 Task: Find connections with filter location Santana de Parnaíba with filter topic #innovationwith filter profile language Potuguese with filter current company BEWAKOOF® with filter school Tamil Nadu Agricultural University with filter industry Strategic Management Services with filter service category Software Testing with filter keywords title Culture Operations Manager
Action: Mouse moved to (728, 115)
Screenshot: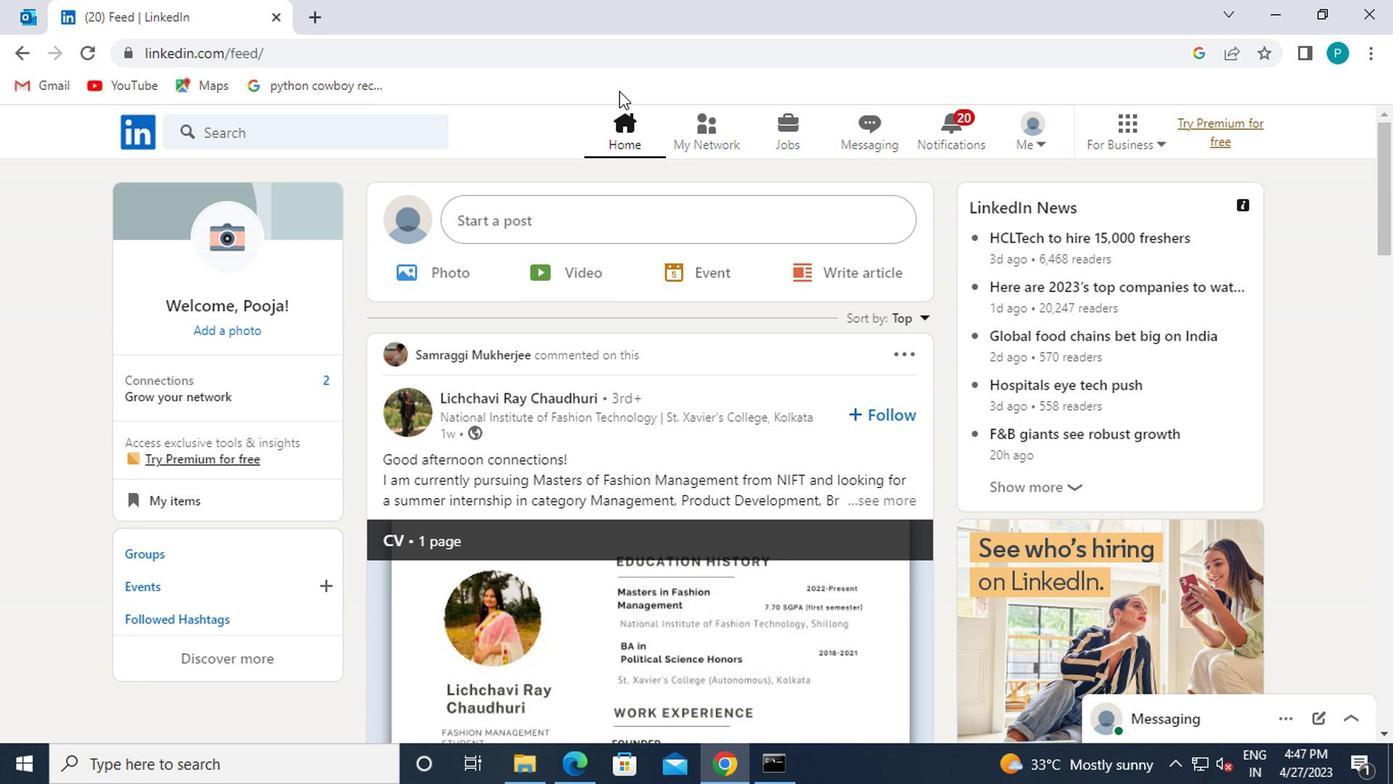 
Action: Mouse pressed left at (728, 115)
Screenshot: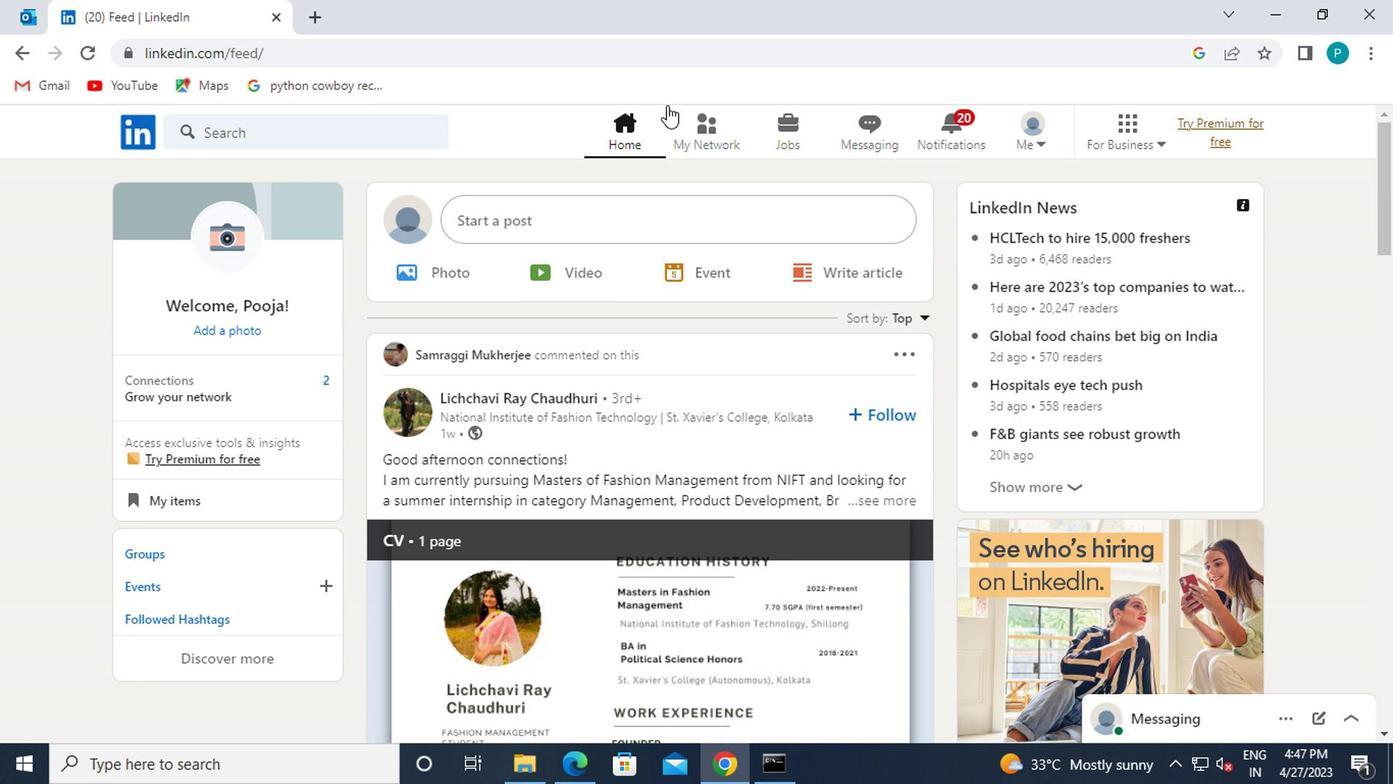 
Action: Mouse moved to (394, 245)
Screenshot: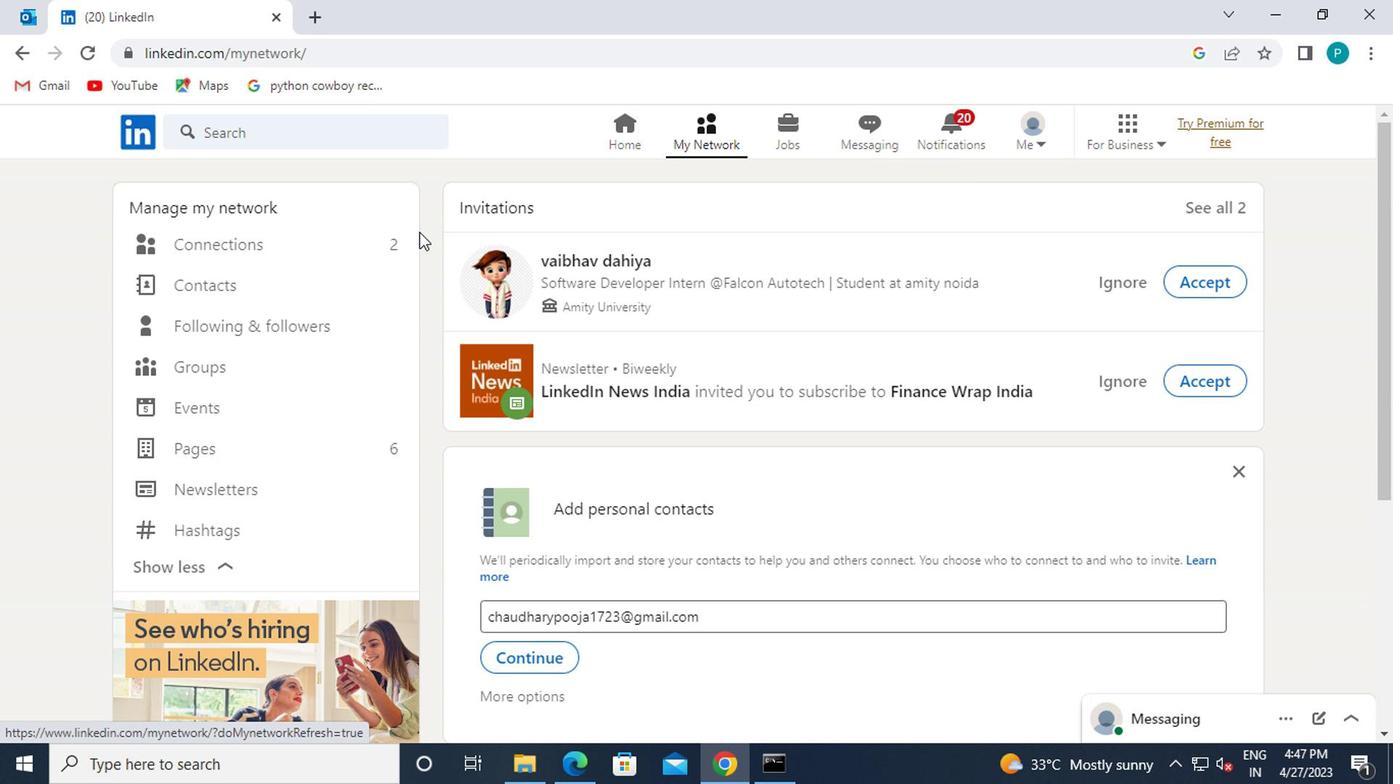 
Action: Mouse pressed left at (394, 245)
Screenshot: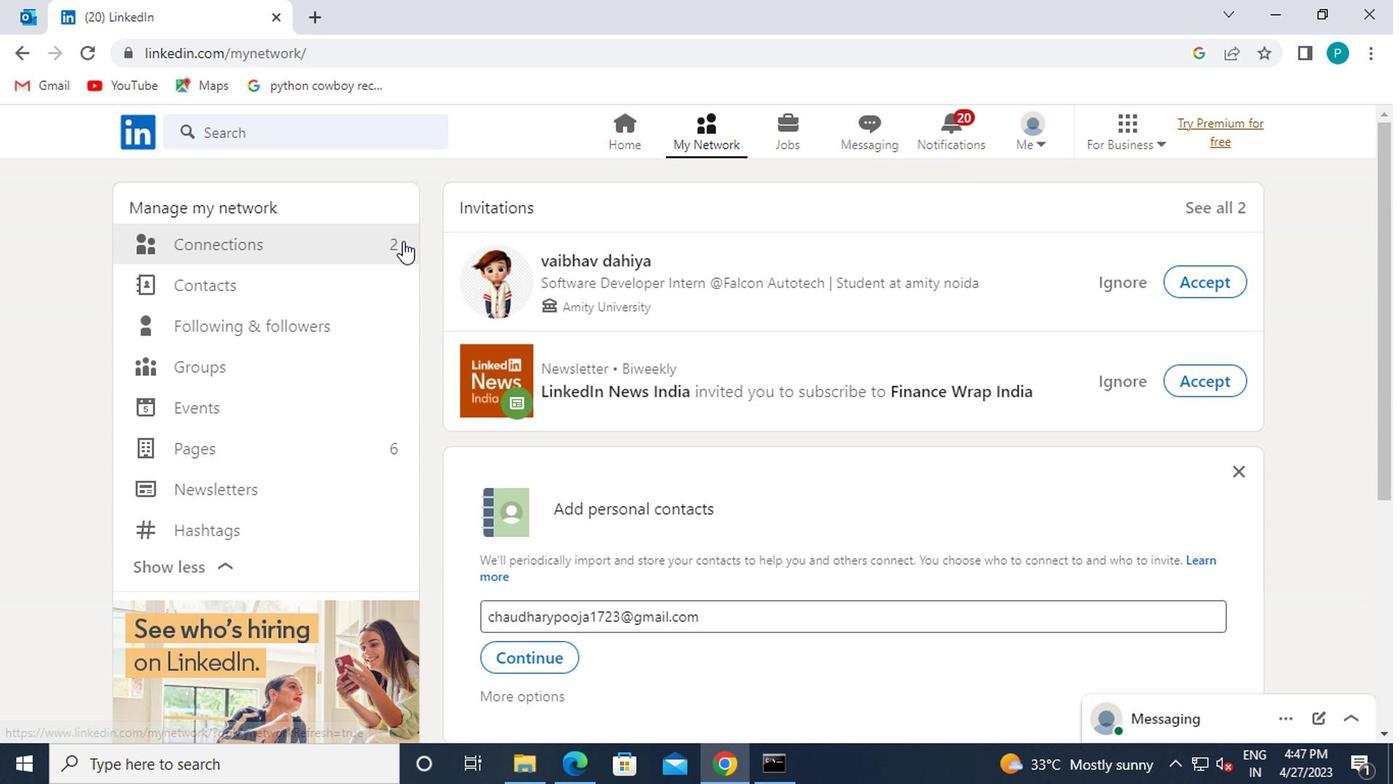 
Action: Mouse moved to (345, 245)
Screenshot: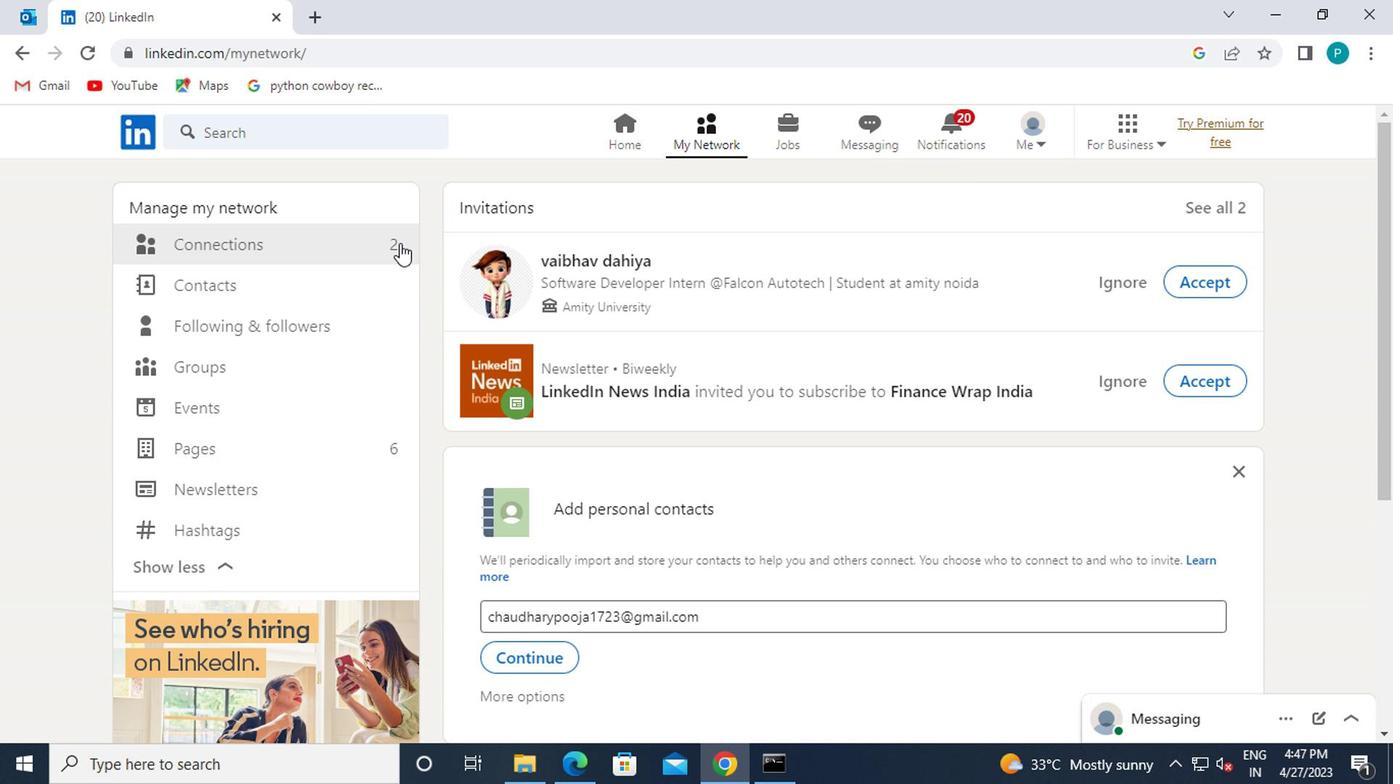 
Action: Mouse pressed left at (345, 245)
Screenshot: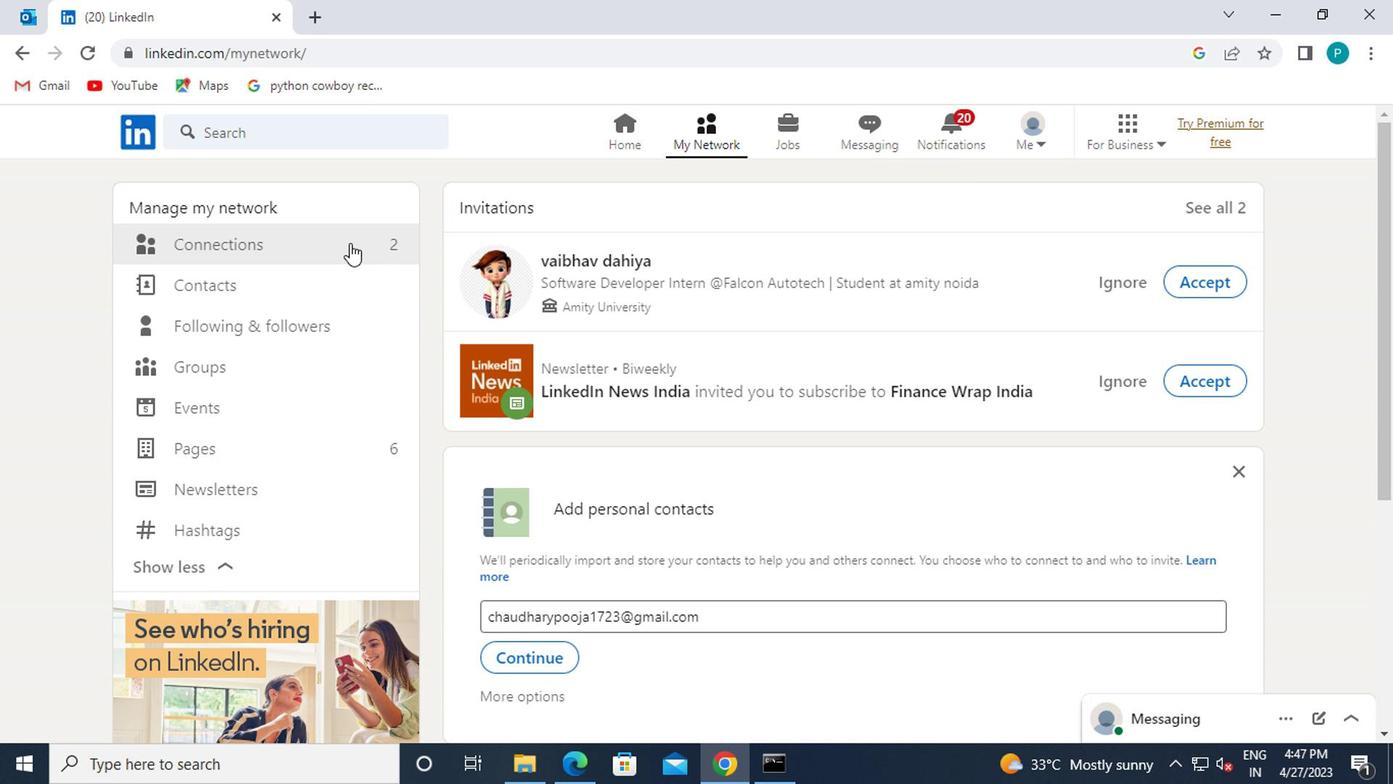 
Action: Mouse moved to (825, 255)
Screenshot: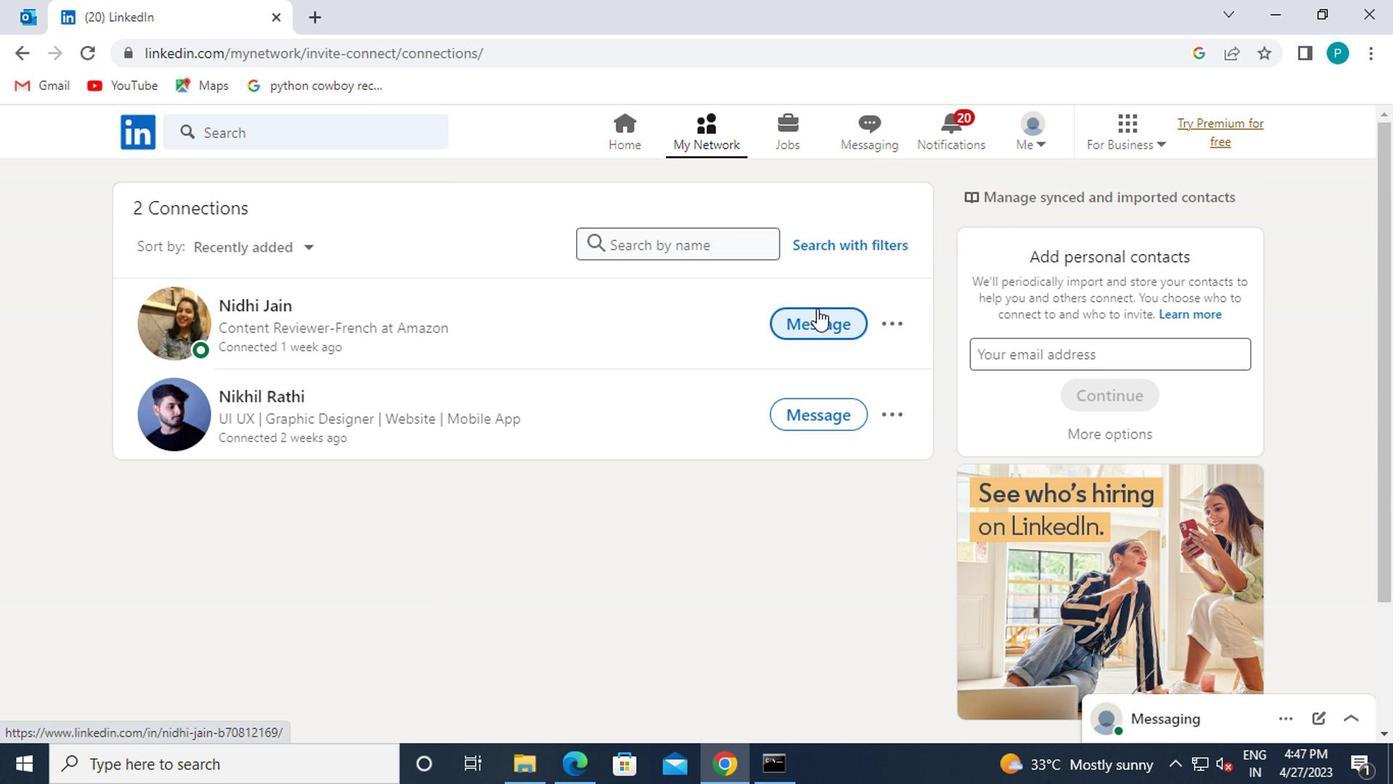 
Action: Mouse pressed left at (825, 255)
Screenshot: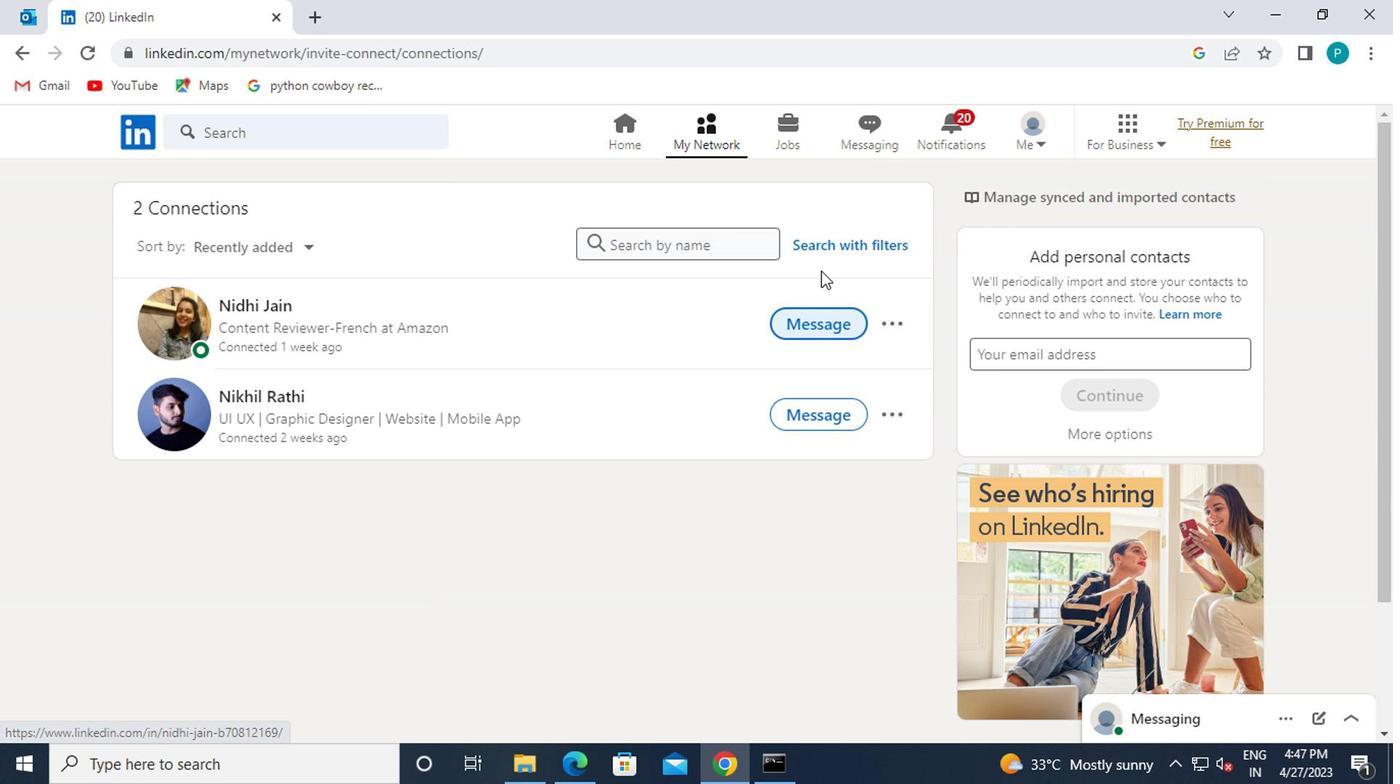 
Action: Mouse moved to (759, 196)
Screenshot: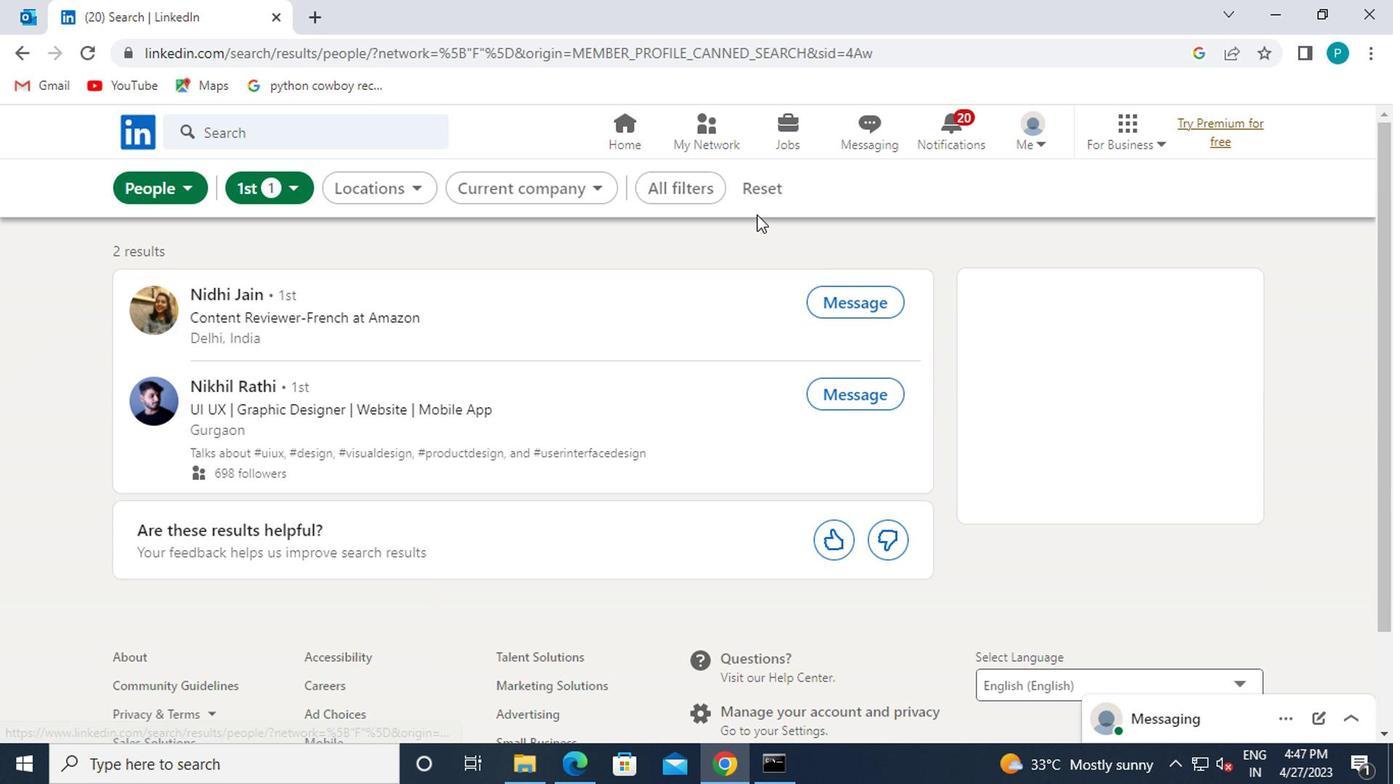 
Action: Mouse pressed left at (759, 196)
Screenshot: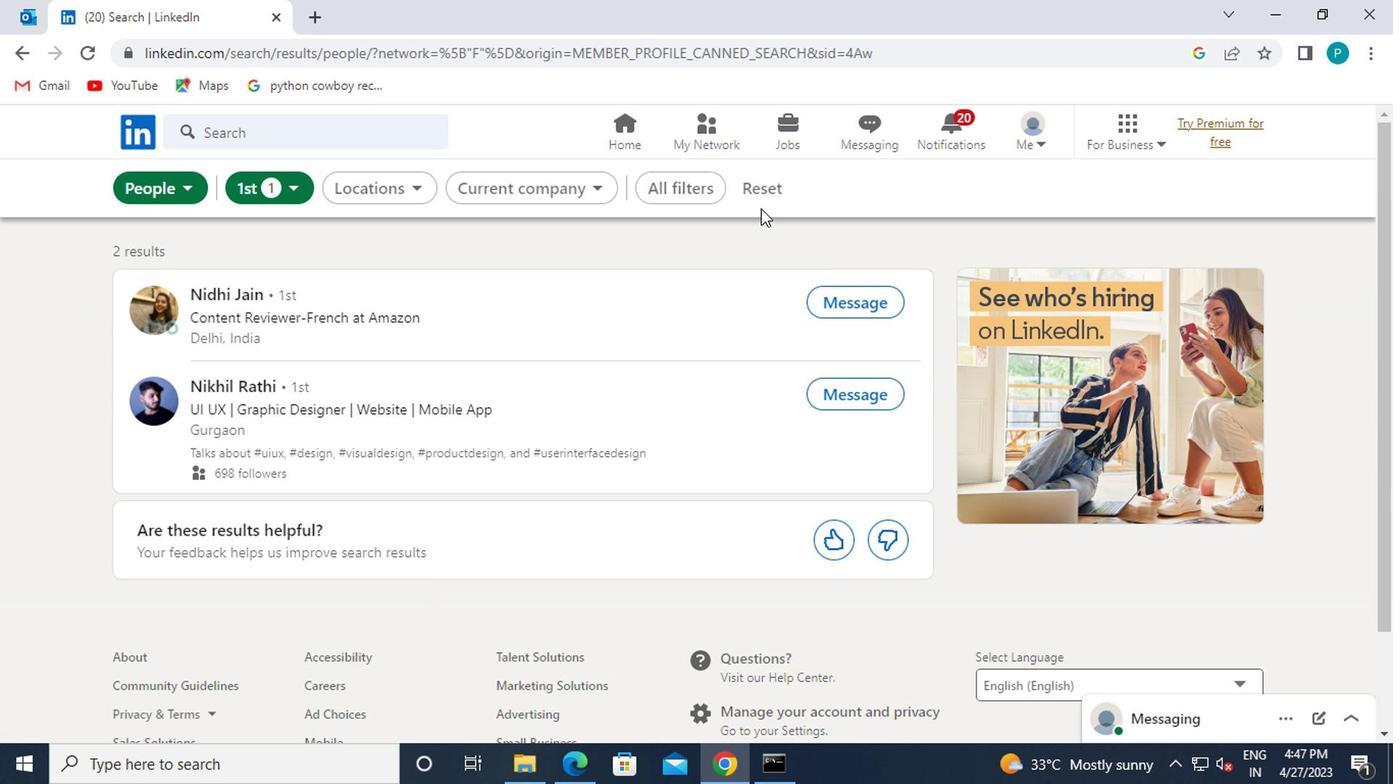 
Action: Mouse moved to (741, 194)
Screenshot: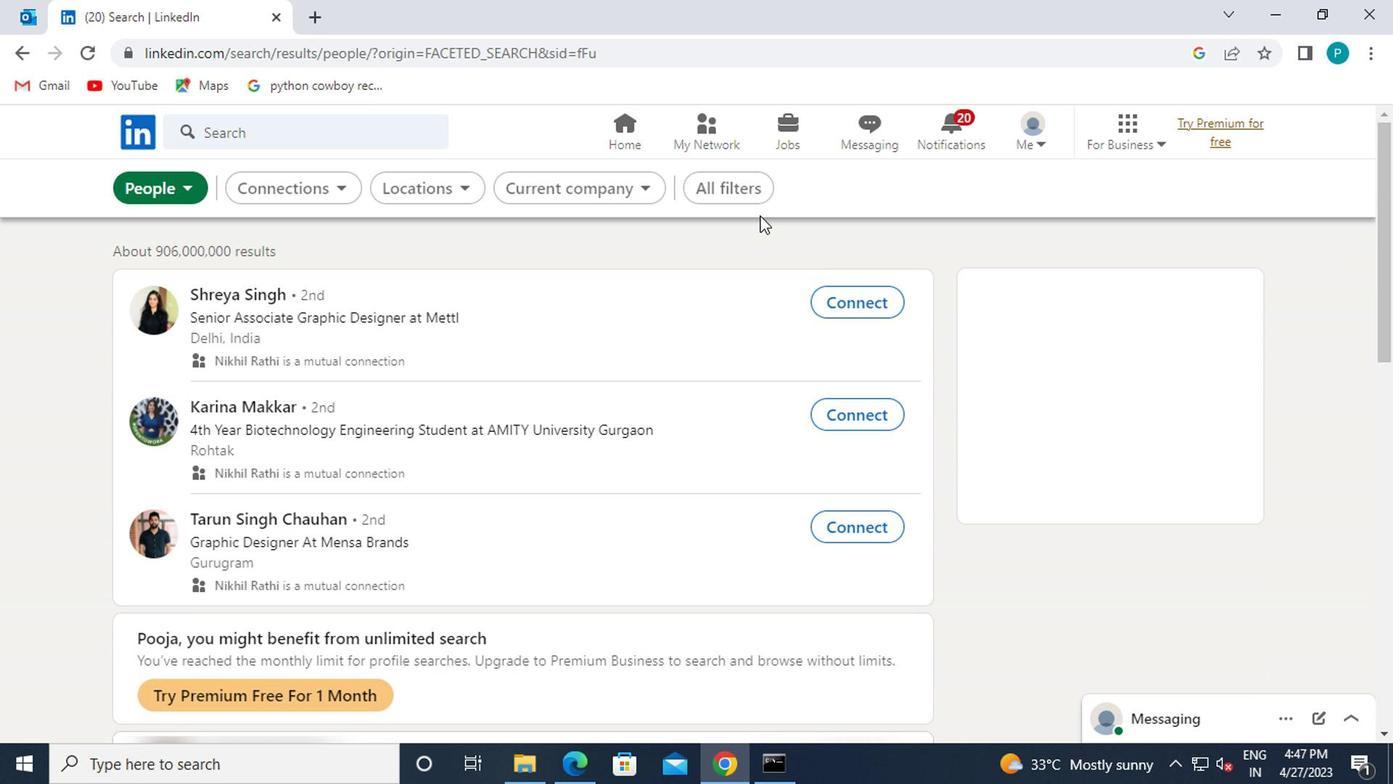 
Action: Mouse pressed left at (741, 194)
Screenshot: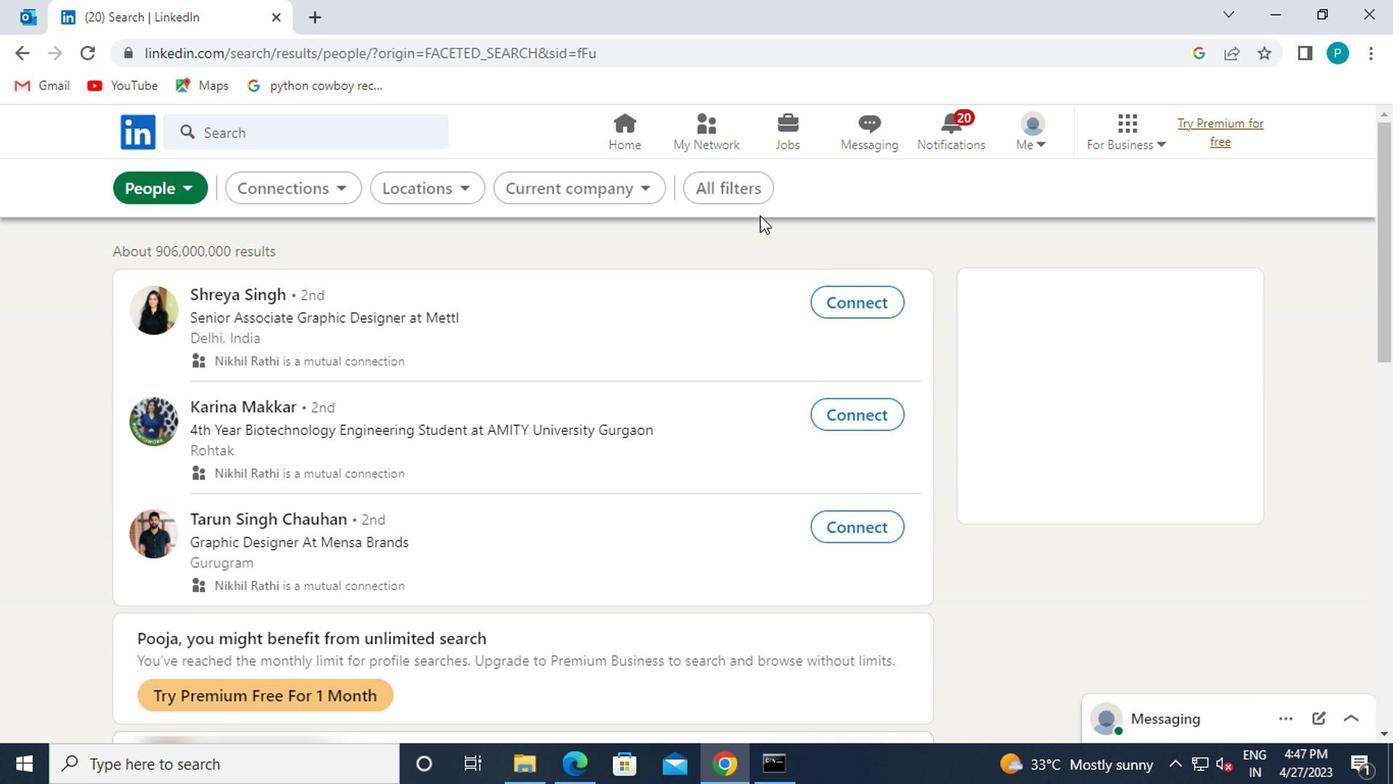 
Action: Mouse moved to (1025, 451)
Screenshot: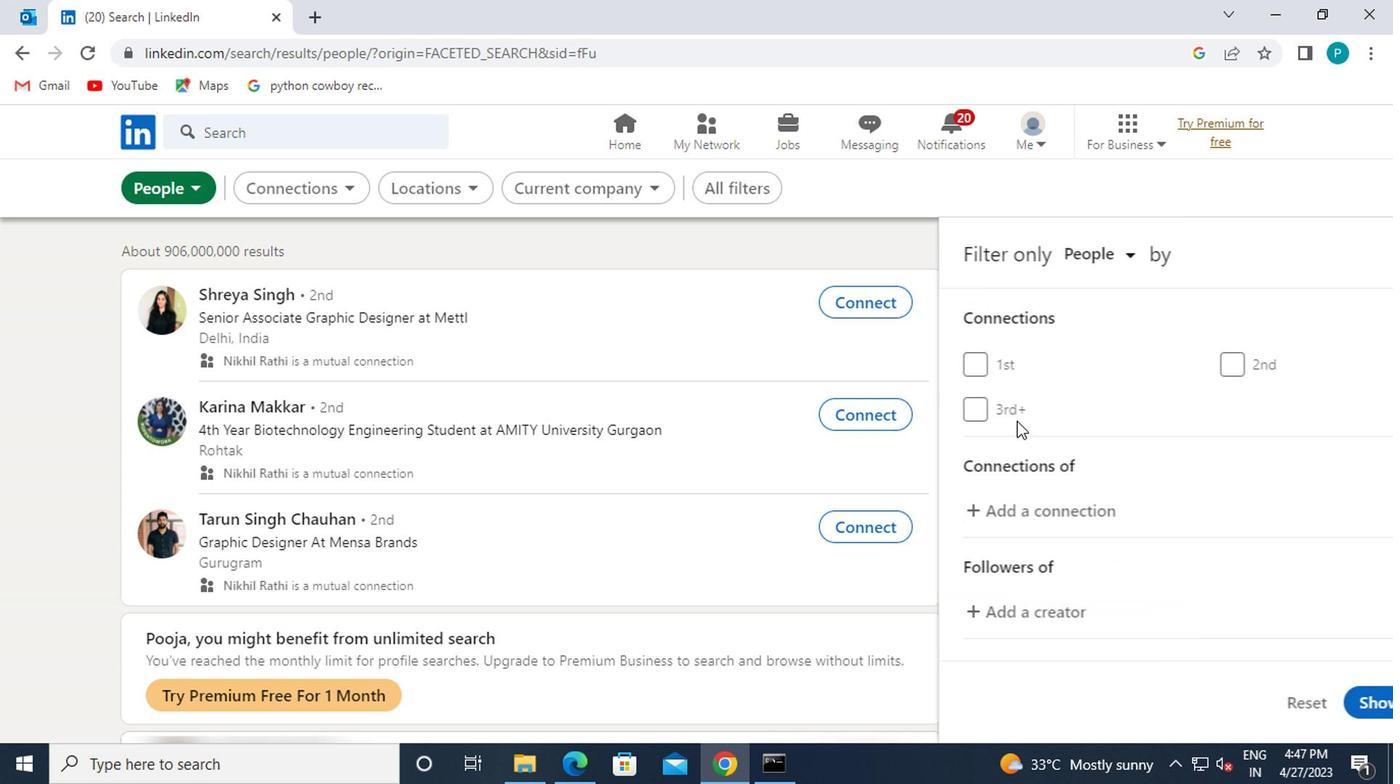 
Action: Mouse scrolled (1025, 450) with delta (0, -1)
Screenshot: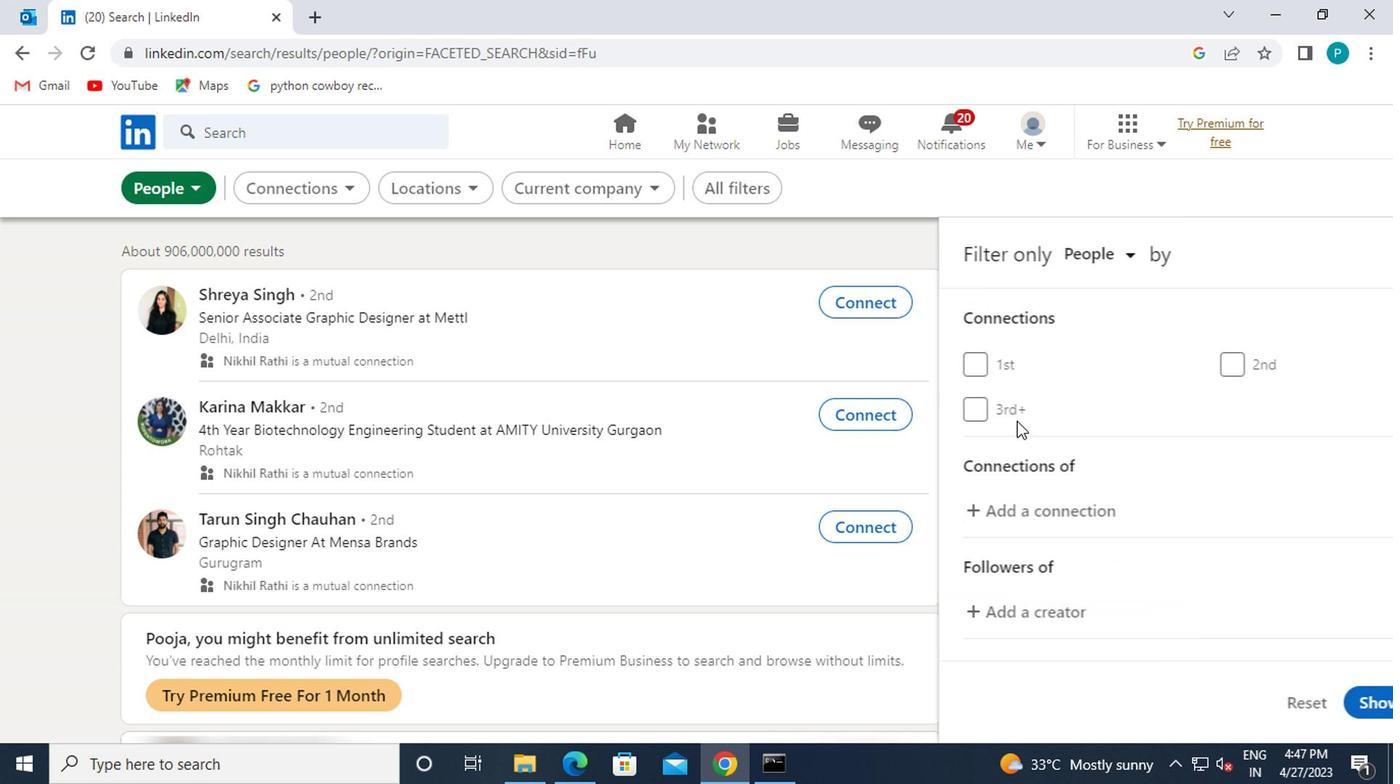 
Action: Mouse moved to (1025, 454)
Screenshot: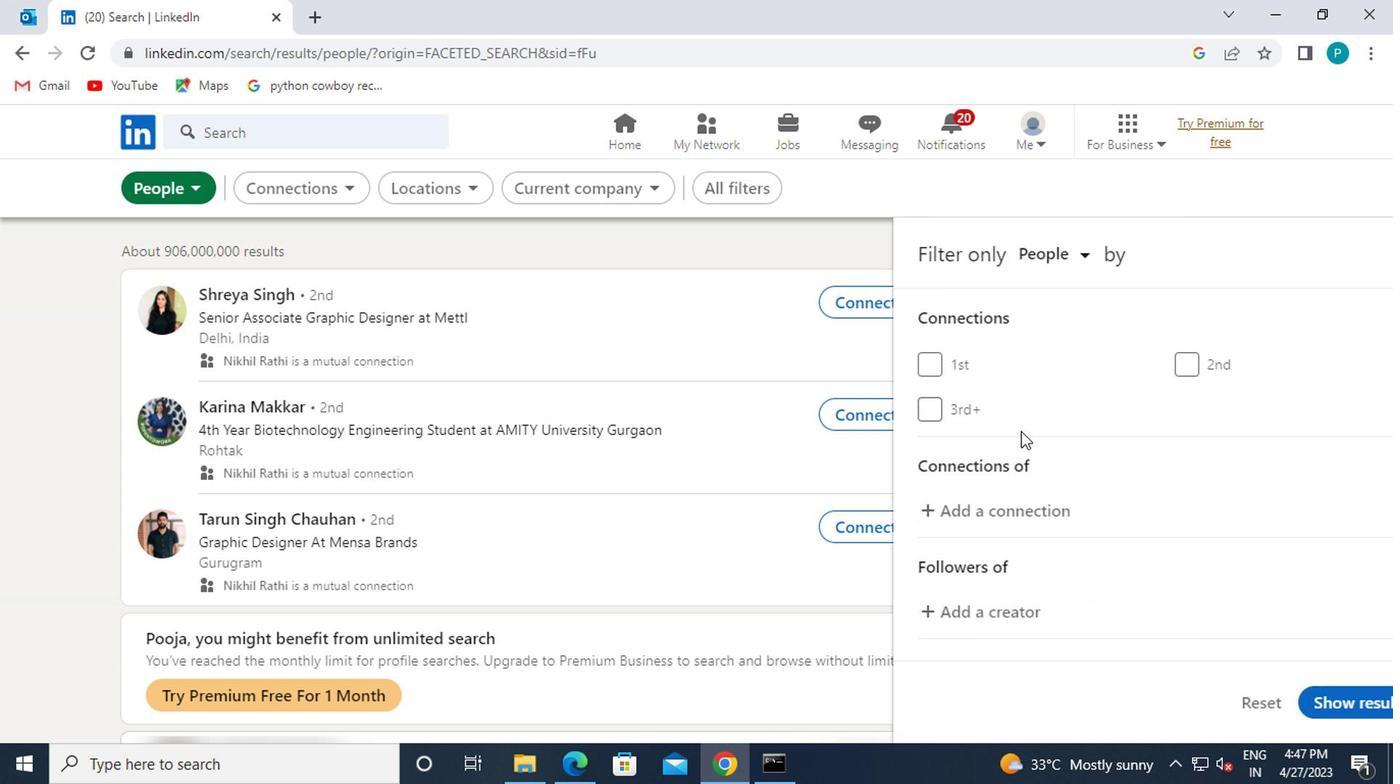 
Action: Mouse scrolled (1025, 453) with delta (0, 0)
Screenshot: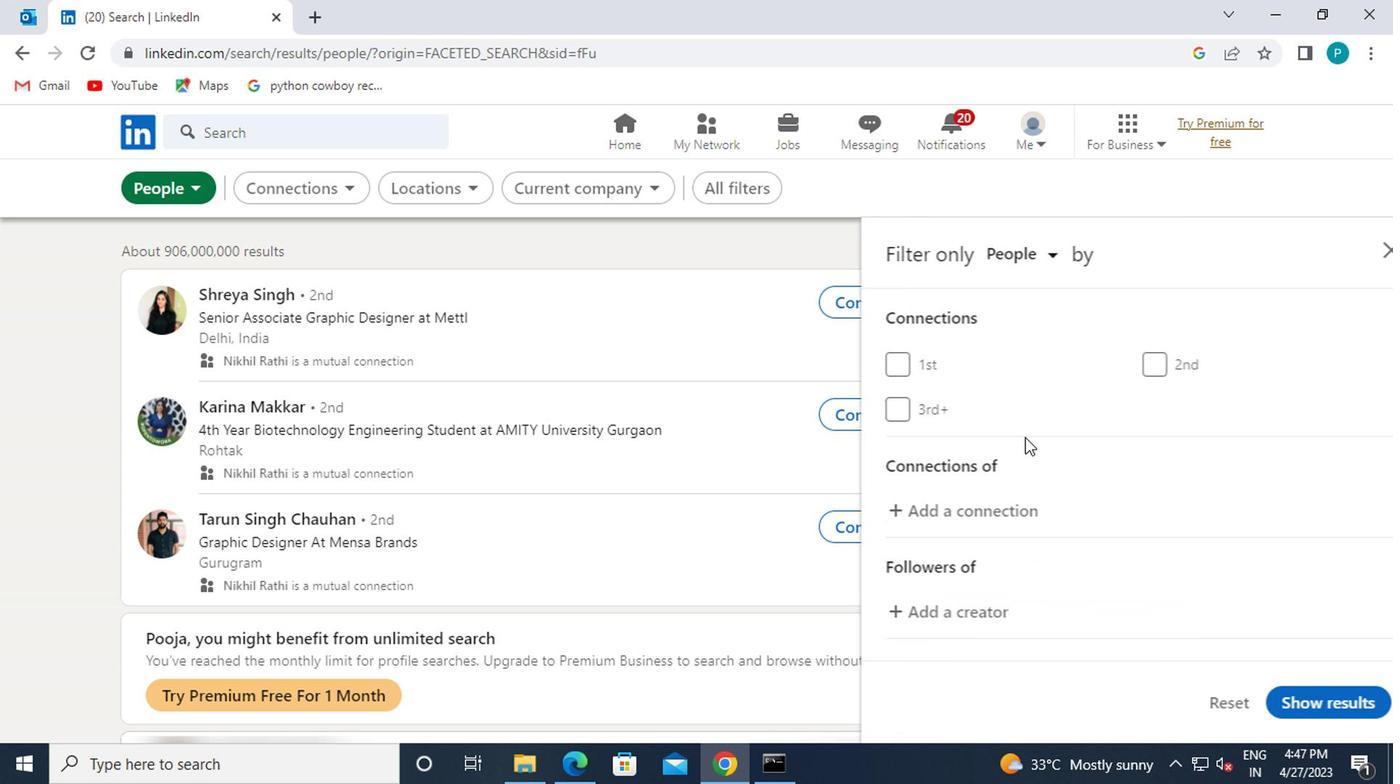 
Action: Mouse moved to (1134, 602)
Screenshot: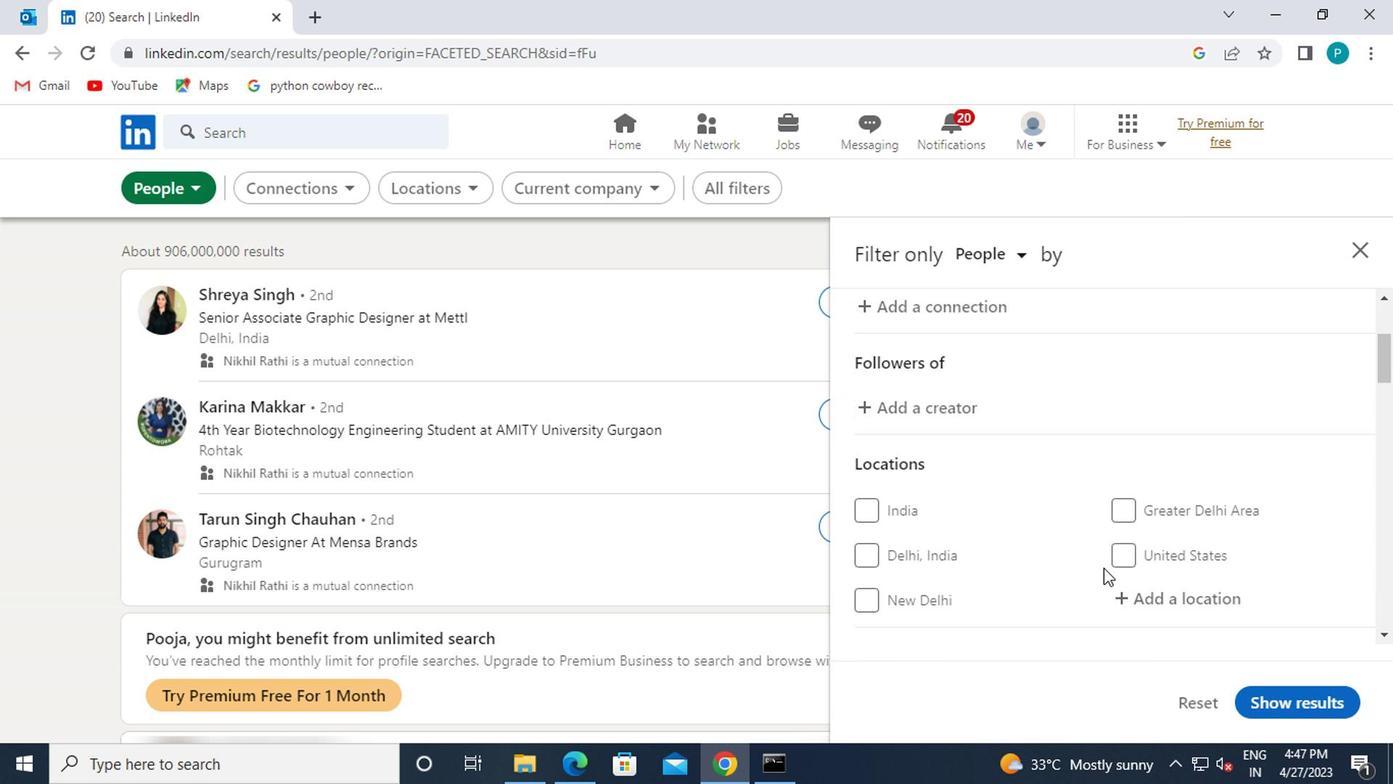 
Action: Mouse pressed left at (1134, 602)
Screenshot: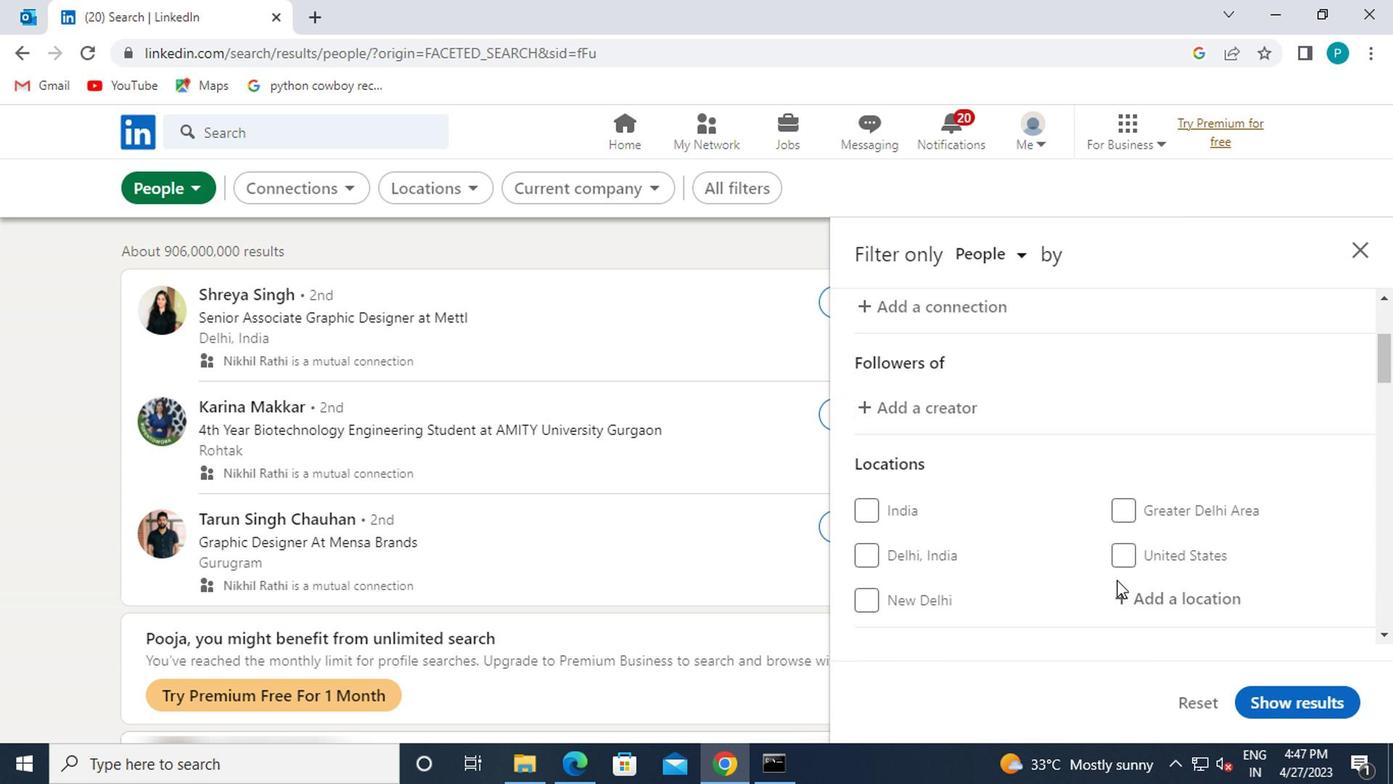 
Action: Mouse moved to (1132, 604)
Screenshot: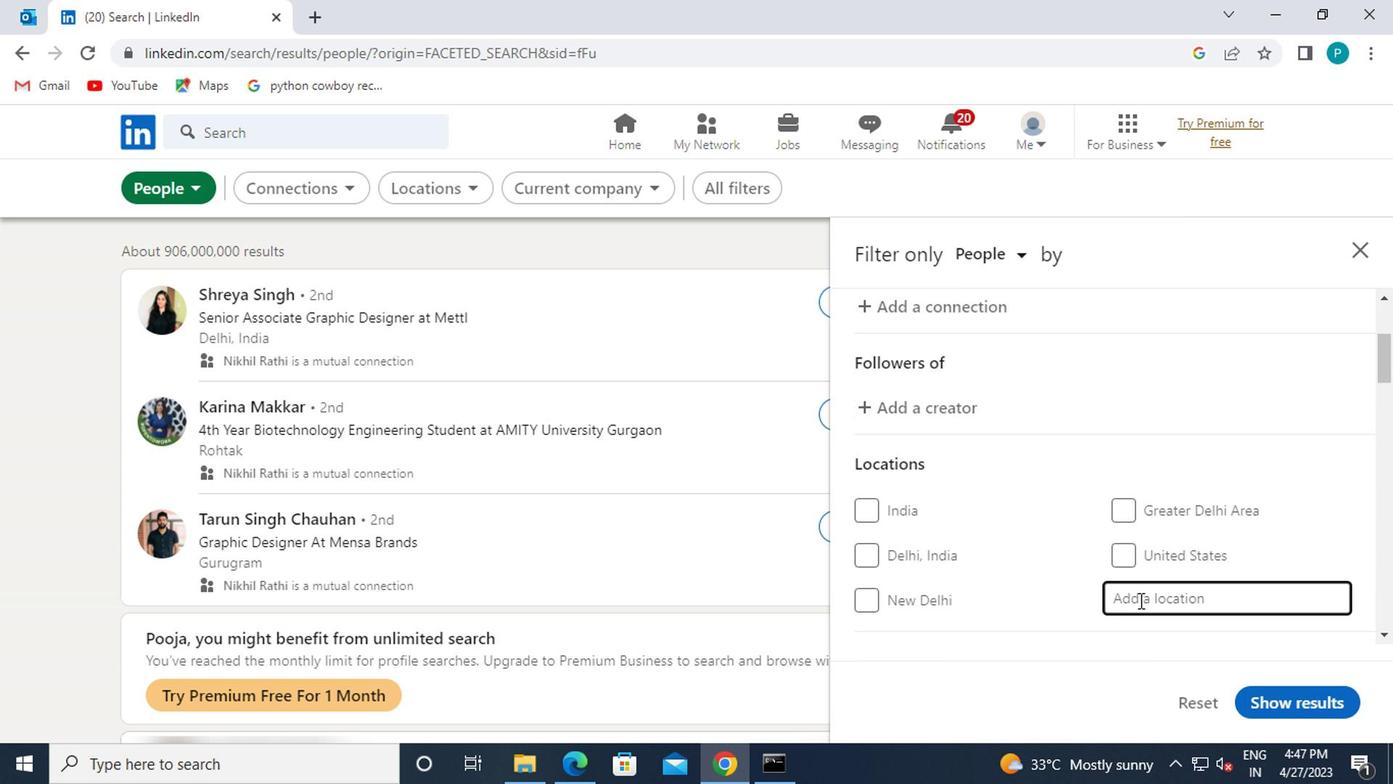 
Action: Key pressed <Key.caps_lock>s<Key.caps_lock>
Screenshot: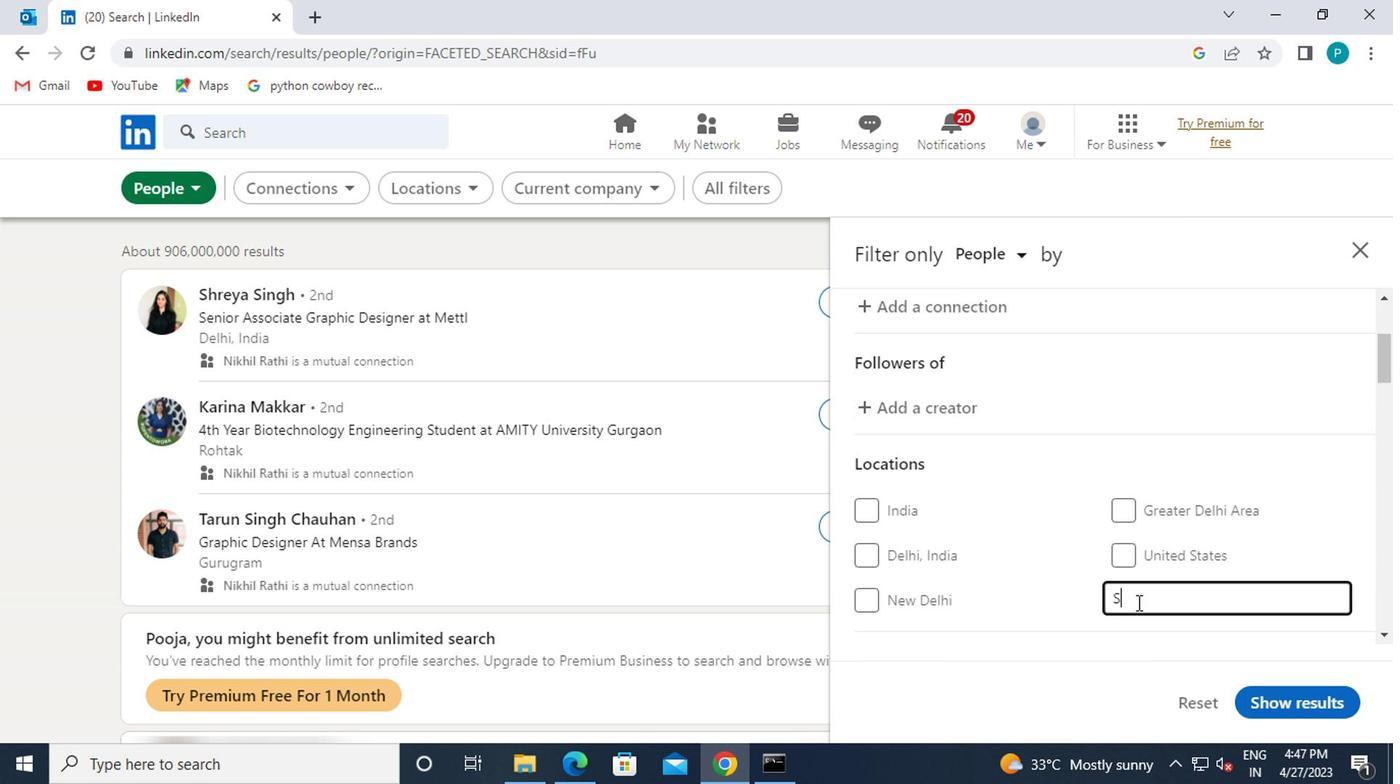 
Action: Mouse moved to (1132, 605)
Screenshot: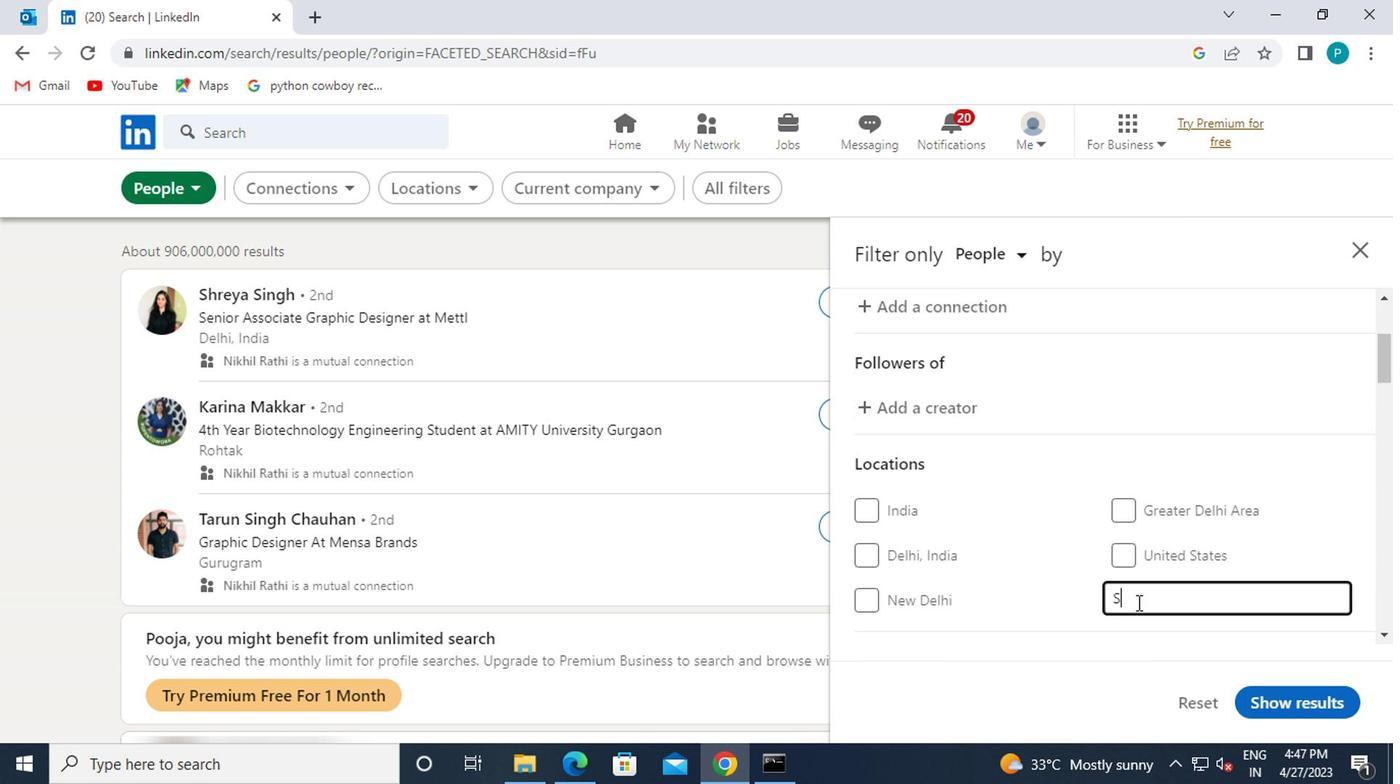 
Action: Key pressed antana<Key.space>de<Key.space>
Screenshot: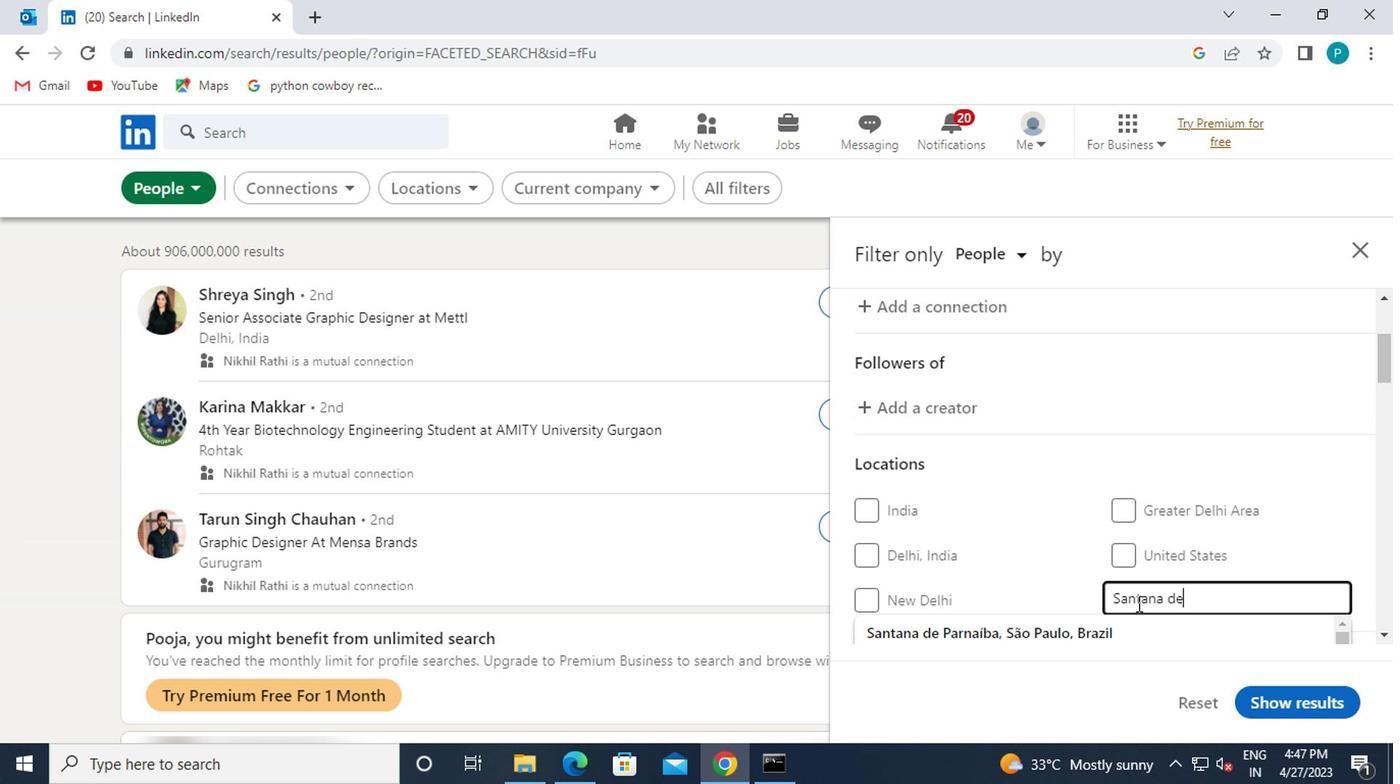 
Action: Mouse moved to (1020, 572)
Screenshot: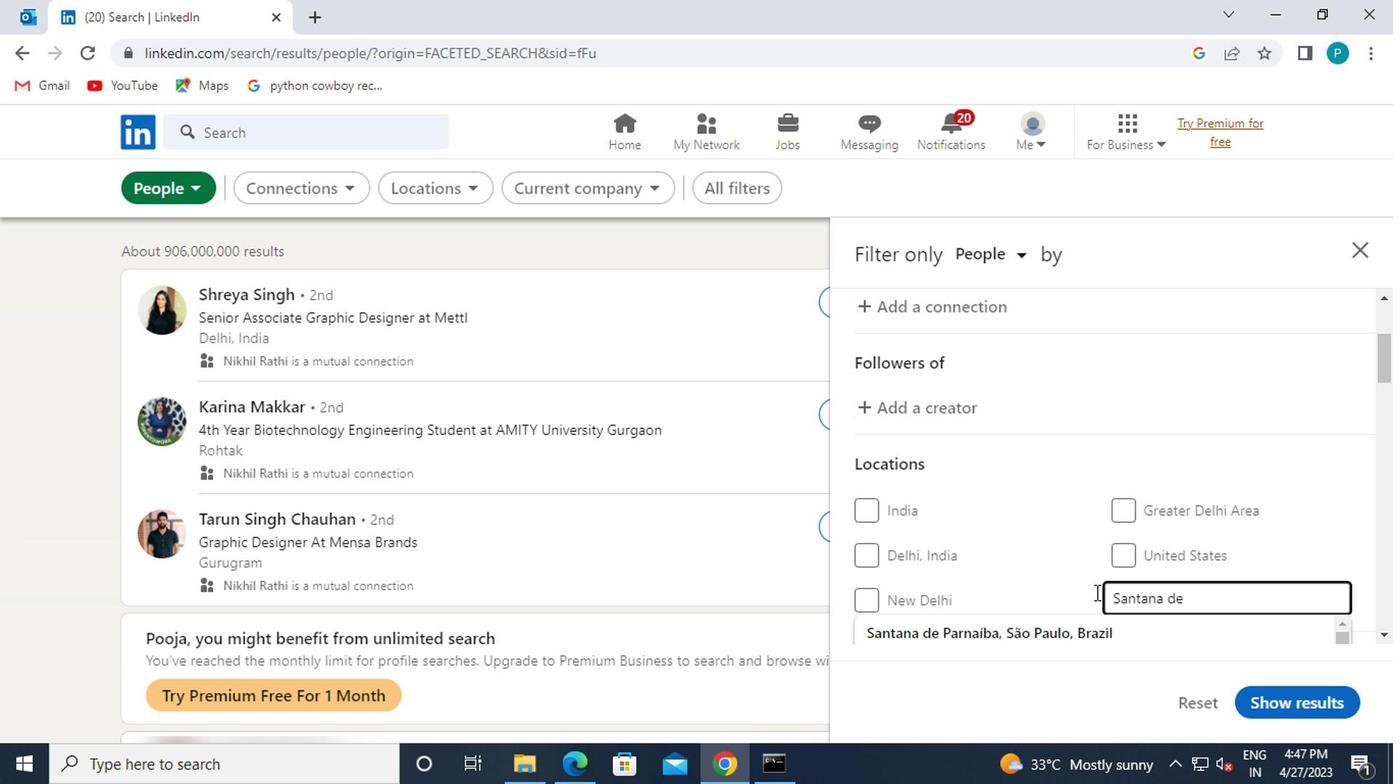 
Action: Mouse scrolled (1020, 570) with delta (0, -1)
Screenshot: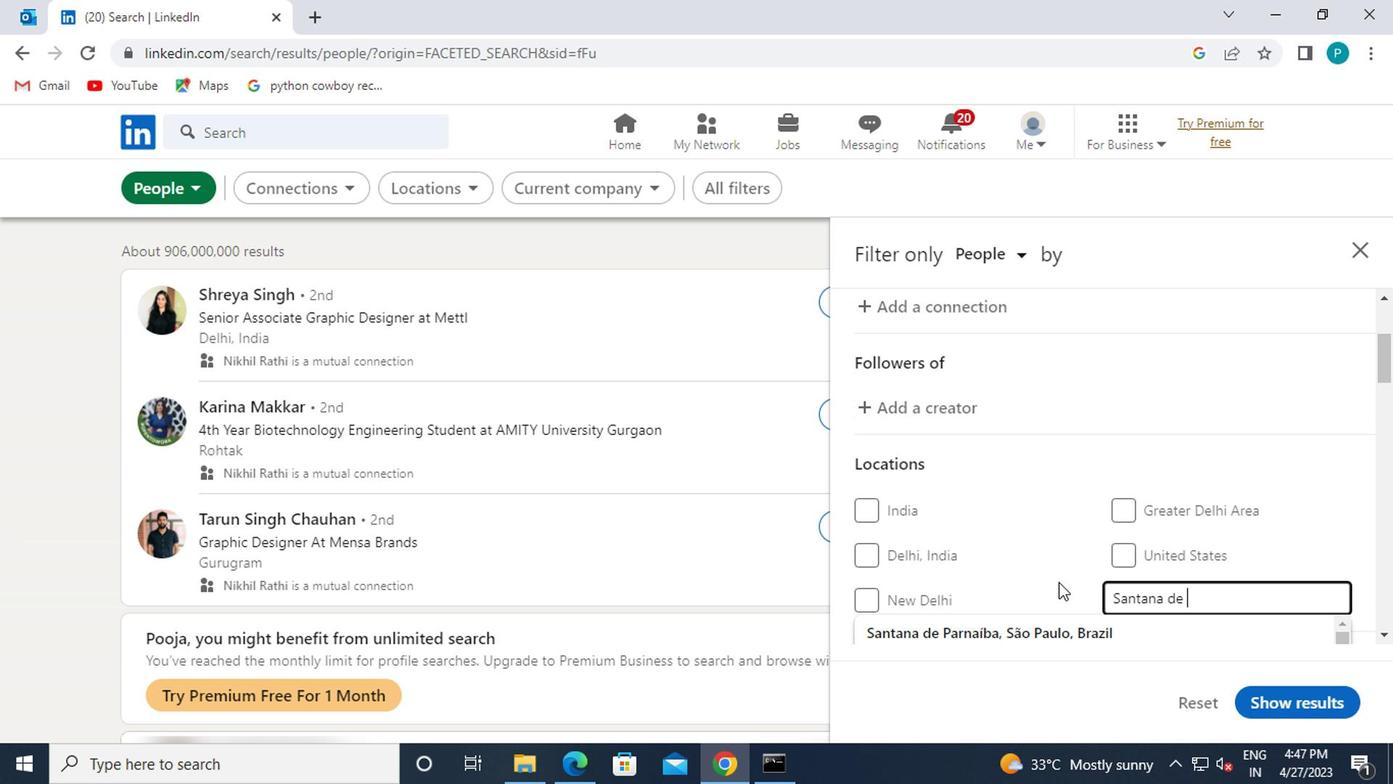 
Action: Mouse moved to (994, 527)
Screenshot: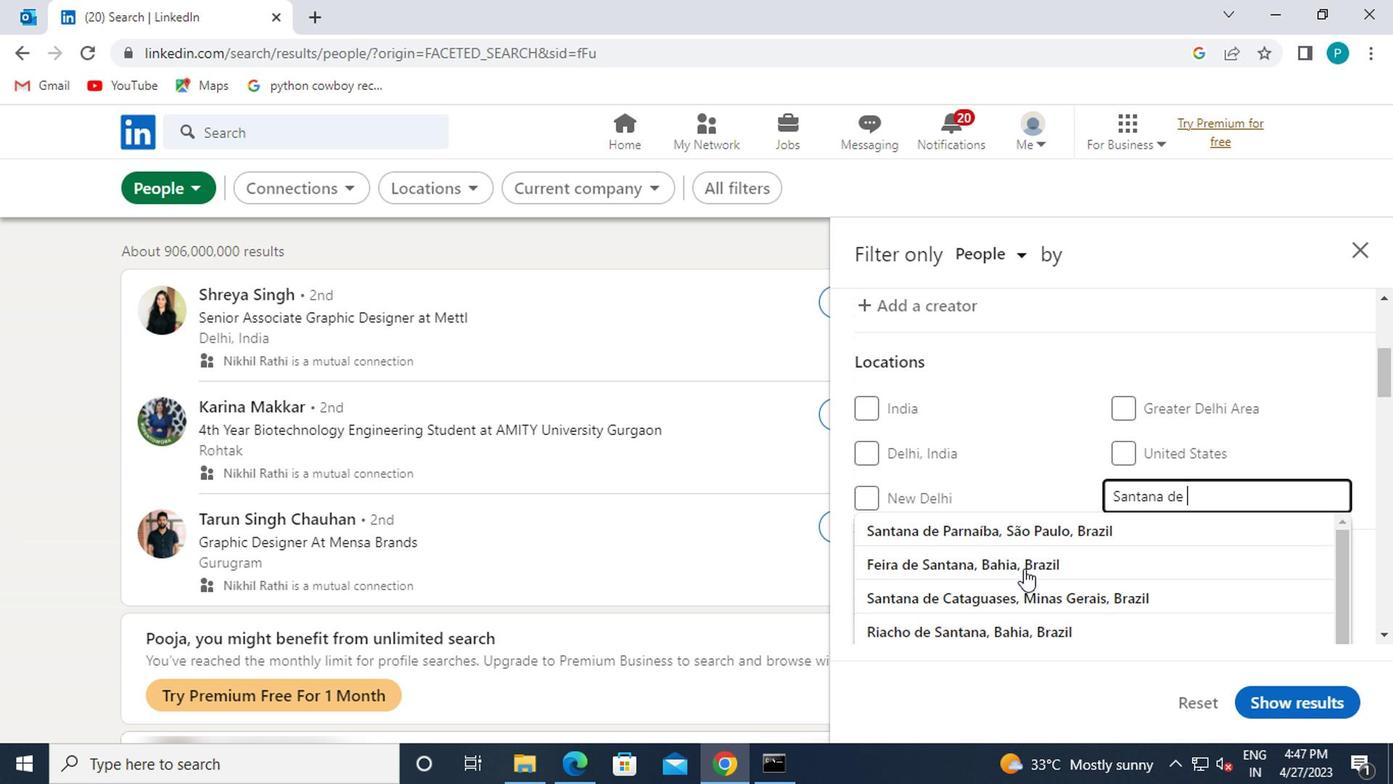 
Action: Mouse pressed left at (994, 527)
Screenshot: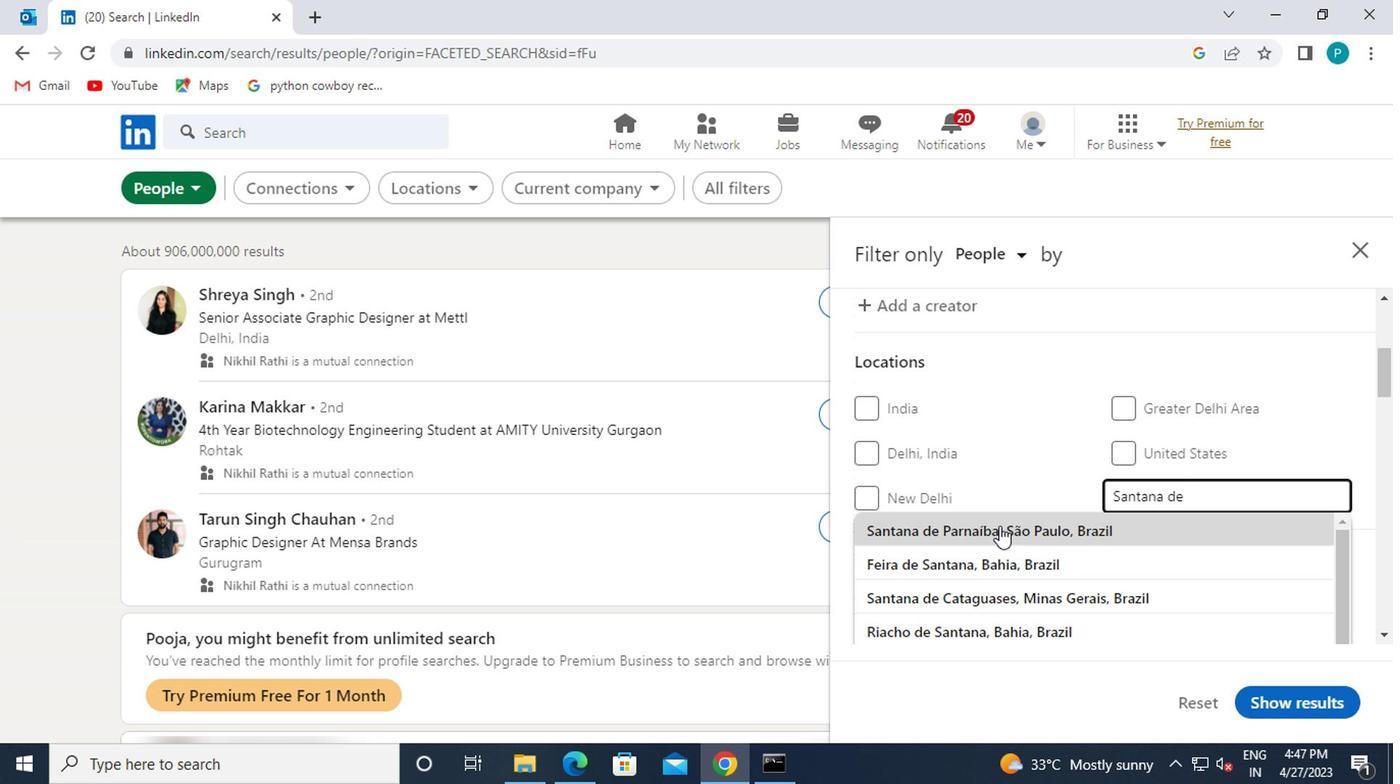 
Action: Mouse scrolled (994, 527) with delta (0, 0)
Screenshot: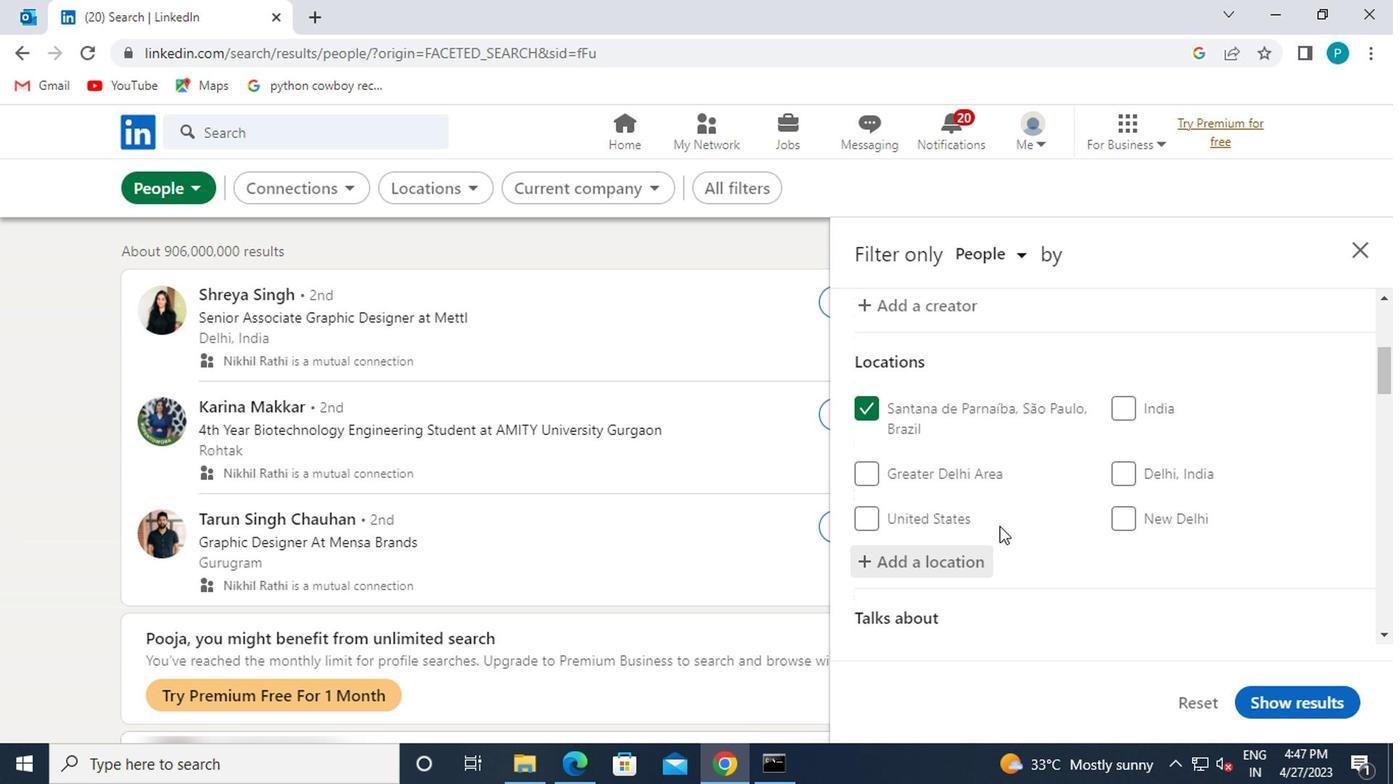 
Action: Mouse scrolled (994, 527) with delta (0, 0)
Screenshot: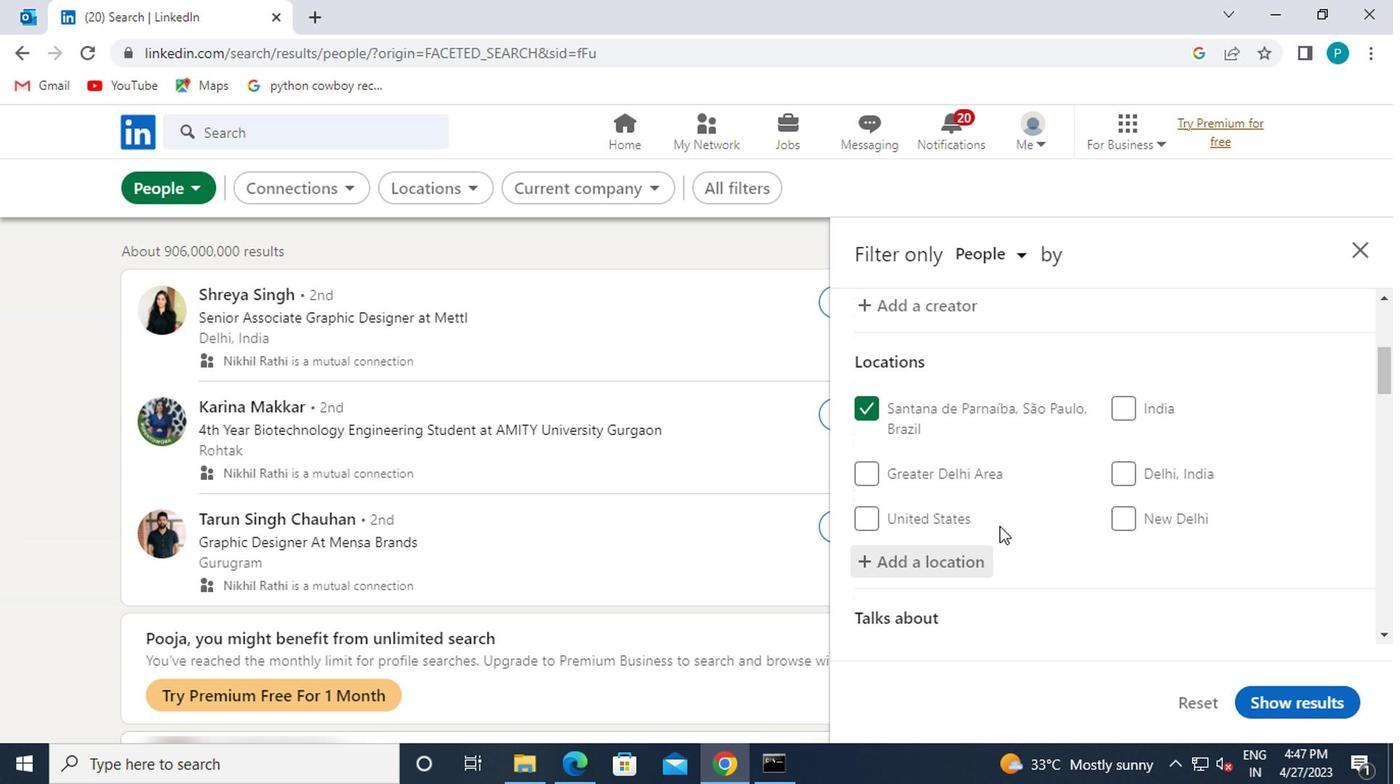 
Action: Mouse moved to (1176, 547)
Screenshot: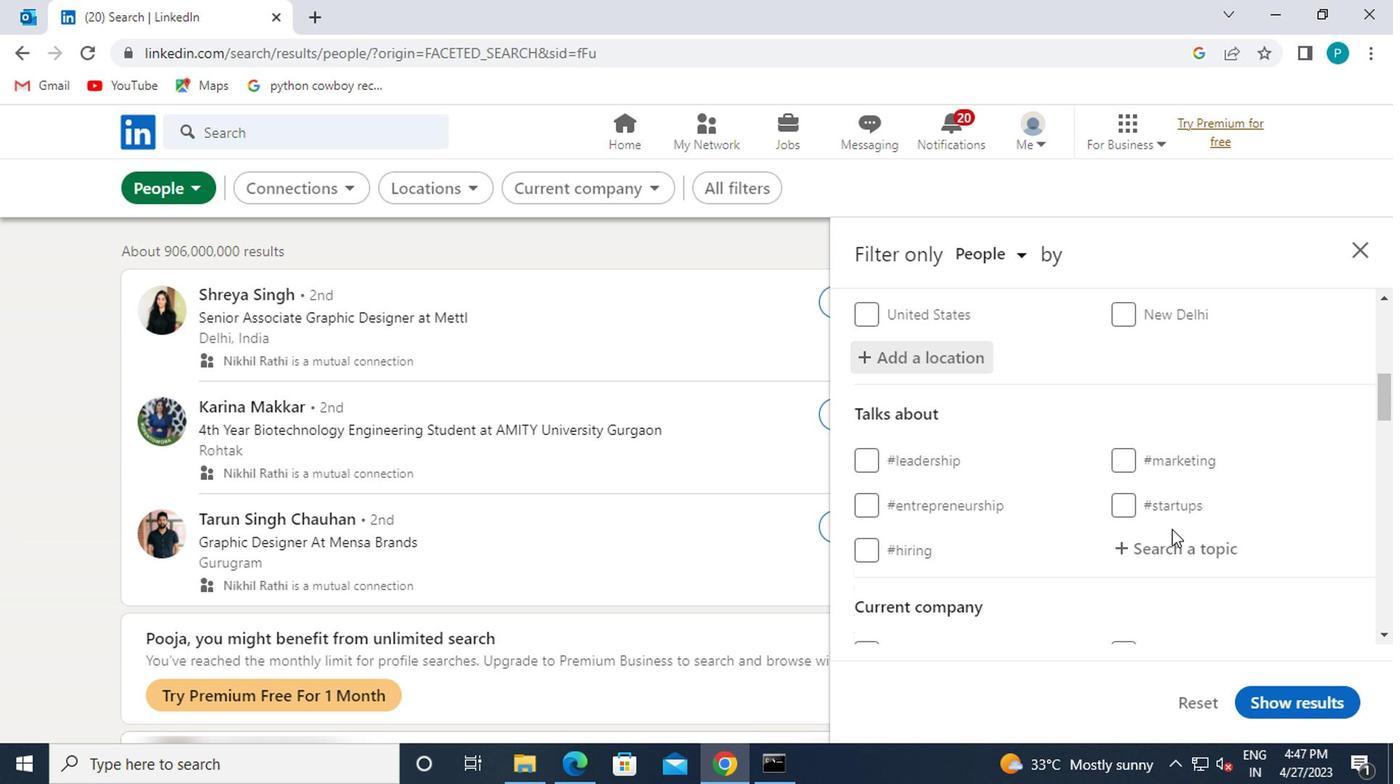 
Action: Mouse pressed left at (1176, 547)
Screenshot: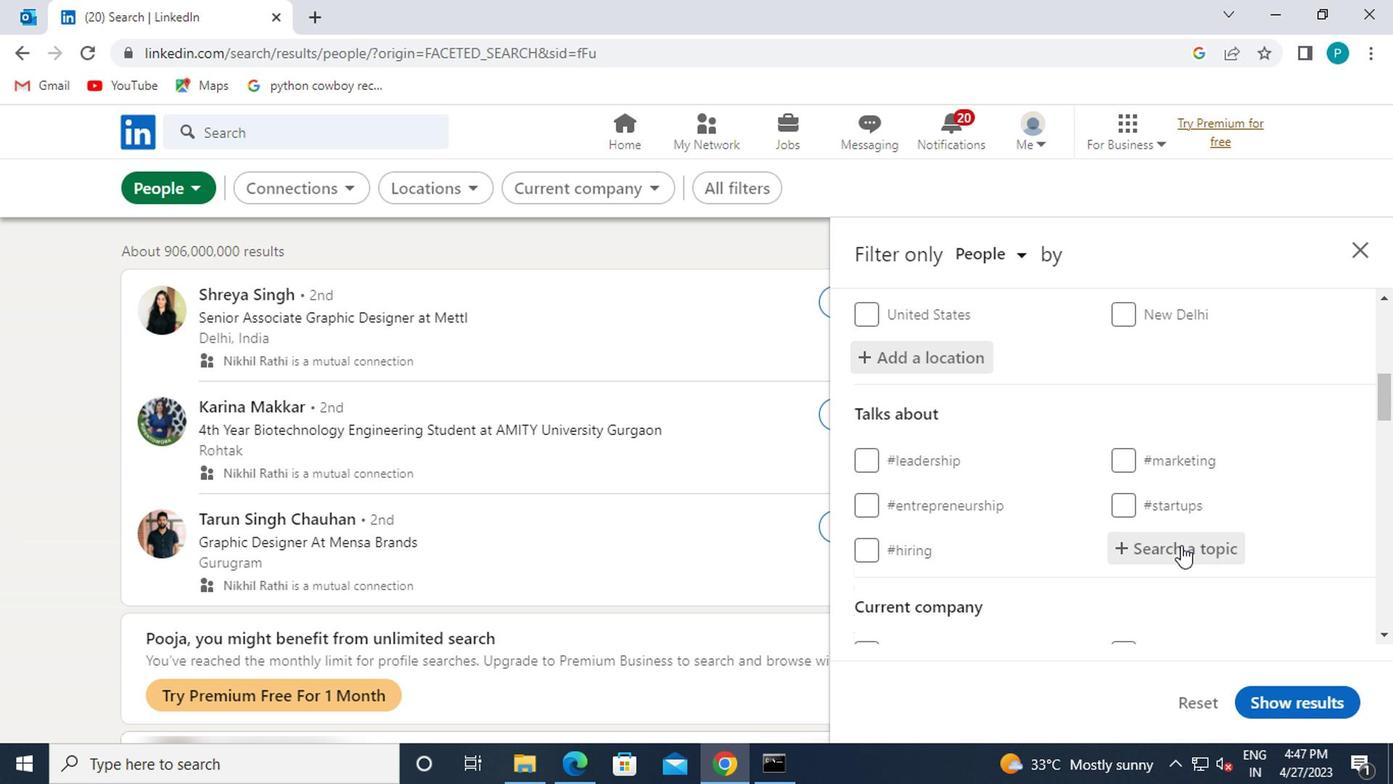 
Action: Mouse moved to (1173, 552)
Screenshot: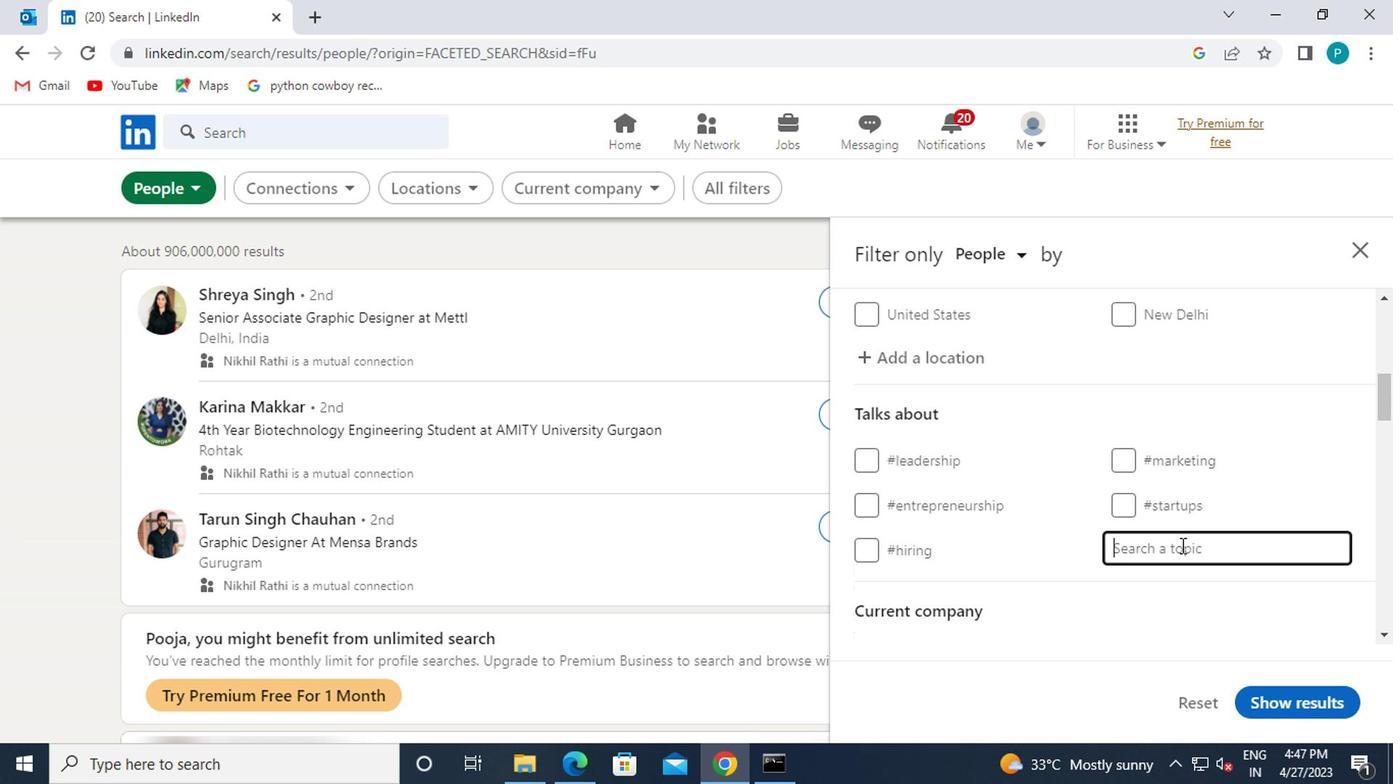 
Action: Key pressed <Key.caps_lock>3<Key.backspace><Key.shift><Key.shift><Key.shift><Key.shift><Key.shift>@<Key.backspace><Key.shift>#I<Key.backspace><Key.caps_lock>INNOVATIONN
Screenshot: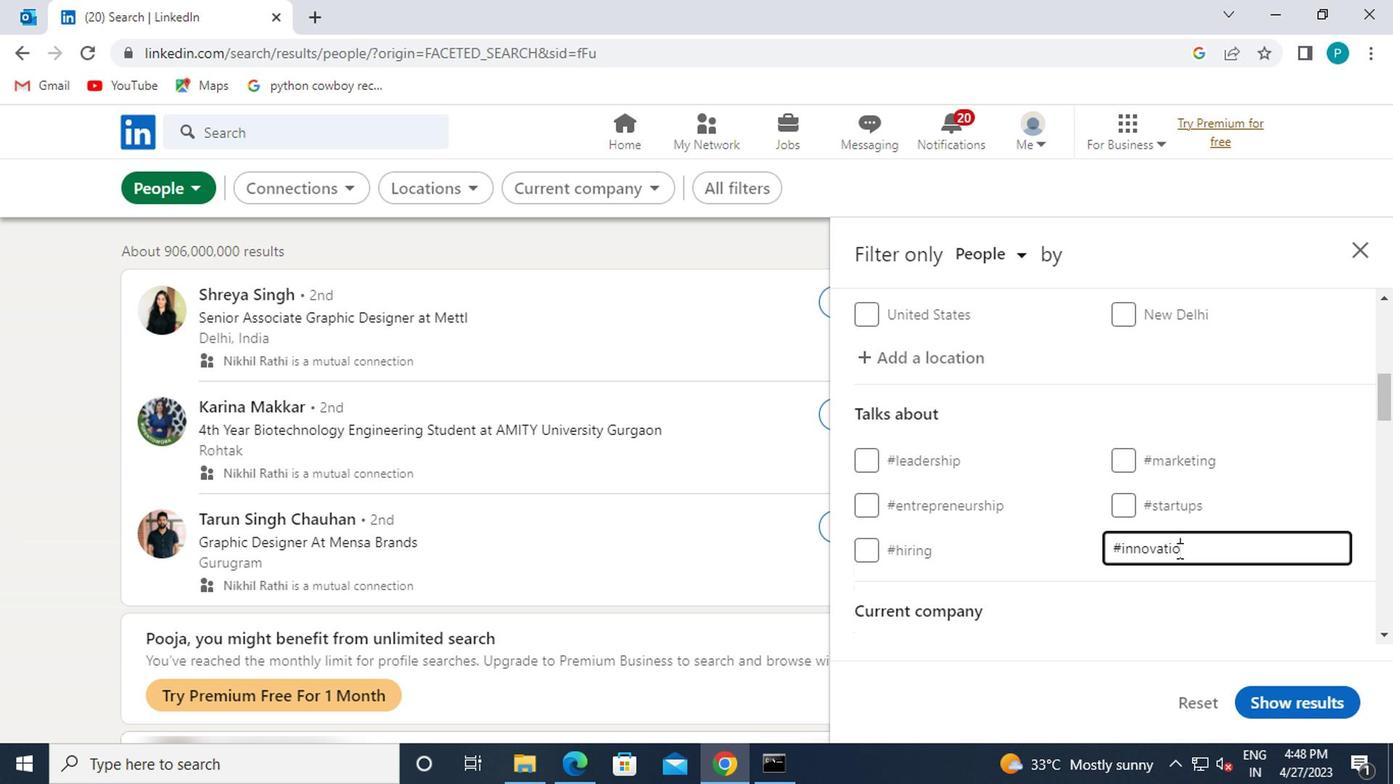 
Action: Mouse moved to (1124, 532)
Screenshot: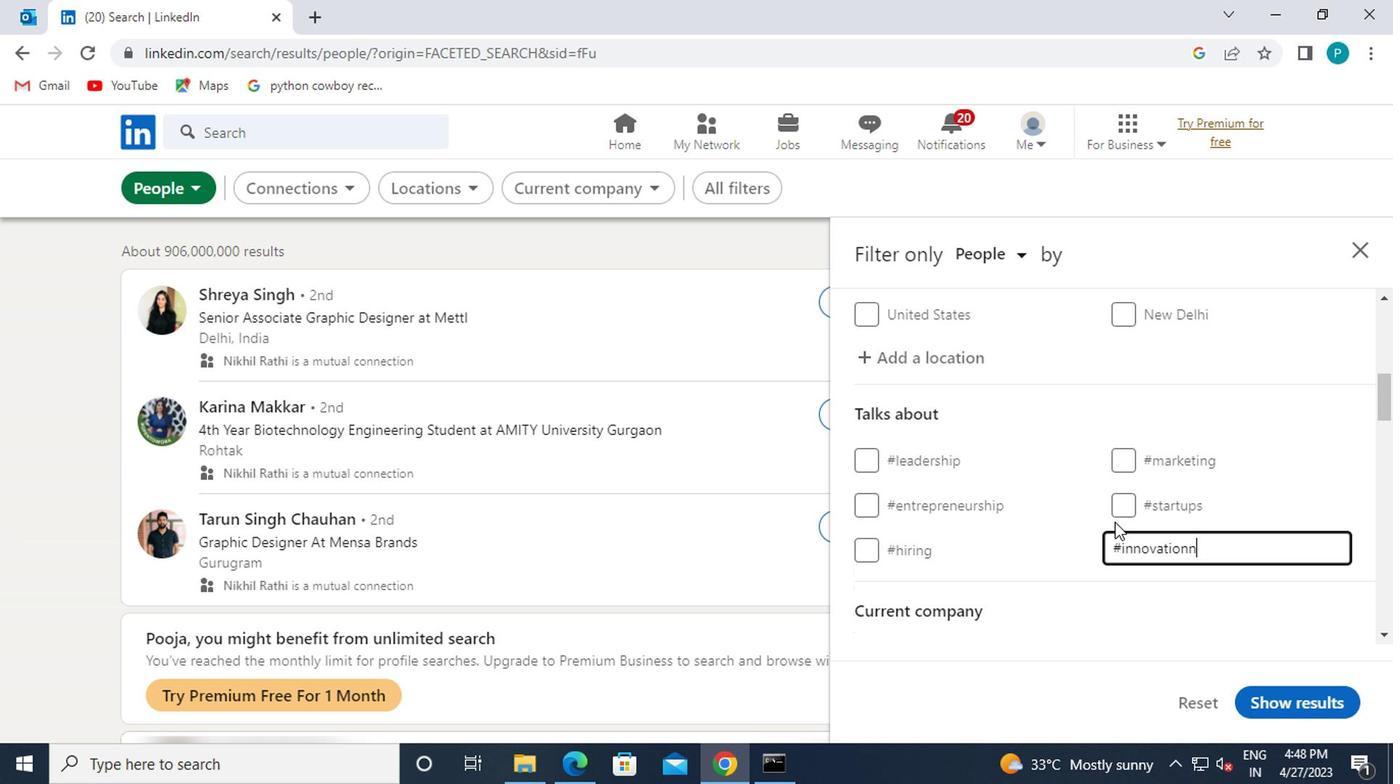 
Action: Key pressed <Key.backspace>
Screenshot: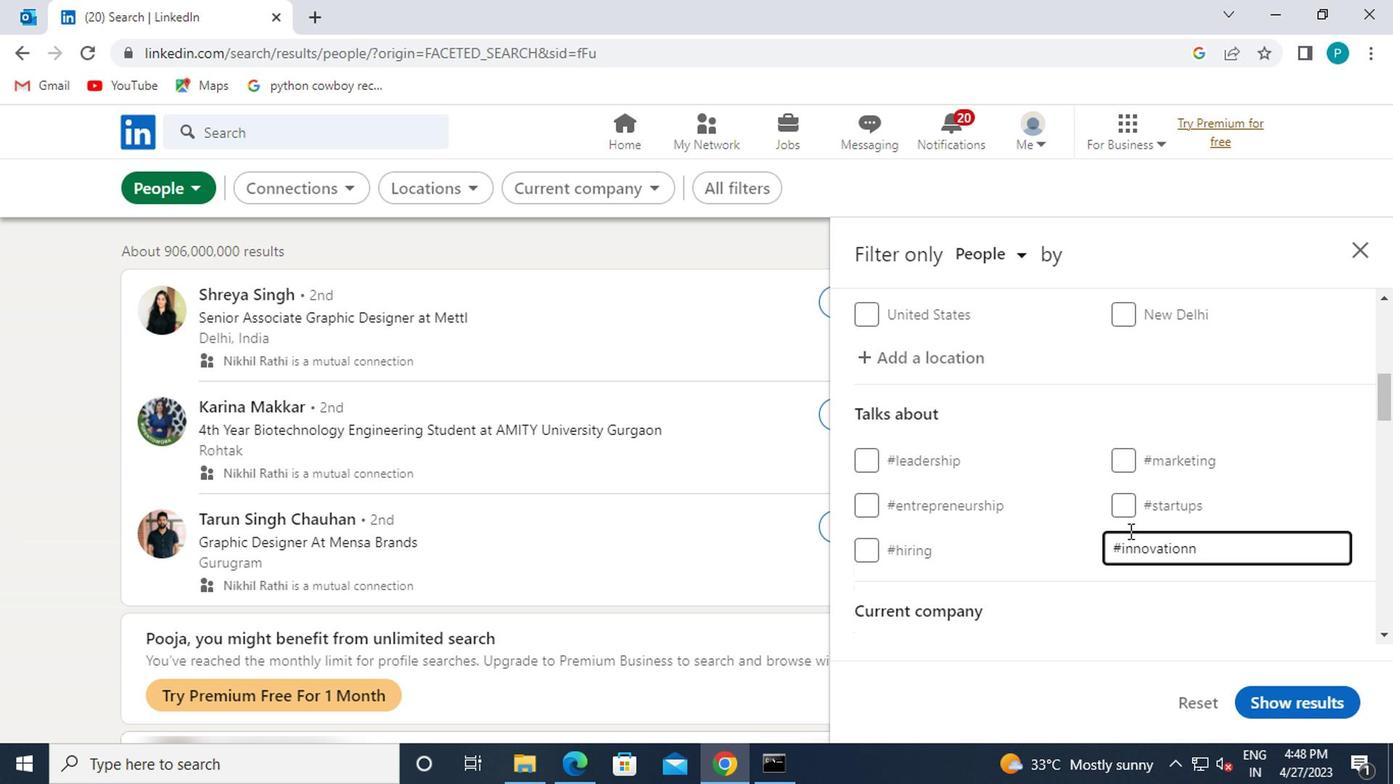 
Action: Mouse scrolled (1124, 532) with delta (0, 0)
Screenshot: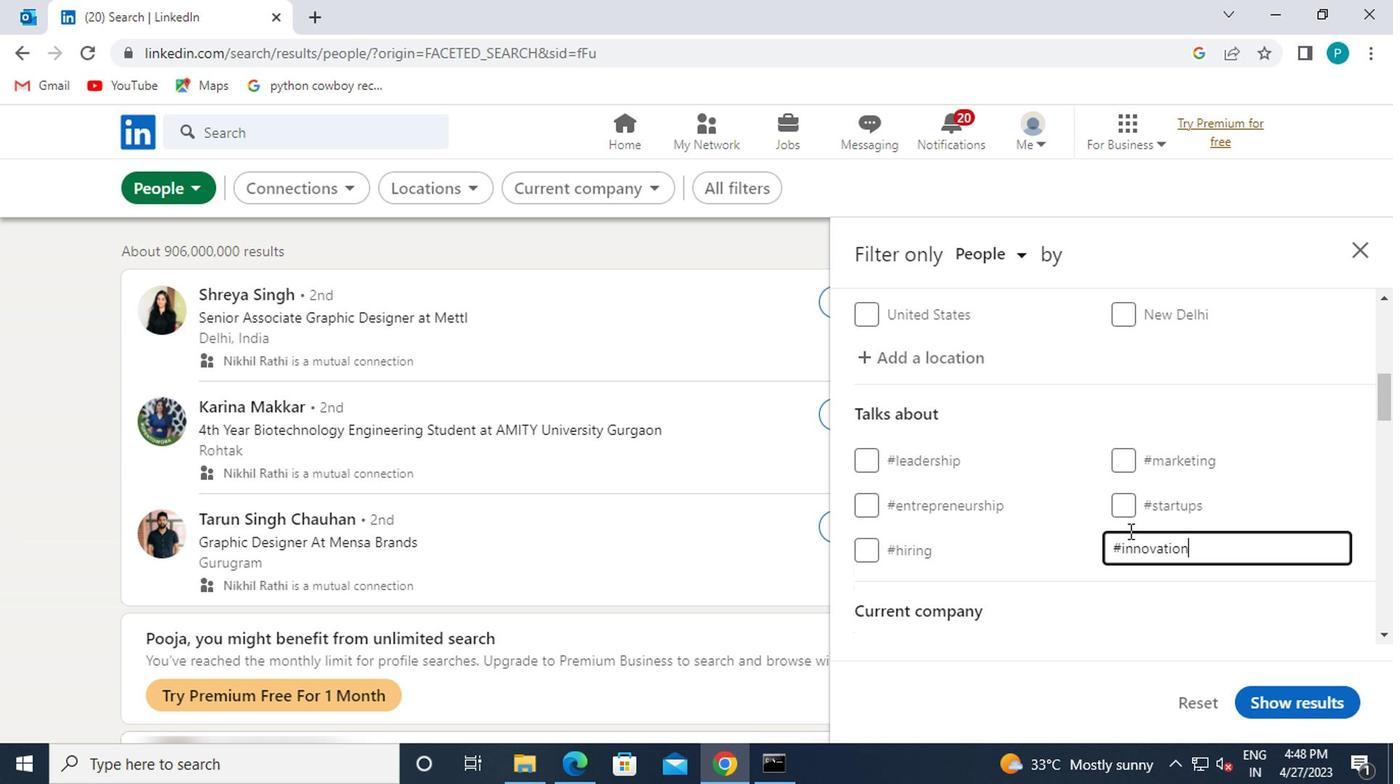 
Action: Mouse scrolled (1124, 532) with delta (0, 0)
Screenshot: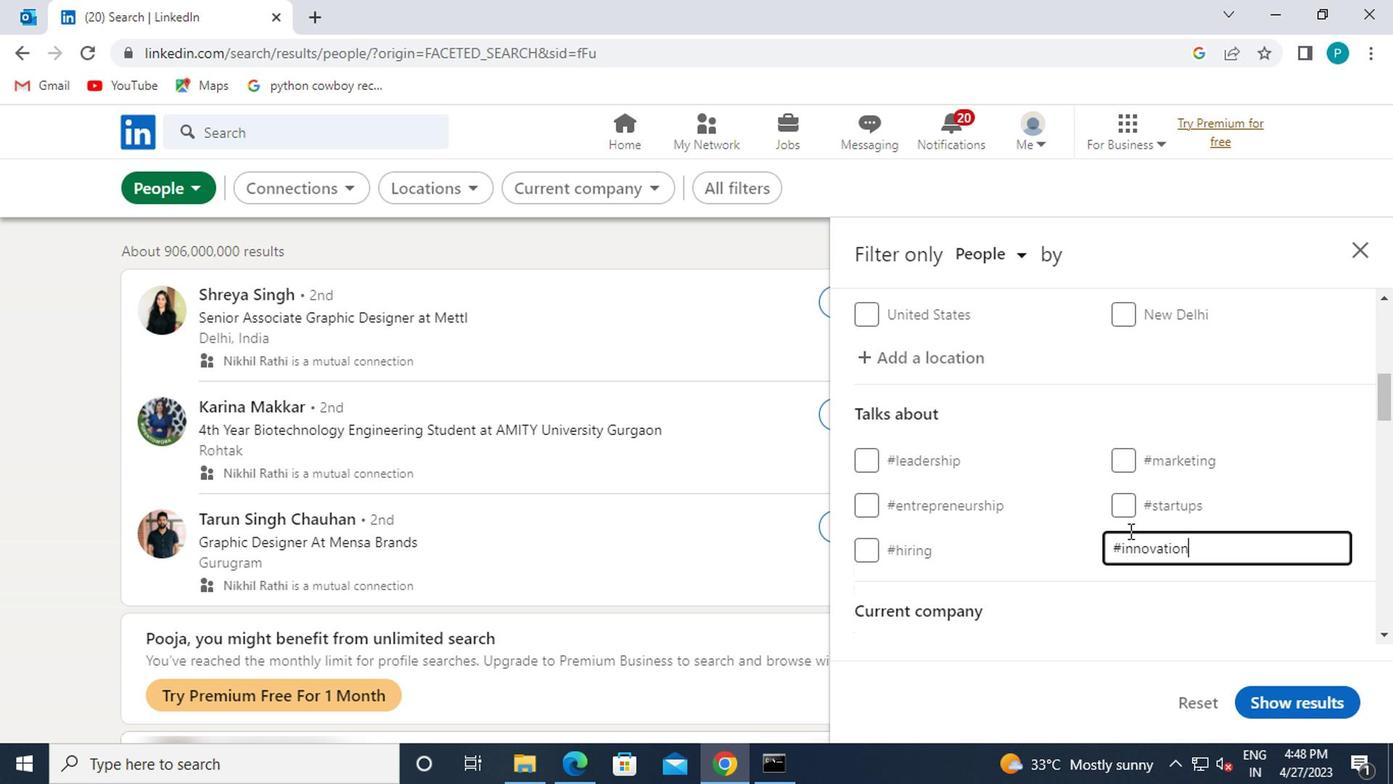 
Action: Mouse scrolled (1124, 532) with delta (0, 0)
Screenshot: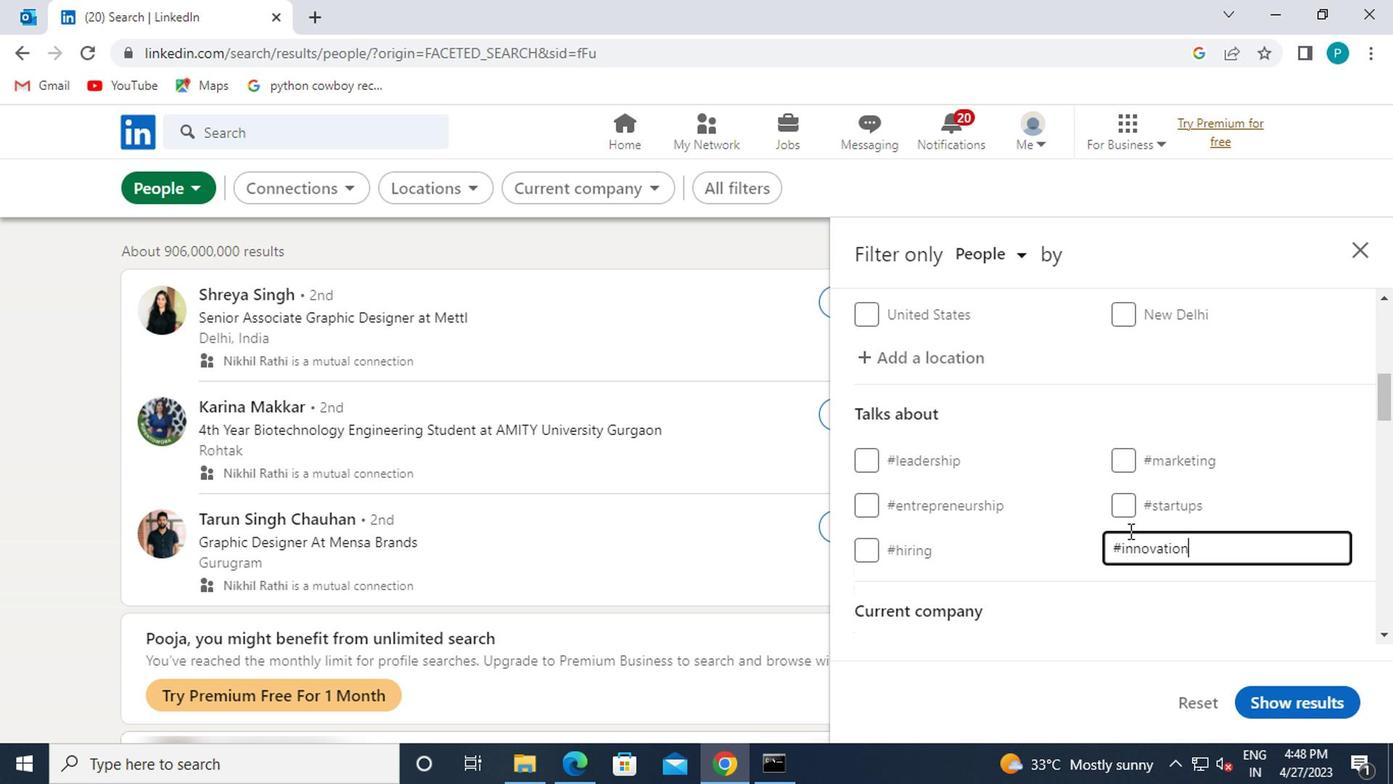 
Action: Mouse moved to (1004, 497)
Screenshot: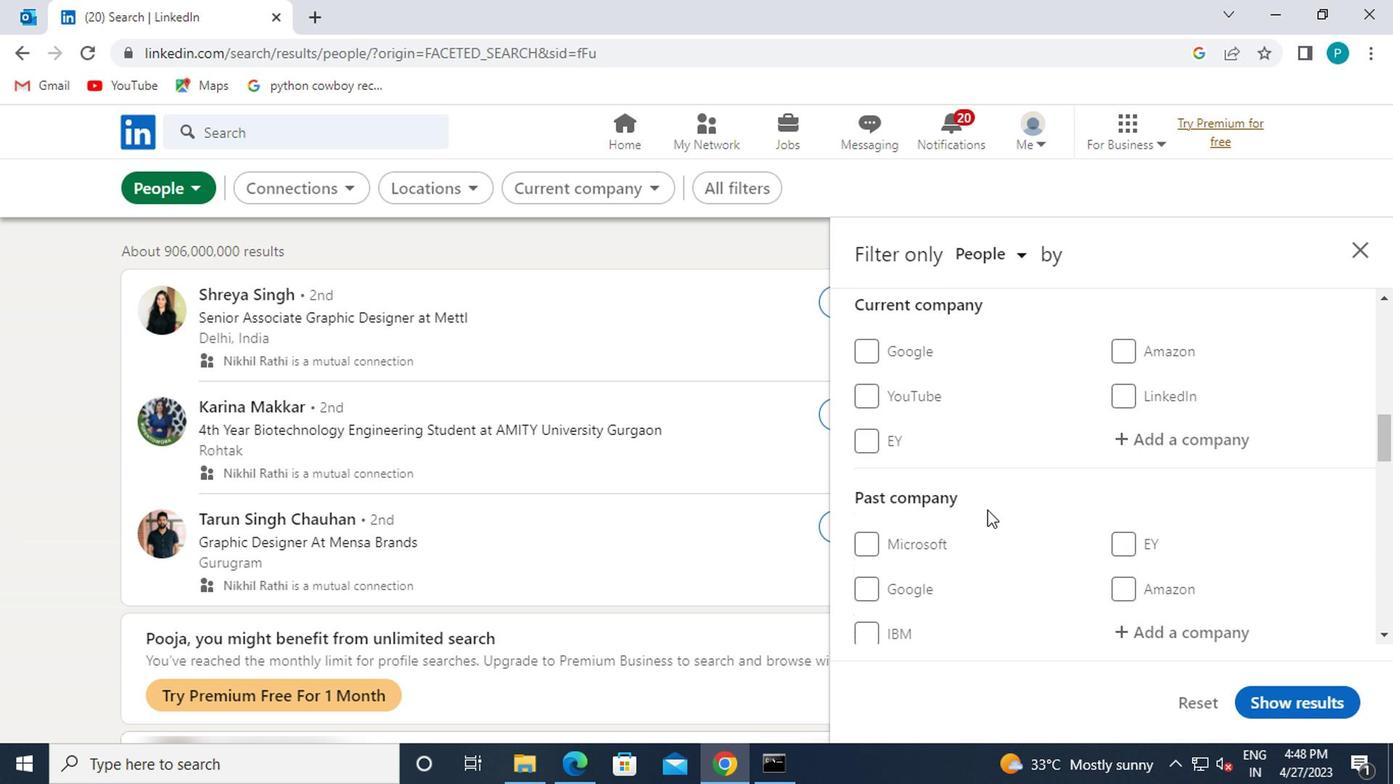 
Action: Mouse scrolled (1004, 498) with delta (0, 0)
Screenshot: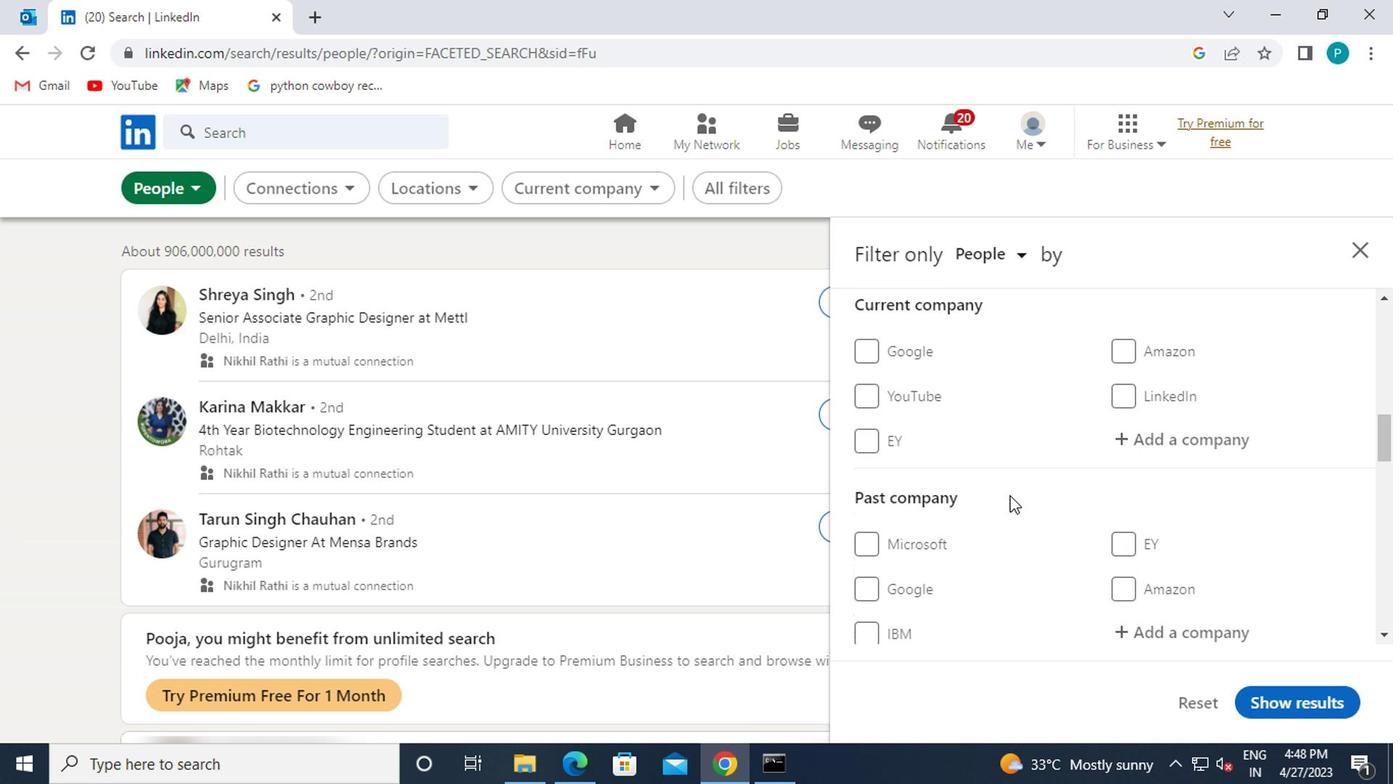 
Action: Mouse moved to (1074, 557)
Screenshot: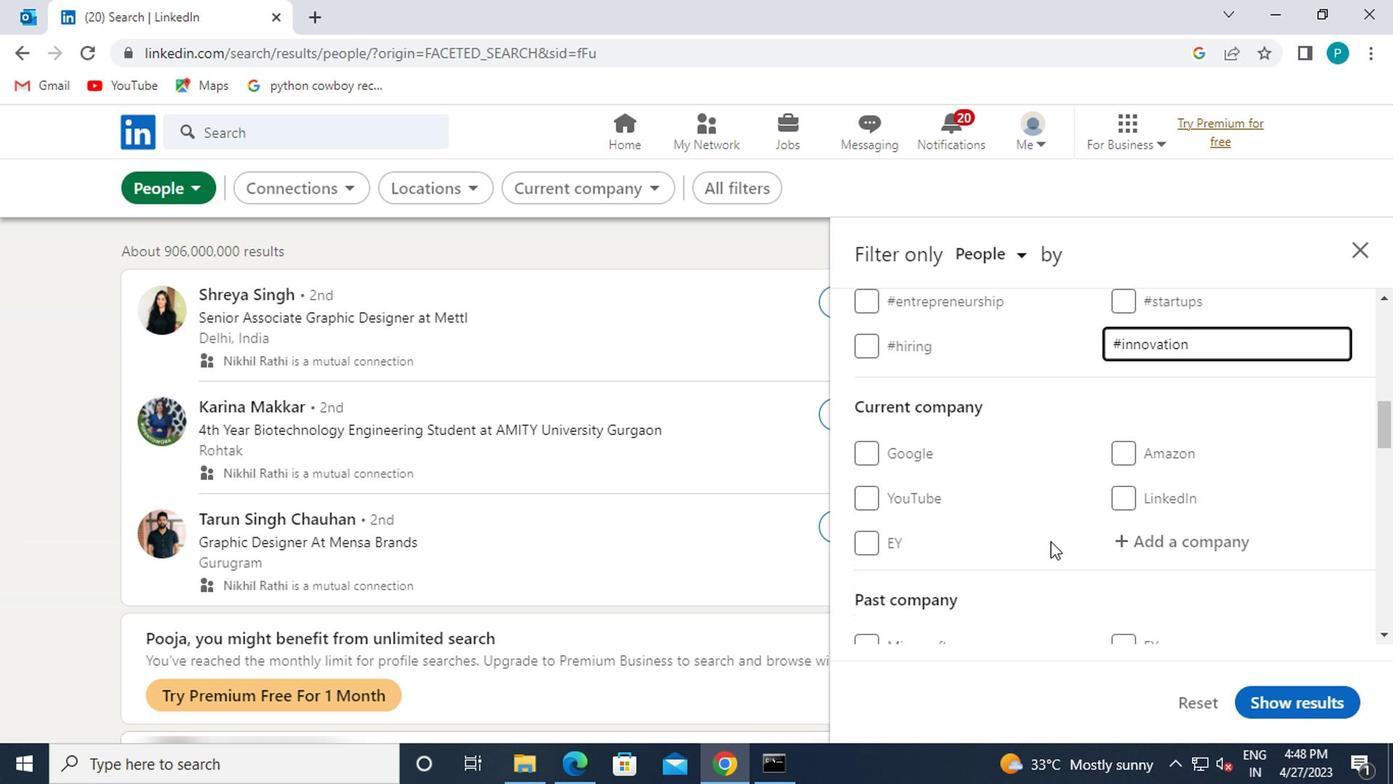 
Action: Mouse scrolled (1074, 556) with delta (0, 0)
Screenshot: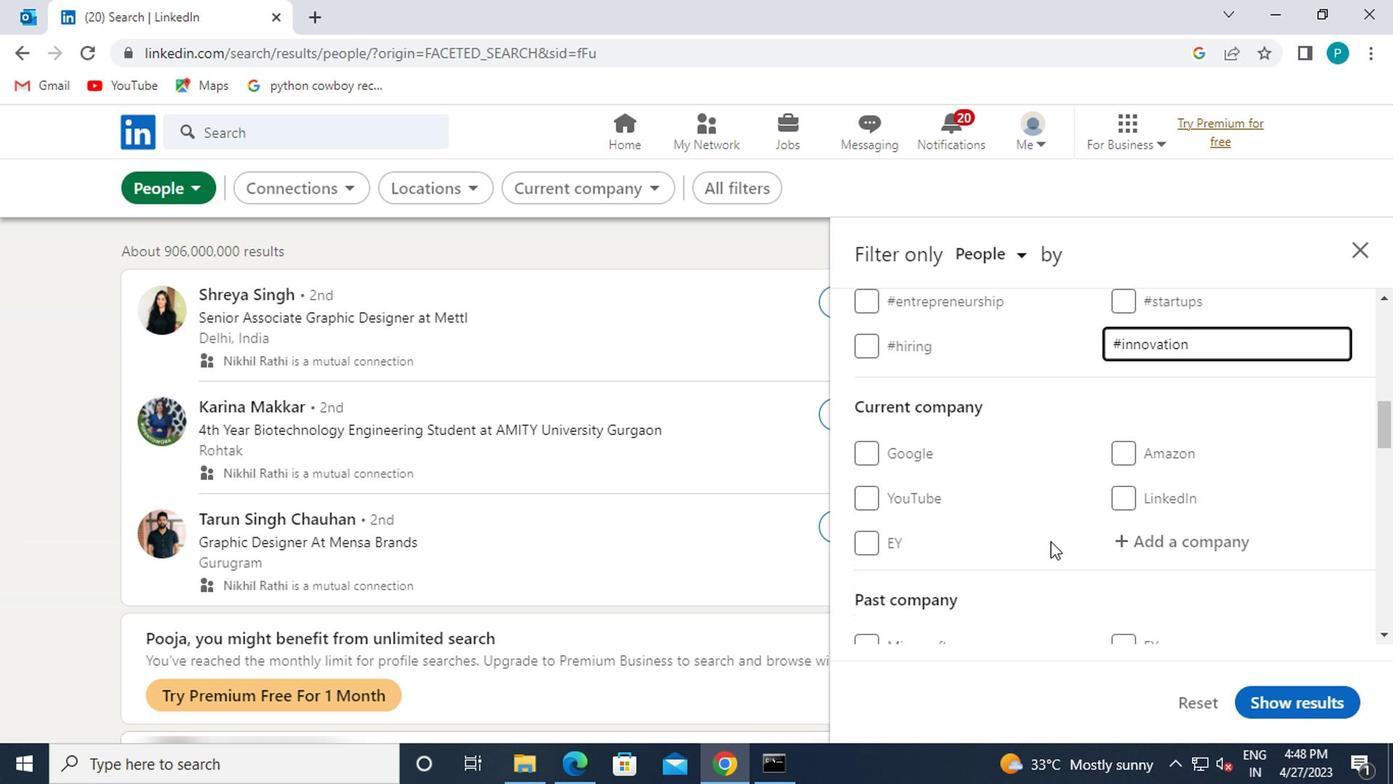 
Action: Mouse moved to (1076, 561)
Screenshot: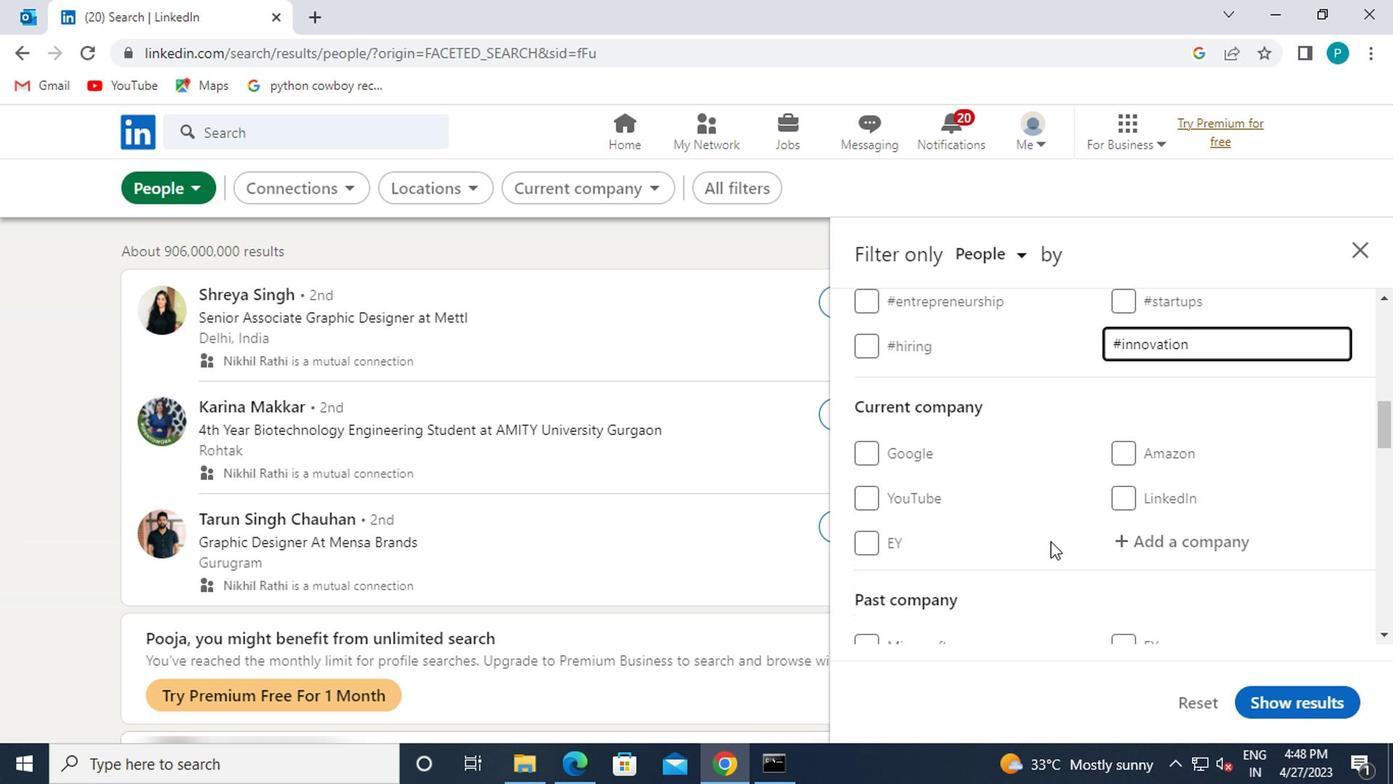 
Action: Mouse scrolled (1076, 560) with delta (0, -1)
Screenshot: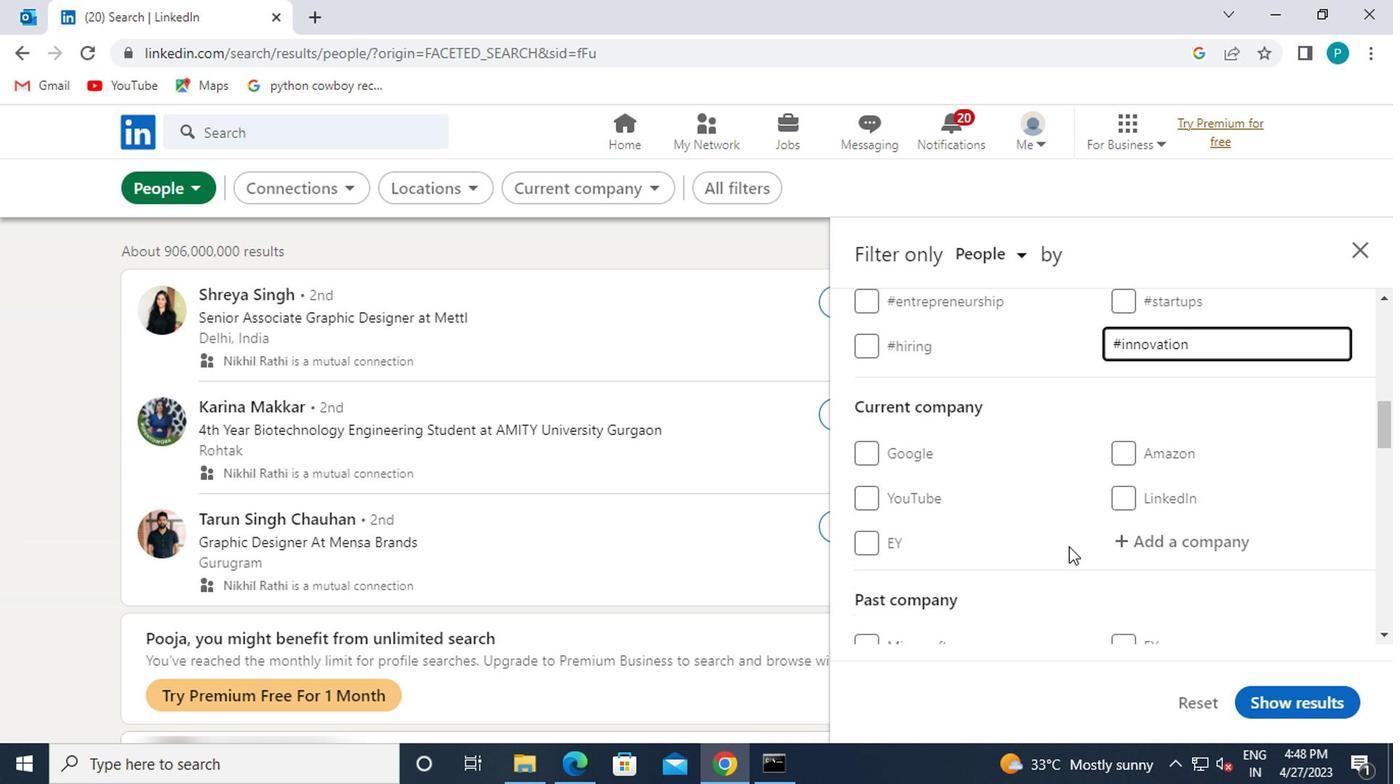 
Action: Mouse moved to (1076, 562)
Screenshot: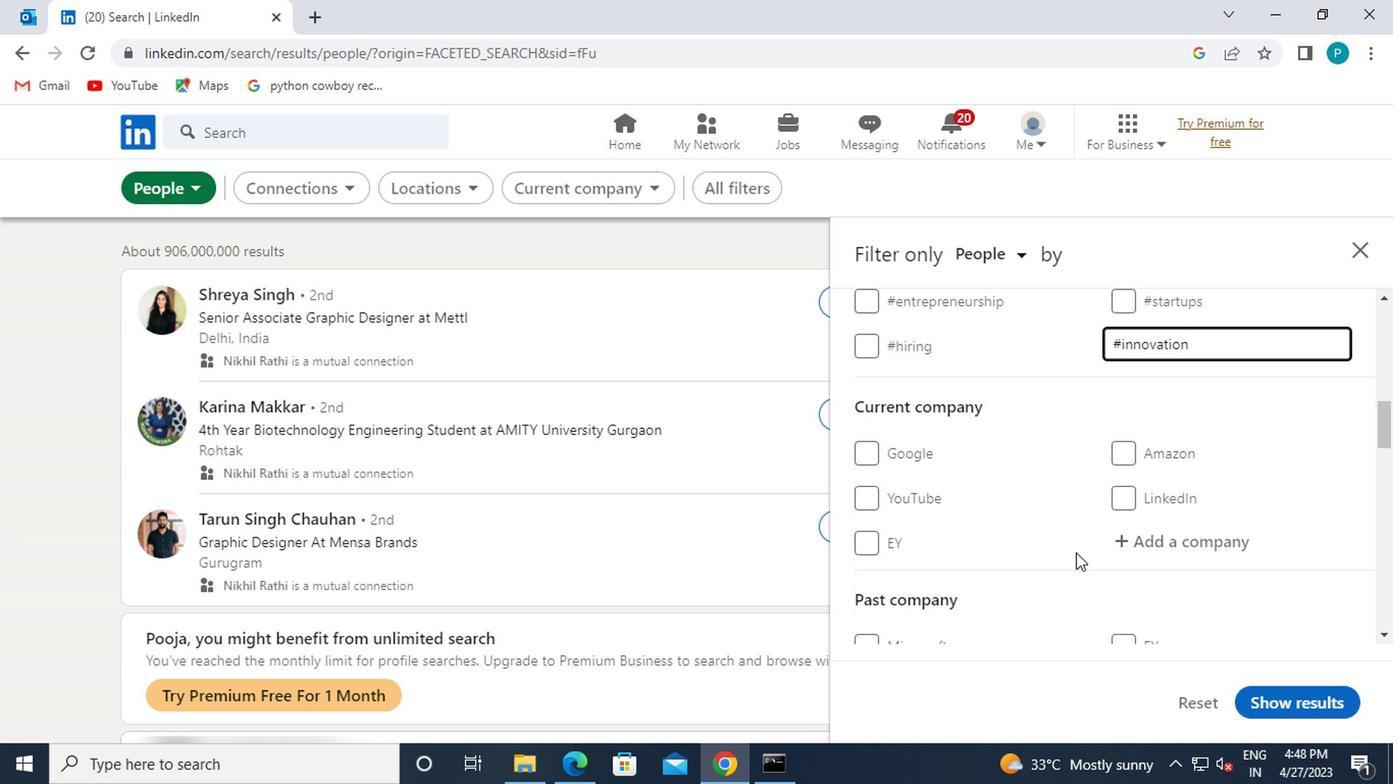 
Action: Mouse scrolled (1076, 561) with delta (0, 0)
Screenshot: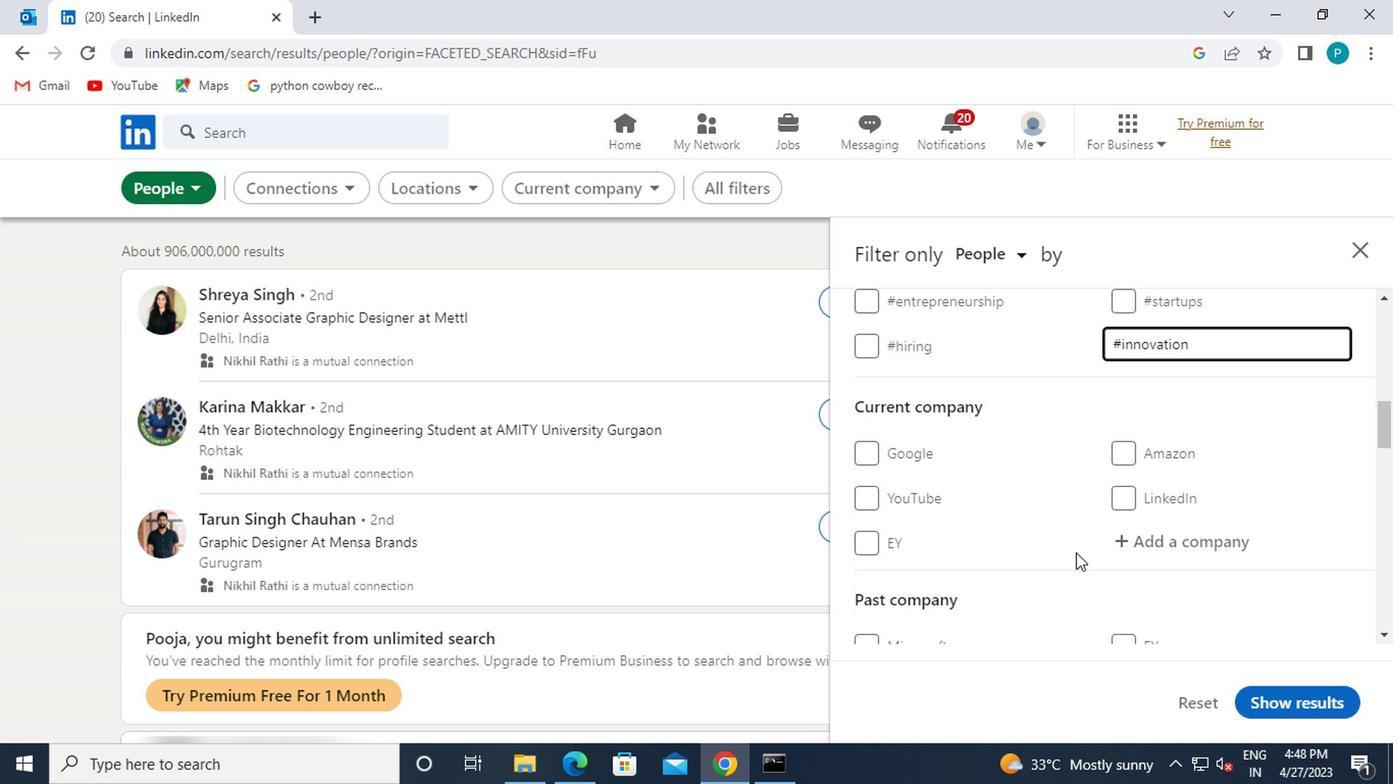 
Action: Mouse moved to (1074, 566)
Screenshot: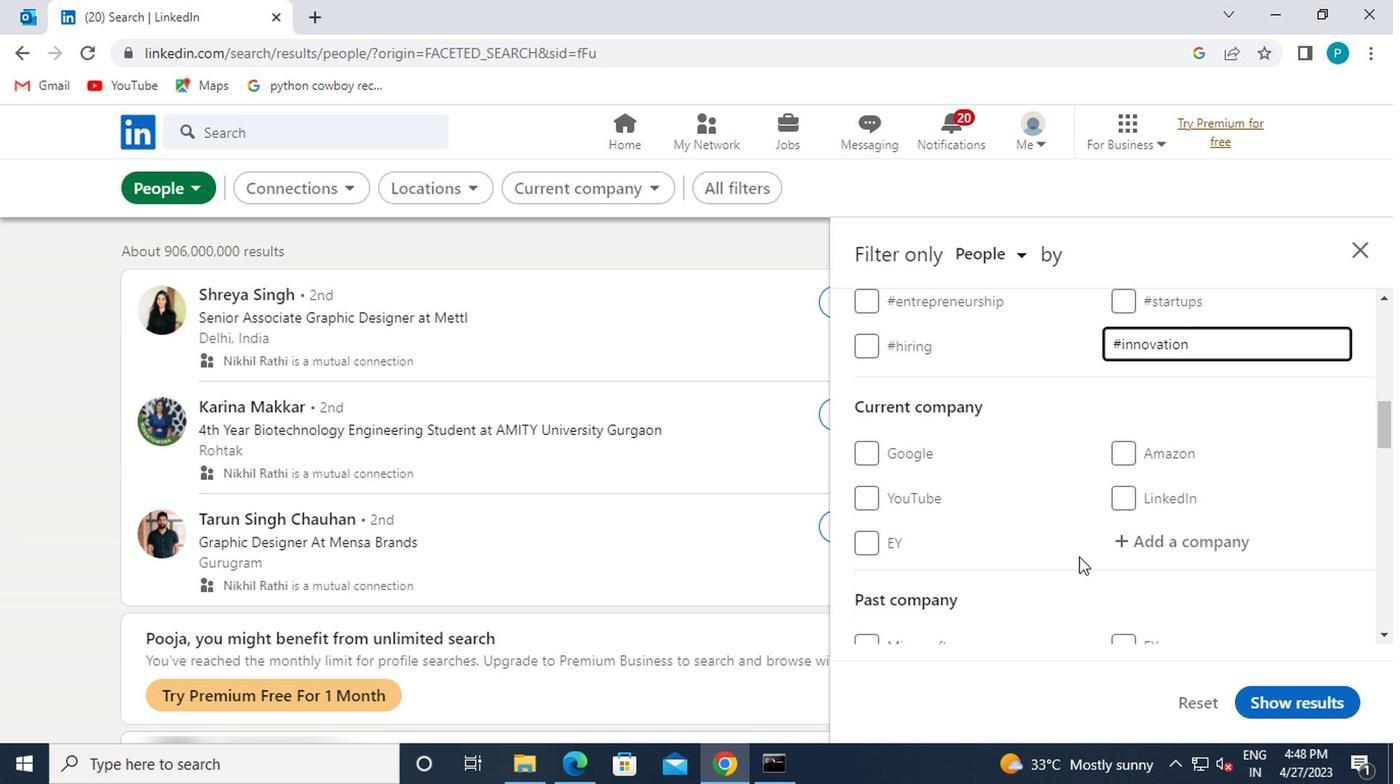 
Action: Mouse scrolled (1074, 565) with delta (0, -1)
Screenshot: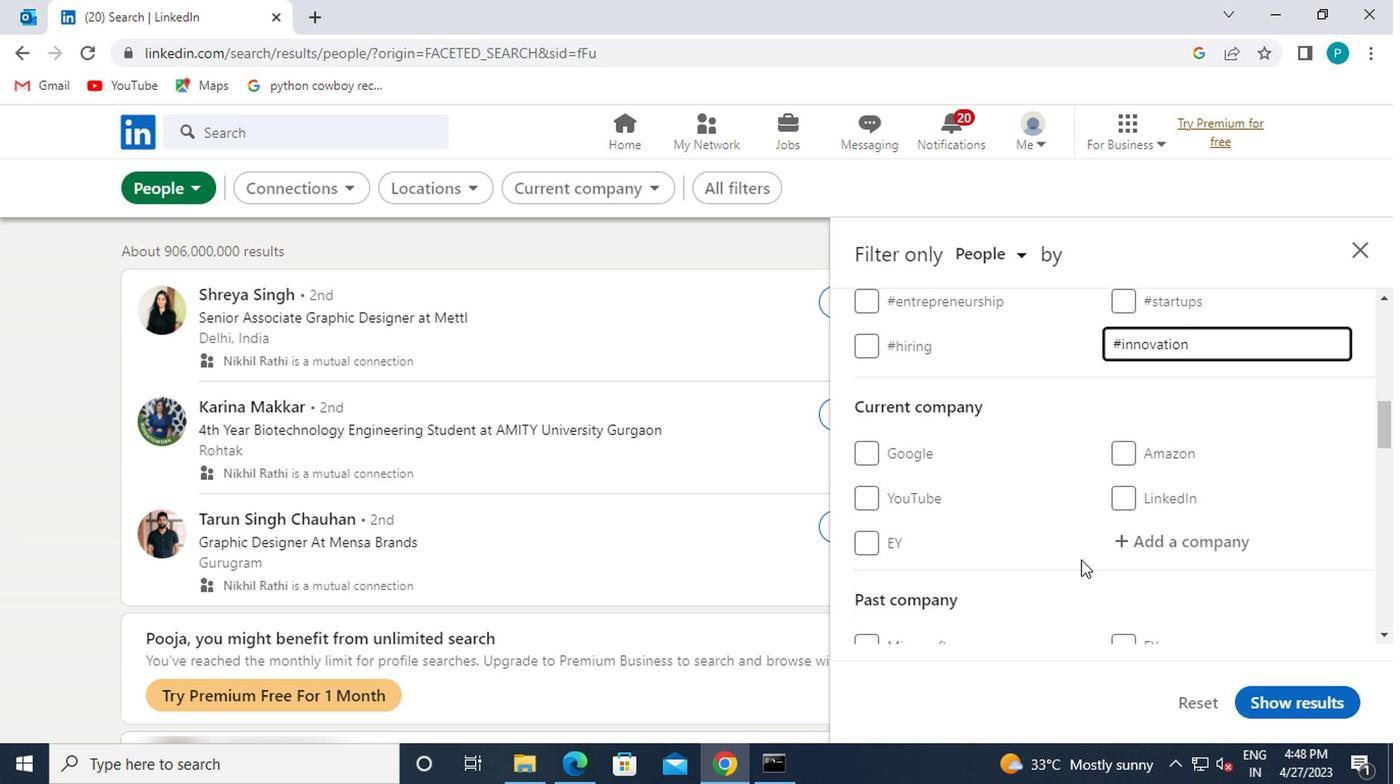 
Action: Mouse moved to (1009, 532)
Screenshot: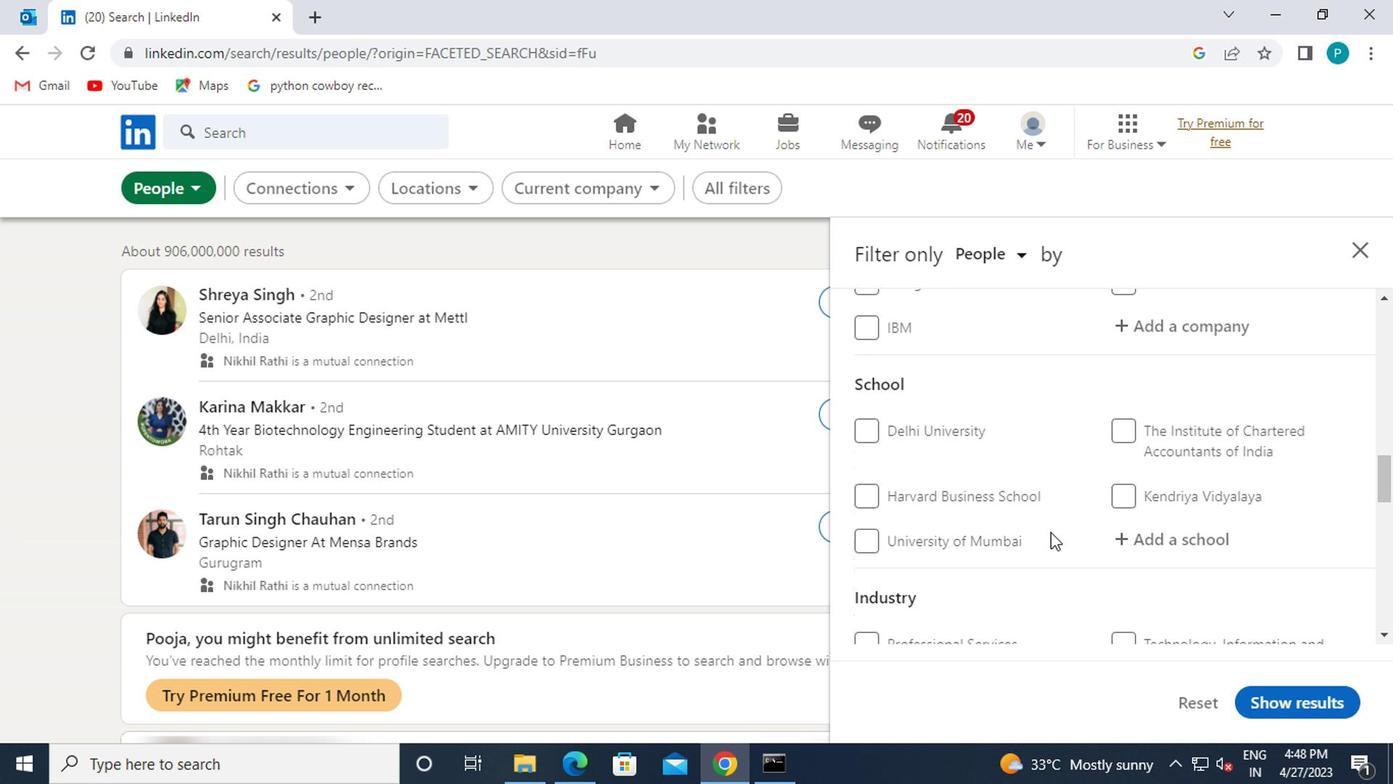 
Action: Mouse scrolled (1009, 530) with delta (0, -1)
Screenshot: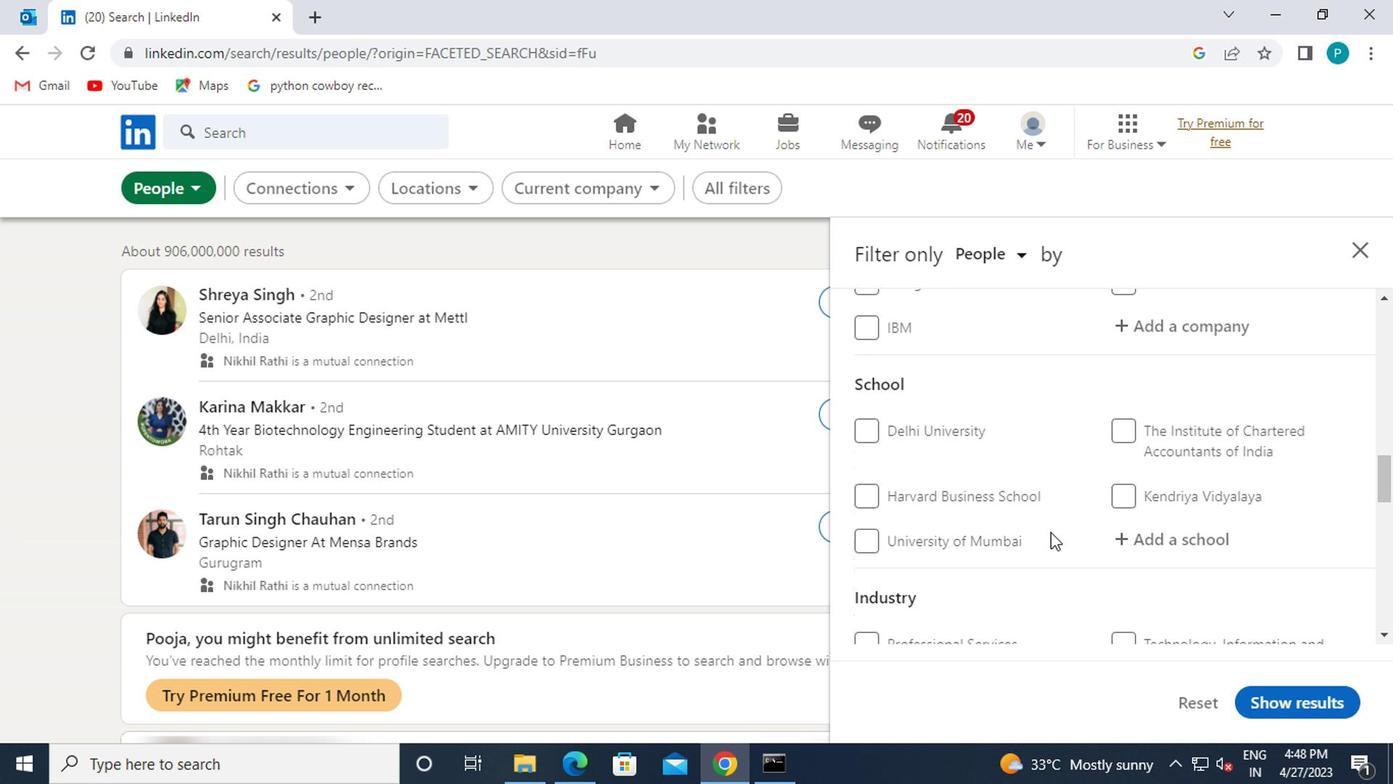 
Action: Mouse moved to (941, 547)
Screenshot: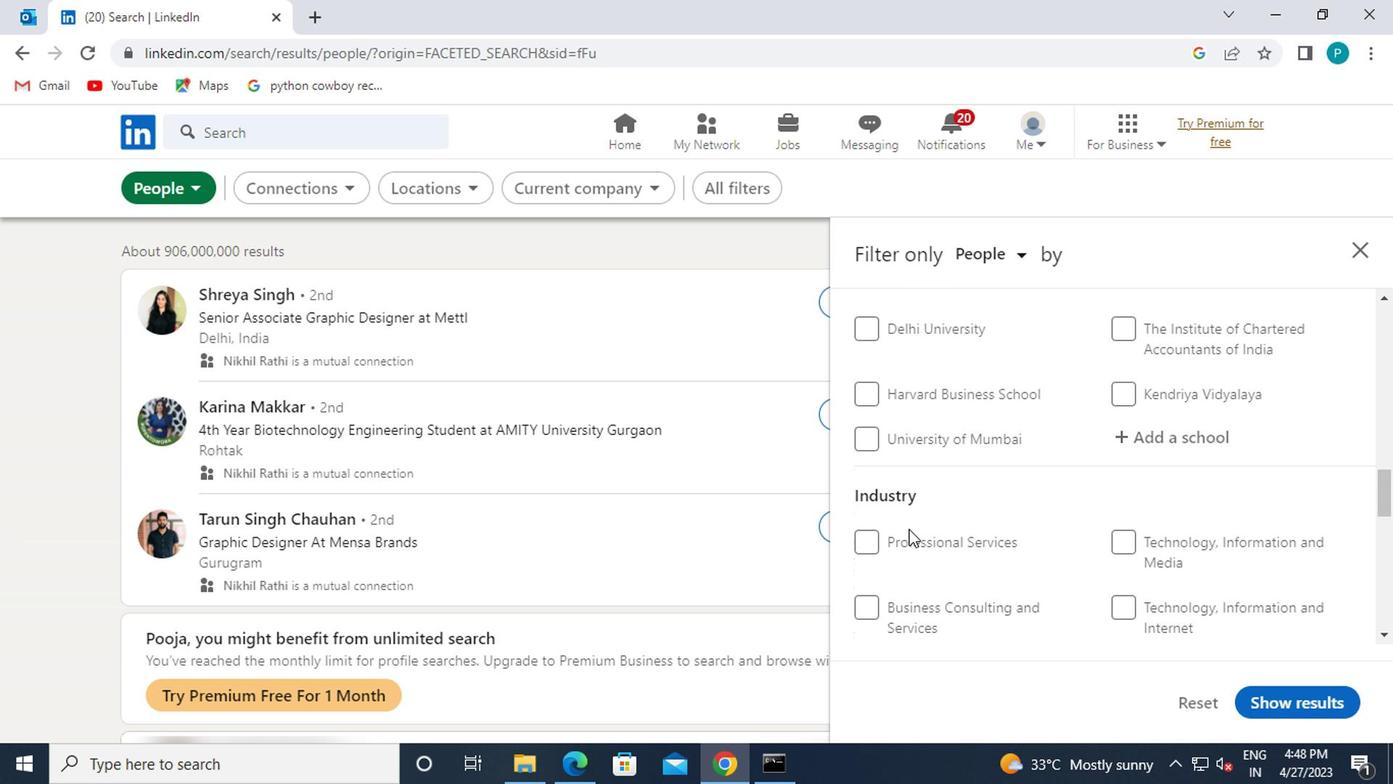 
Action: Mouse scrolled (941, 545) with delta (0, -1)
Screenshot: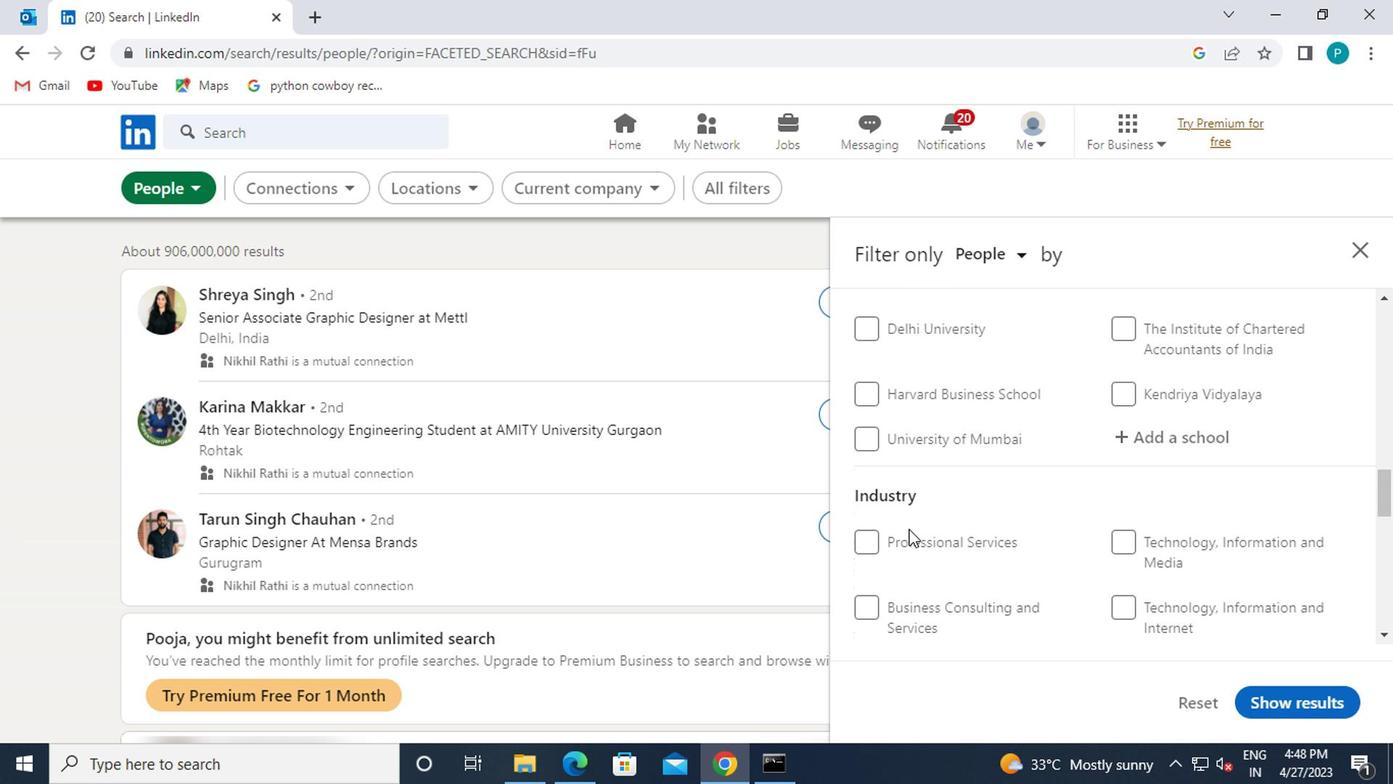 
Action: Mouse moved to (951, 553)
Screenshot: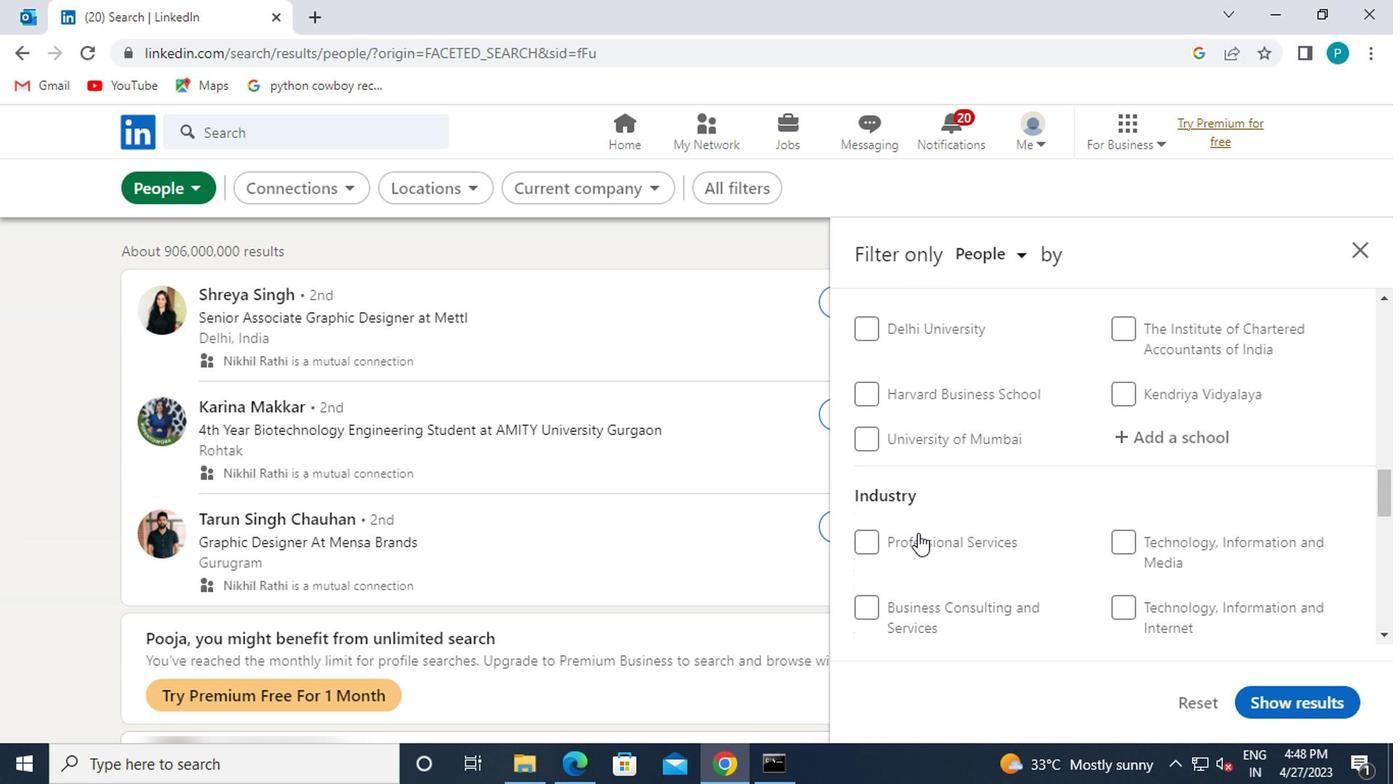 
Action: Mouse scrolled (951, 552) with delta (0, 0)
Screenshot: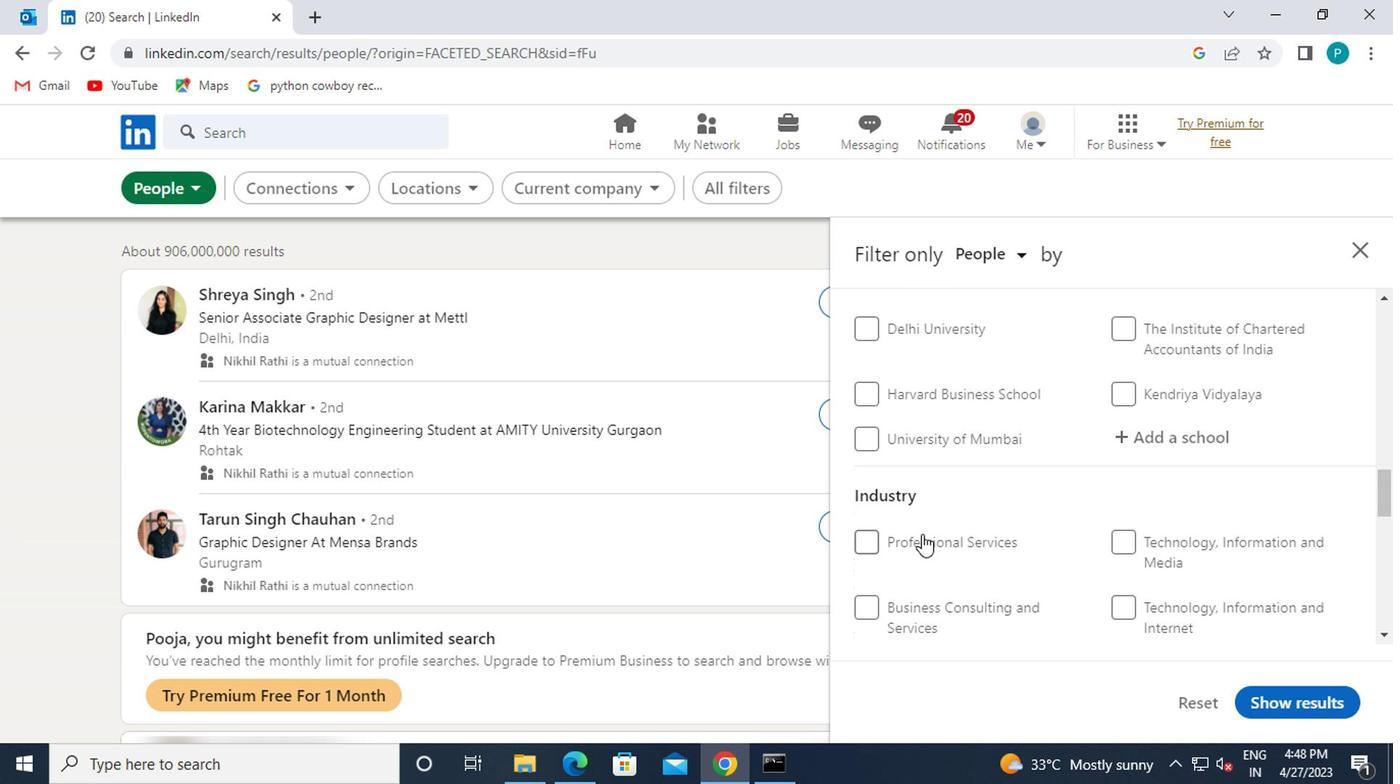 
Action: Mouse scrolled (951, 552) with delta (0, 0)
Screenshot: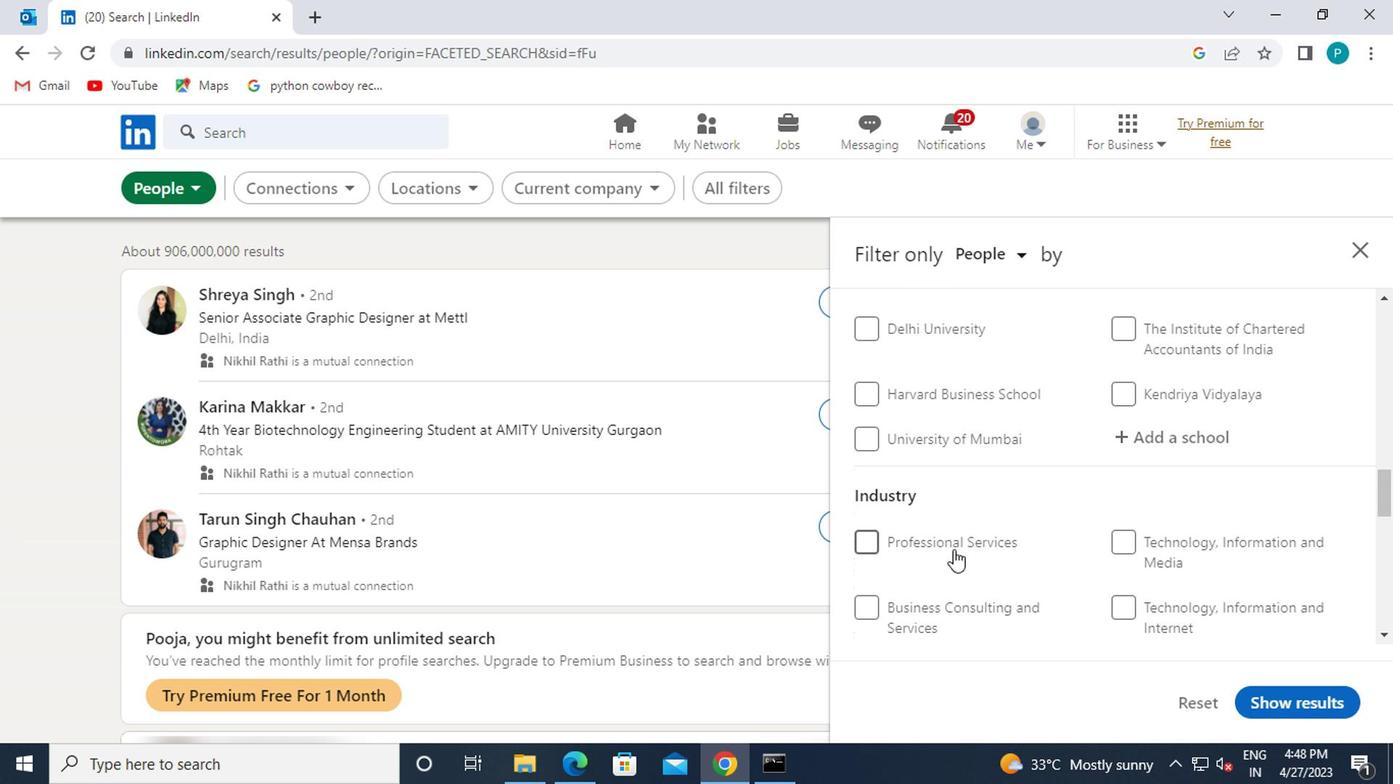 
Action: Mouse moved to (919, 540)
Screenshot: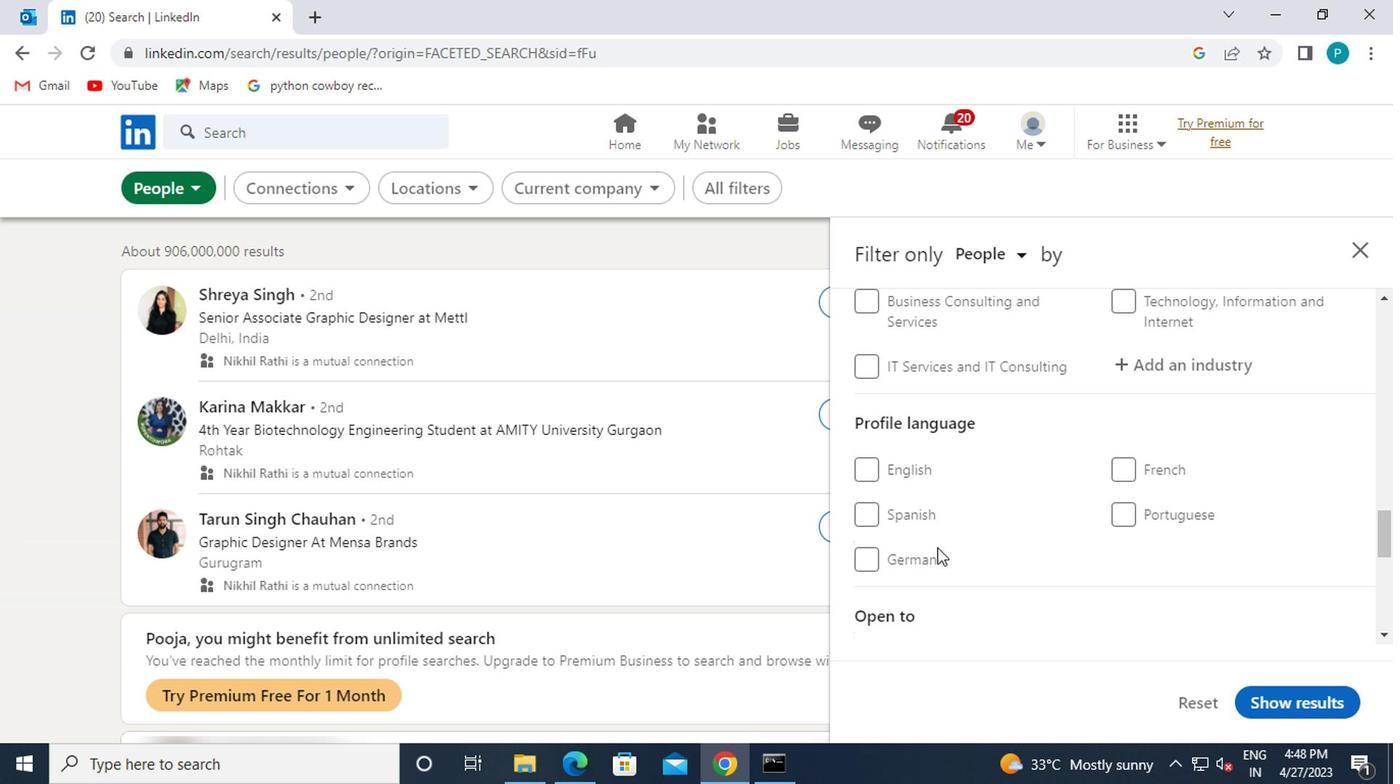 
Action: Mouse scrolled (919, 539) with delta (0, 0)
Screenshot: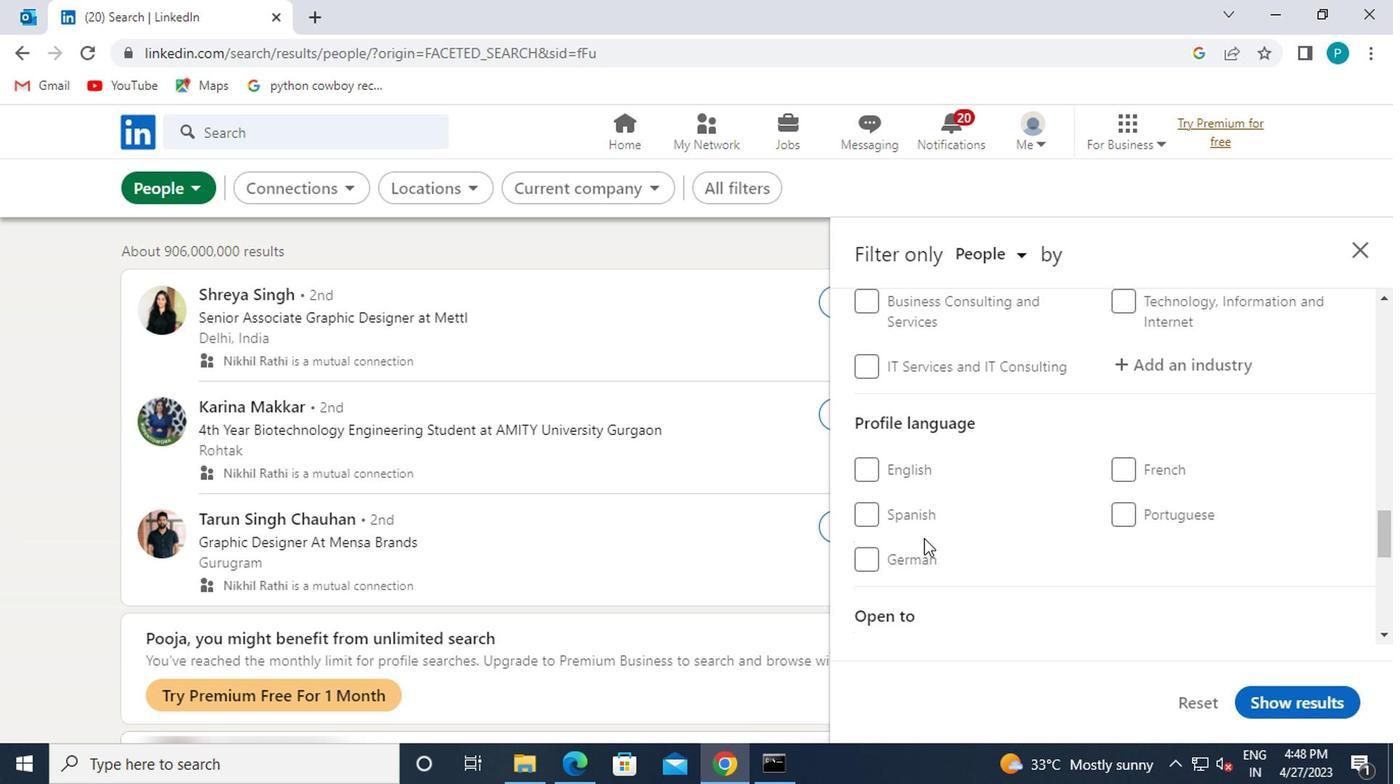 
Action: Mouse scrolled (919, 539) with delta (0, 0)
Screenshot: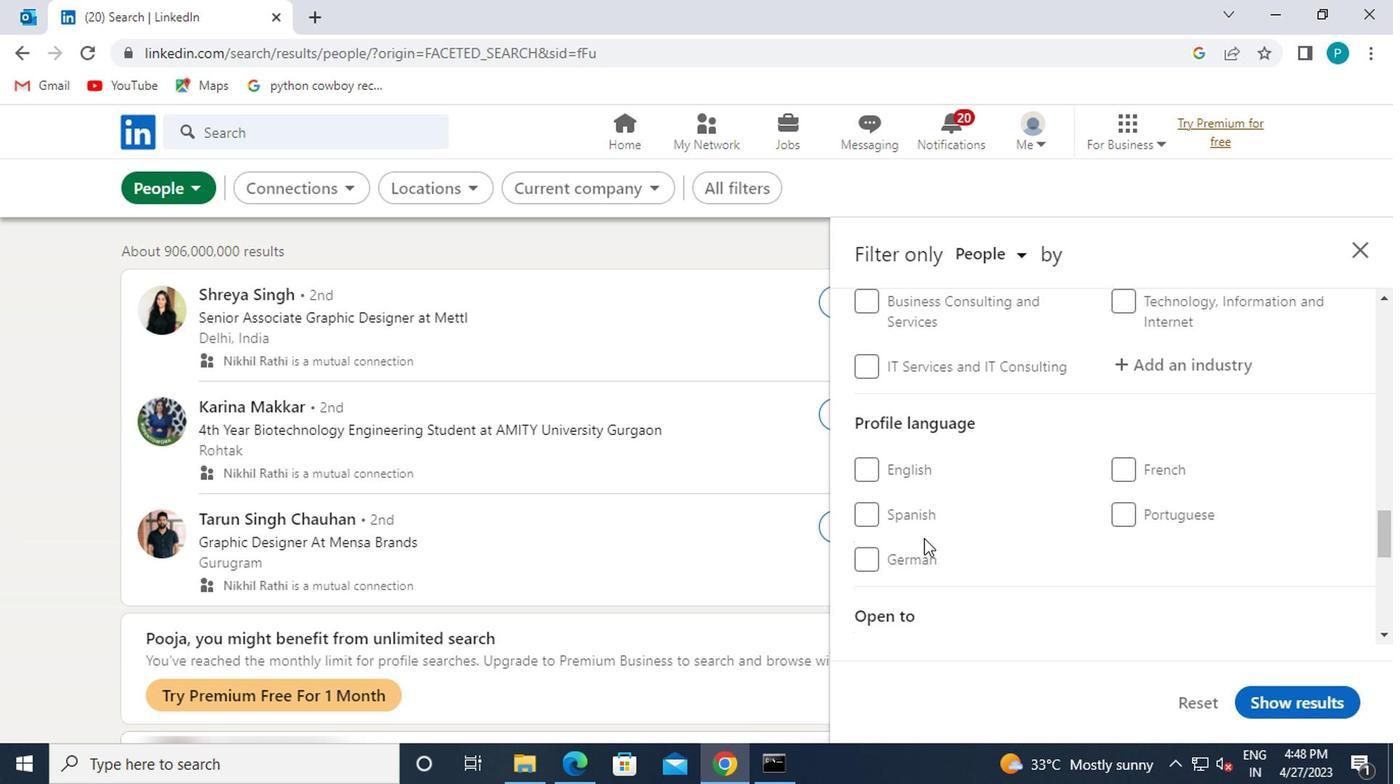 
Action: Mouse scrolled (919, 539) with delta (0, 0)
Screenshot: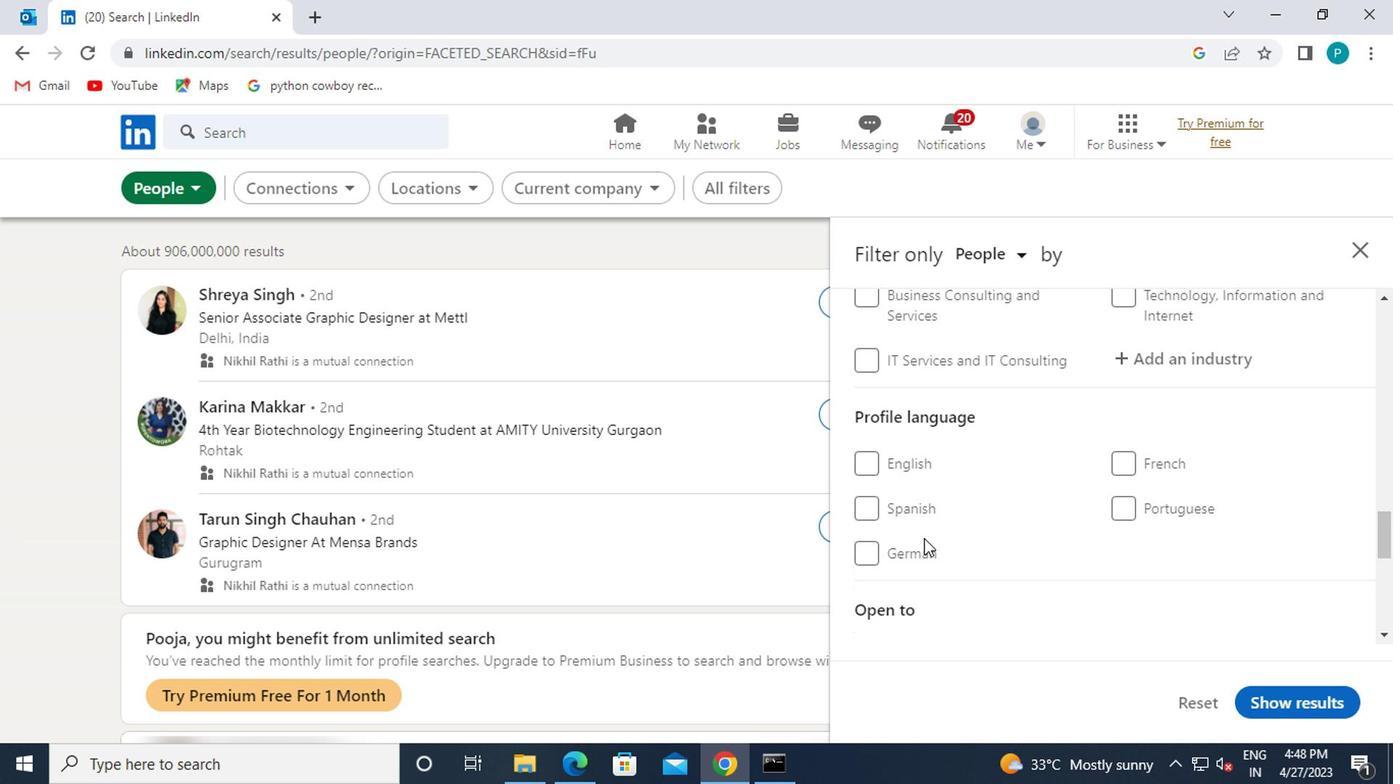 
Action: Mouse moved to (954, 554)
Screenshot: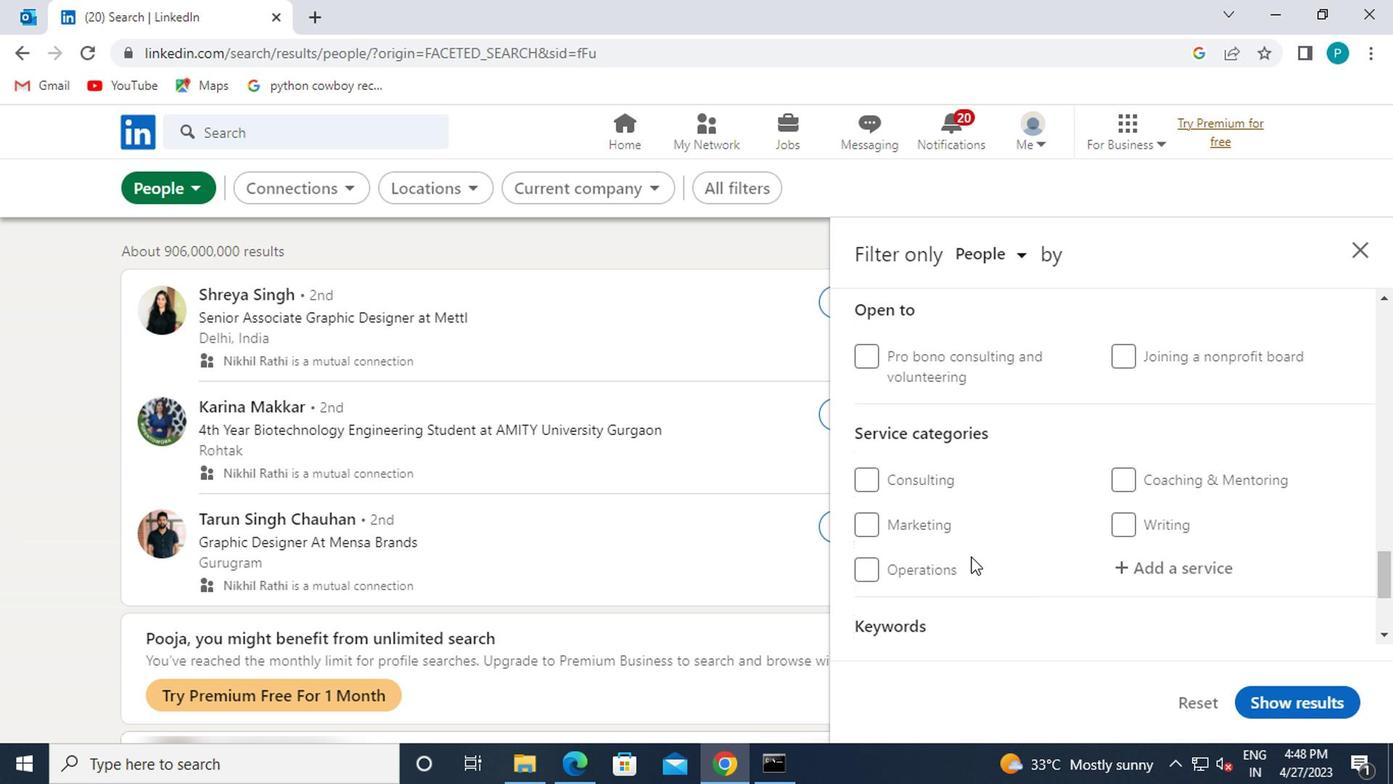 
Action: Mouse scrolled (954, 553) with delta (0, -1)
Screenshot: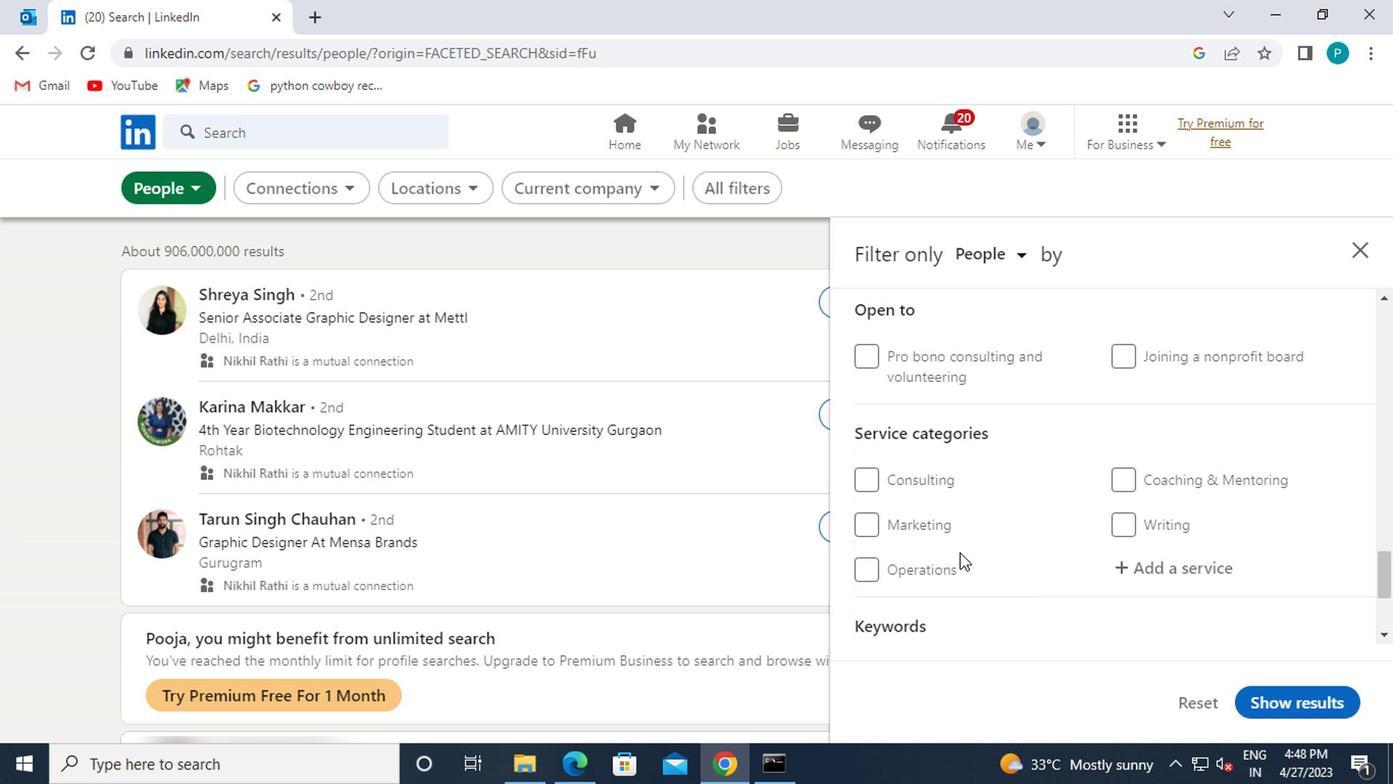 
Action: Mouse moved to (954, 554)
Screenshot: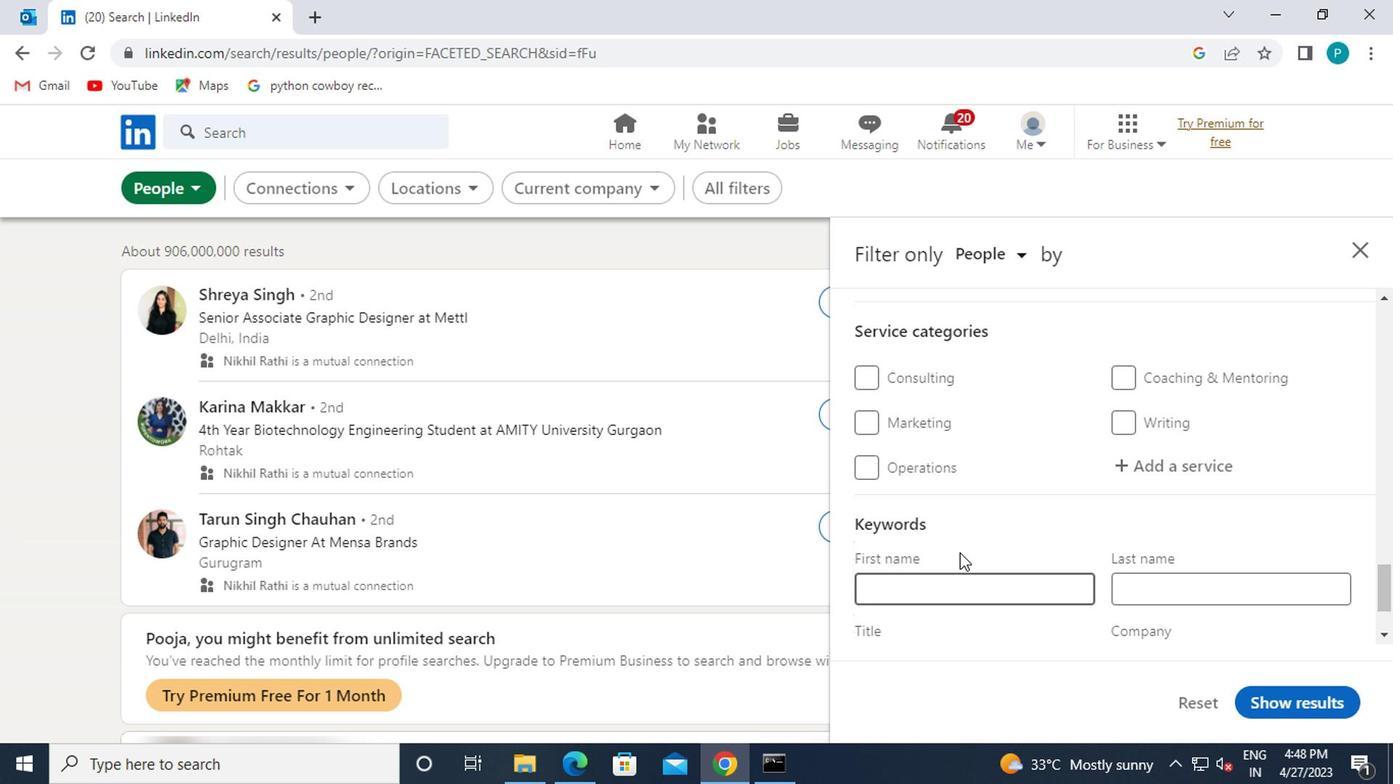 
Action: Mouse scrolled (954, 553) with delta (0, -1)
Screenshot: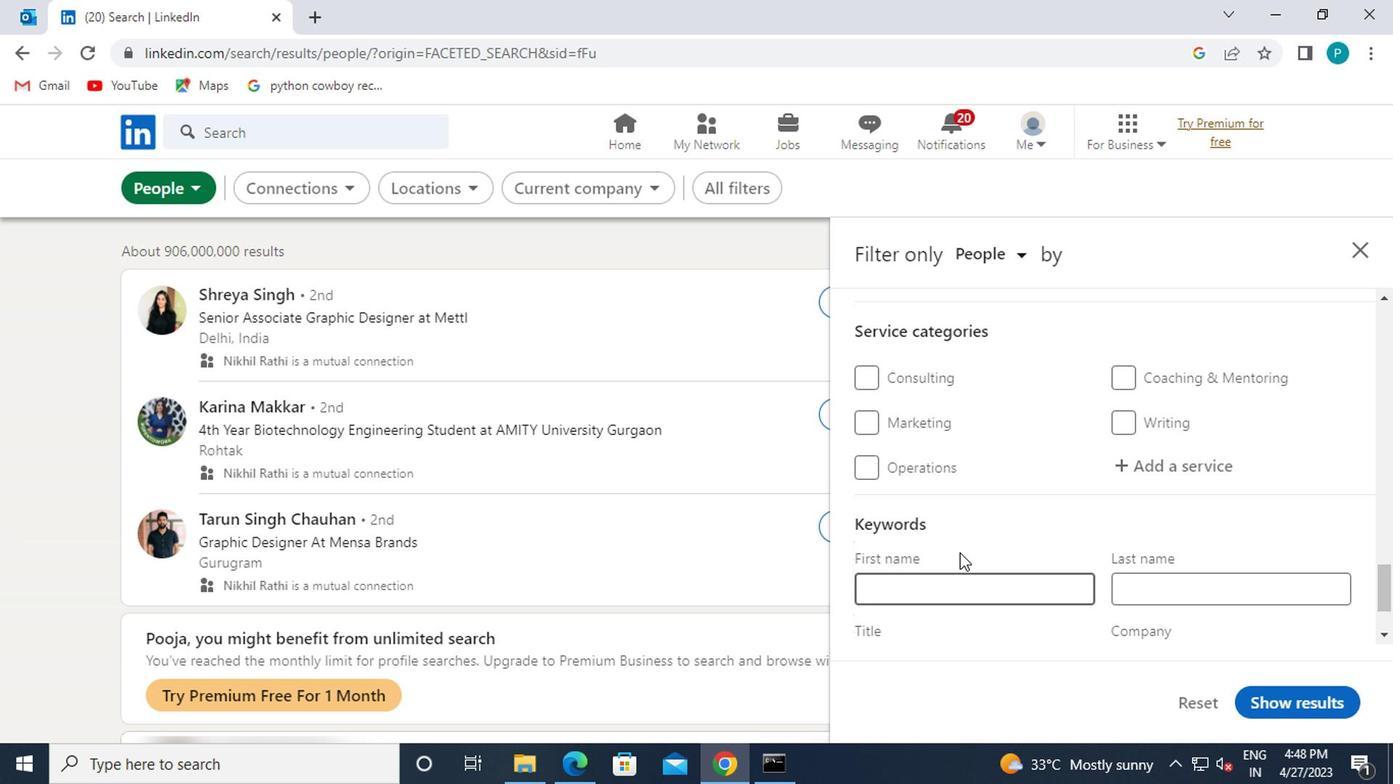 
Action: Mouse moved to (1006, 421)
Screenshot: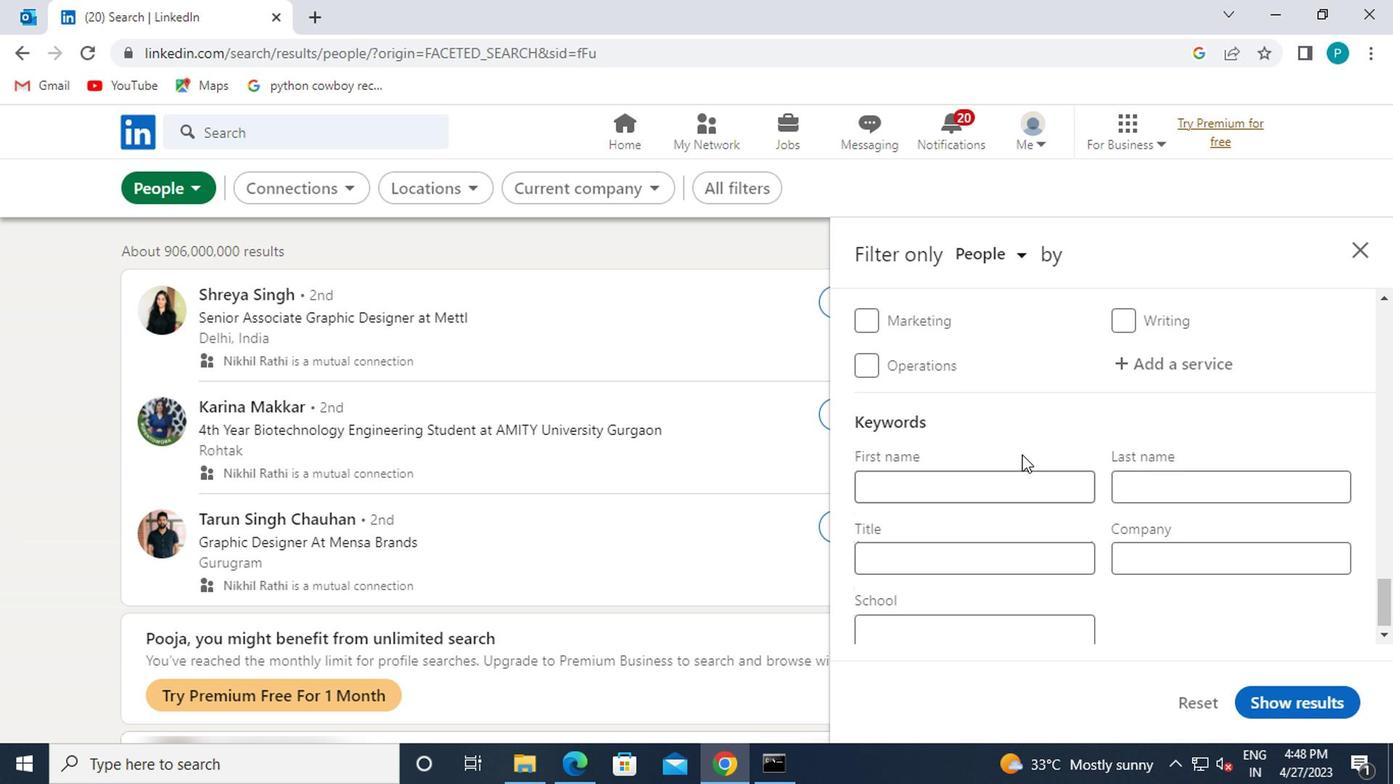 
Action: Mouse scrolled (1006, 422) with delta (0, 0)
Screenshot: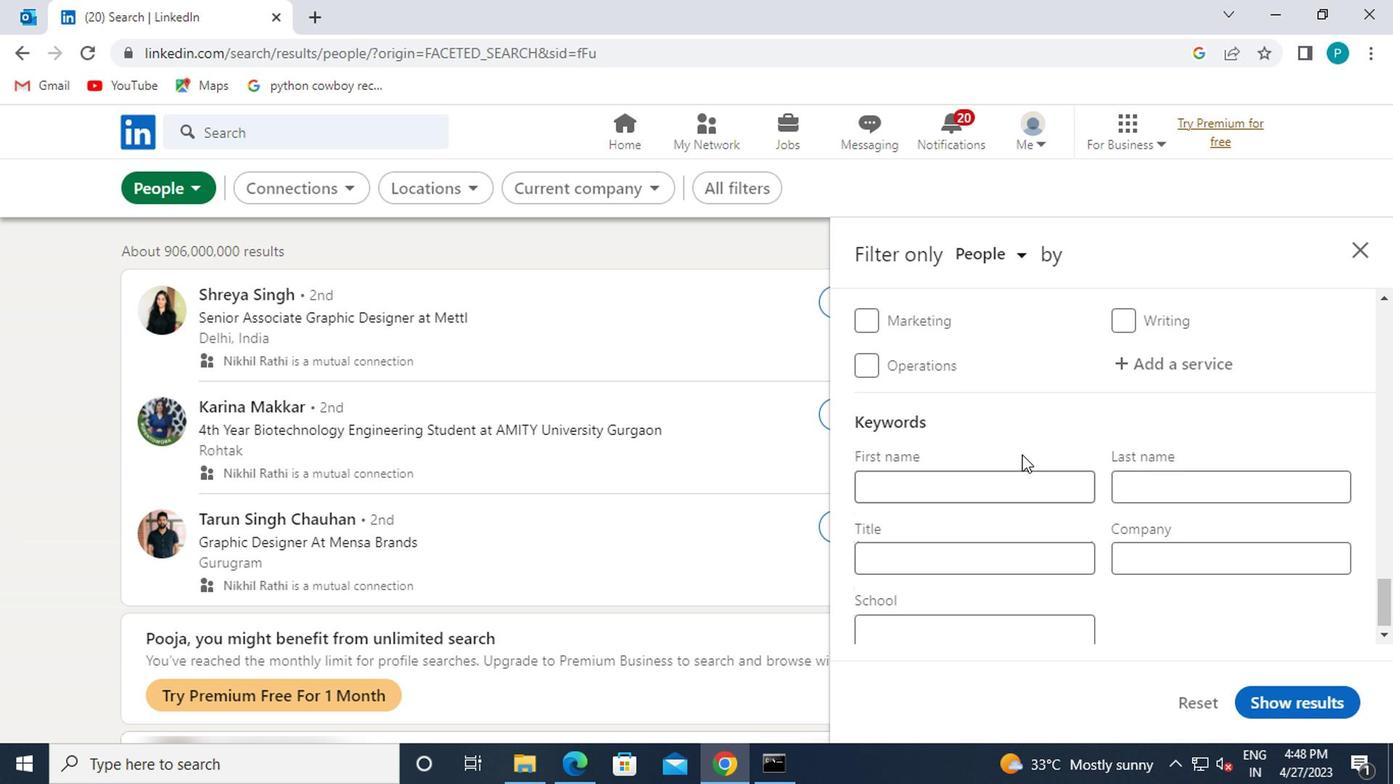 
Action: Mouse moved to (1047, 431)
Screenshot: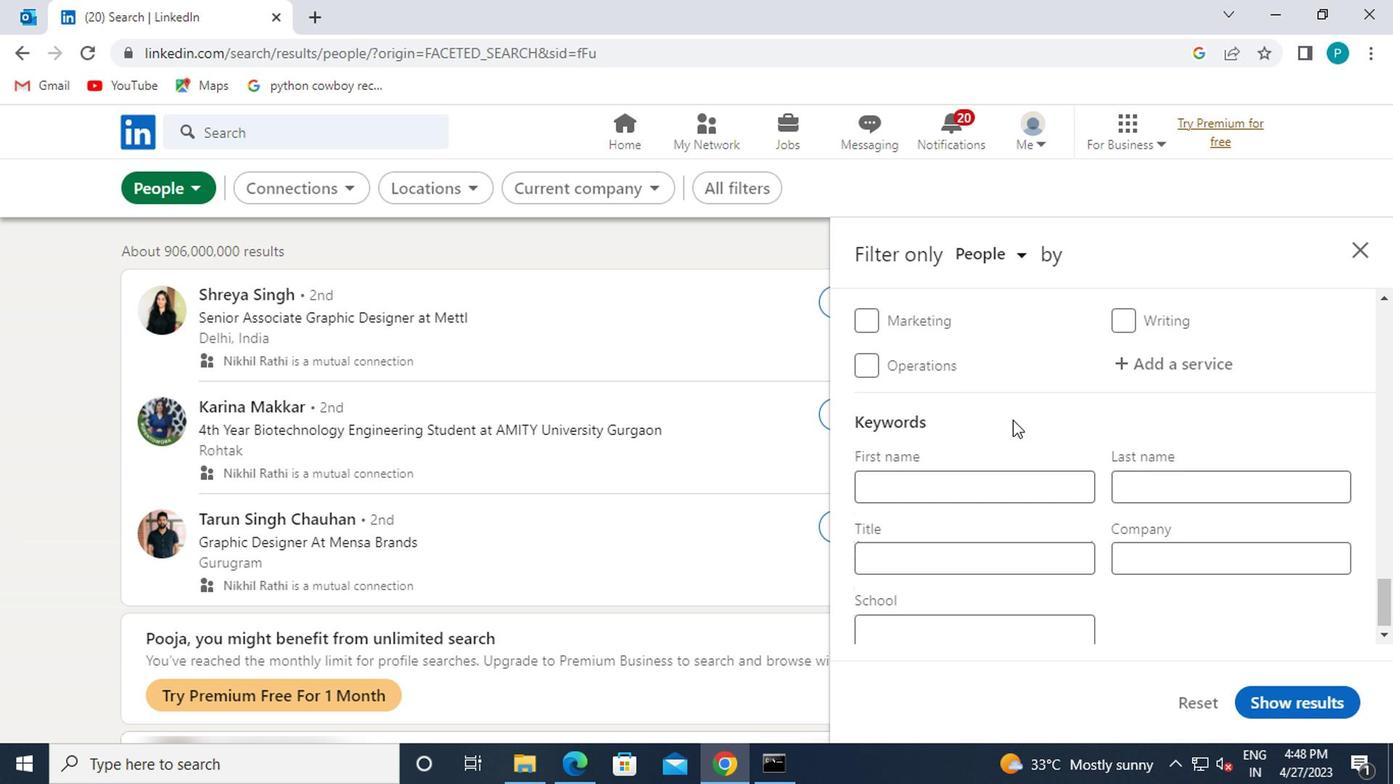 
Action: Mouse scrolled (1047, 432) with delta (0, 0)
Screenshot: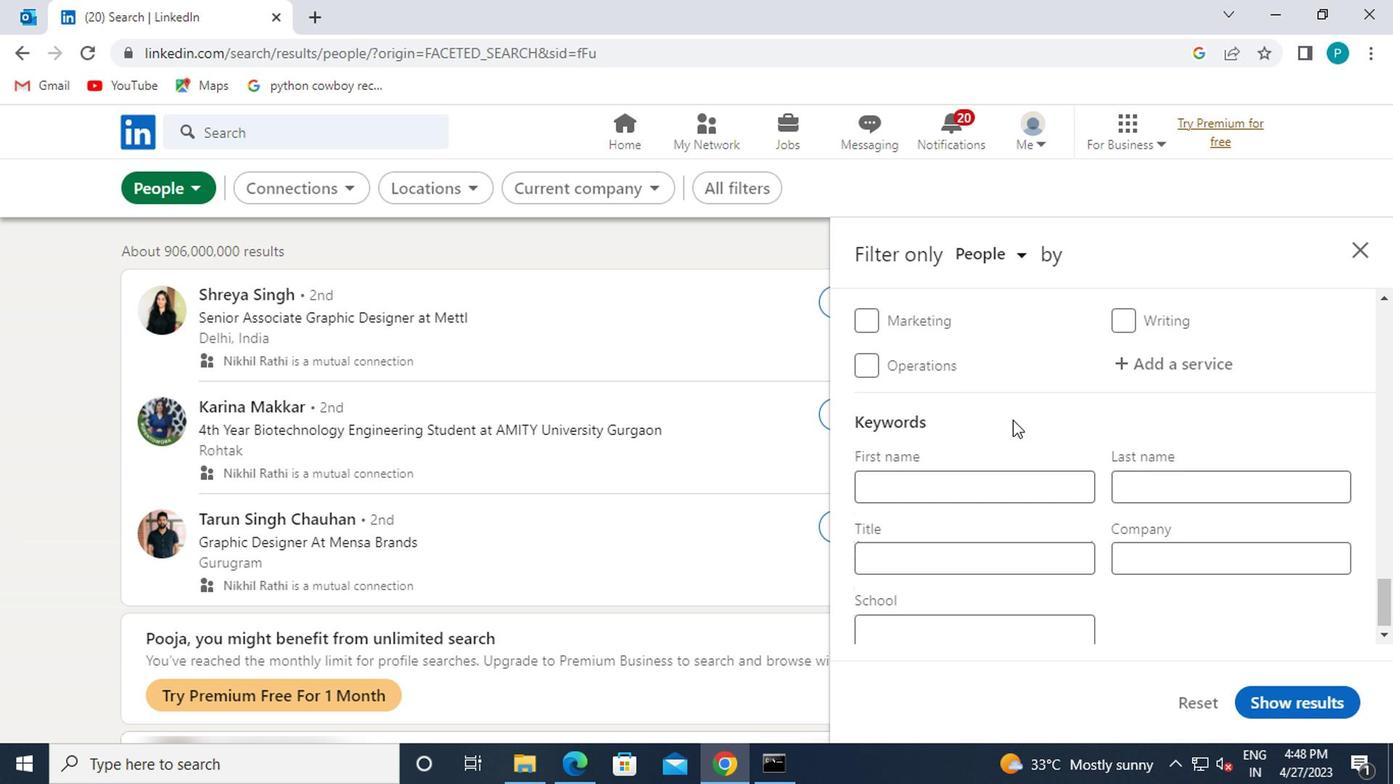 
Action: Mouse moved to (990, 432)
Screenshot: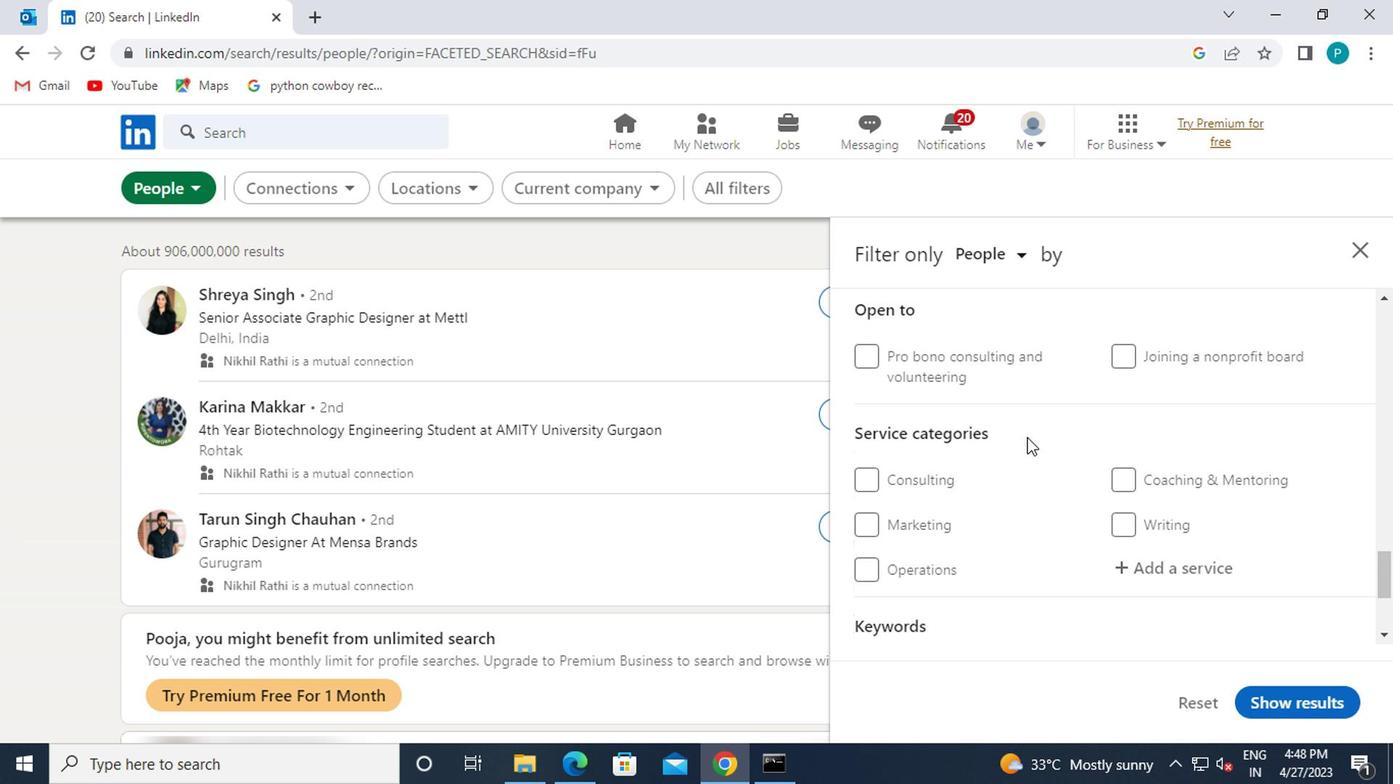 
Action: Mouse scrolled (990, 434) with delta (0, 1)
Screenshot: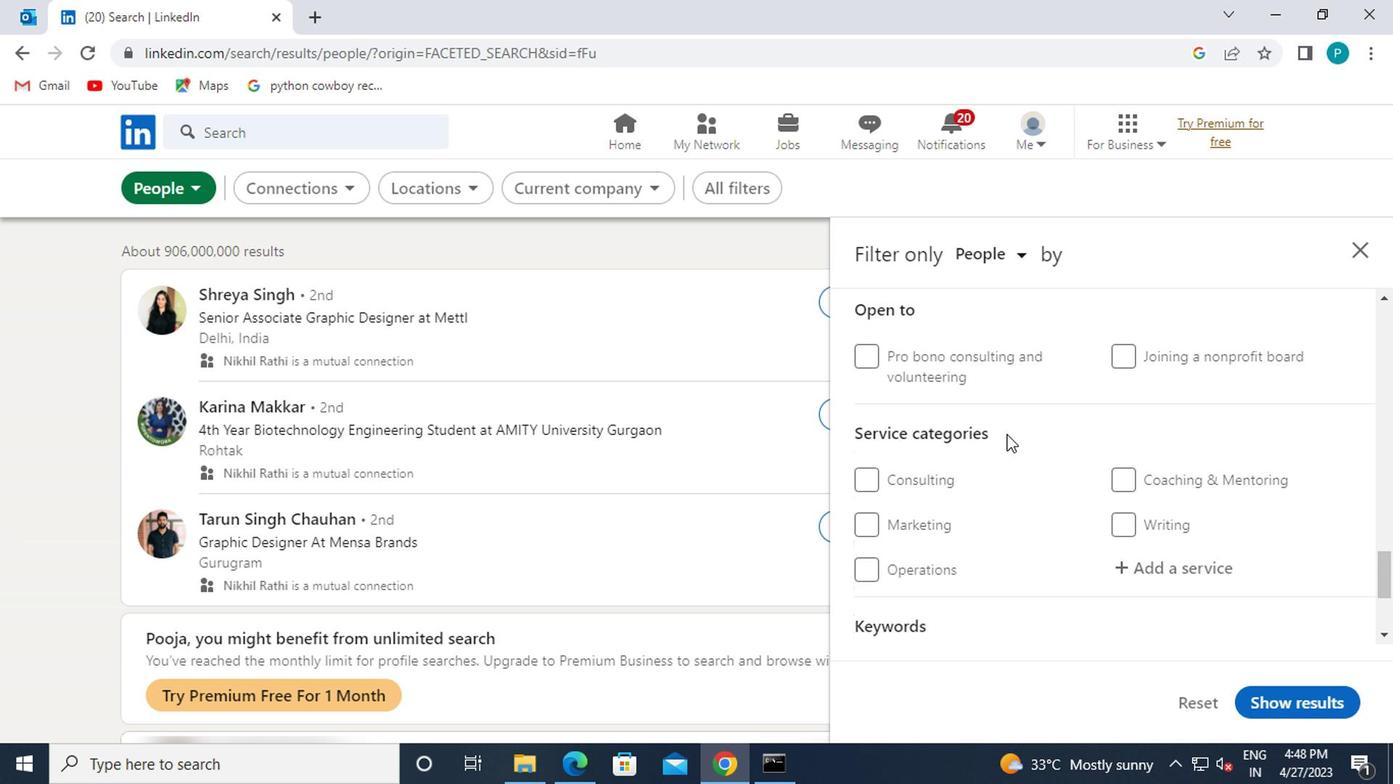 
Action: Mouse scrolled (990, 434) with delta (0, 1)
Screenshot: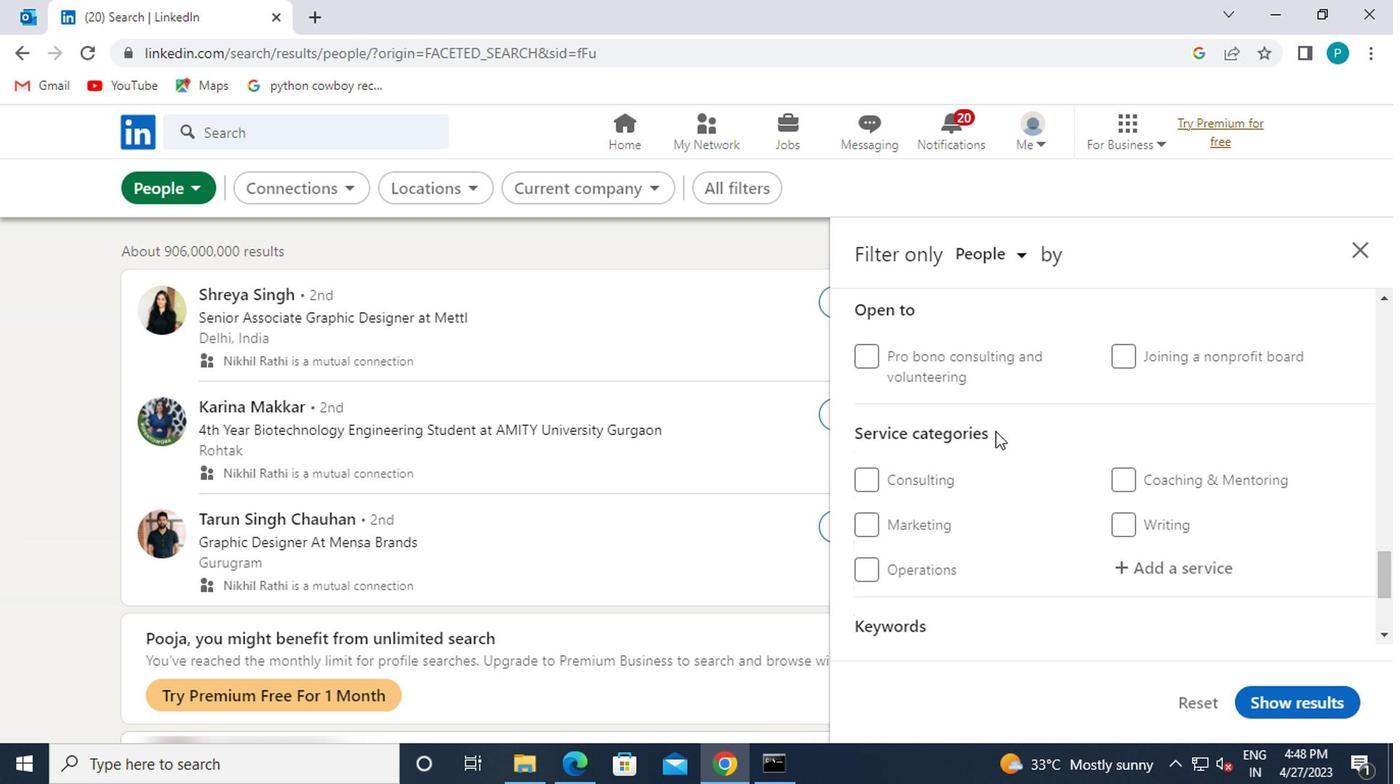 
Action: Mouse moved to (1122, 416)
Screenshot: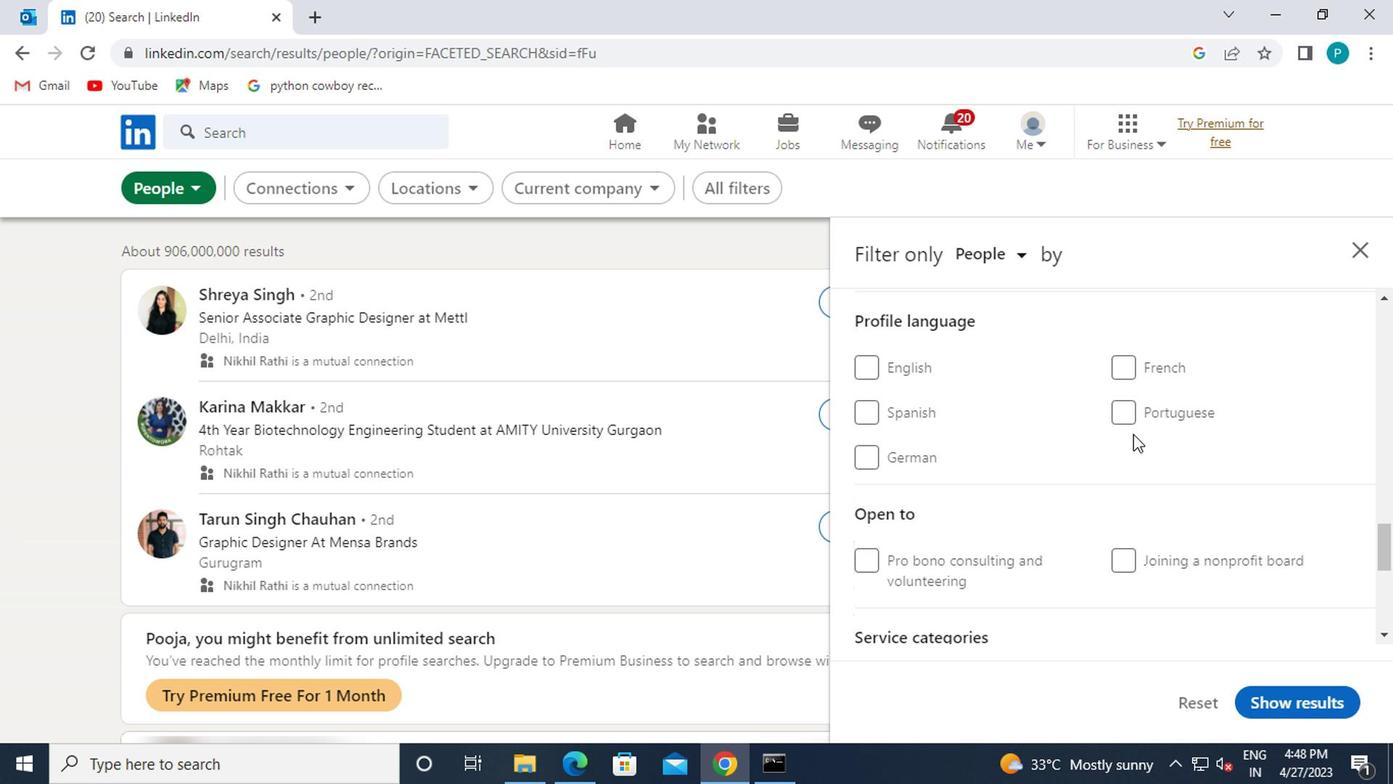 
Action: Mouse pressed left at (1122, 416)
Screenshot: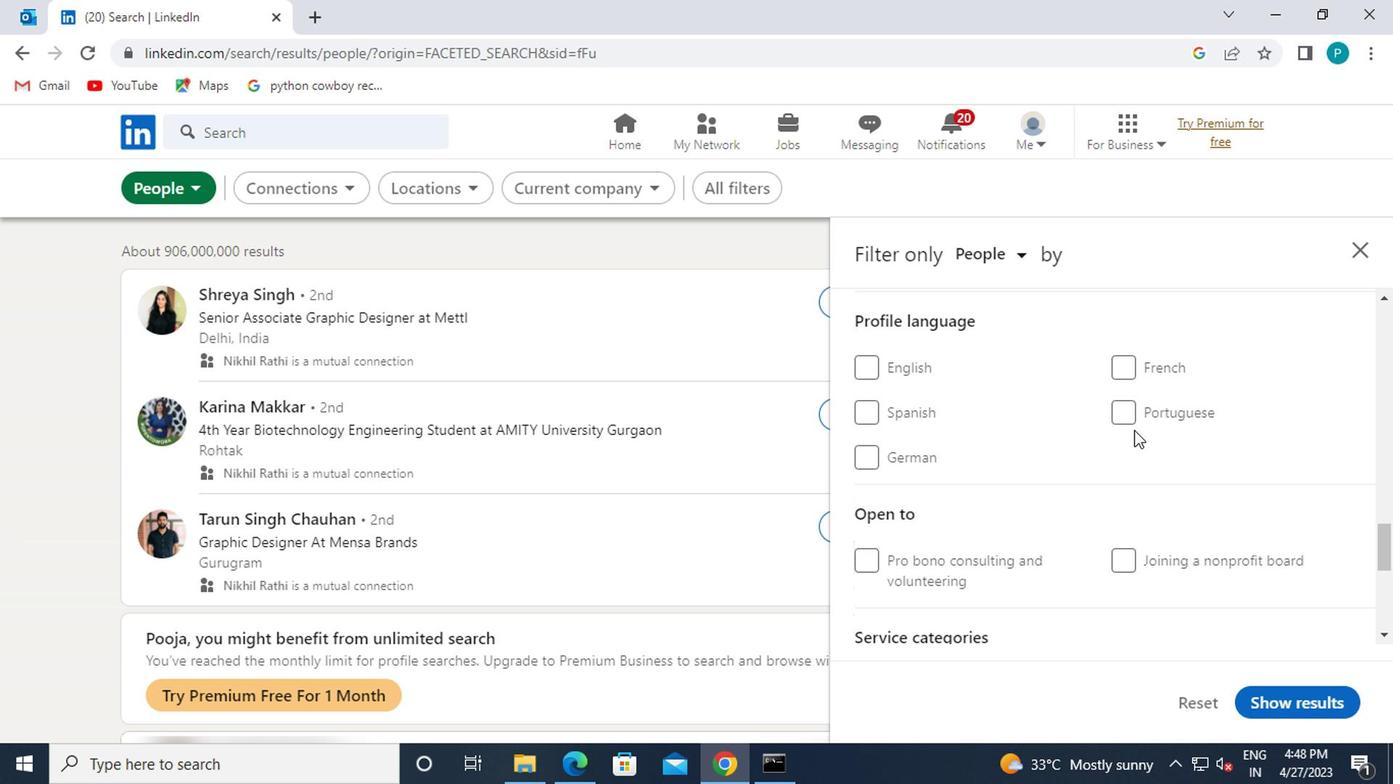
Action: Mouse moved to (1037, 414)
Screenshot: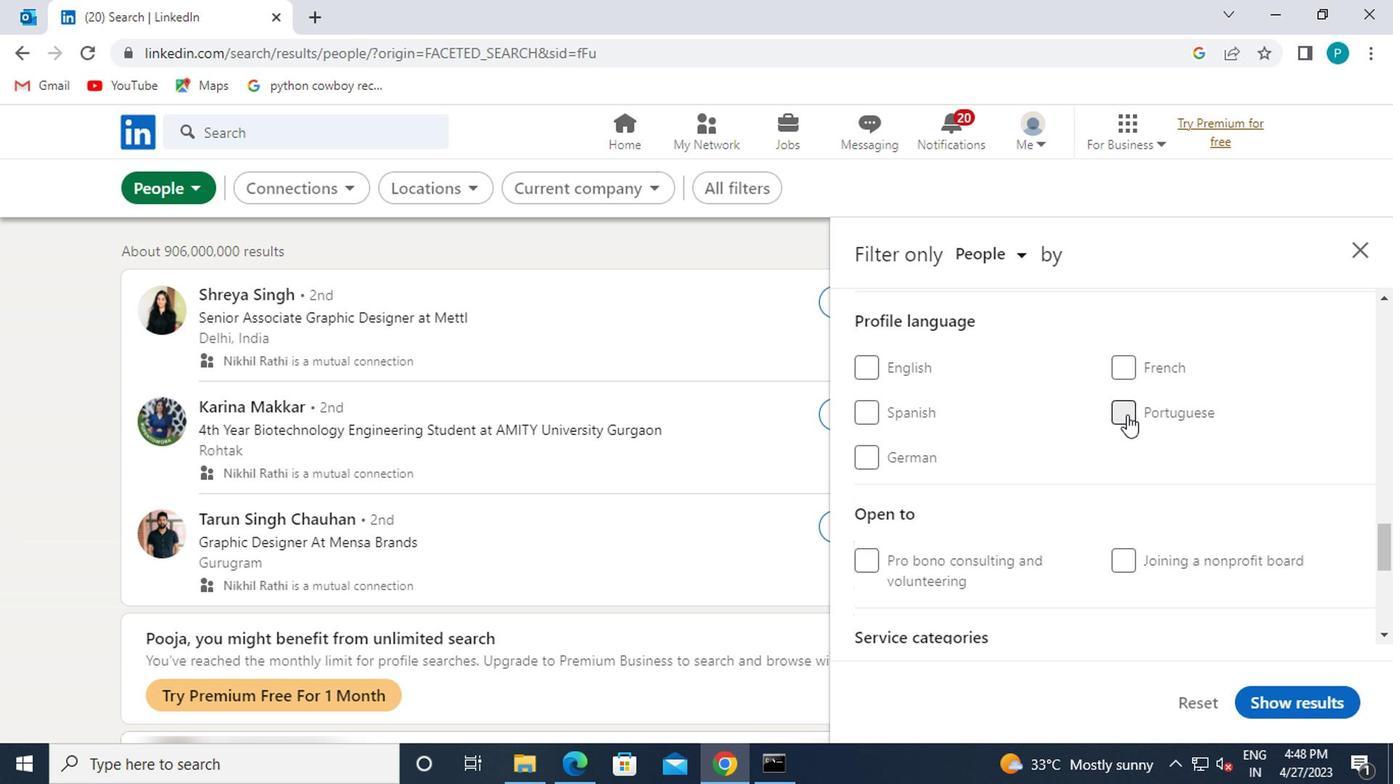 
Action: Mouse scrolled (1037, 415) with delta (0, 1)
Screenshot: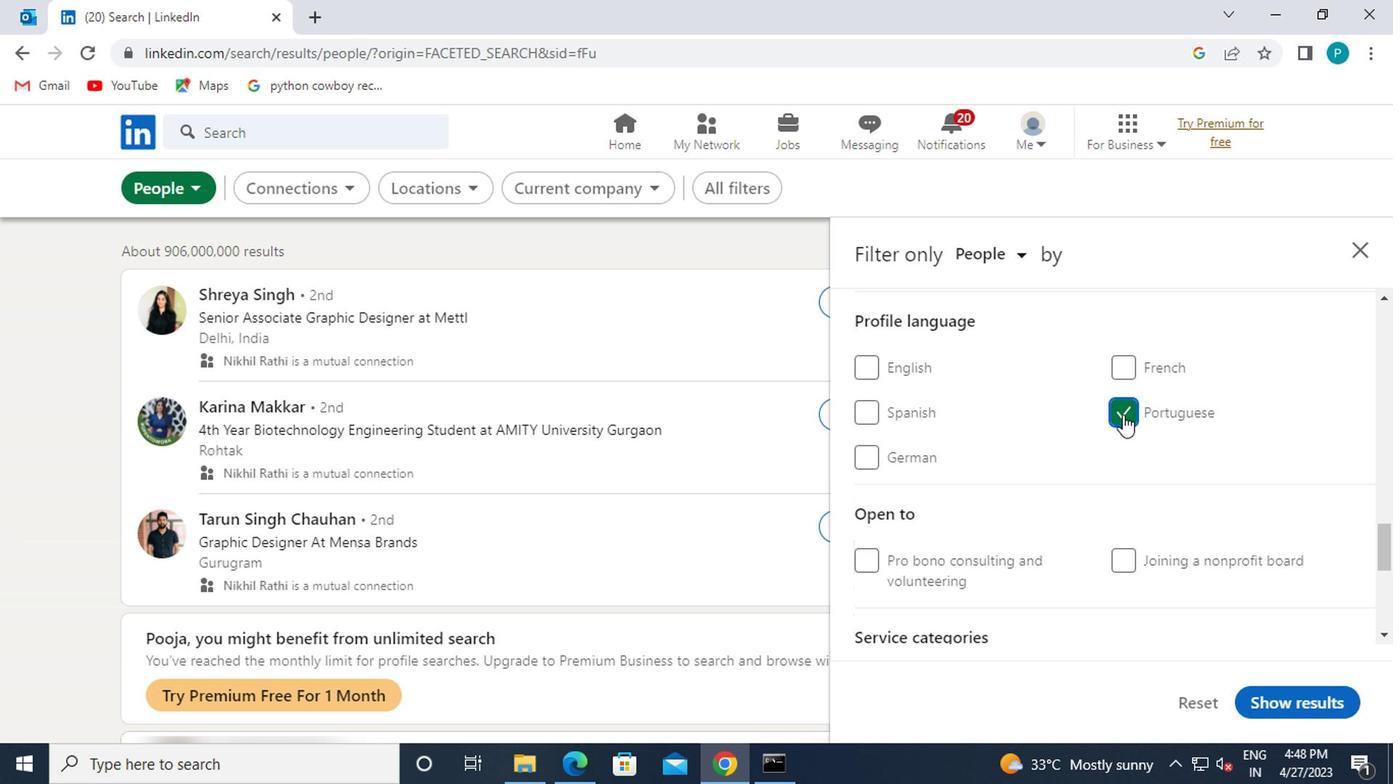 
Action: Mouse scrolled (1037, 415) with delta (0, 1)
Screenshot: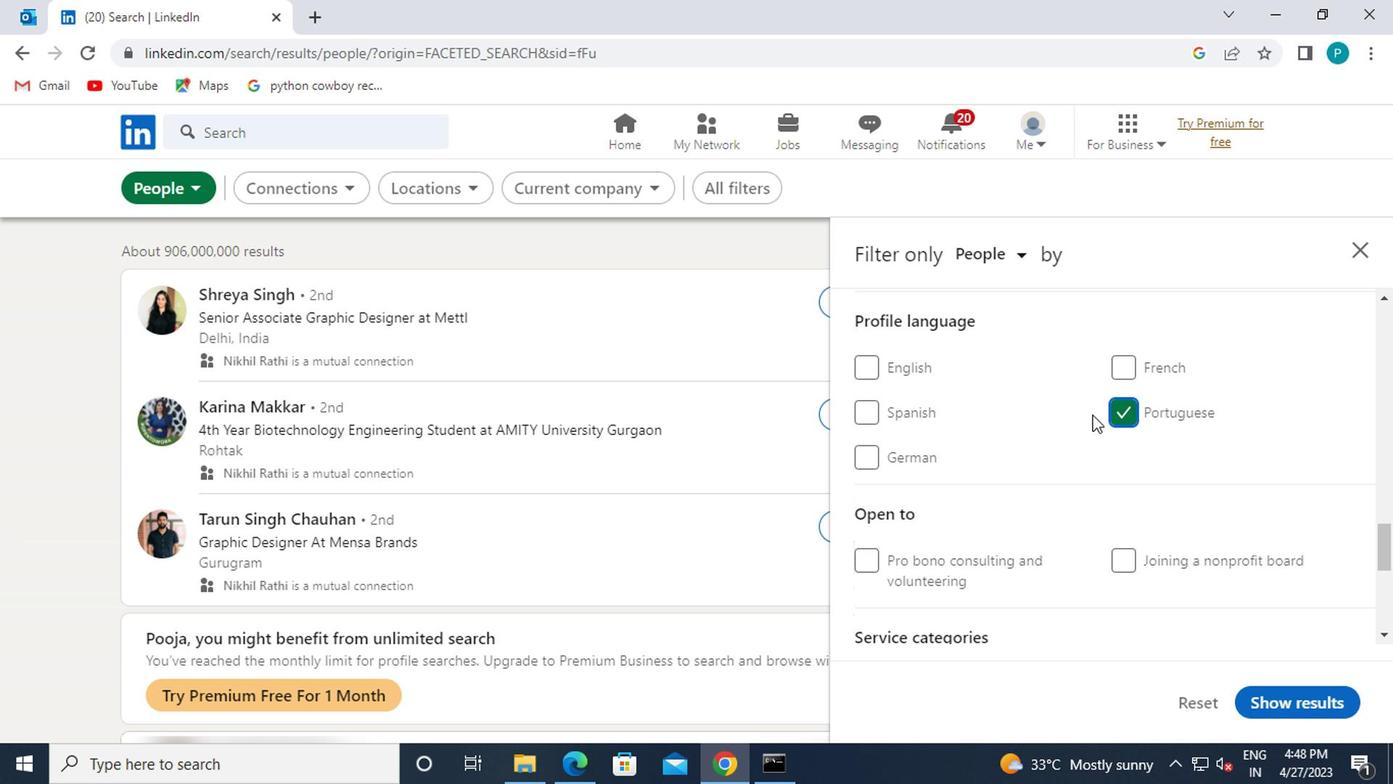 
Action: Mouse scrolled (1037, 415) with delta (0, 1)
Screenshot: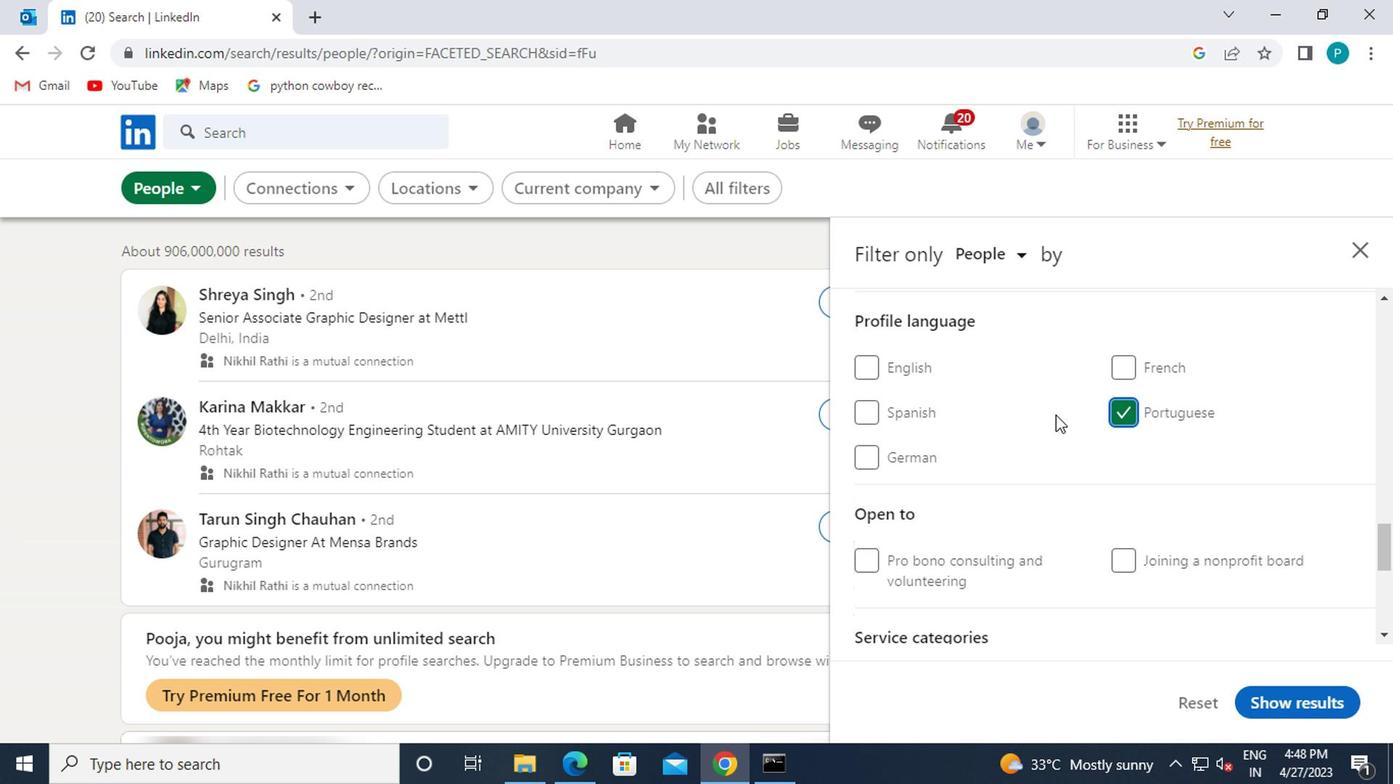 
Action: Mouse moved to (1084, 441)
Screenshot: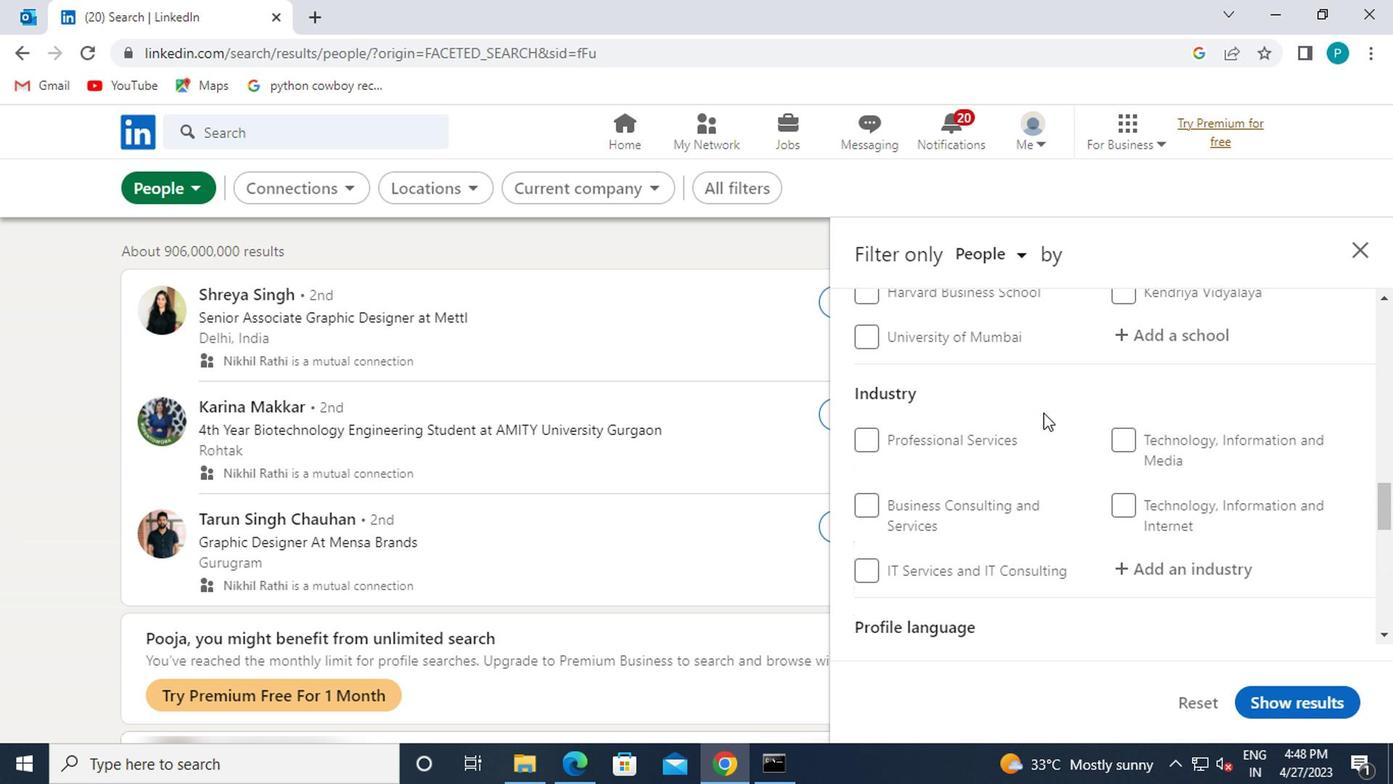 
Action: Mouse scrolled (1084, 442) with delta (0, 0)
Screenshot: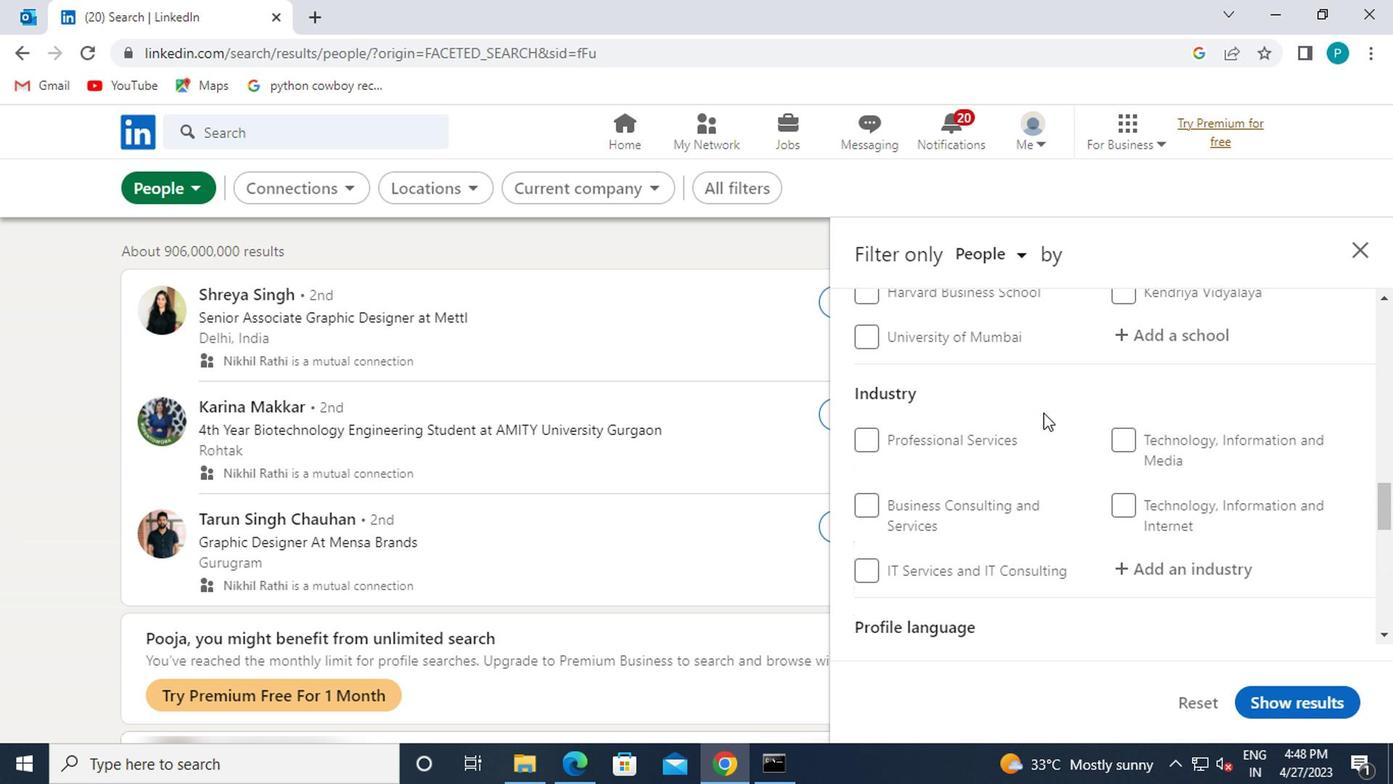 
Action: Mouse moved to (1098, 445)
Screenshot: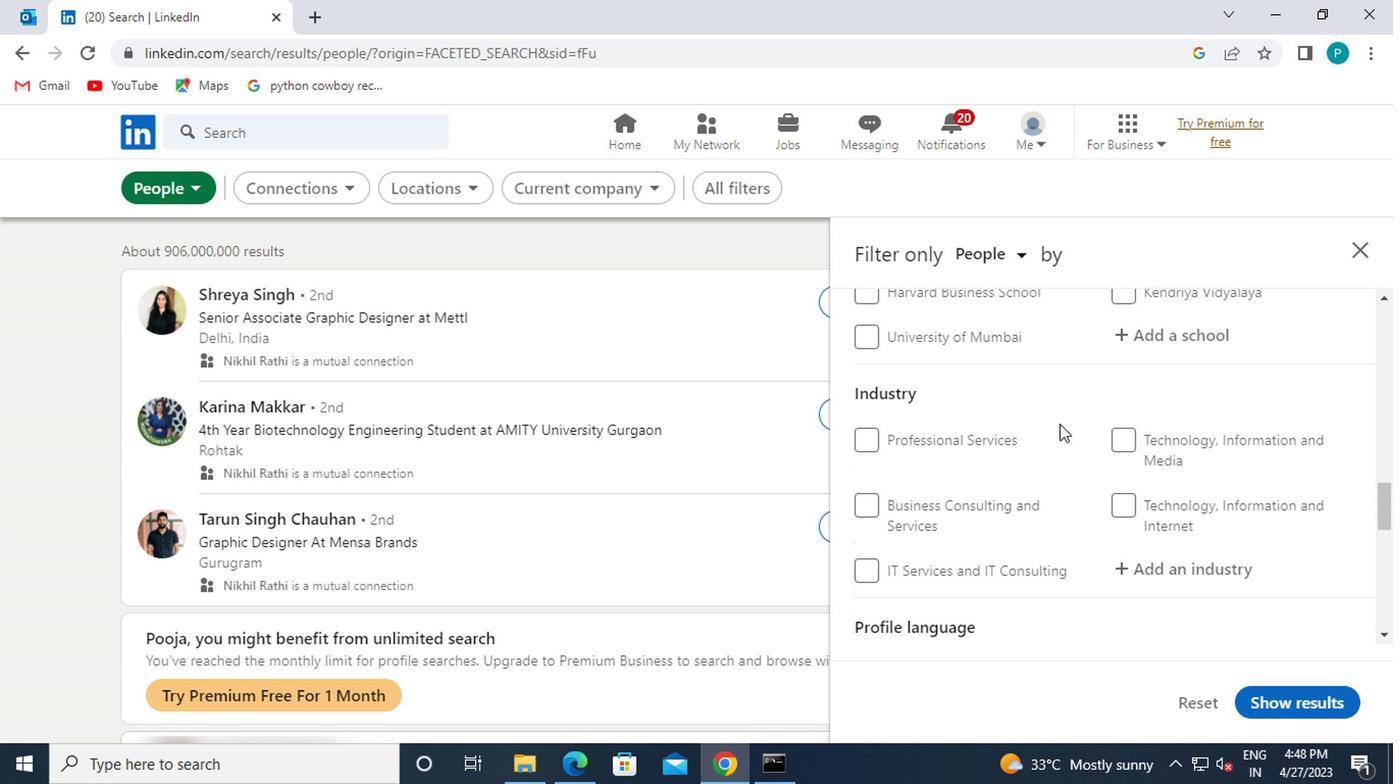 
Action: Mouse scrolled (1098, 446) with delta (0, 1)
Screenshot: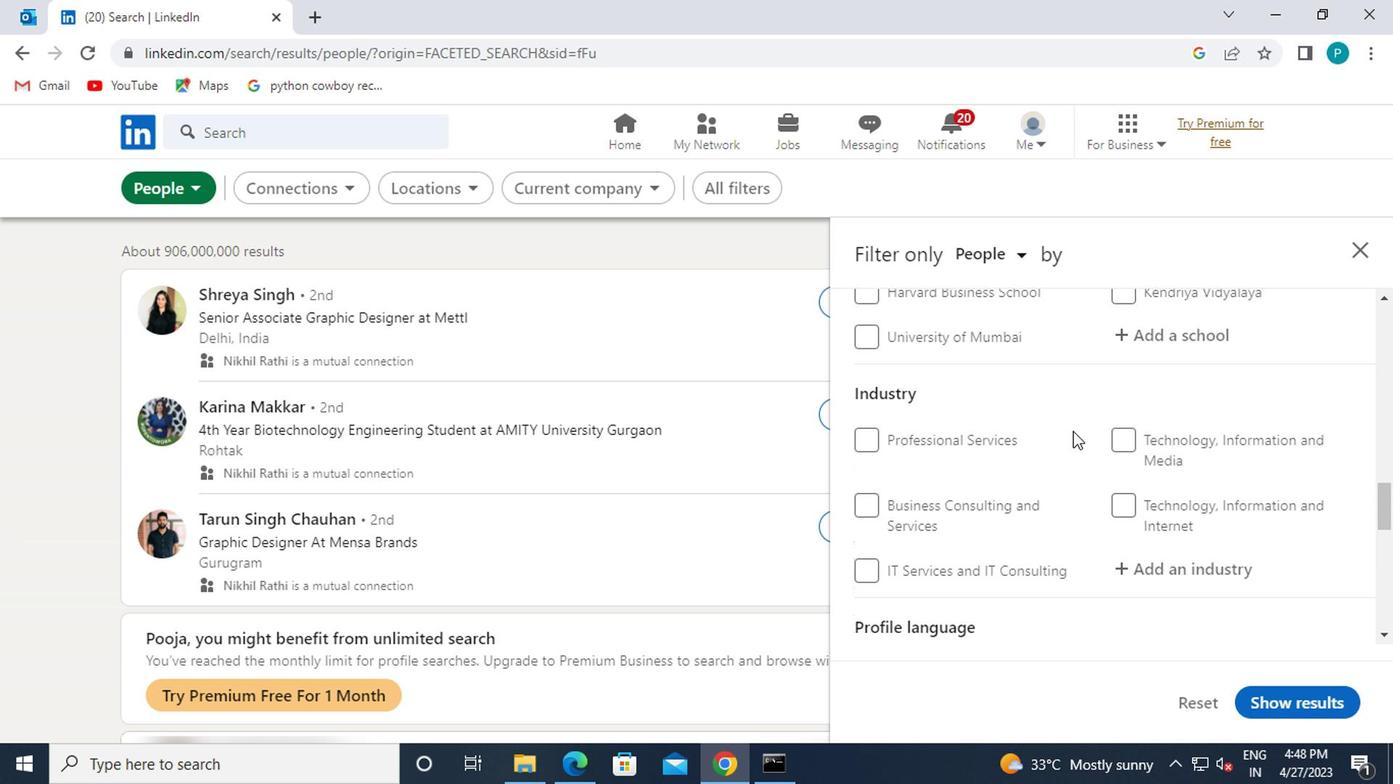 
Action: Mouse scrolled (1098, 446) with delta (0, 1)
Screenshot: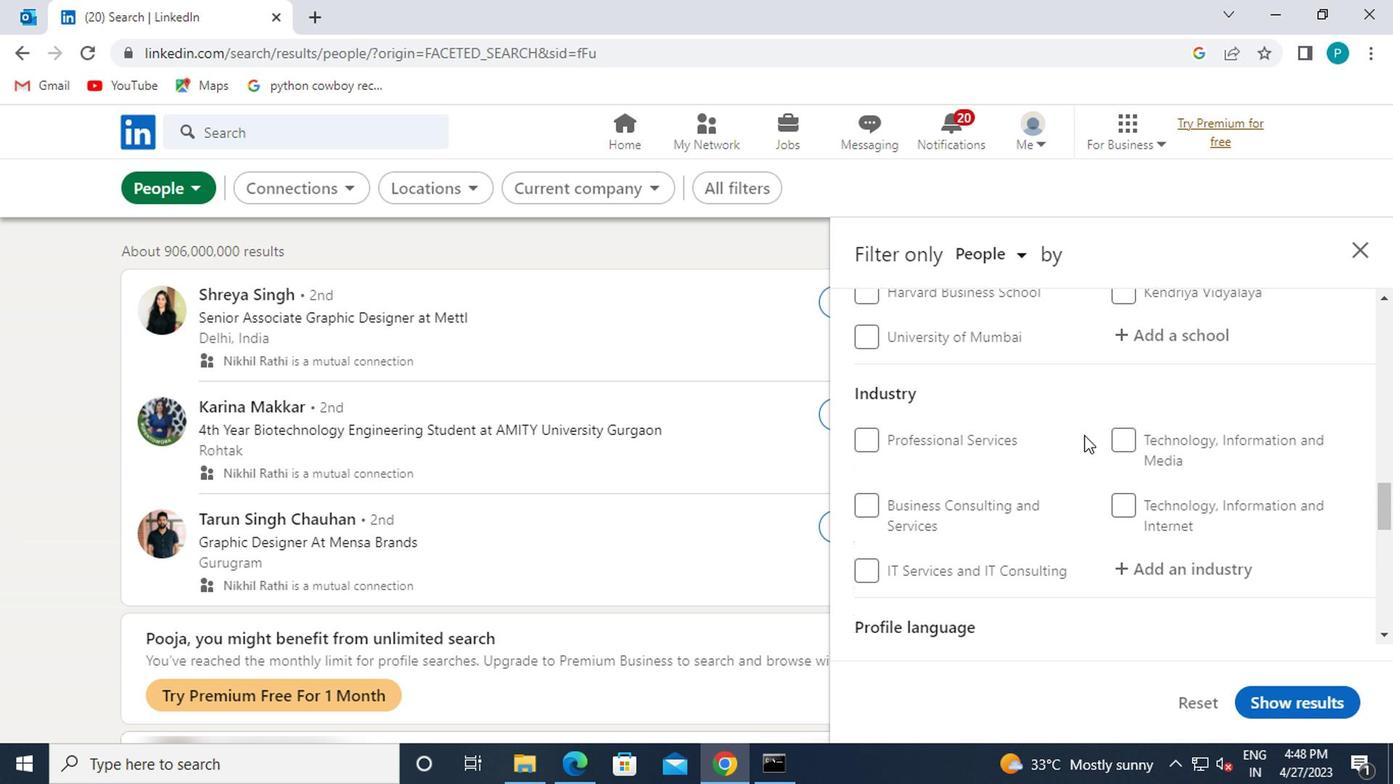 
Action: Mouse scrolled (1098, 446) with delta (0, 1)
Screenshot: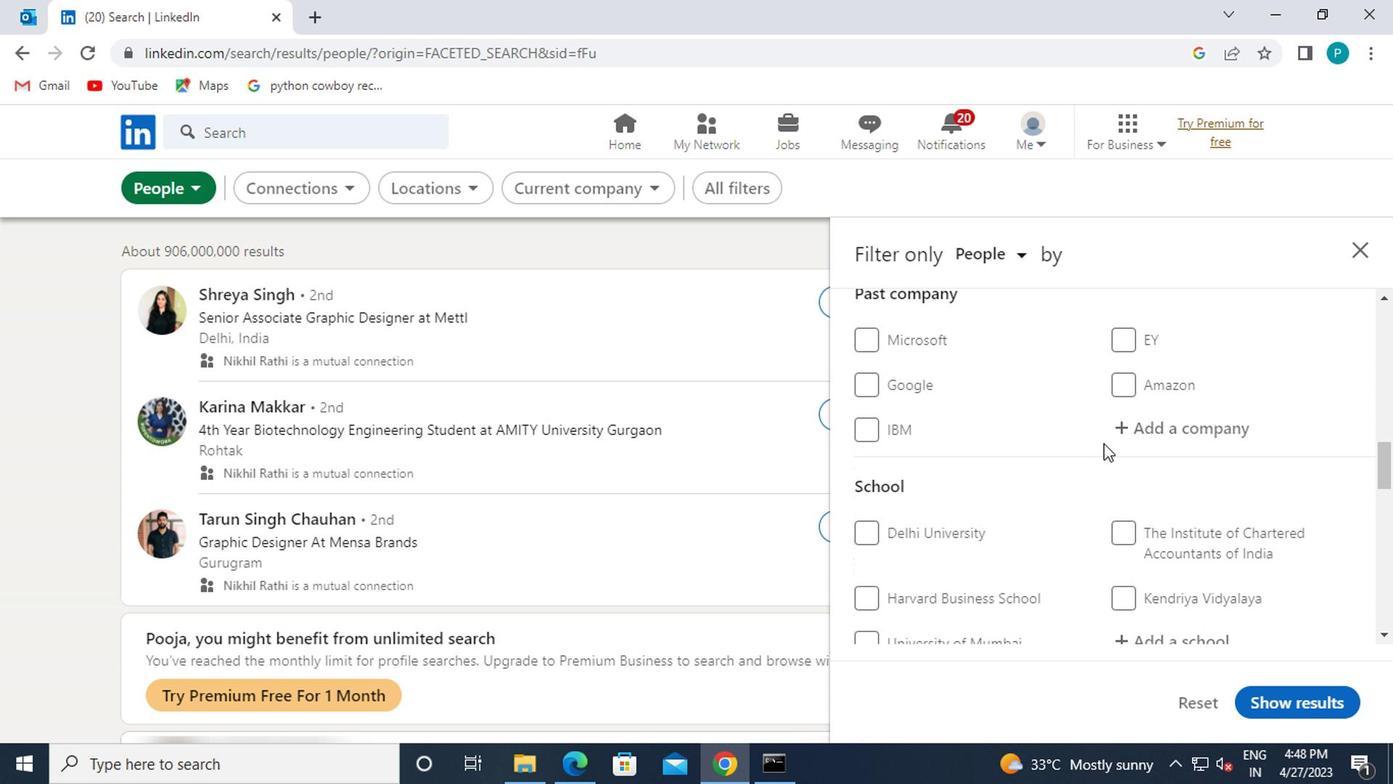 
Action: Mouse scrolled (1098, 446) with delta (0, 1)
Screenshot: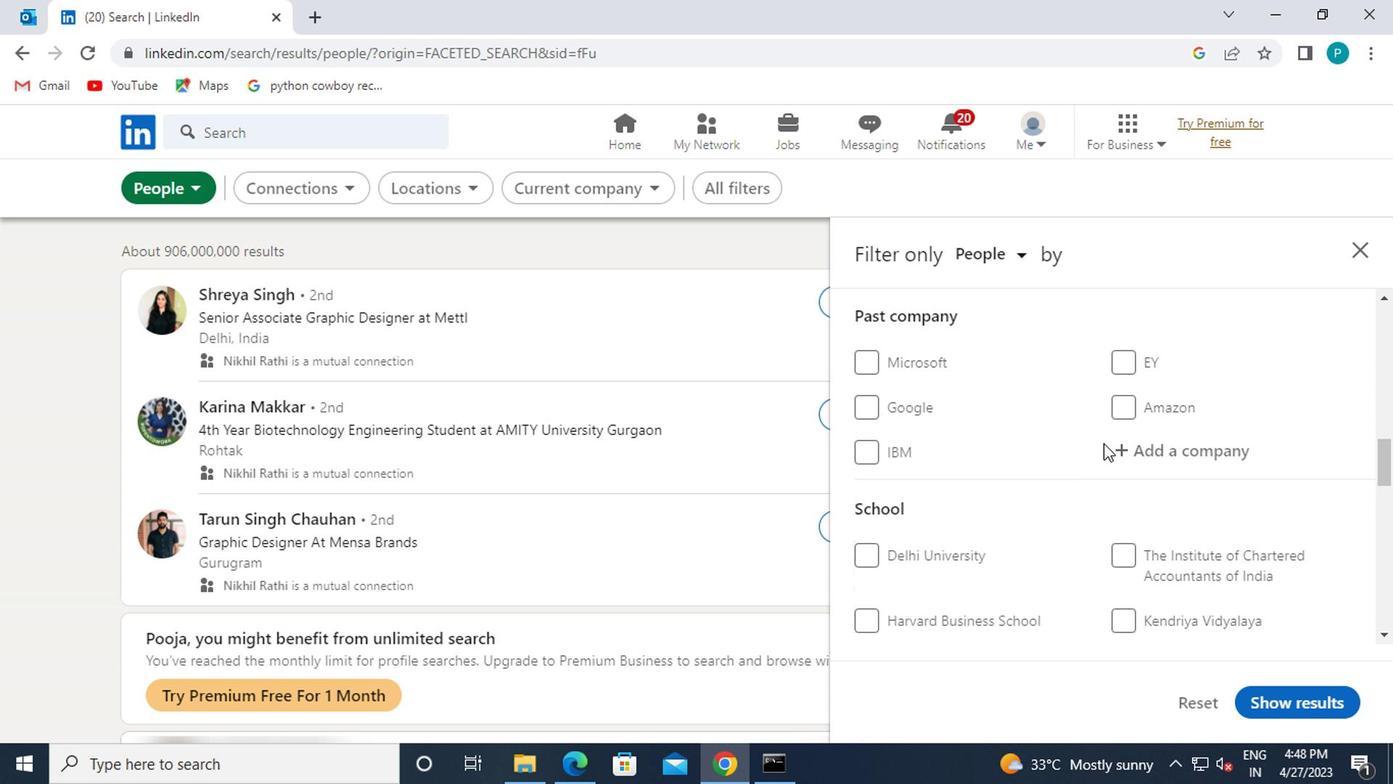 
Action: Mouse moved to (1131, 437)
Screenshot: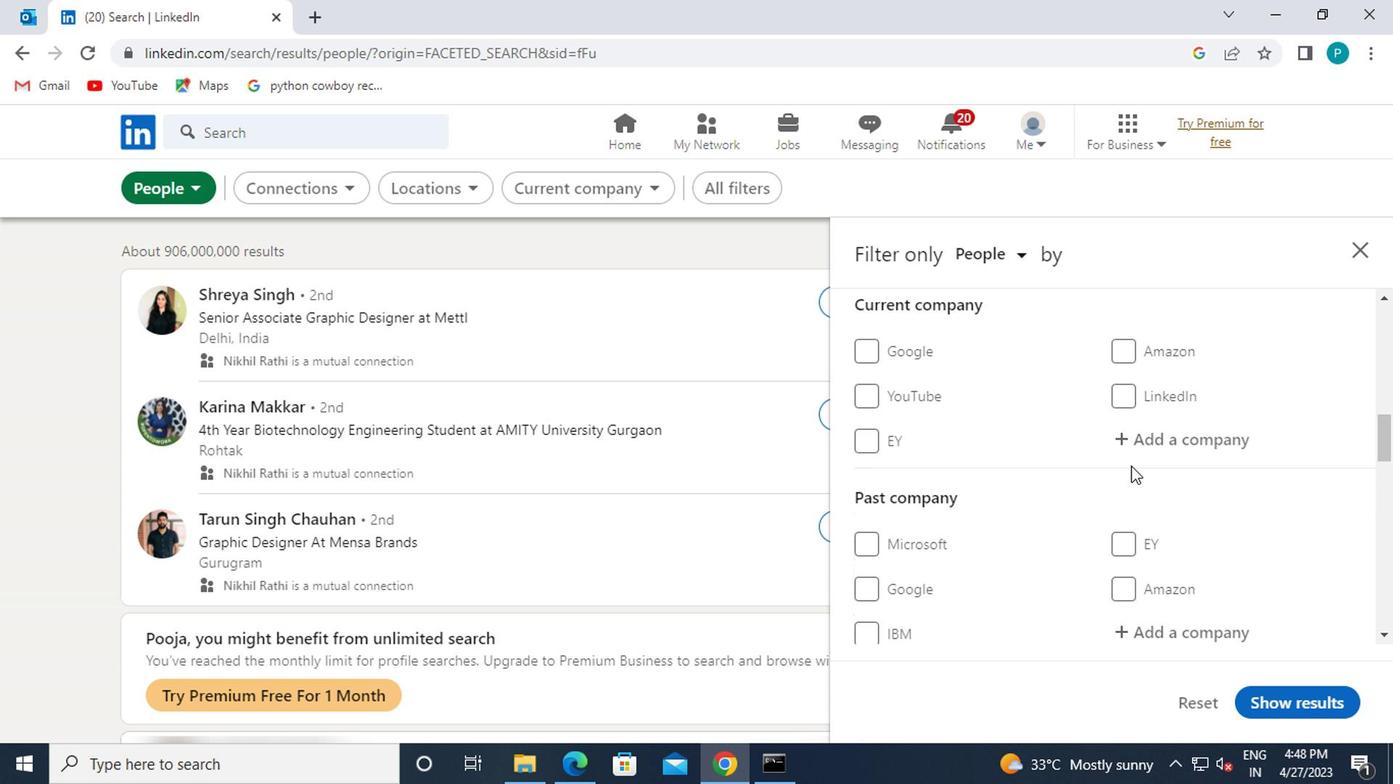 
Action: Mouse pressed left at (1131, 437)
Screenshot: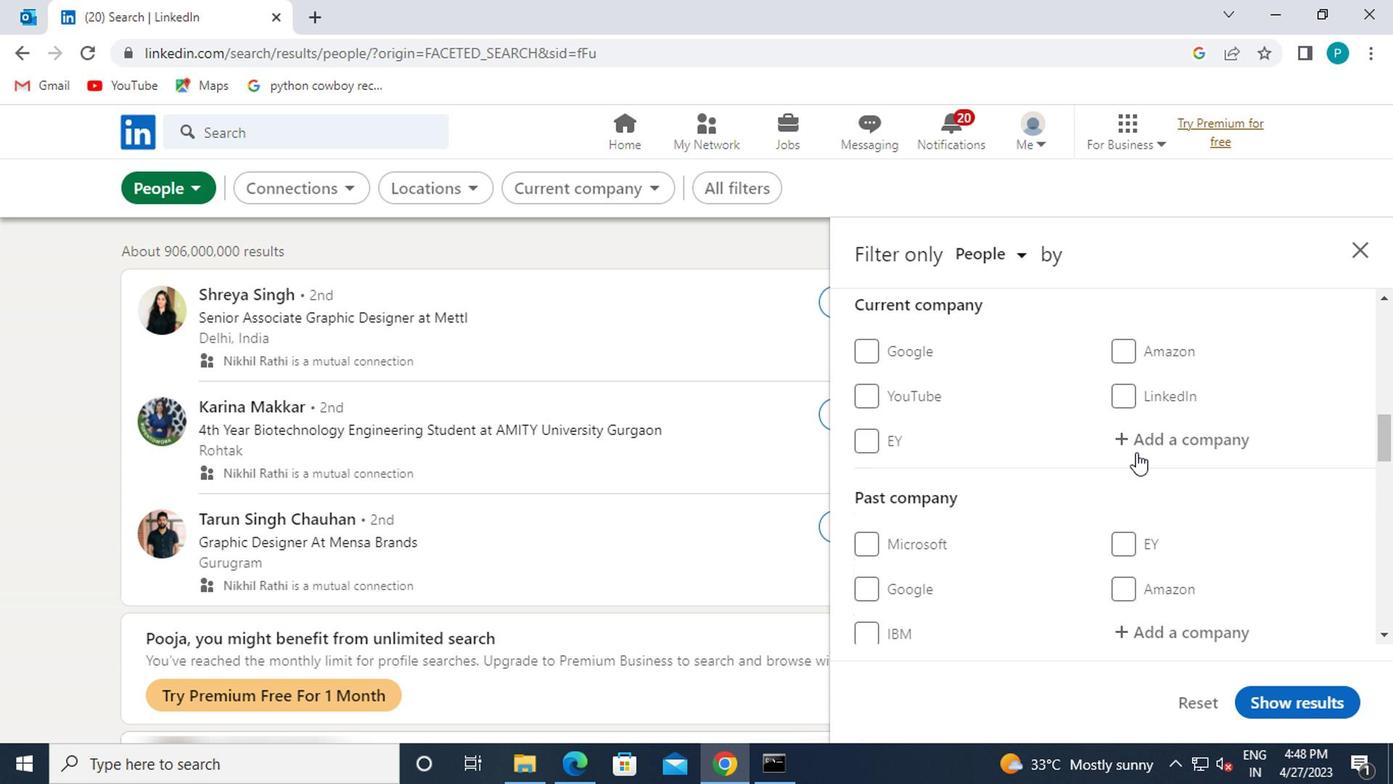 
Action: Key pressed <Key.caps_lock>BEW
Screenshot: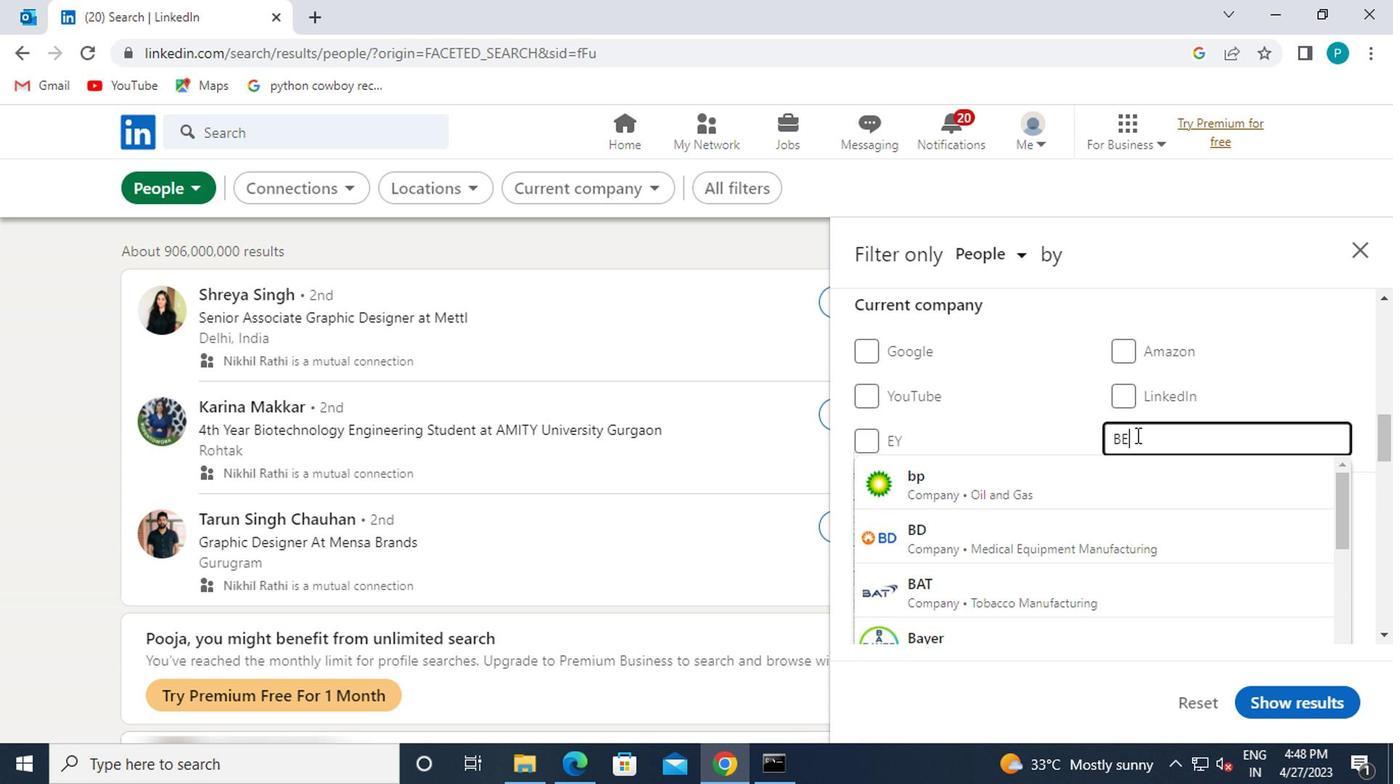 
Action: Mouse moved to (1130, 437)
Screenshot: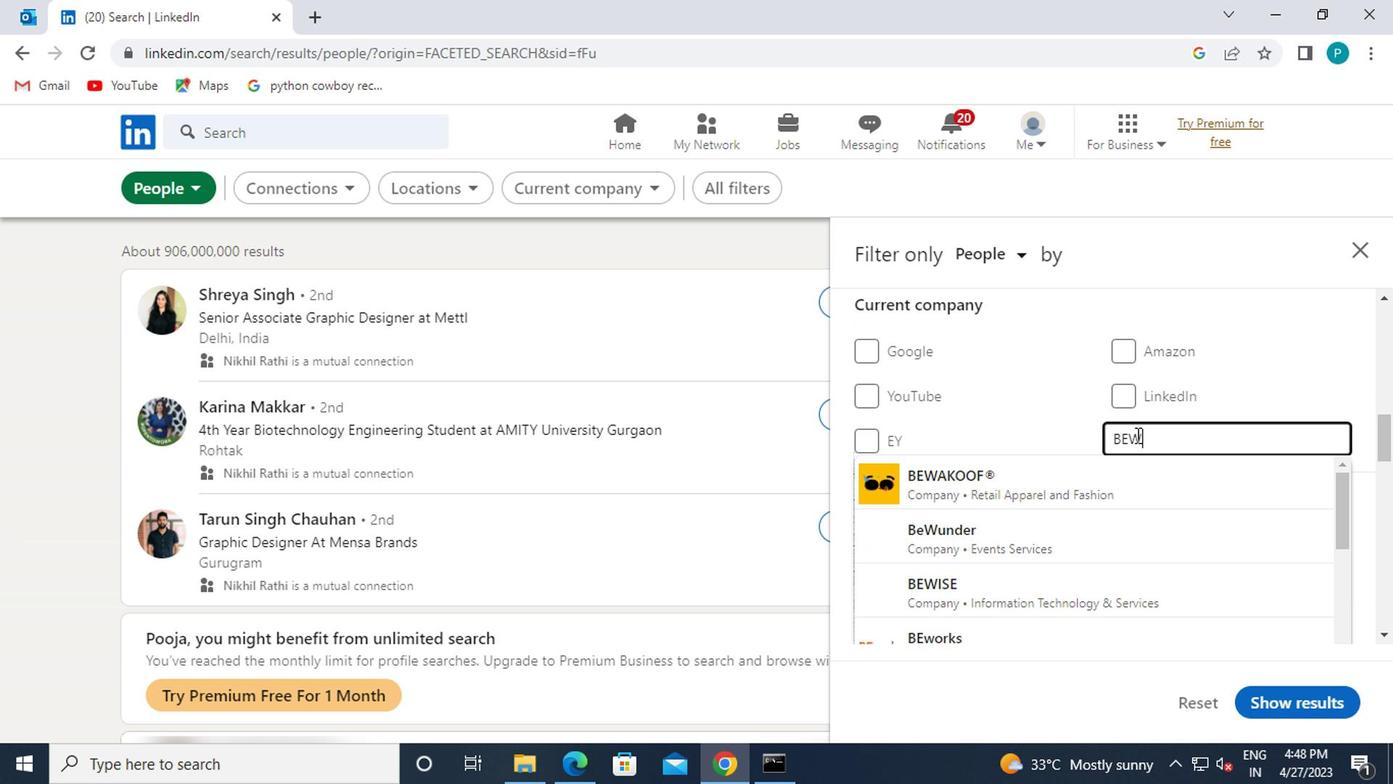 
Action: Key pressed AKOO
Screenshot: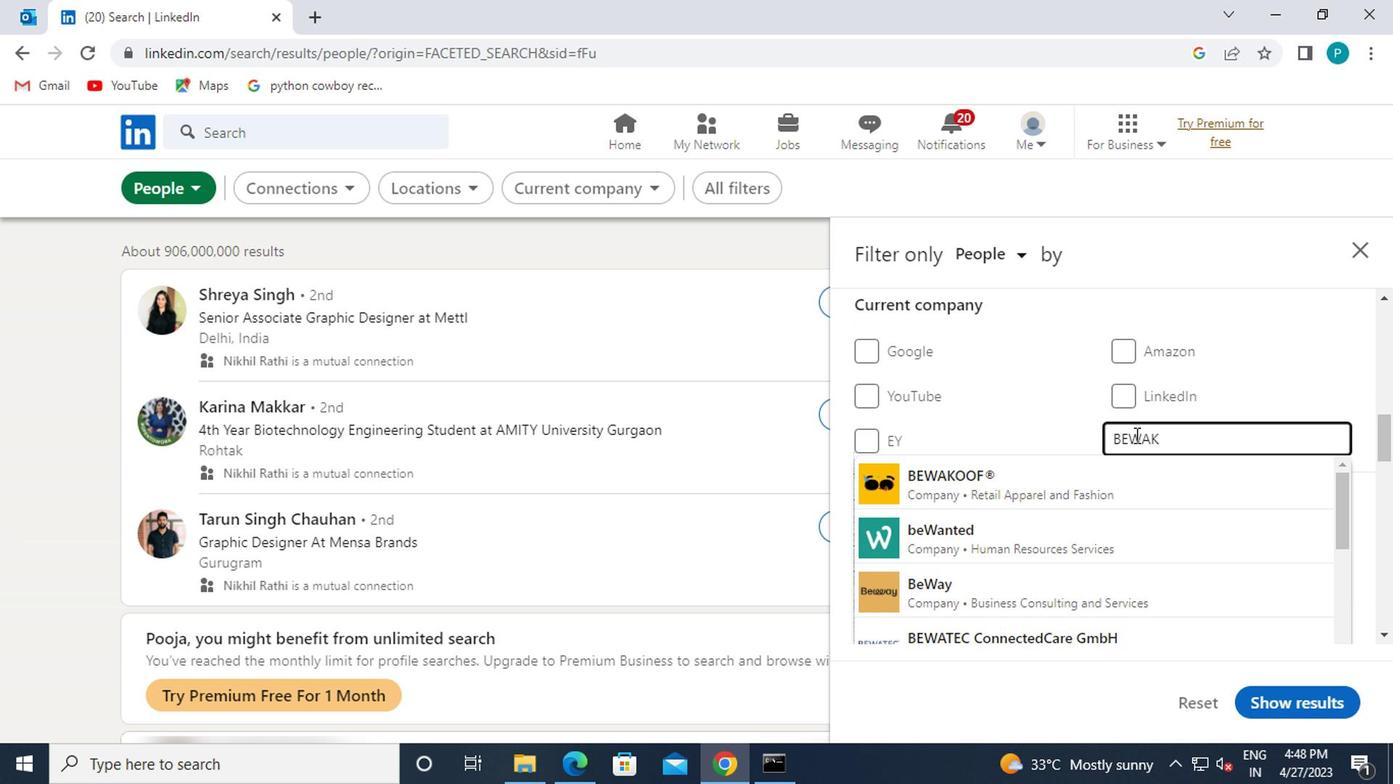 
Action: Mouse moved to (1075, 491)
Screenshot: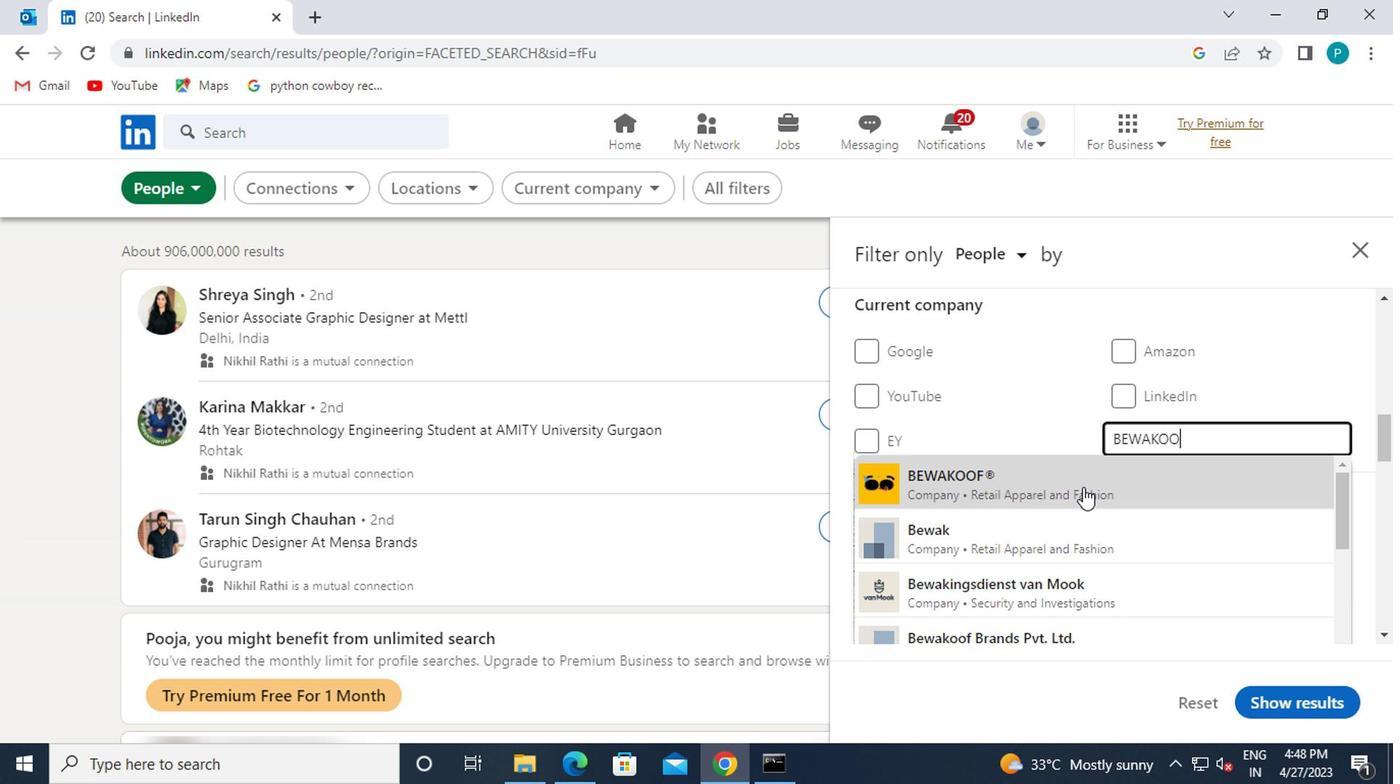 
Action: Mouse pressed left at (1075, 491)
Screenshot: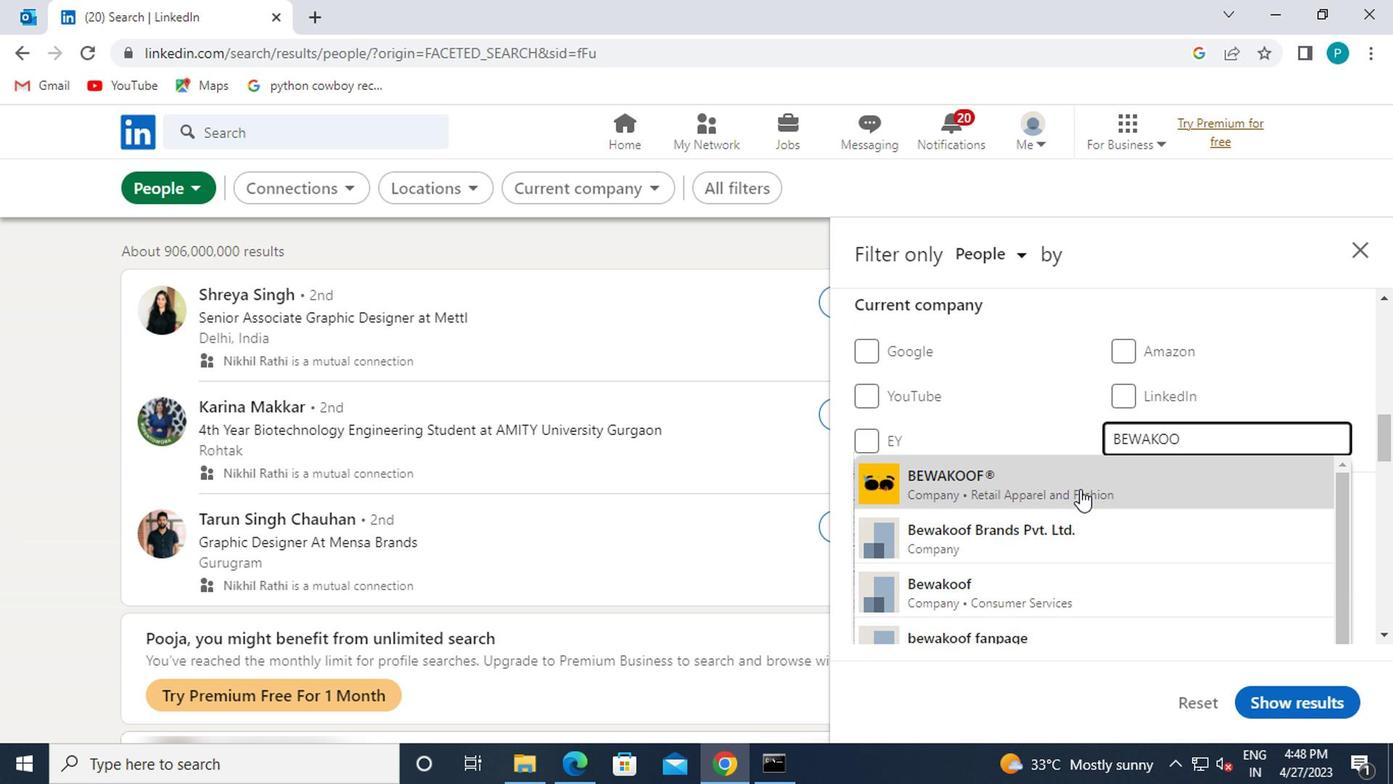 
Action: Mouse moved to (1046, 490)
Screenshot: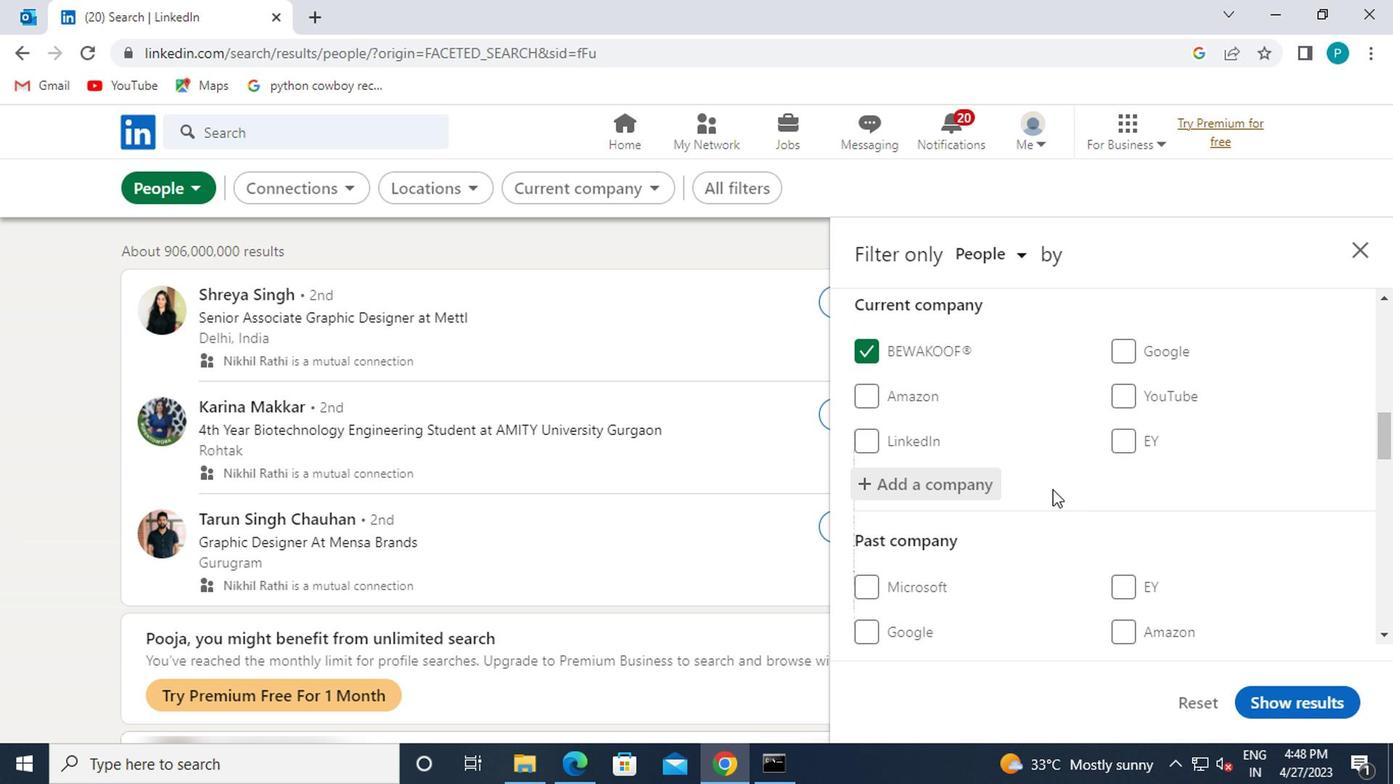 
Action: Mouse scrolled (1046, 489) with delta (0, 0)
Screenshot: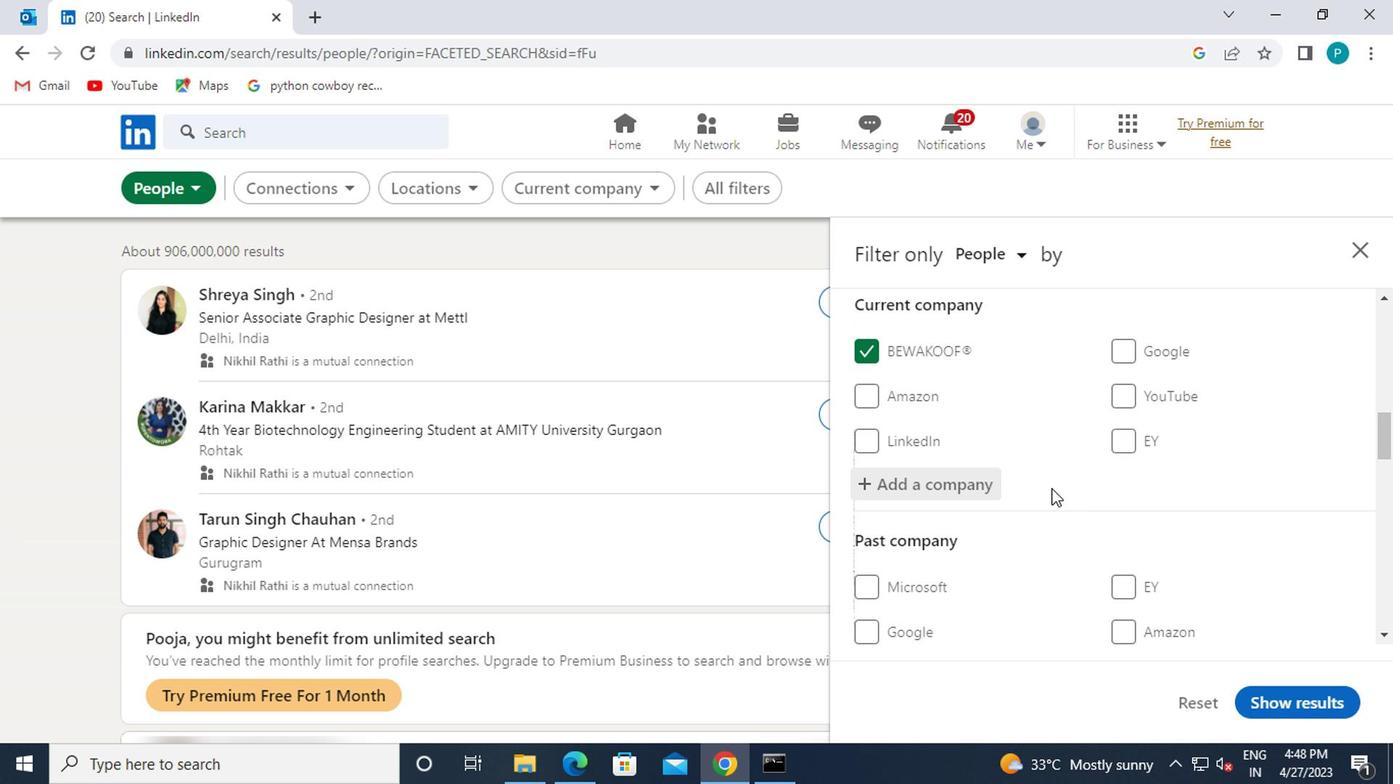 
Action: Mouse scrolled (1046, 489) with delta (0, 0)
Screenshot: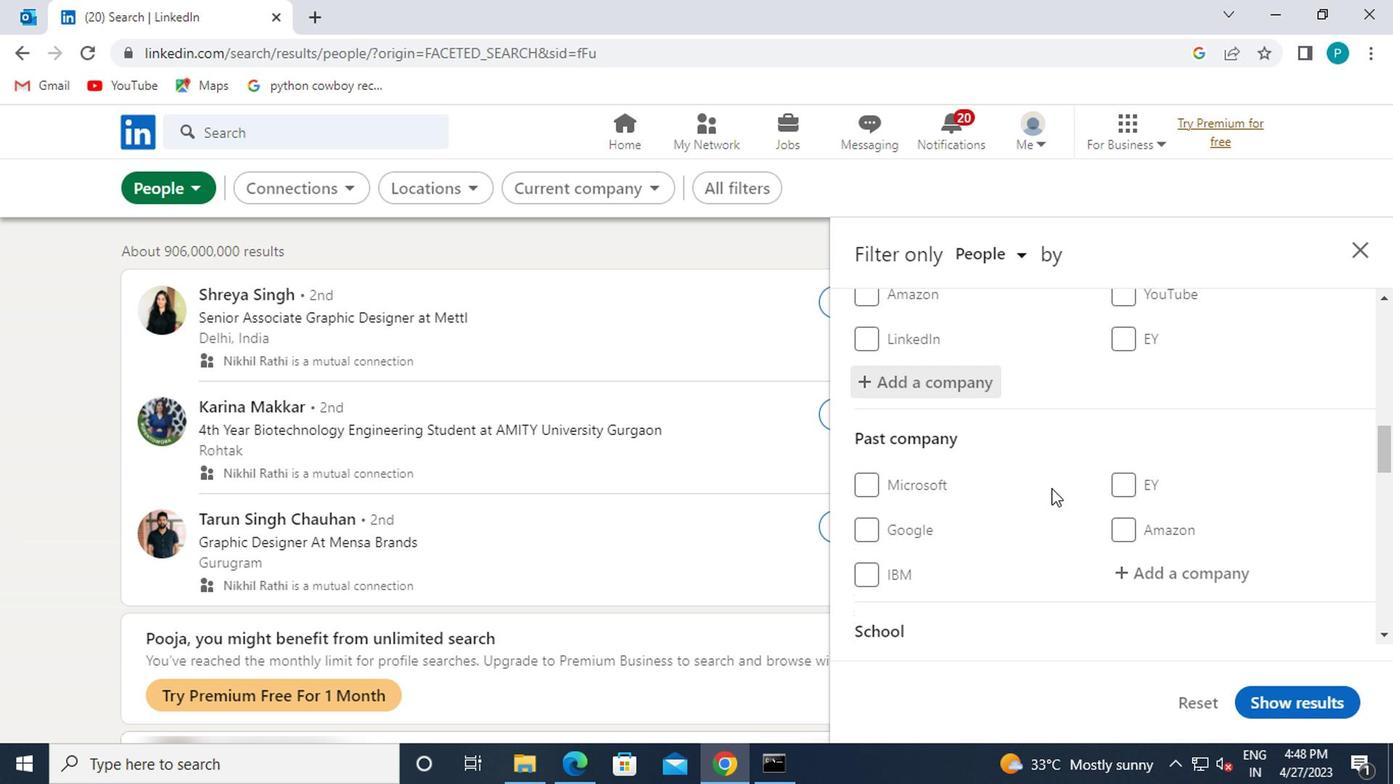 
Action: Mouse moved to (1054, 492)
Screenshot: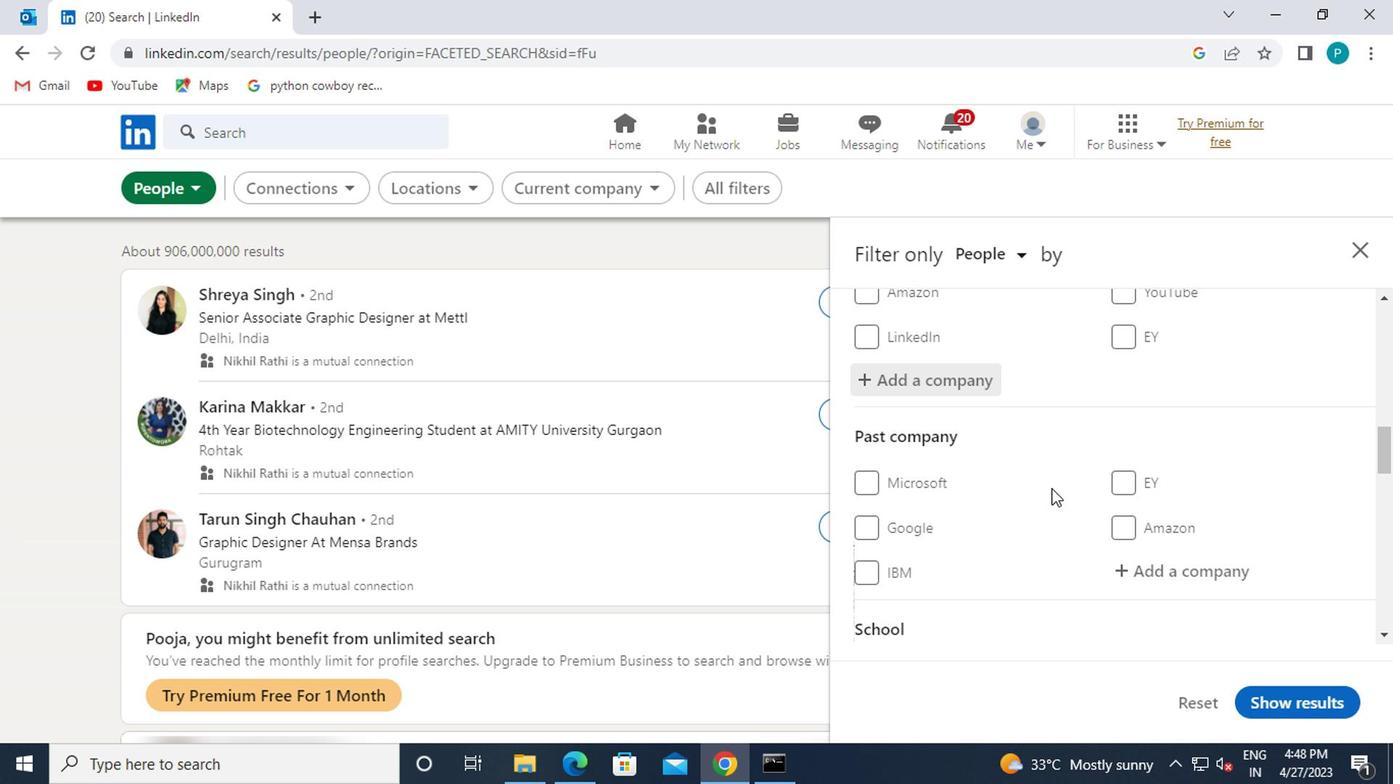 
Action: Mouse scrolled (1054, 491) with delta (0, 0)
Screenshot: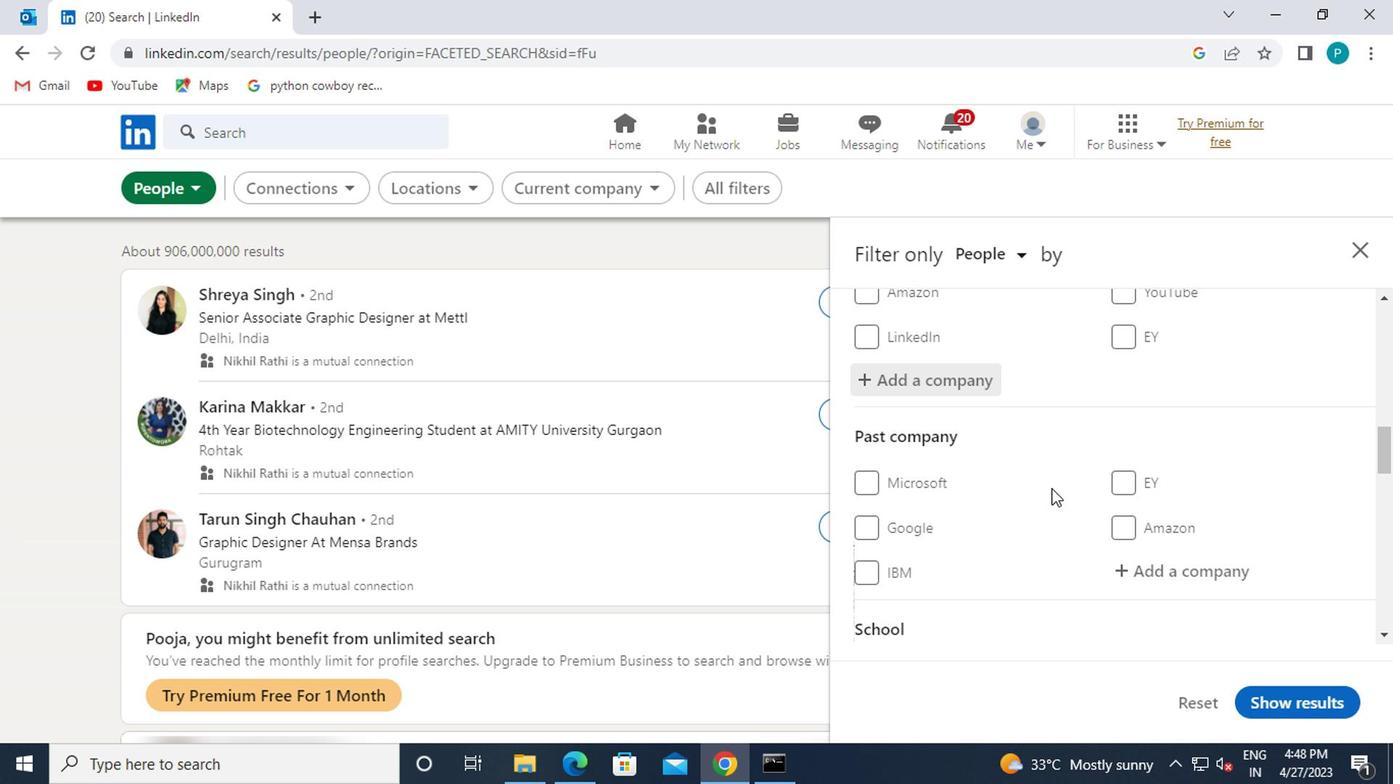
Action: Mouse moved to (1181, 578)
Screenshot: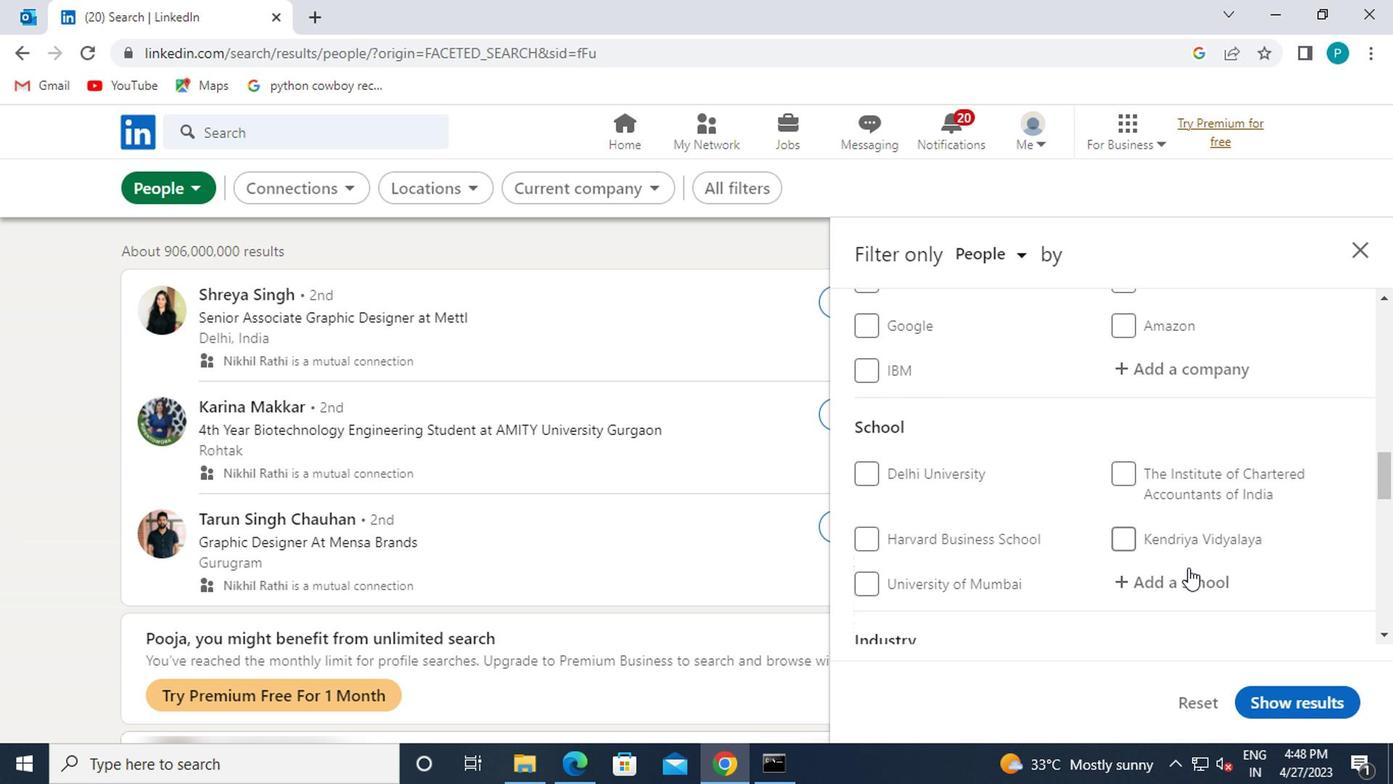 
Action: Mouse pressed left at (1181, 578)
Screenshot: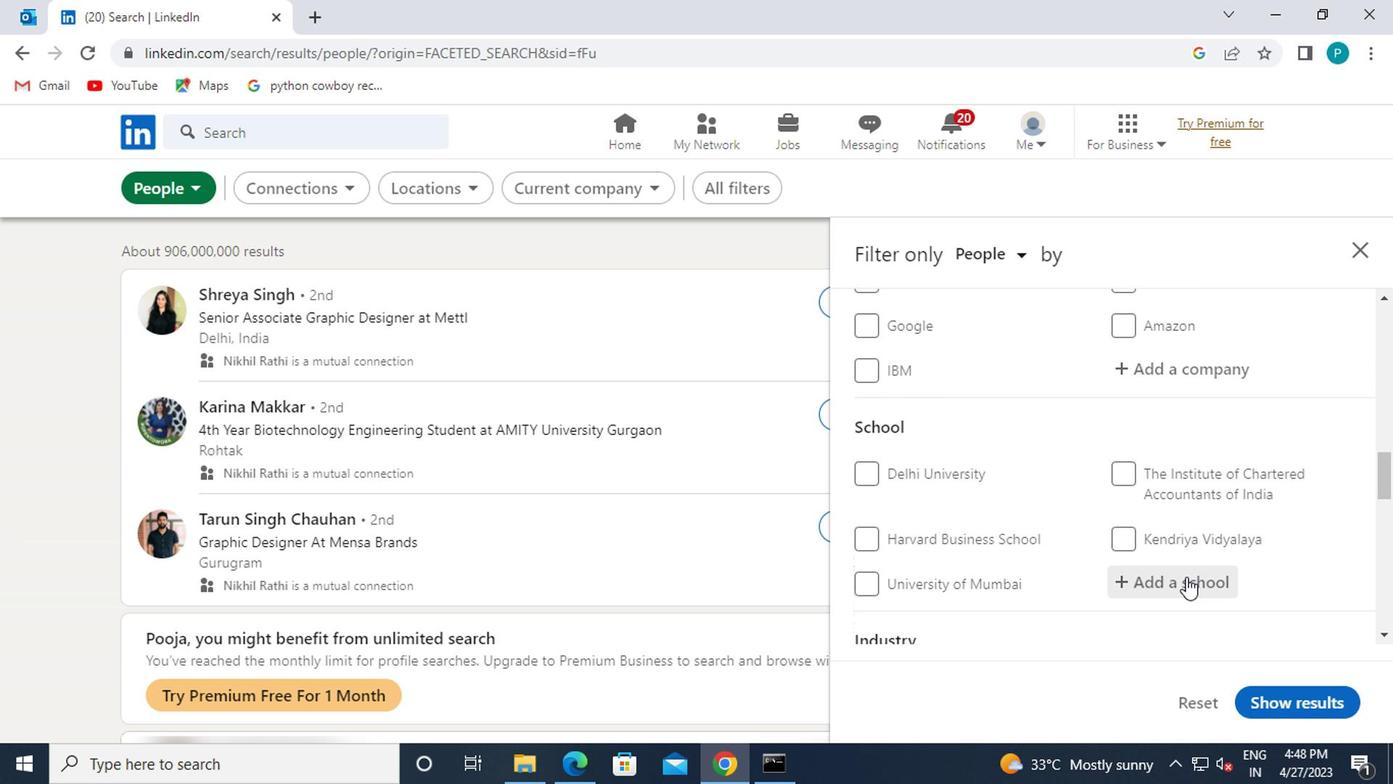 
Action: Key pressed <Key.caps_lock>T<Key.caps_lock>AMIL
Screenshot: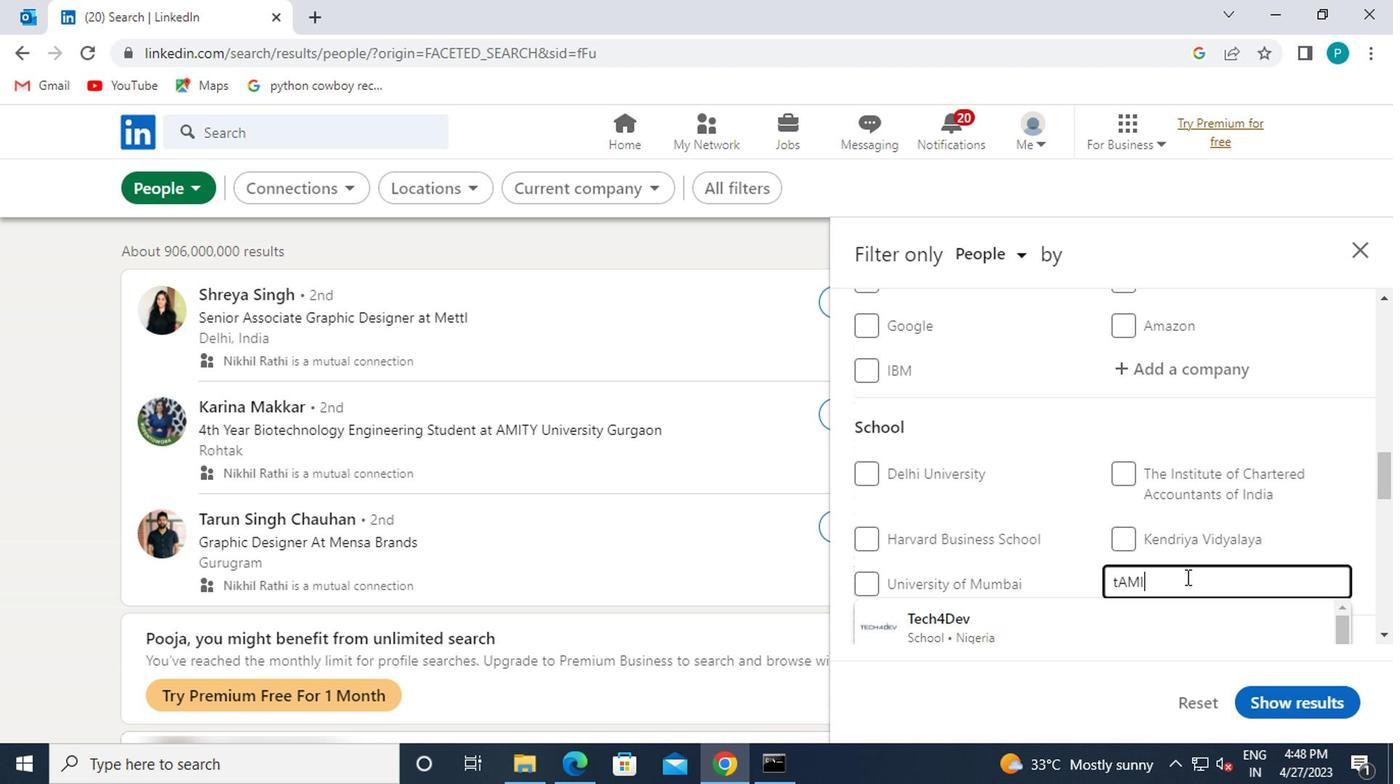 
Action: Mouse moved to (1037, 532)
Screenshot: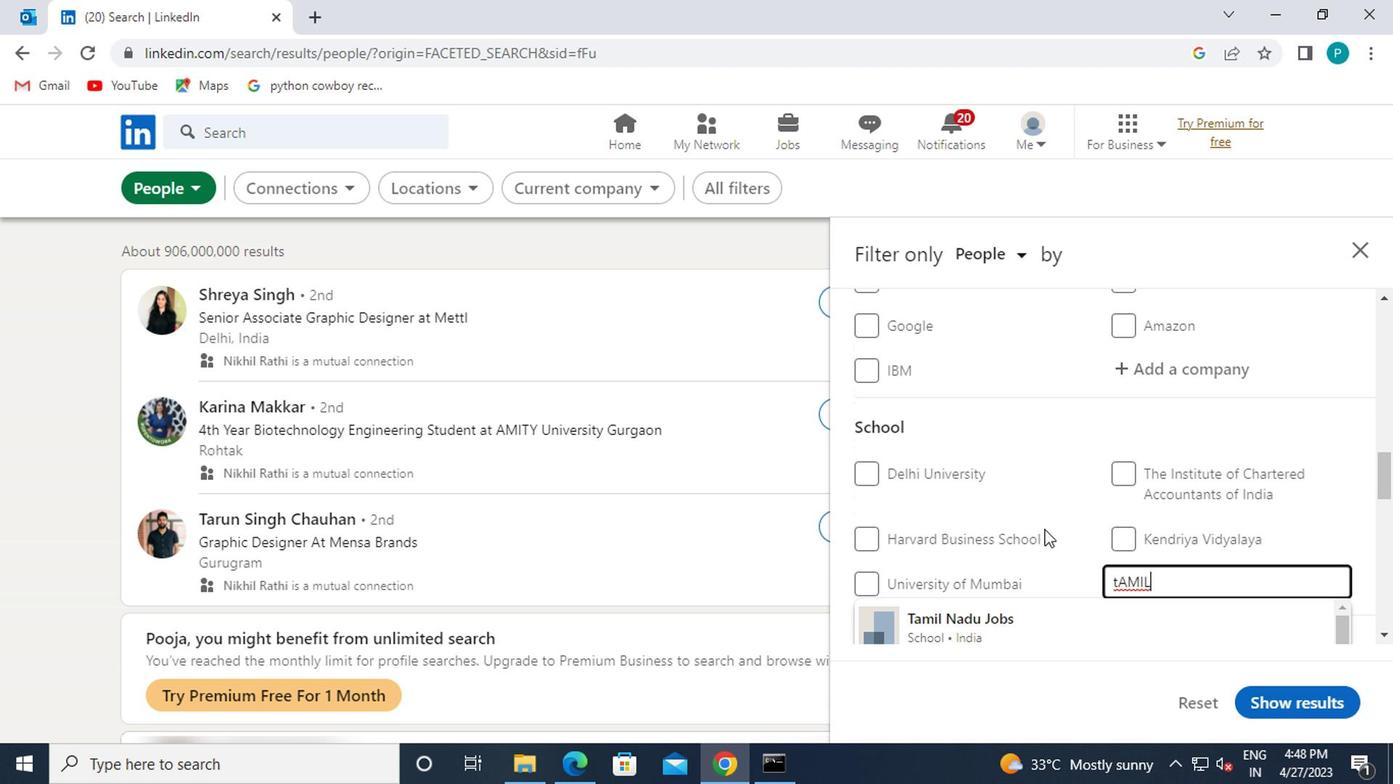 
Action: Mouse scrolled (1037, 532) with delta (0, 0)
Screenshot: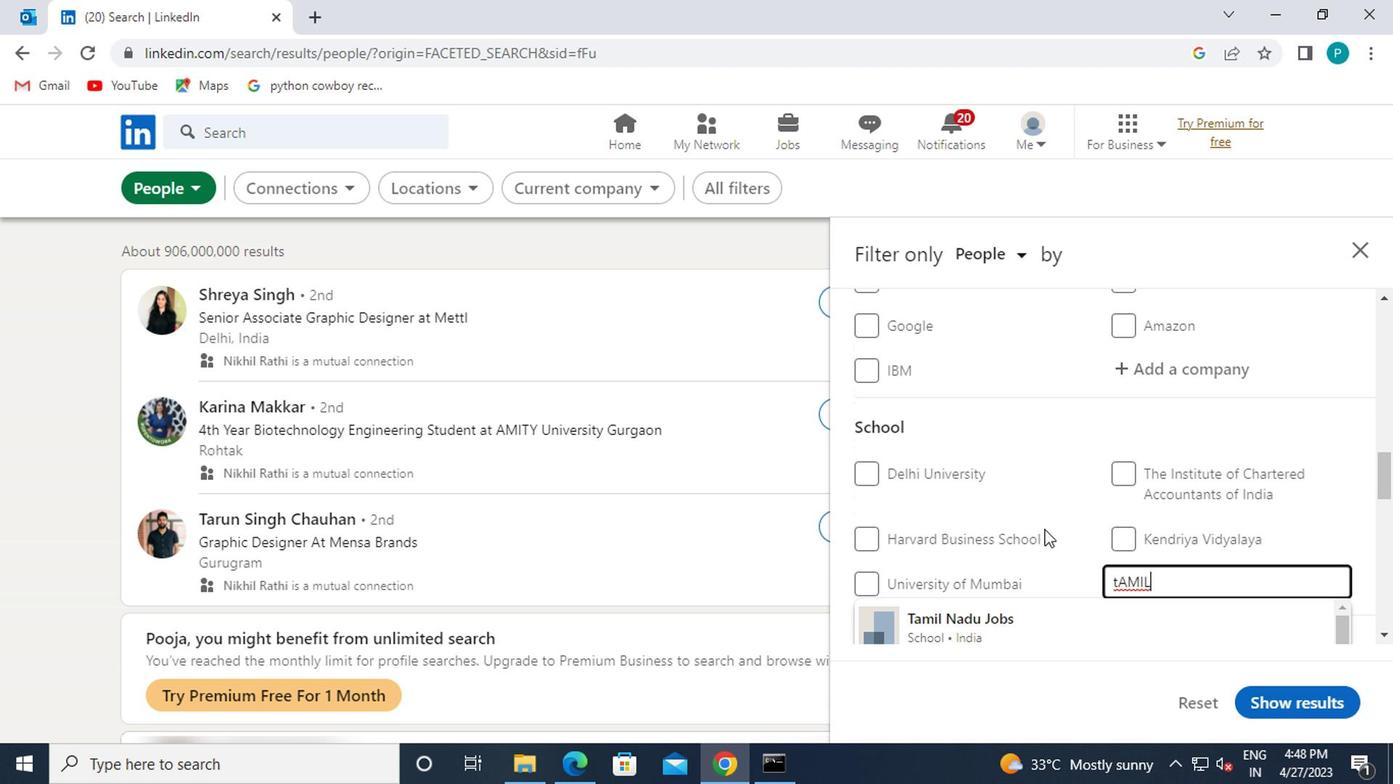 
Action: Mouse moved to (1009, 565)
Screenshot: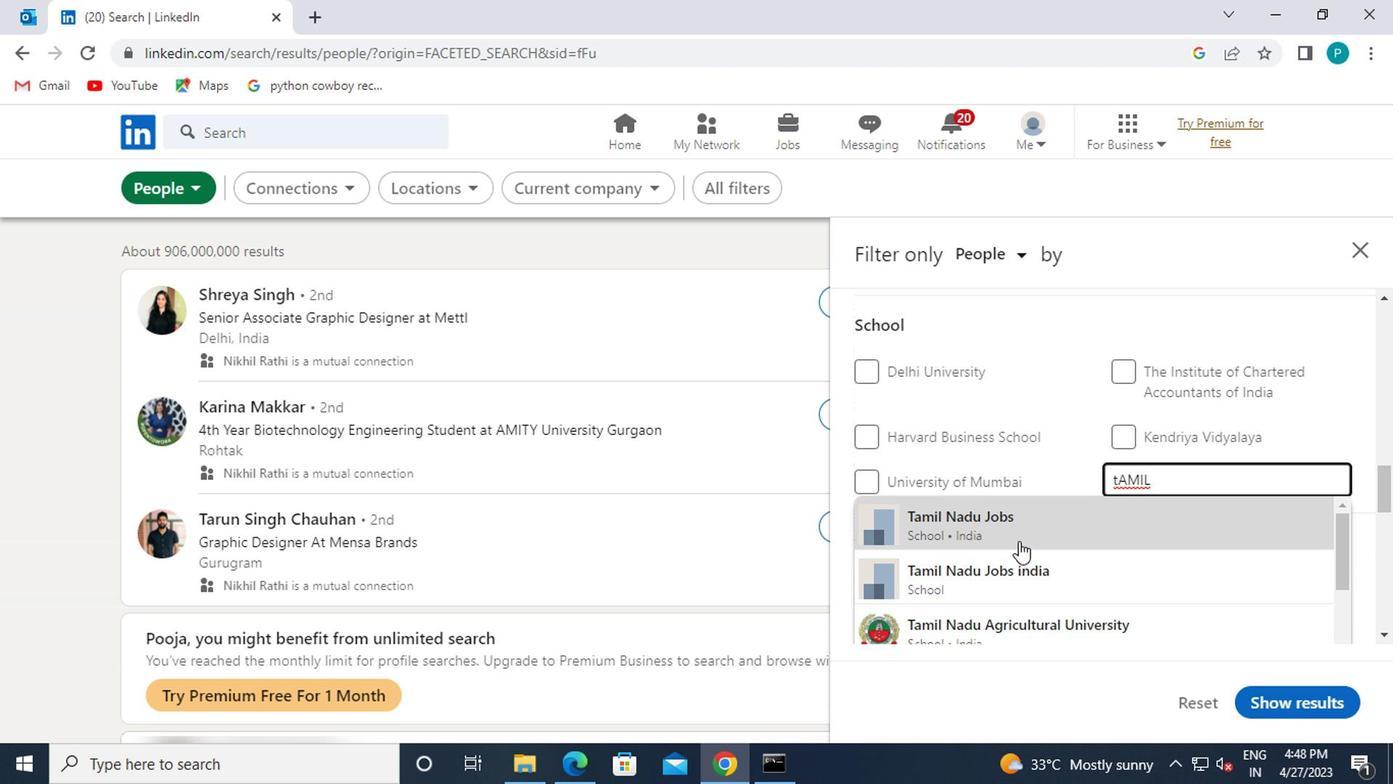 
Action: Mouse scrolled (1009, 564) with delta (0, 0)
Screenshot: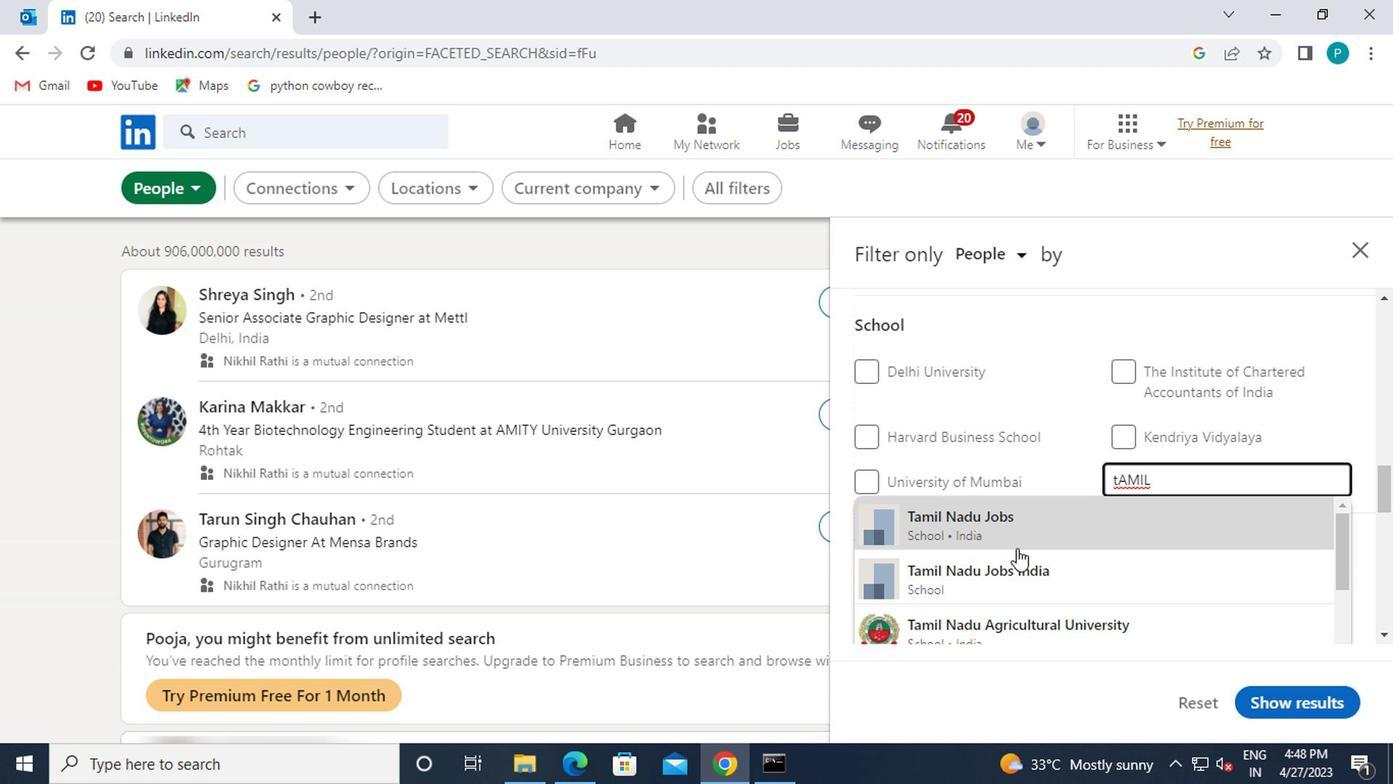
Action: Mouse moved to (1001, 545)
Screenshot: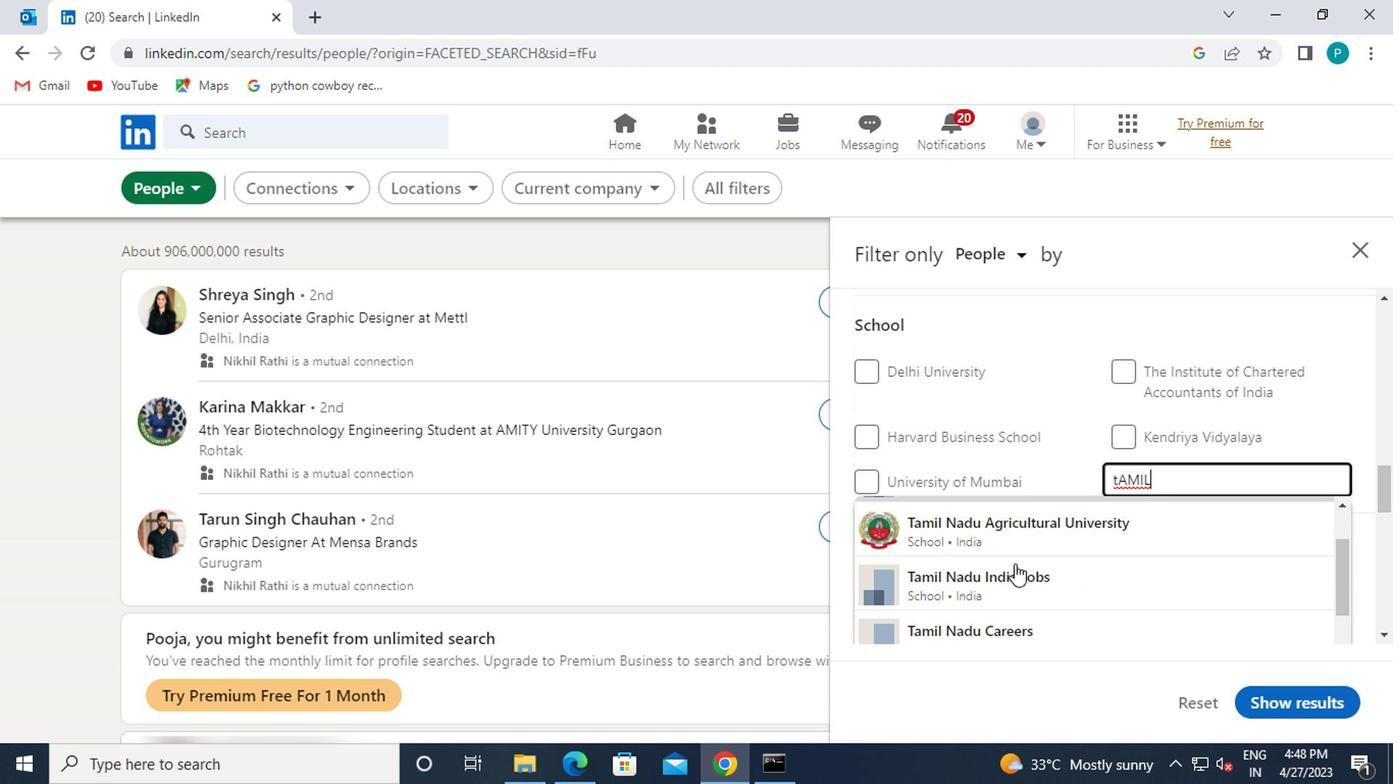 
Action: Mouse pressed left at (1001, 545)
Screenshot: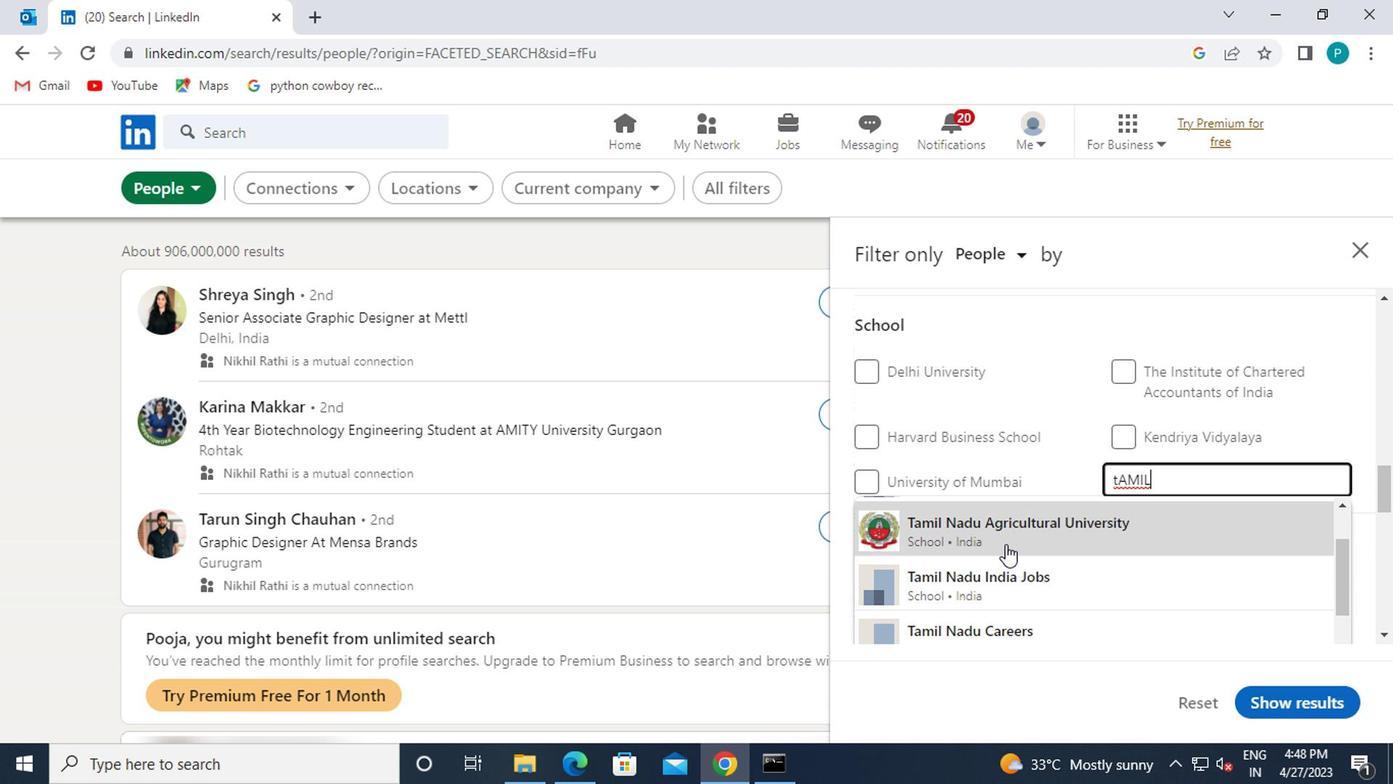 
Action: Mouse moved to (1125, 554)
Screenshot: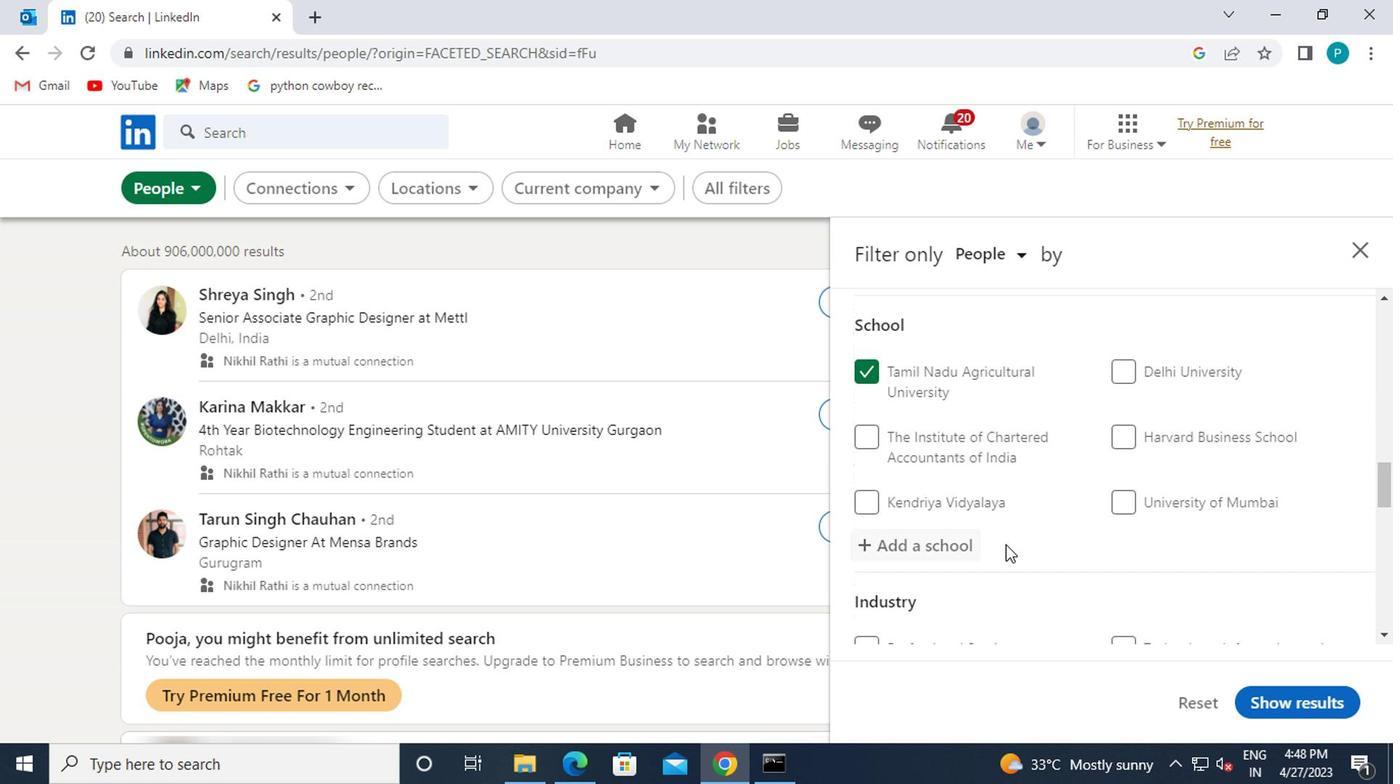 
Action: Mouse scrolled (1125, 553) with delta (0, -1)
Screenshot: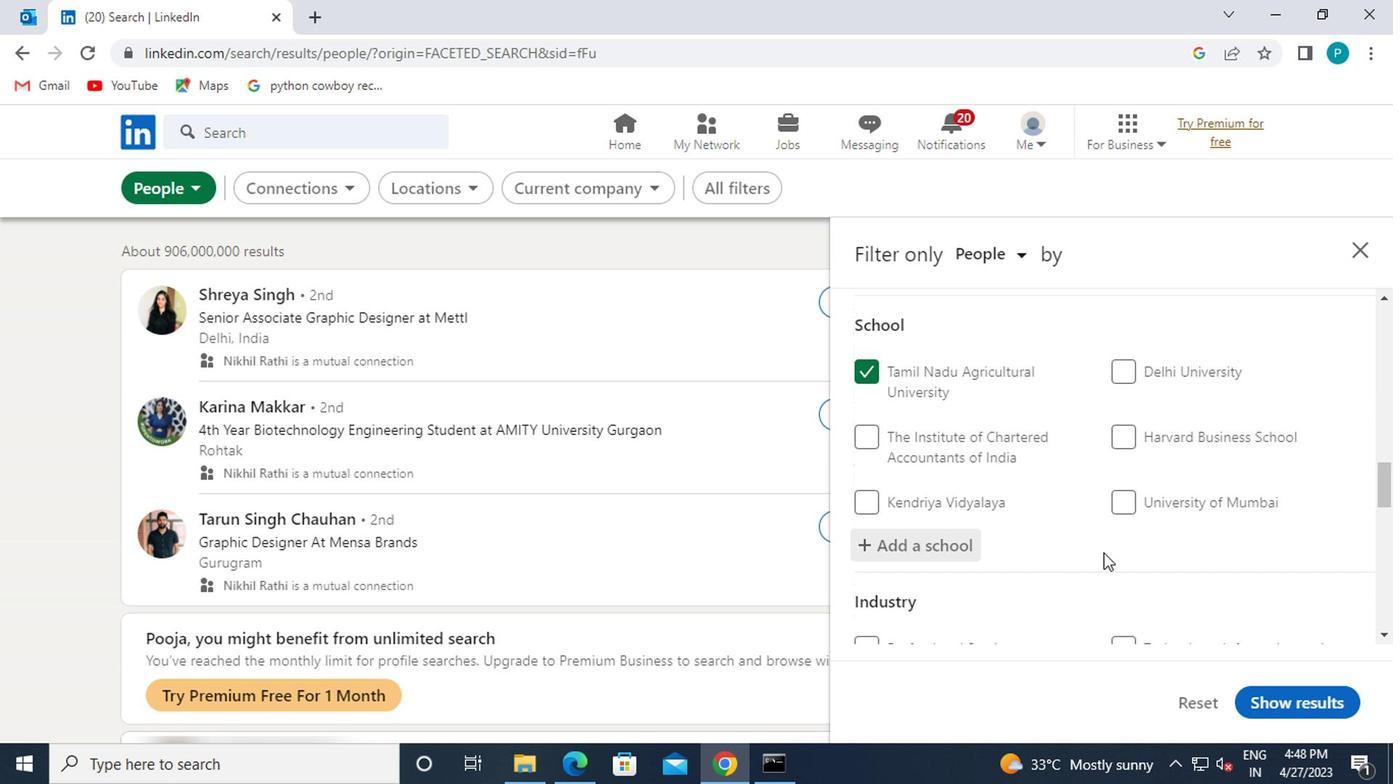 
Action: Mouse scrolled (1125, 553) with delta (0, -1)
Screenshot: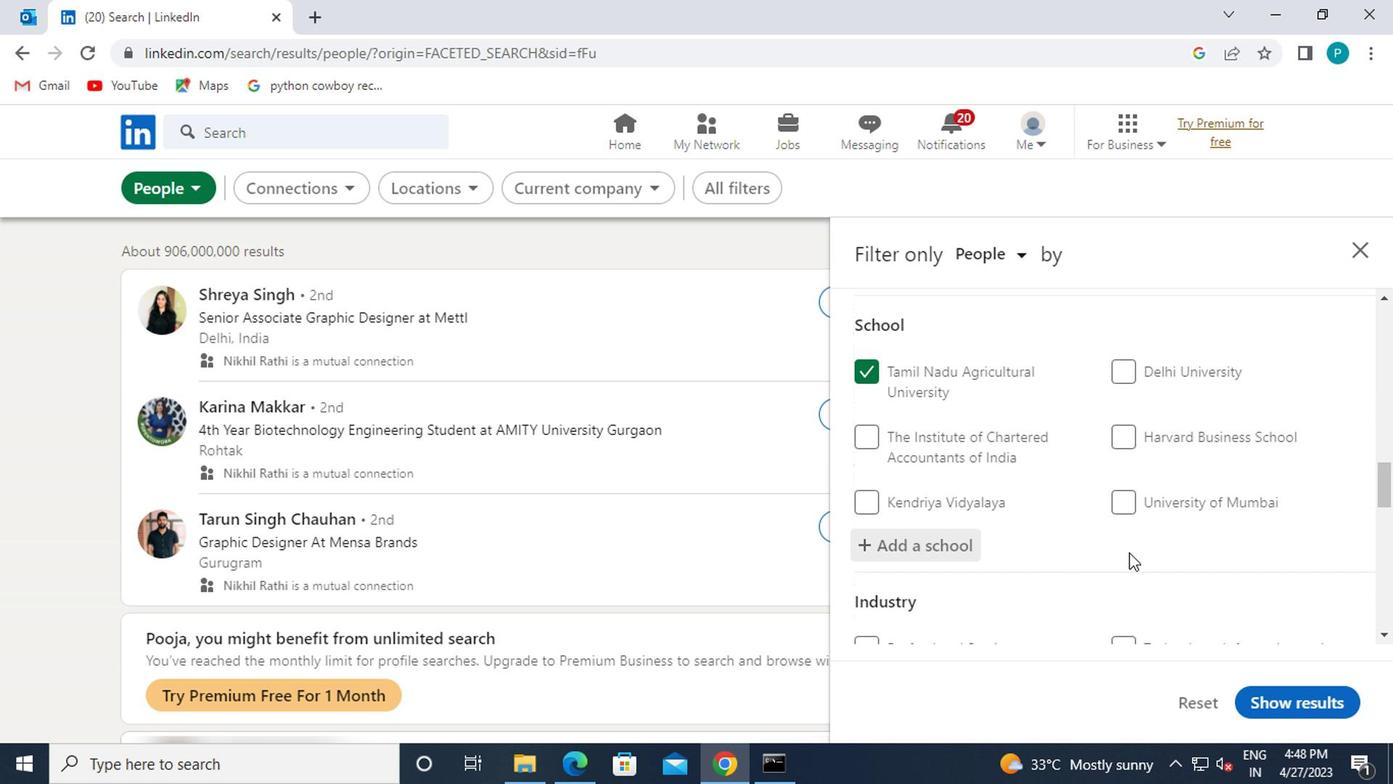 
Action: Mouse moved to (1136, 572)
Screenshot: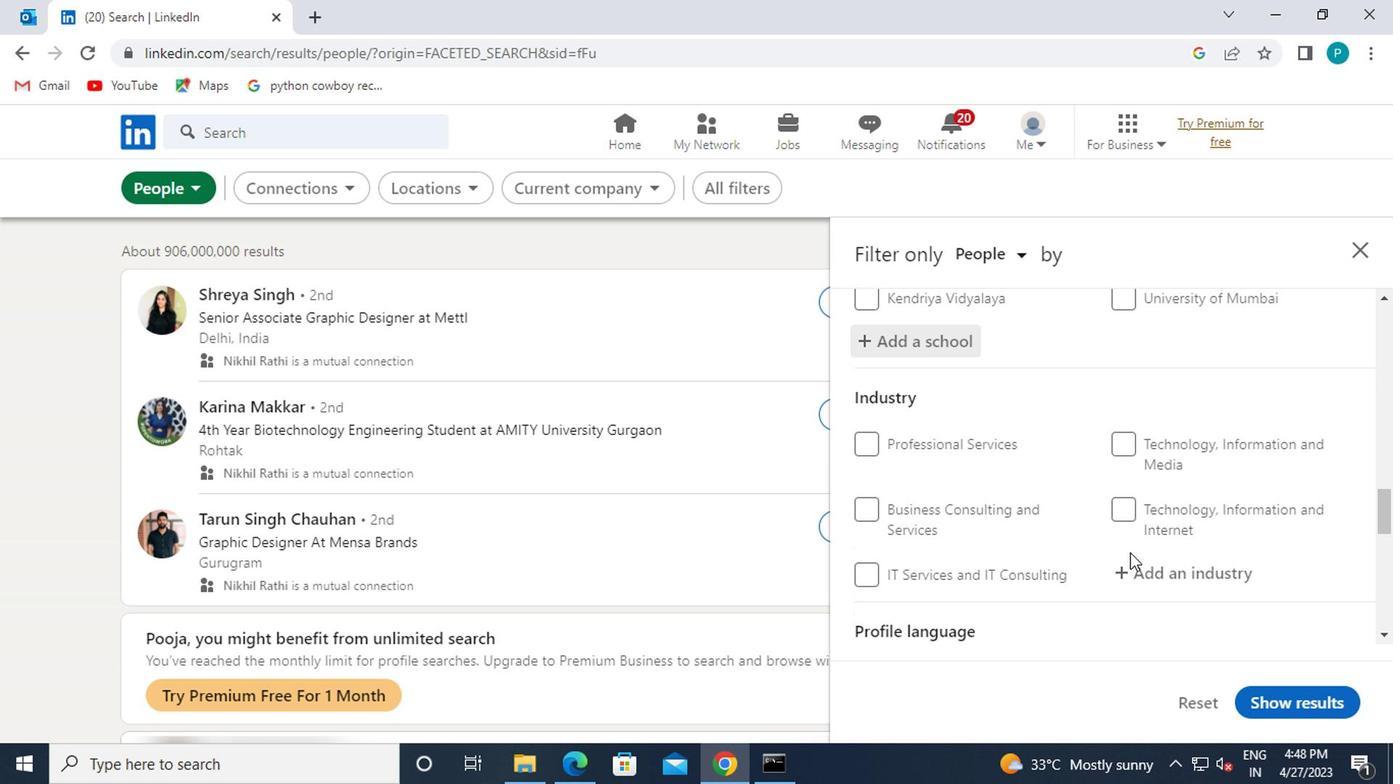 
Action: Mouse pressed left at (1136, 572)
Screenshot: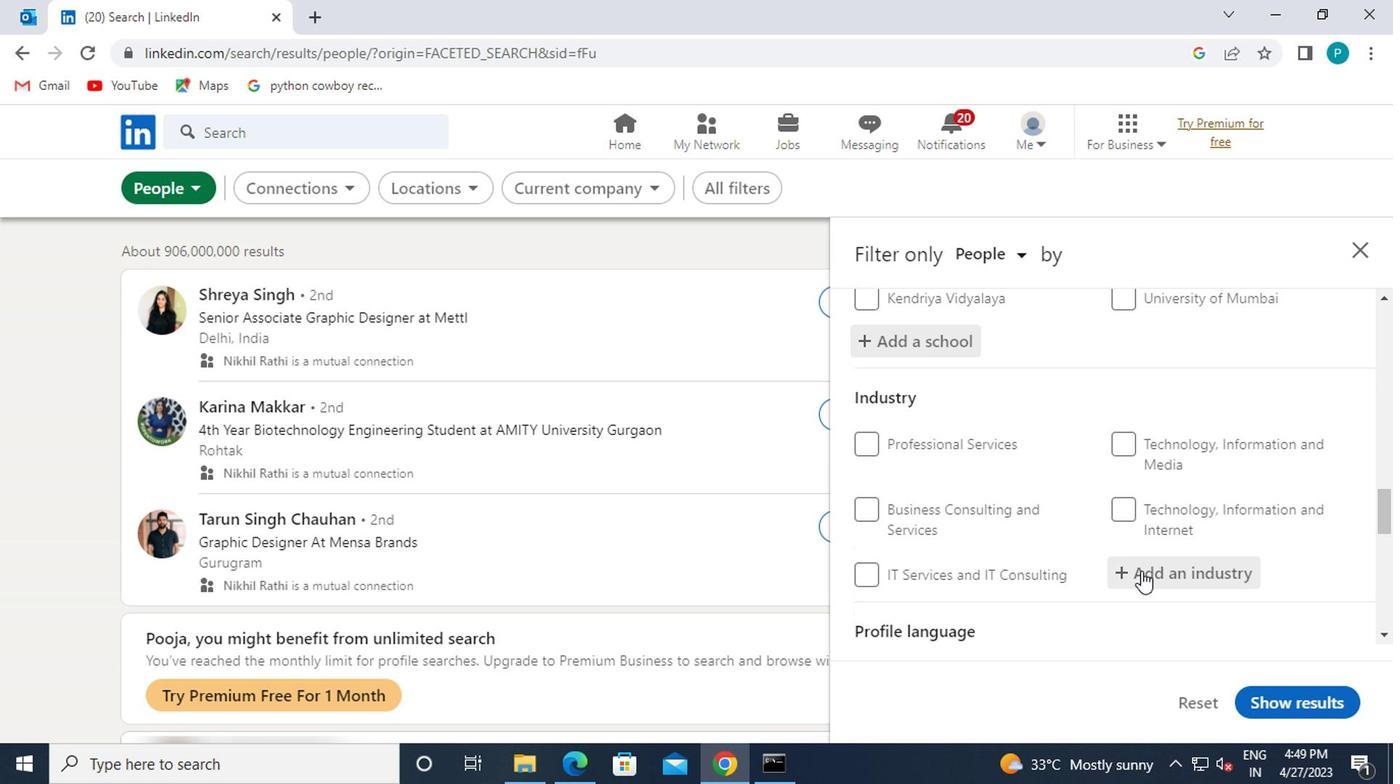 
Action: Key pressed <Key.caps_lock>S<Key.caps_lock>TR<Key.backspace><Key.backspace><Key.backspace>S<Key.caps_lock>TRATEGIC
Screenshot: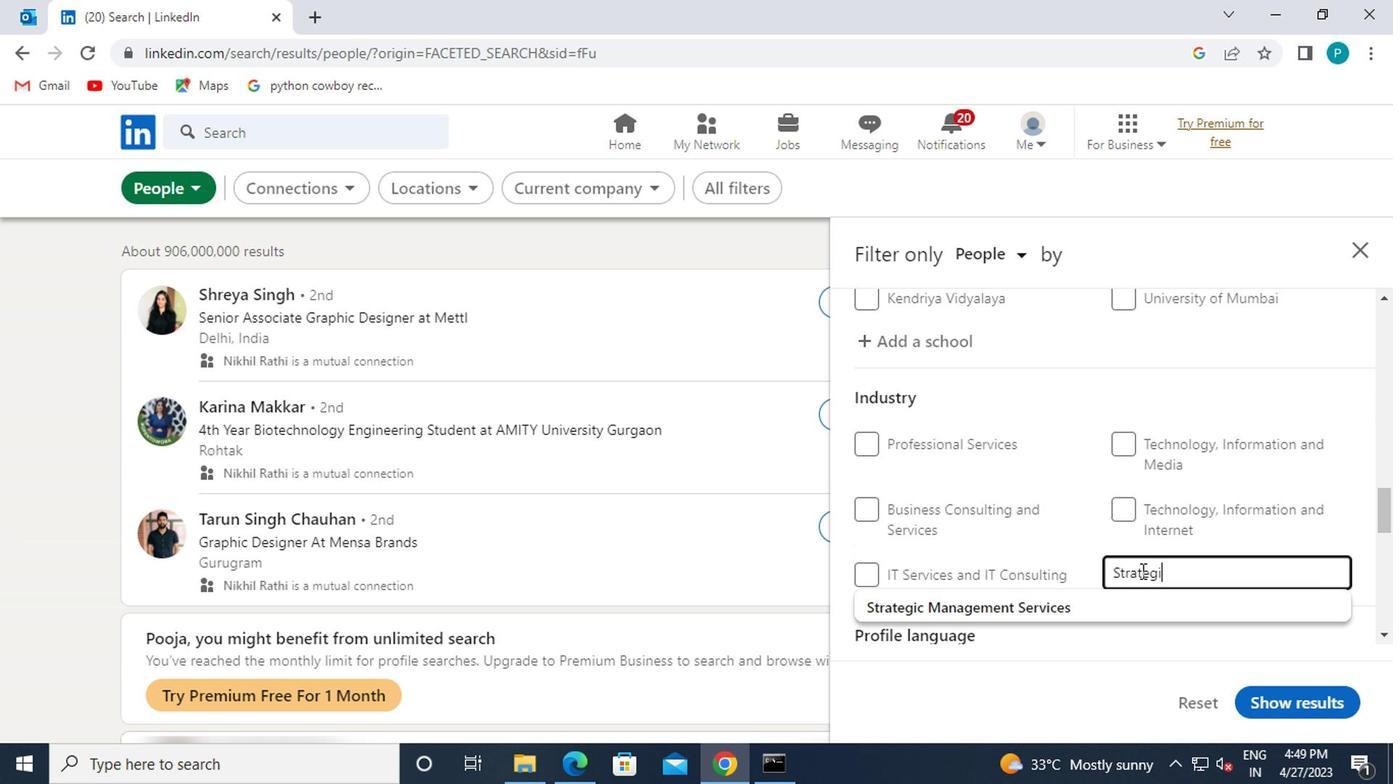 
Action: Mouse moved to (1059, 606)
Screenshot: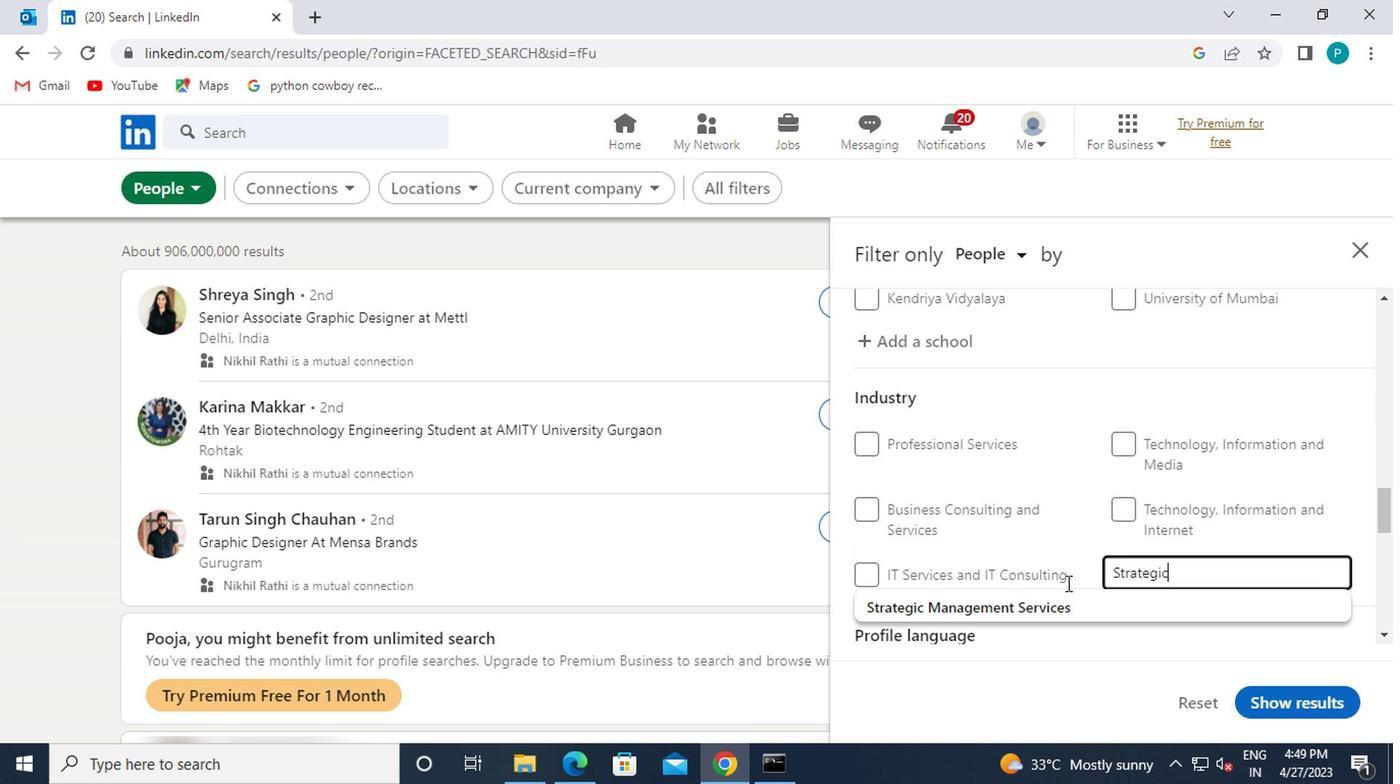 
Action: Mouse pressed left at (1059, 606)
Screenshot: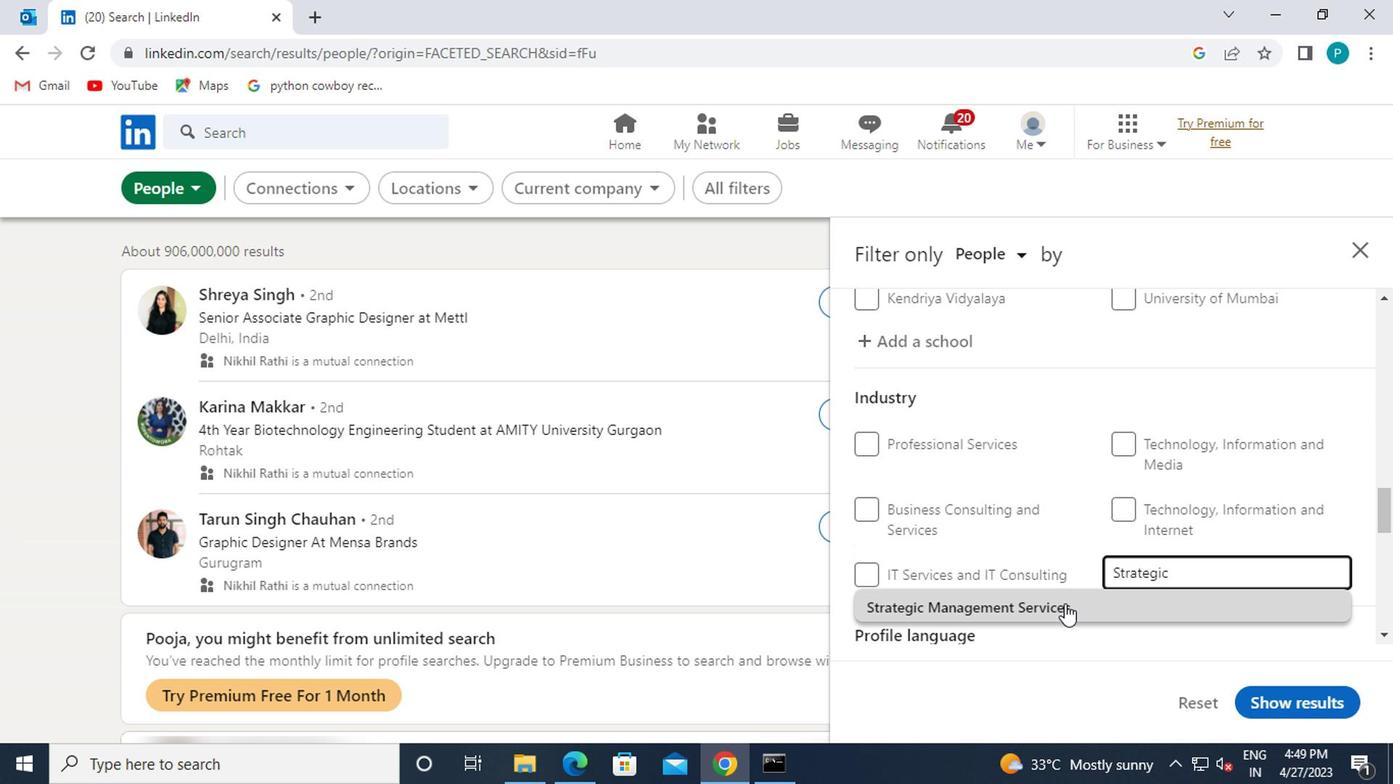 
Action: Mouse moved to (1006, 563)
Screenshot: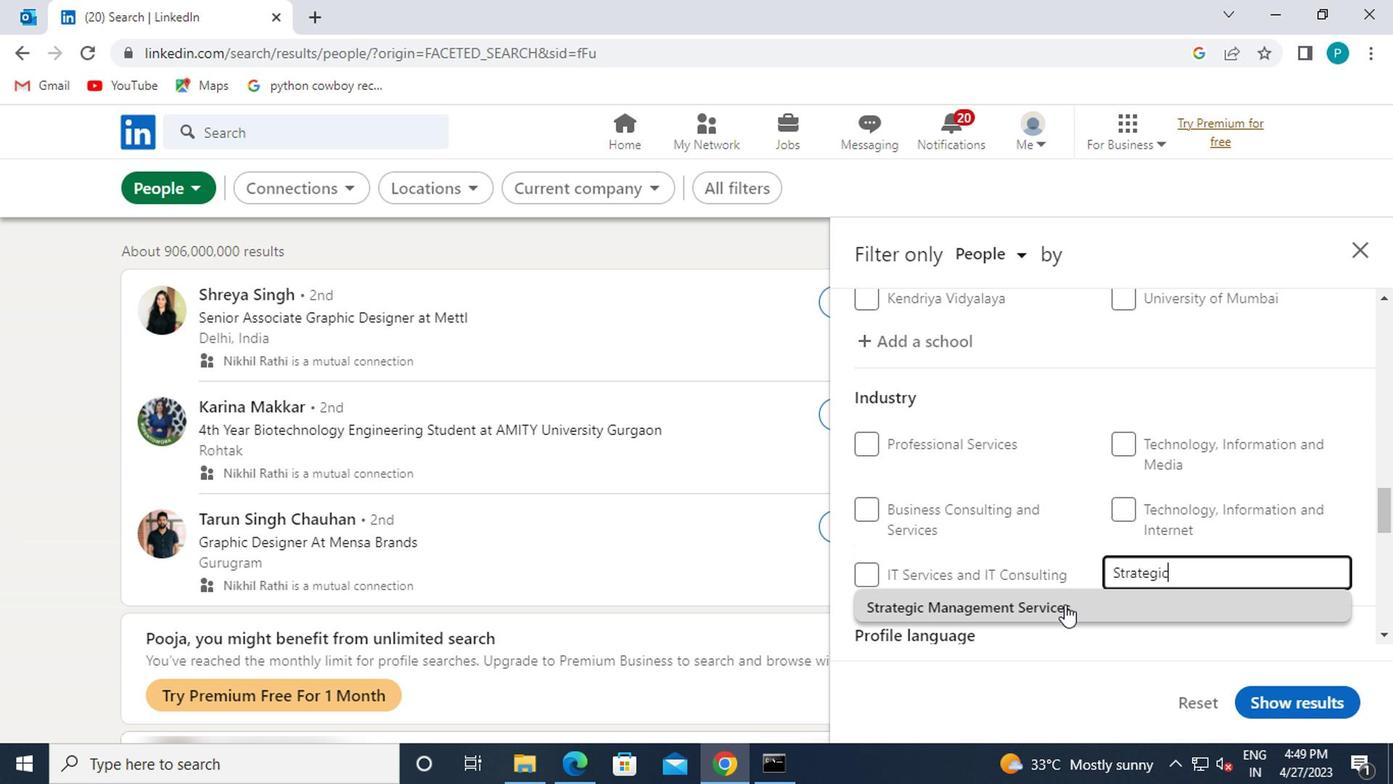 
Action: Mouse scrolled (1006, 562) with delta (0, 0)
Screenshot: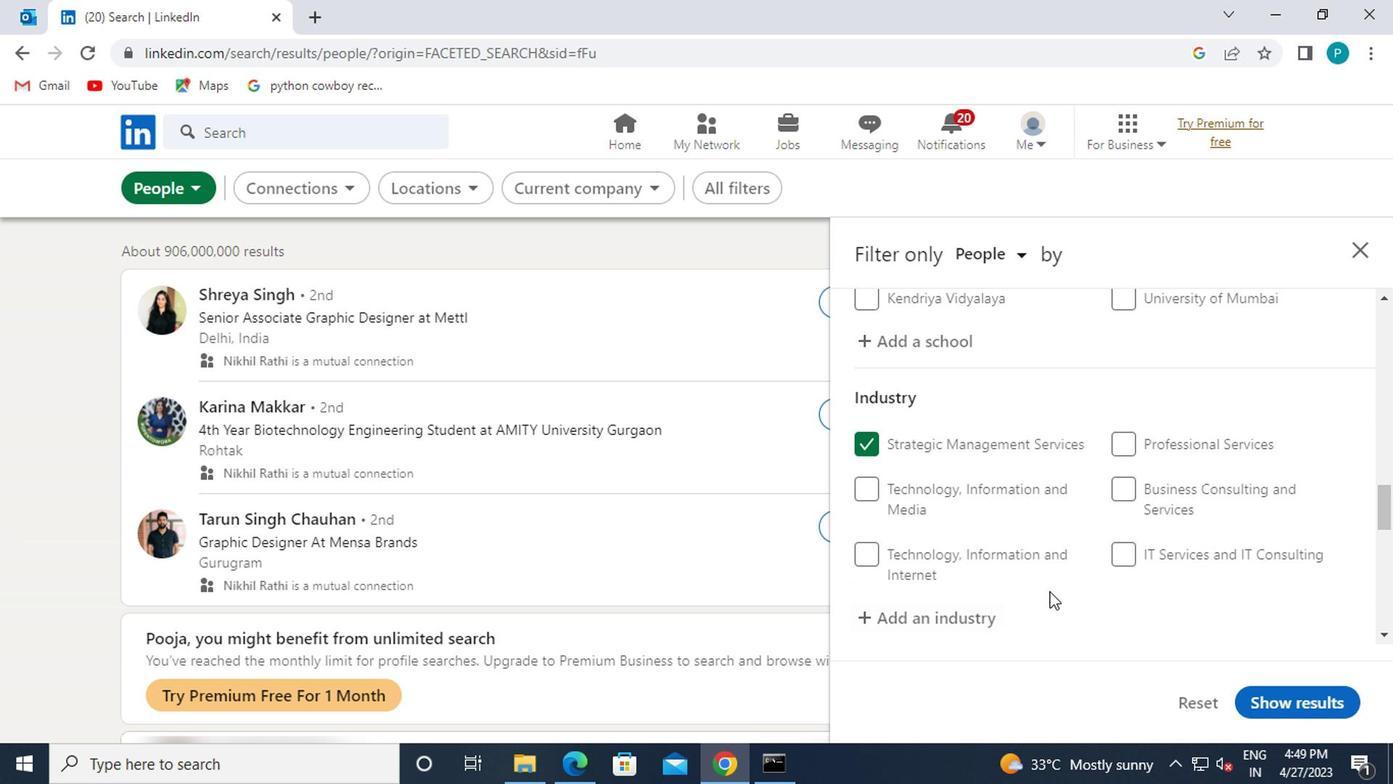 
Action: Mouse scrolled (1006, 562) with delta (0, 0)
Screenshot: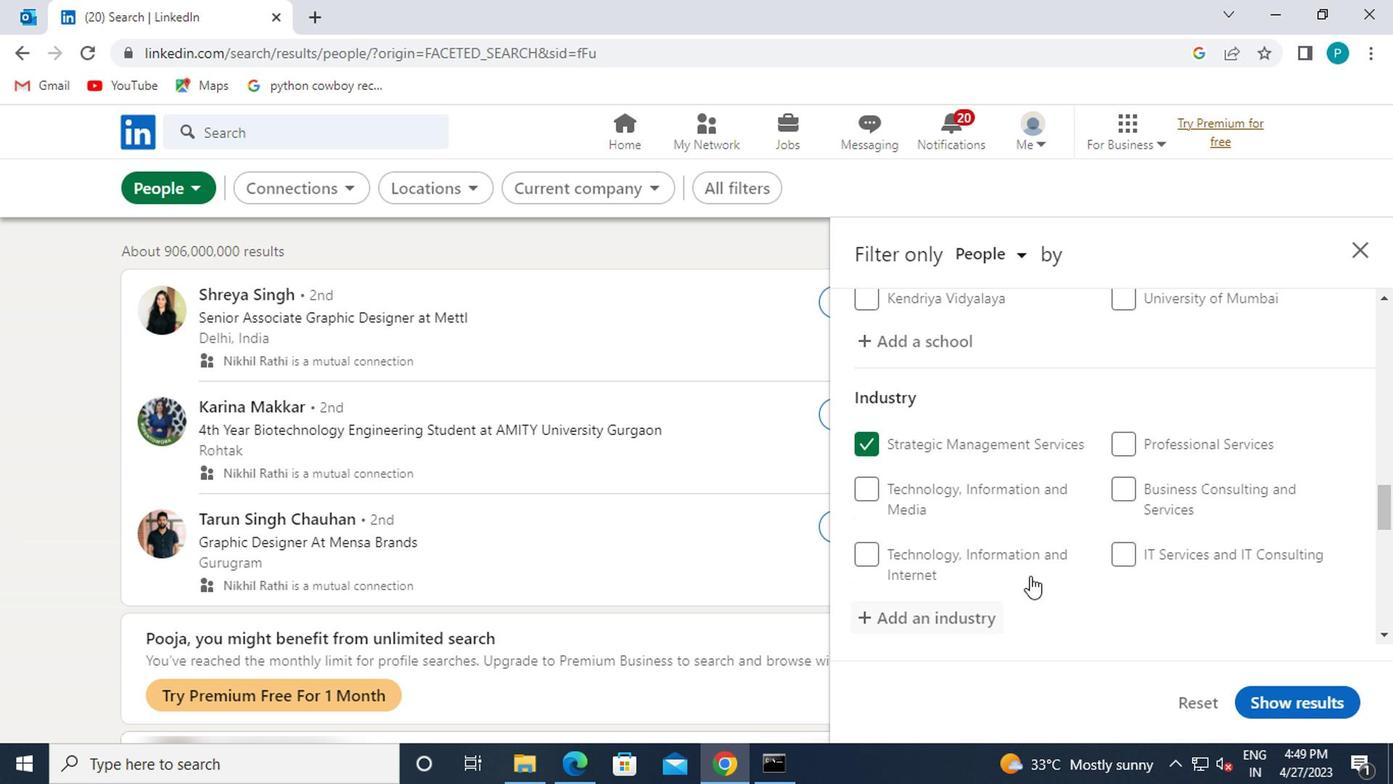 
Action: Mouse scrolled (1006, 562) with delta (0, 0)
Screenshot: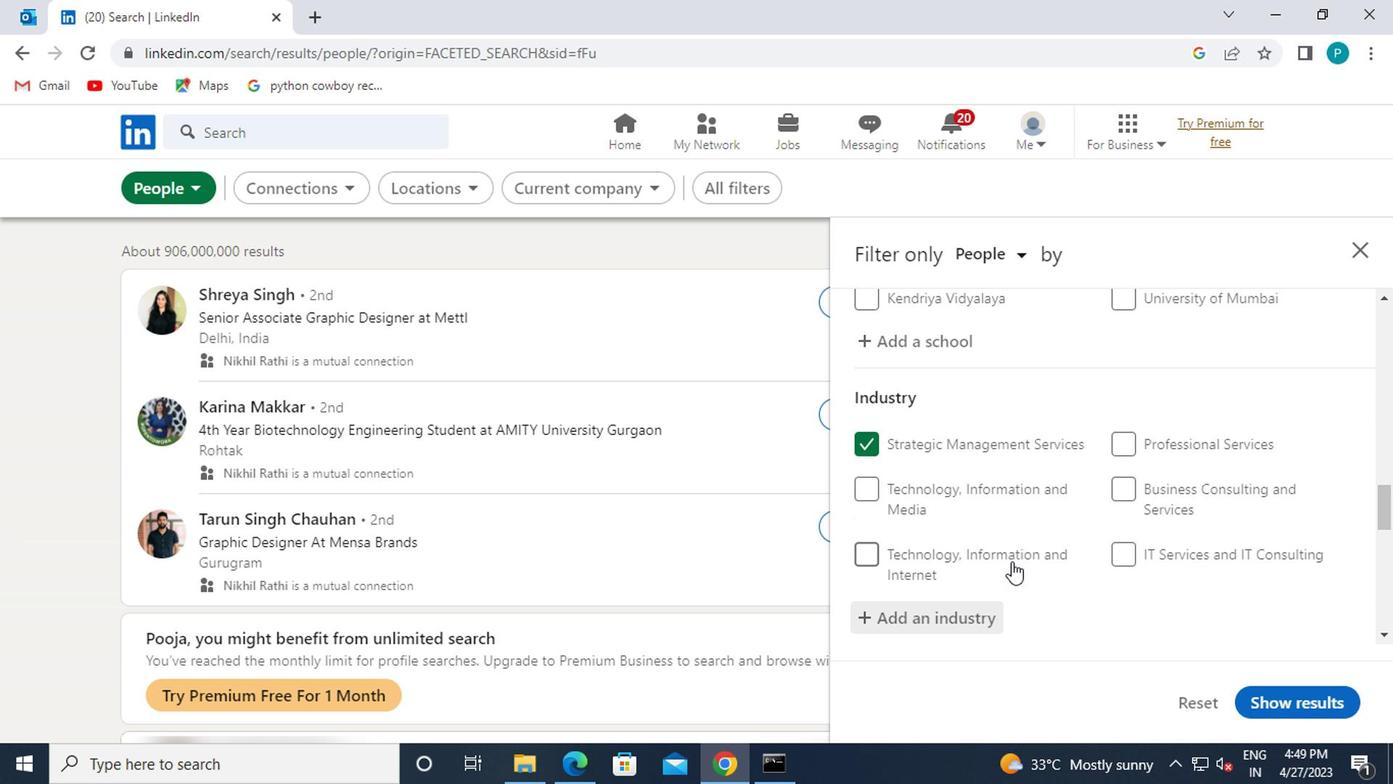 
Action: Mouse moved to (1062, 572)
Screenshot: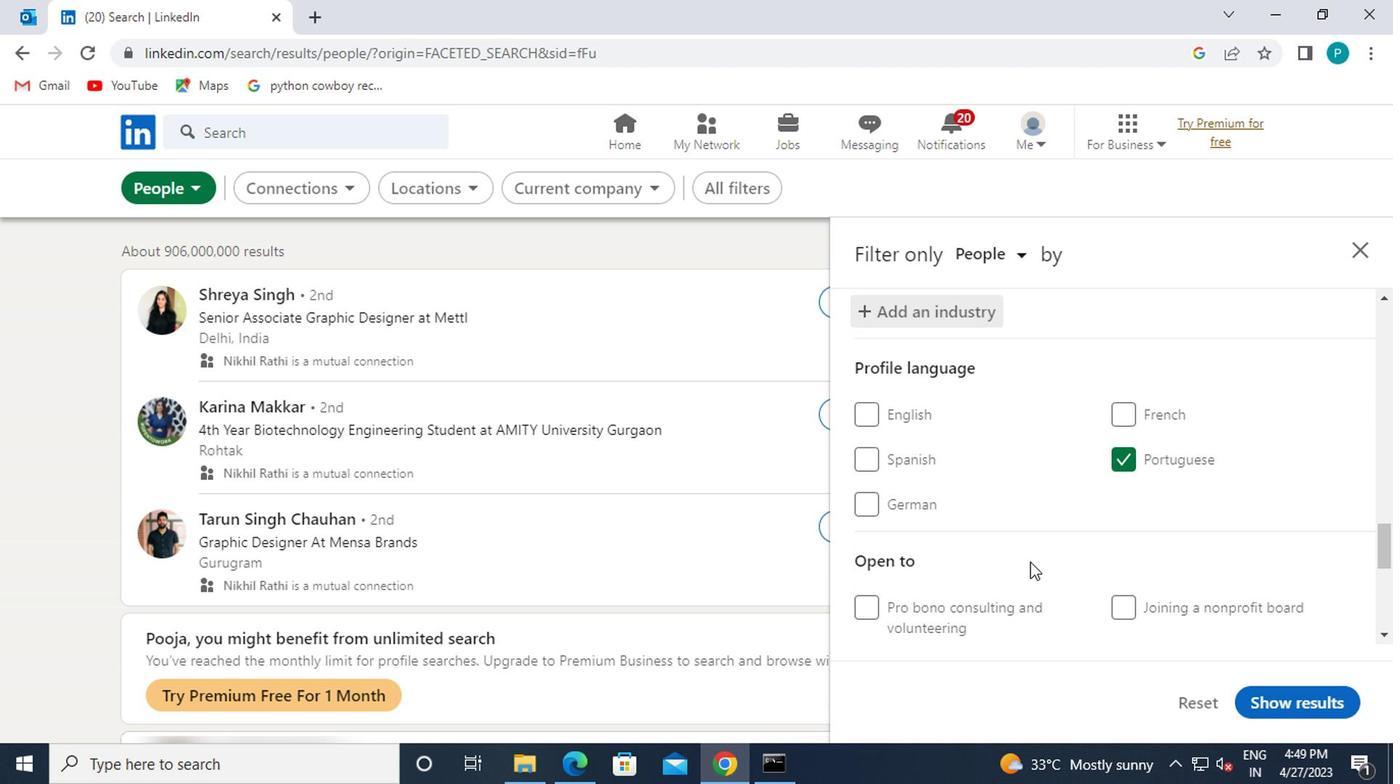 
Action: Mouse scrolled (1062, 572) with delta (0, 0)
Screenshot: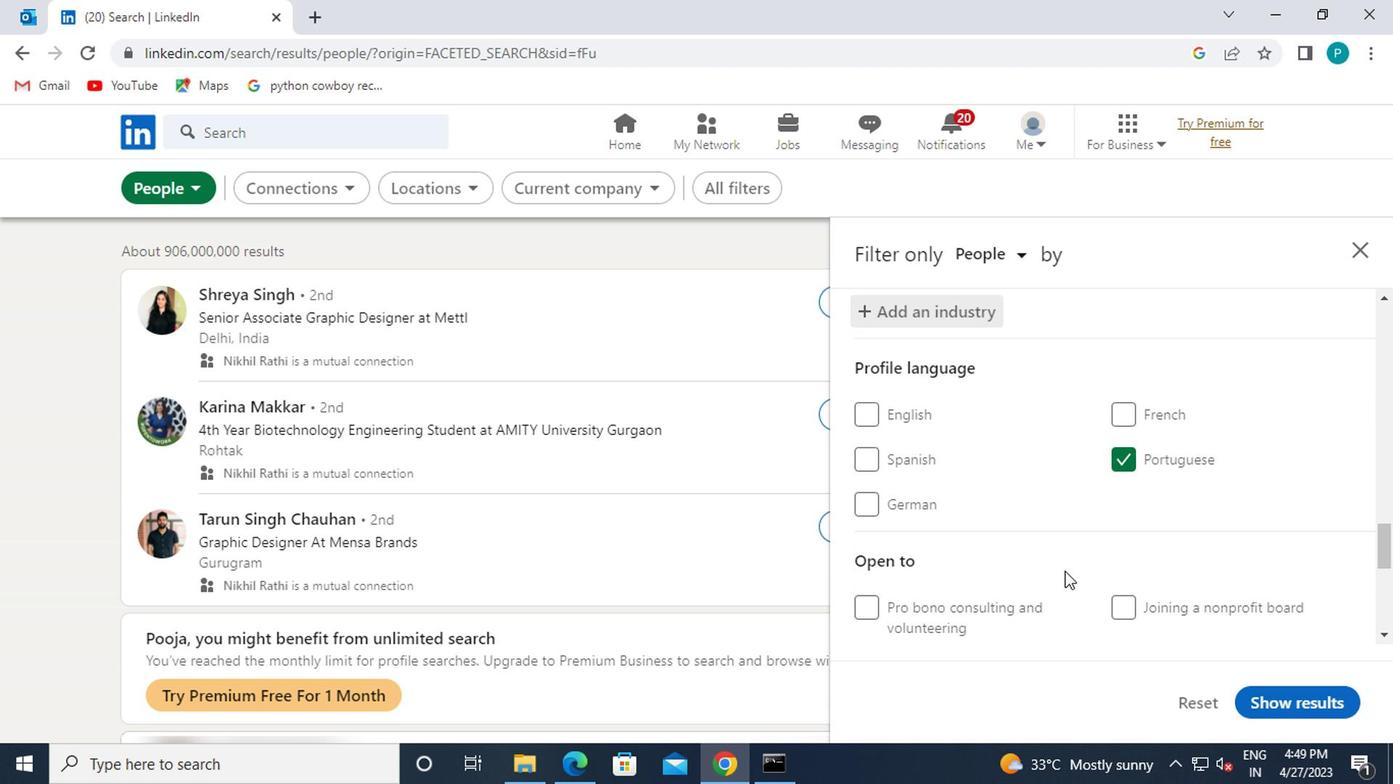 
Action: Mouse scrolled (1062, 572) with delta (0, 0)
Screenshot: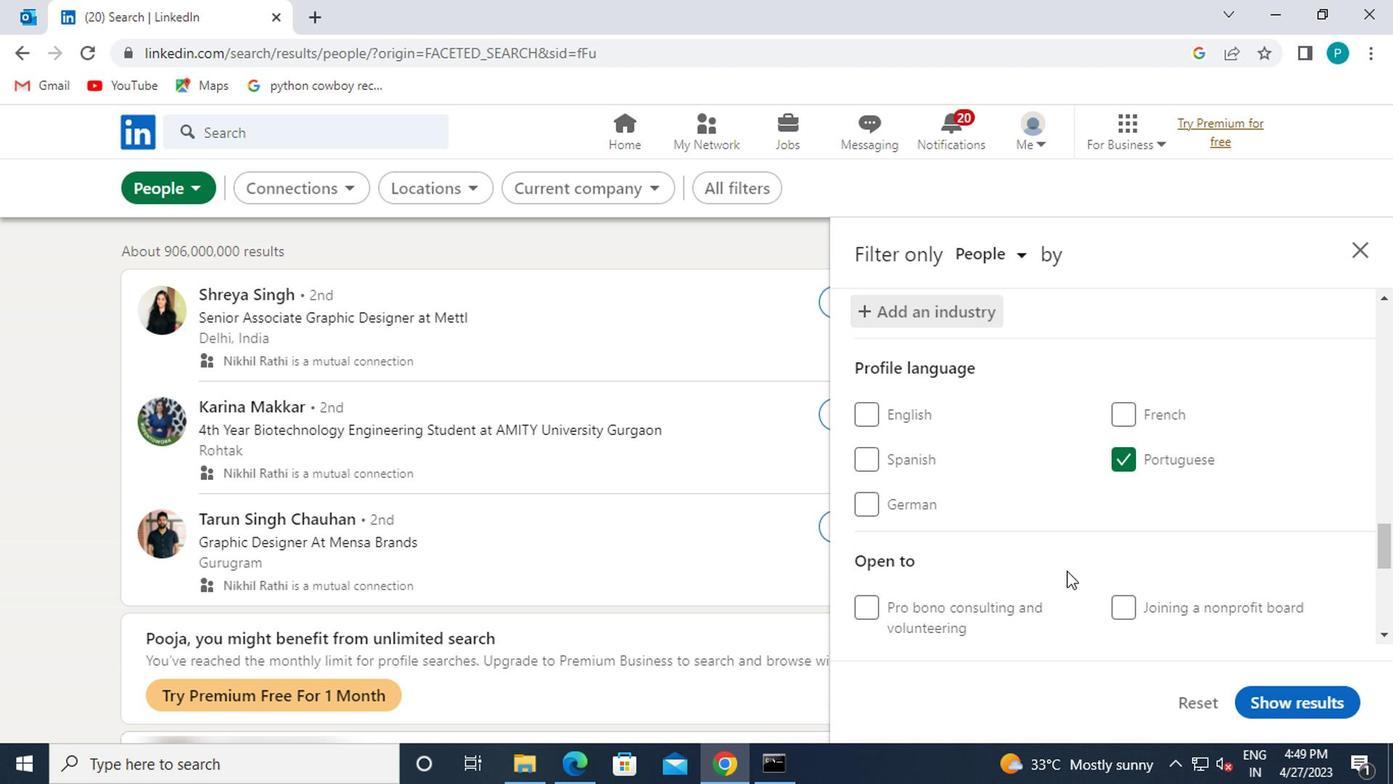 
Action: Mouse moved to (1149, 607)
Screenshot: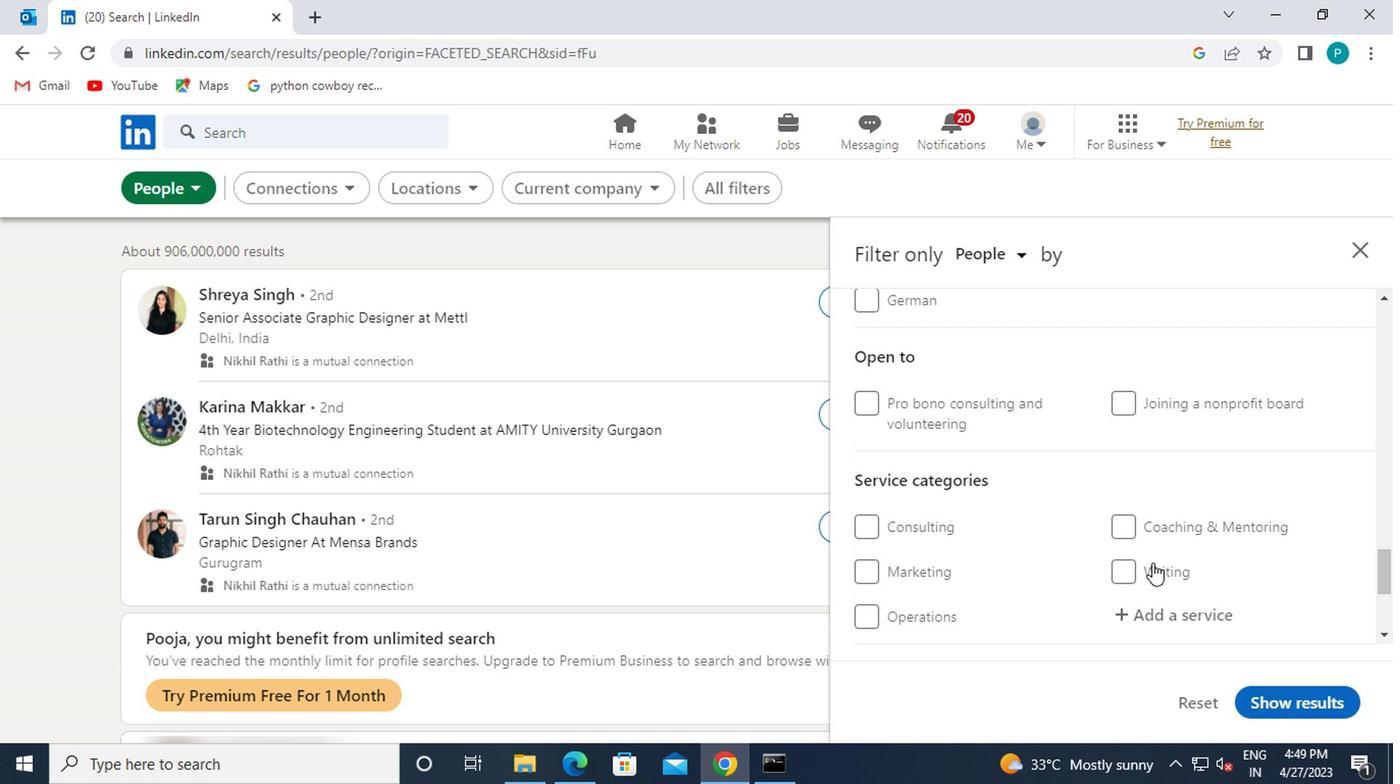 
Action: Mouse pressed left at (1149, 607)
Screenshot: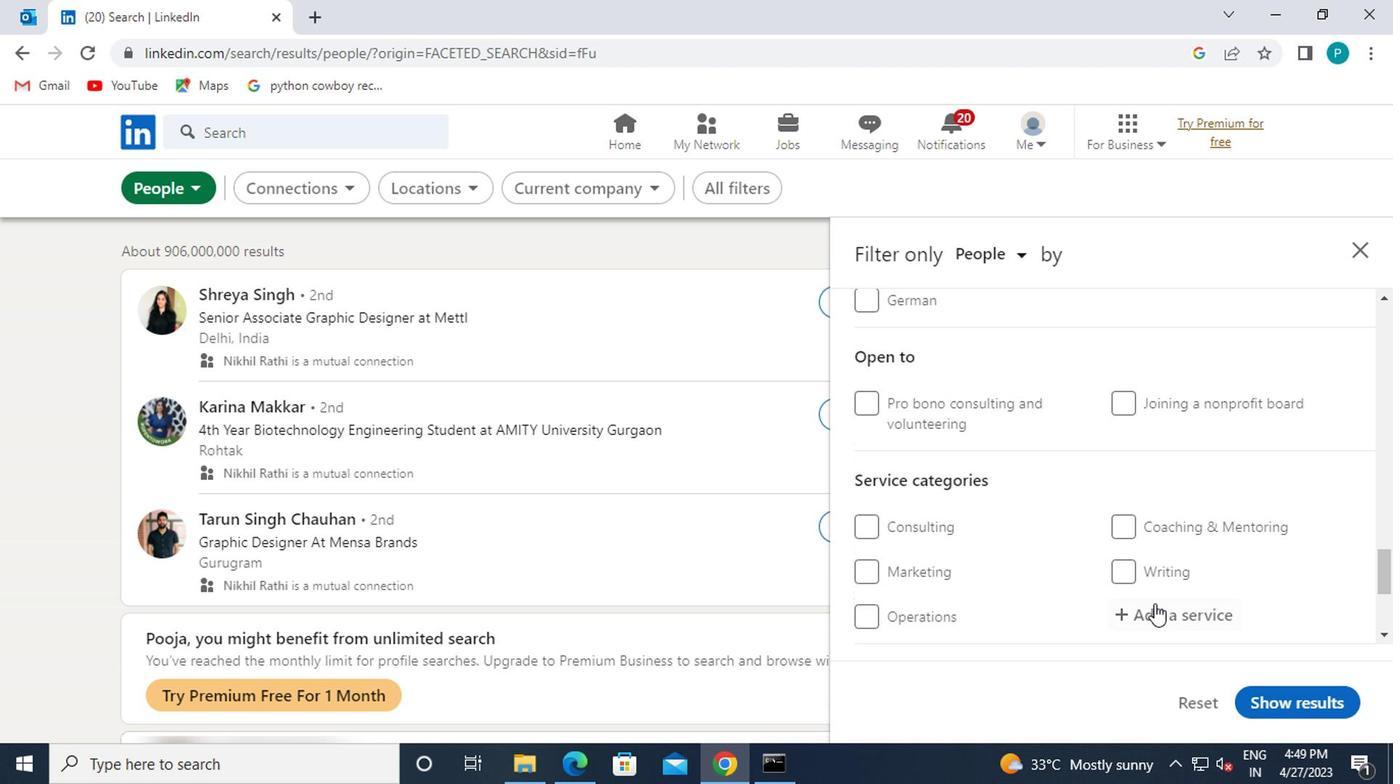 
Action: Mouse moved to (1150, 610)
Screenshot: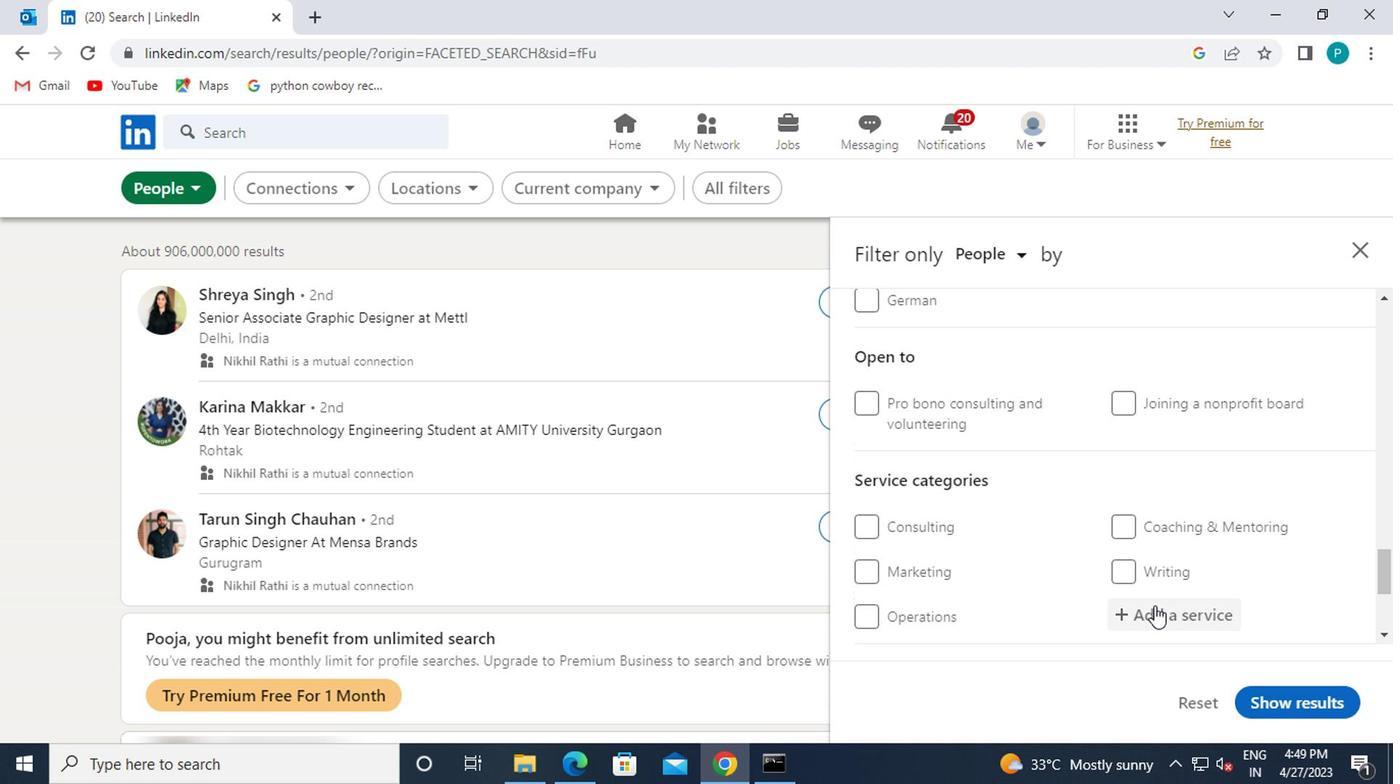 
Action: Key pressed SOFT
Screenshot: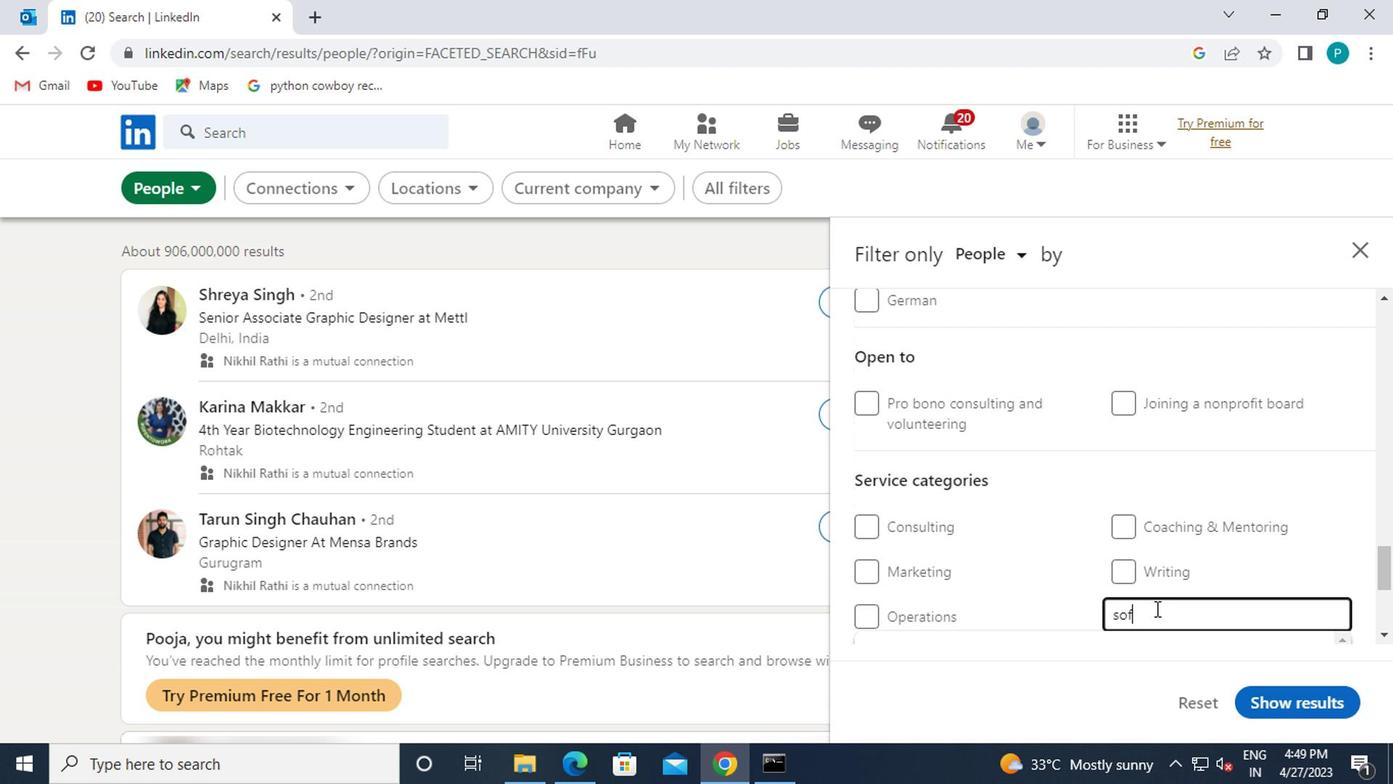 
Action: Mouse moved to (1070, 560)
Screenshot: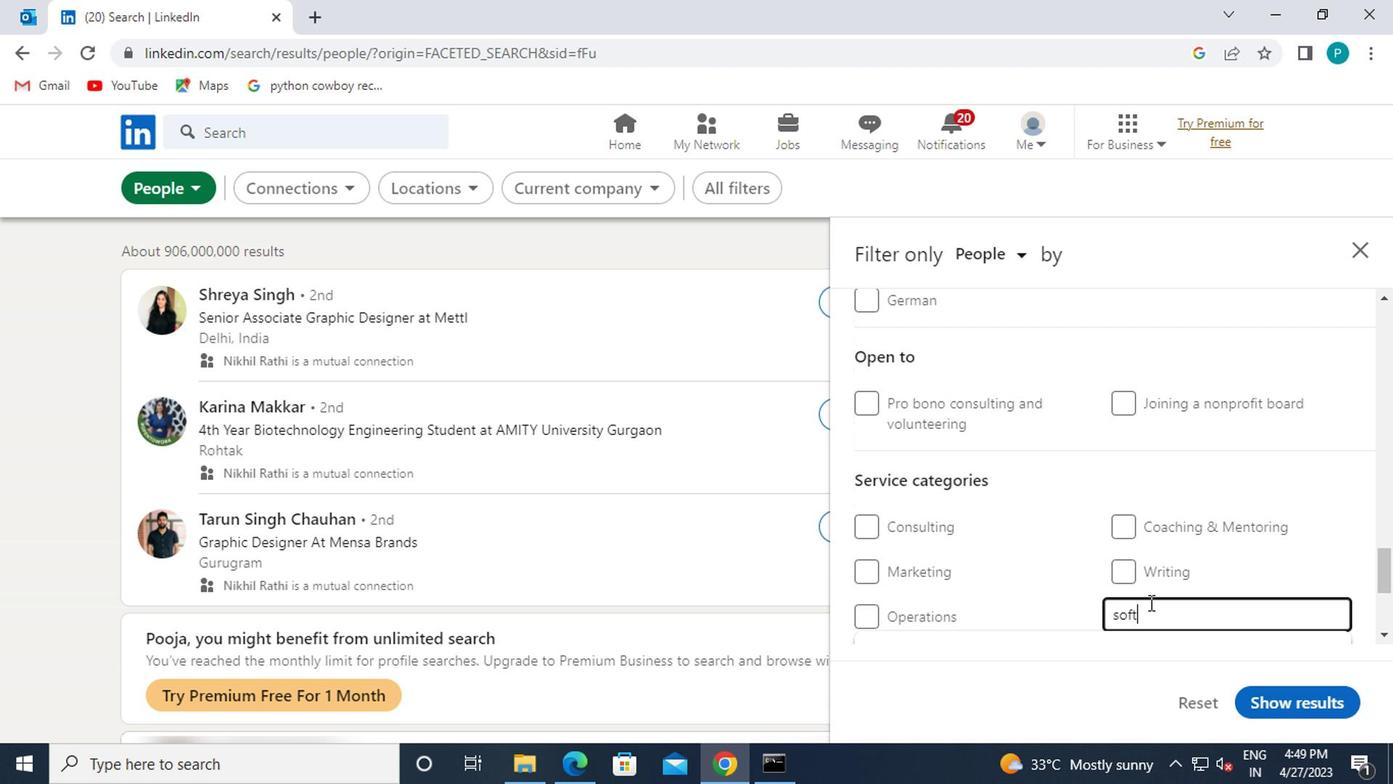 
Action: Mouse scrolled (1070, 559) with delta (0, 0)
Screenshot: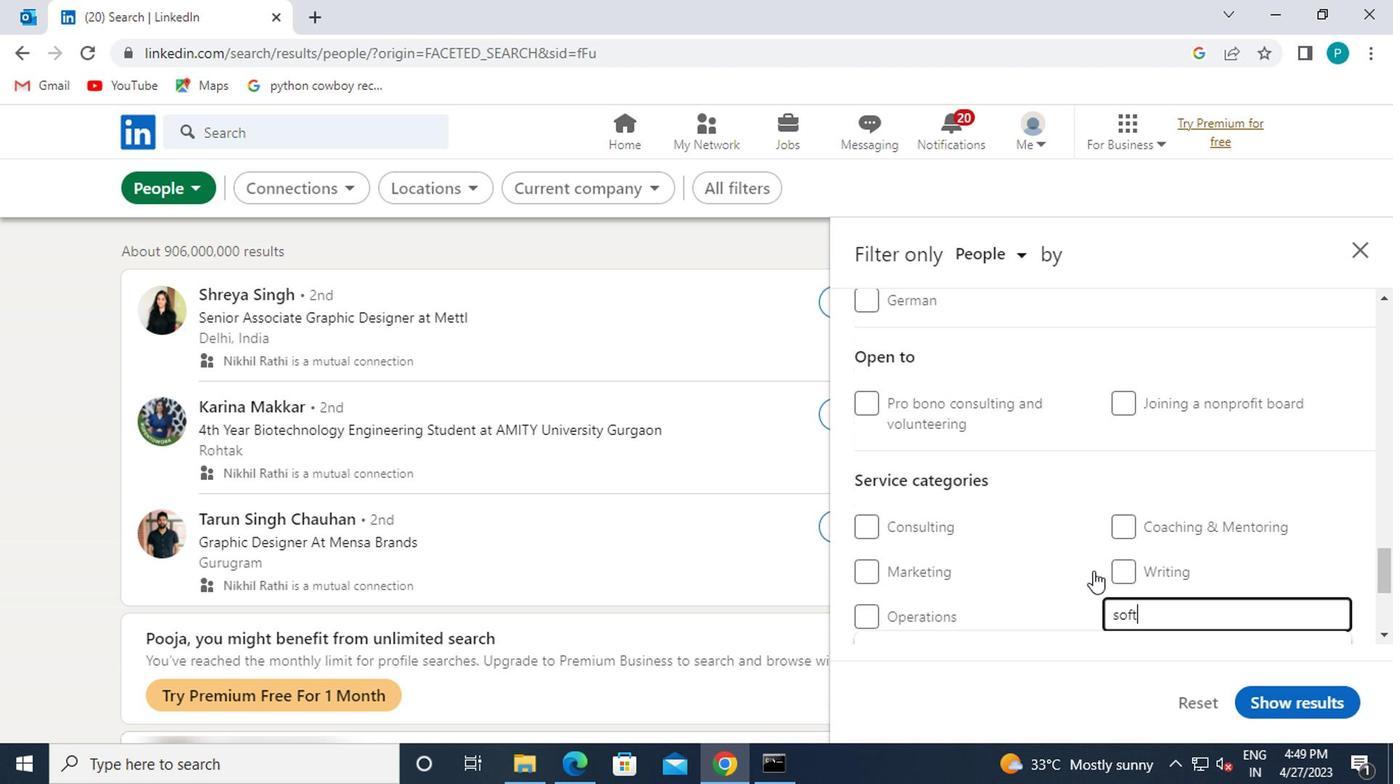 
Action: Mouse moved to (1037, 540)
Screenshot: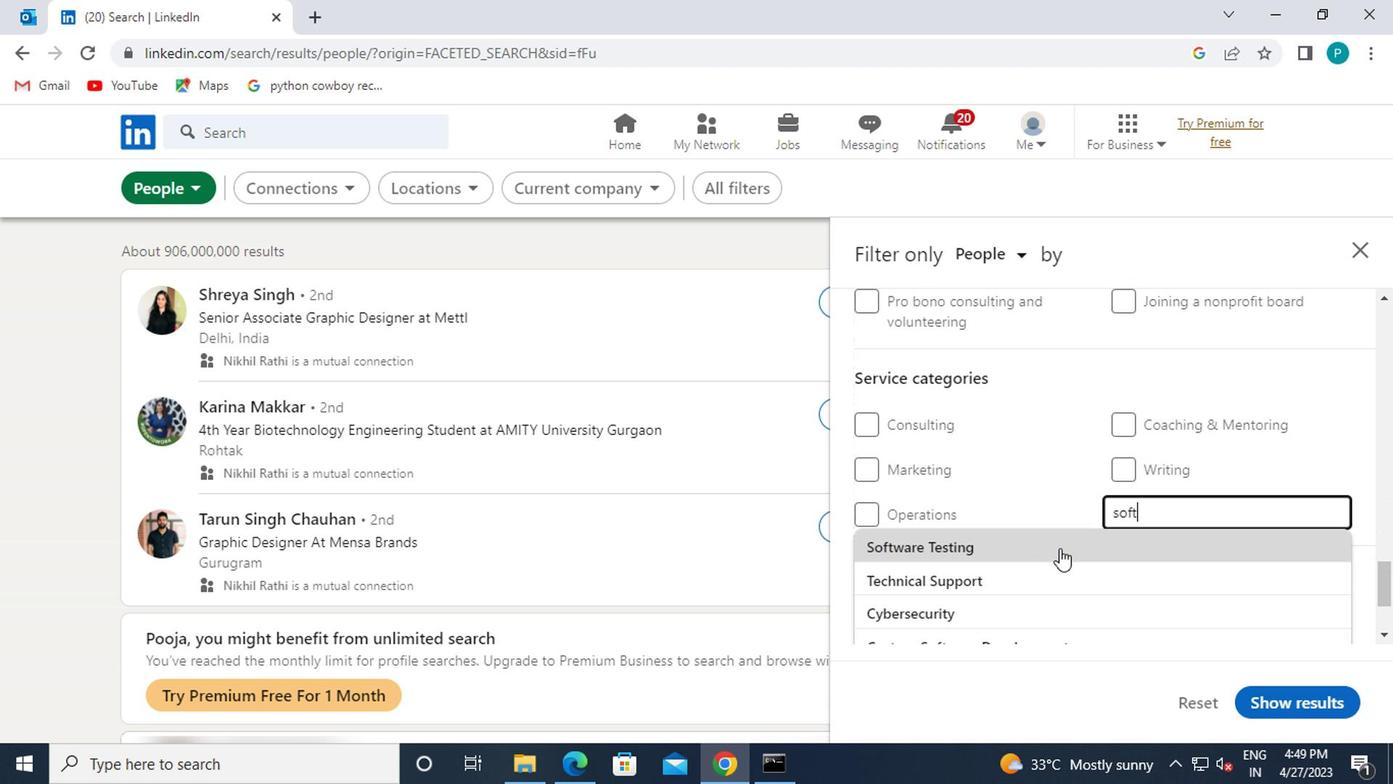 
Action: Mouse pressed left at (1037, 540)
Screenshot: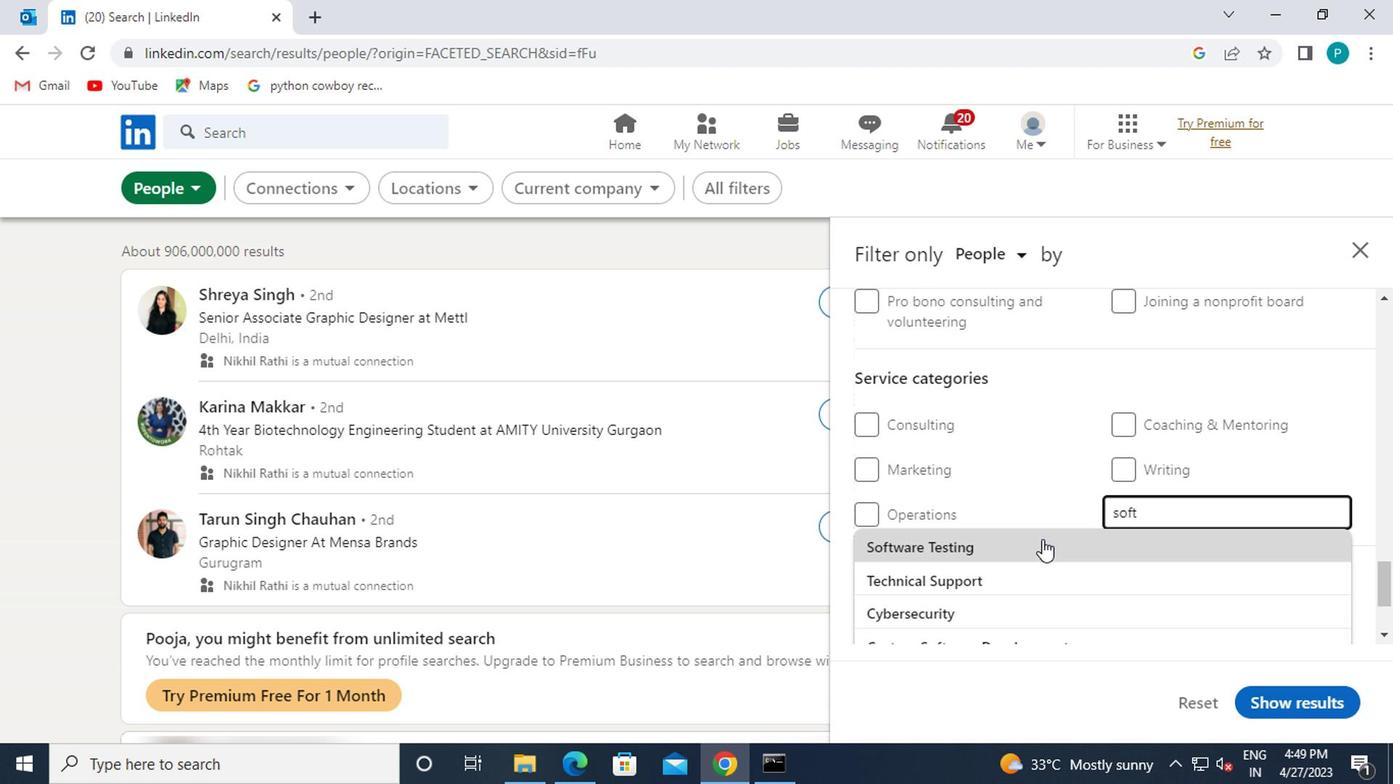 
Action: Mouse moved to (1011, 529)
Screenshot: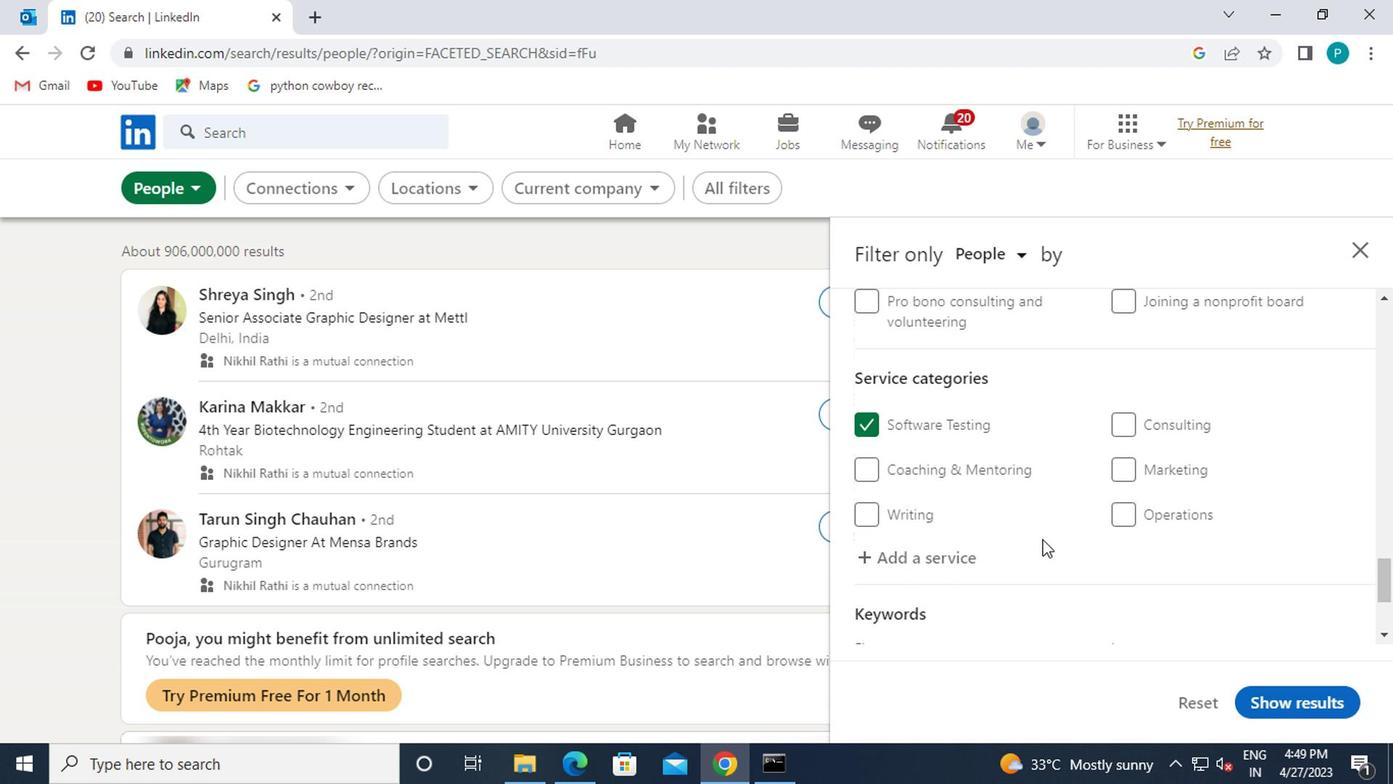 
Action: Mouse scrolled (1011, 527) with delta (0, -1)
Screenshot: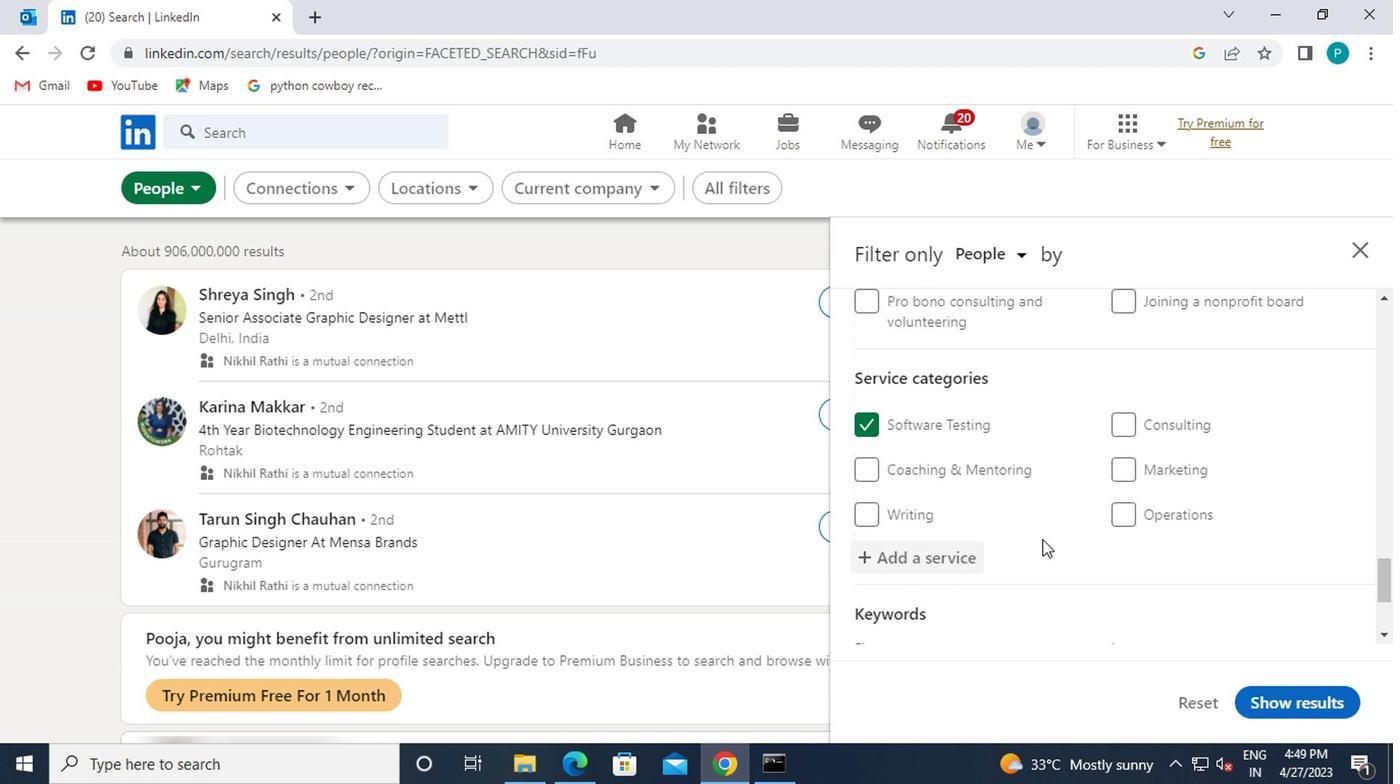 
Action: Mouse scrolled (1011, 527) with delta (0, -1)
Screenshot: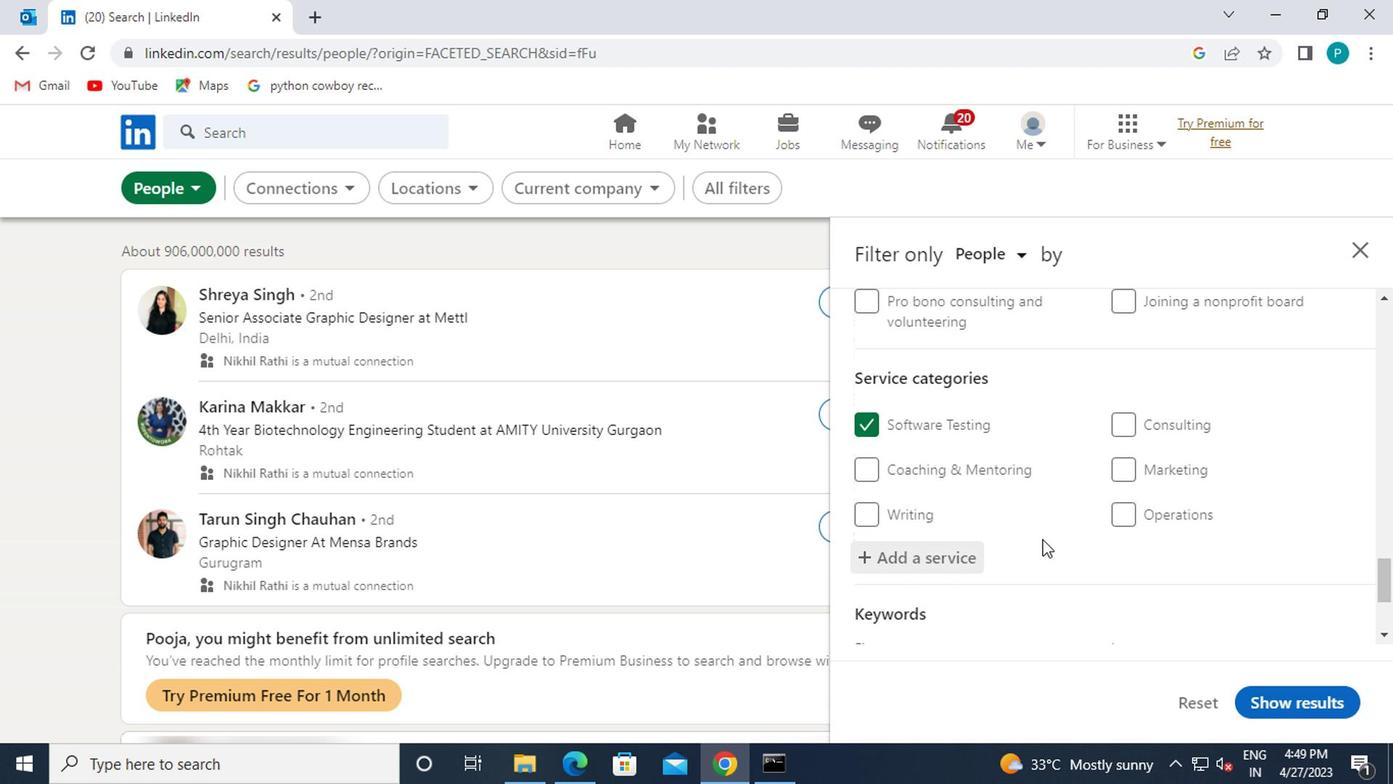 
Action: Mouse scrolled (1011, 527) with delta (0, -1)
Screenshot: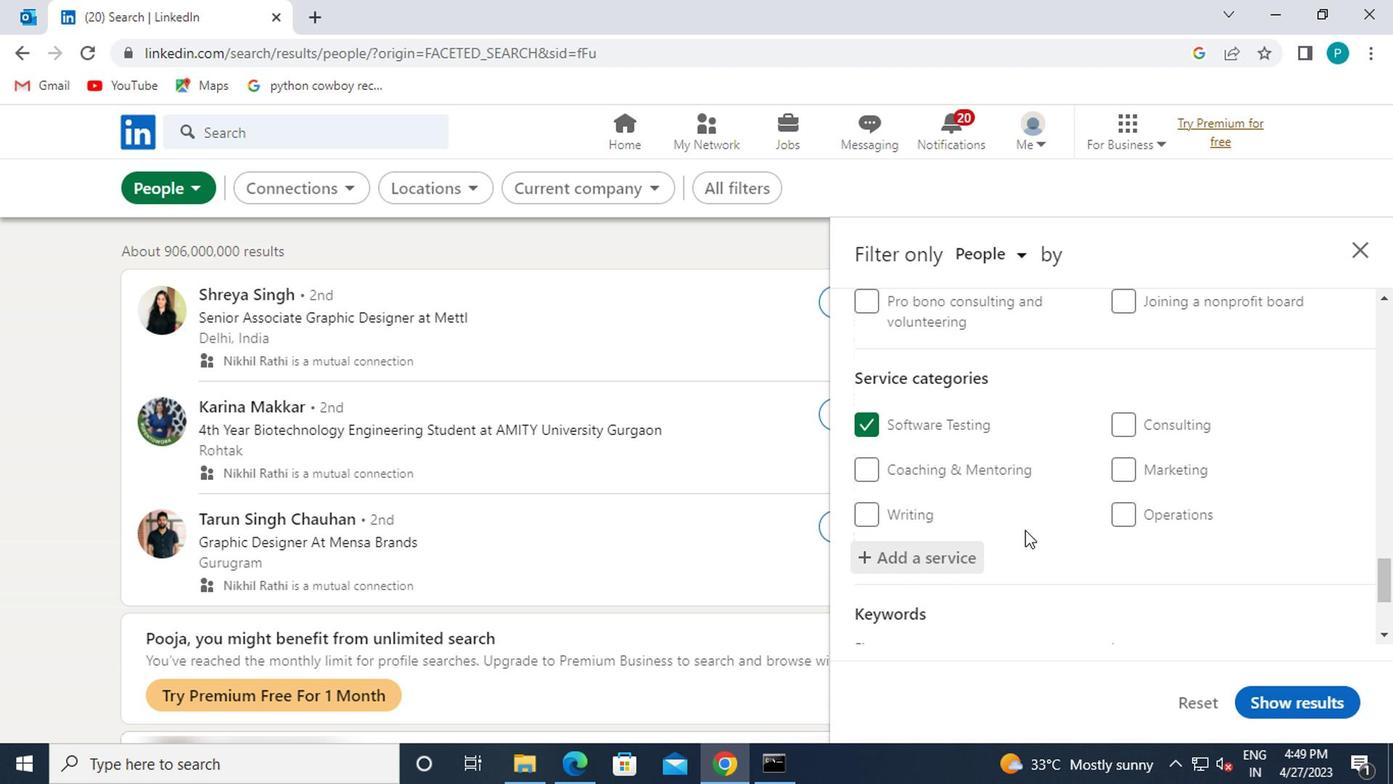 
Action: Mouse moved to (987, 552)
Screenshot: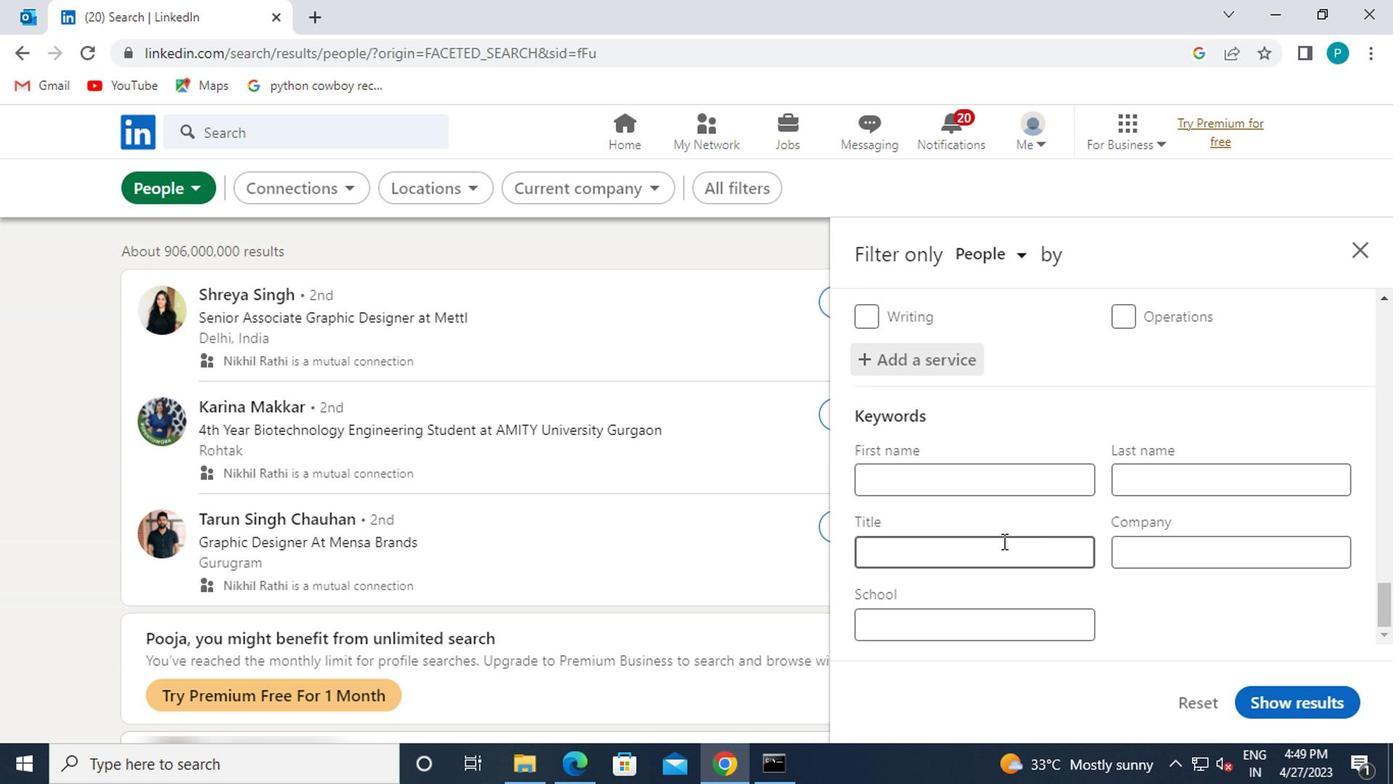 
Action: Mouse pressed left at (987, 552)
Screenshot: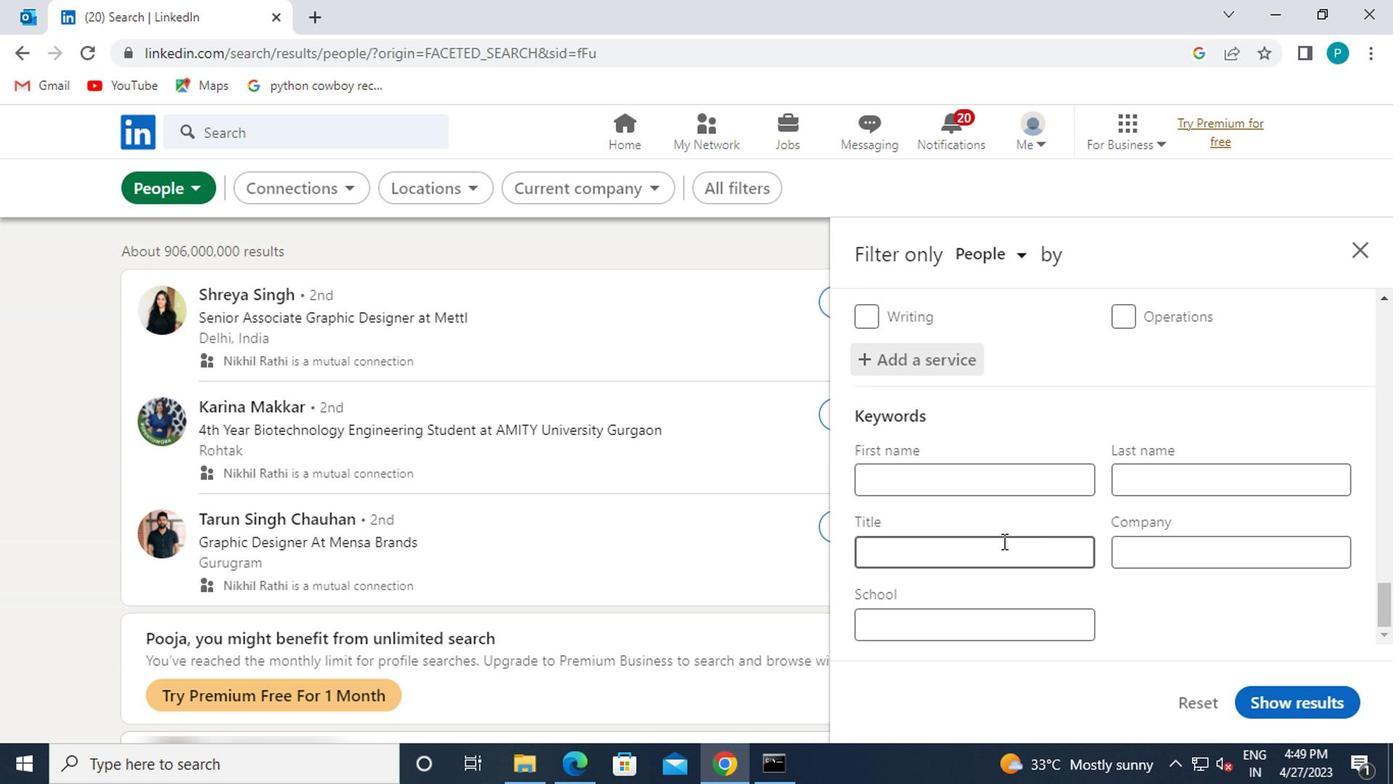 
Action: Mouse moved to (987, 553)
Screenshot: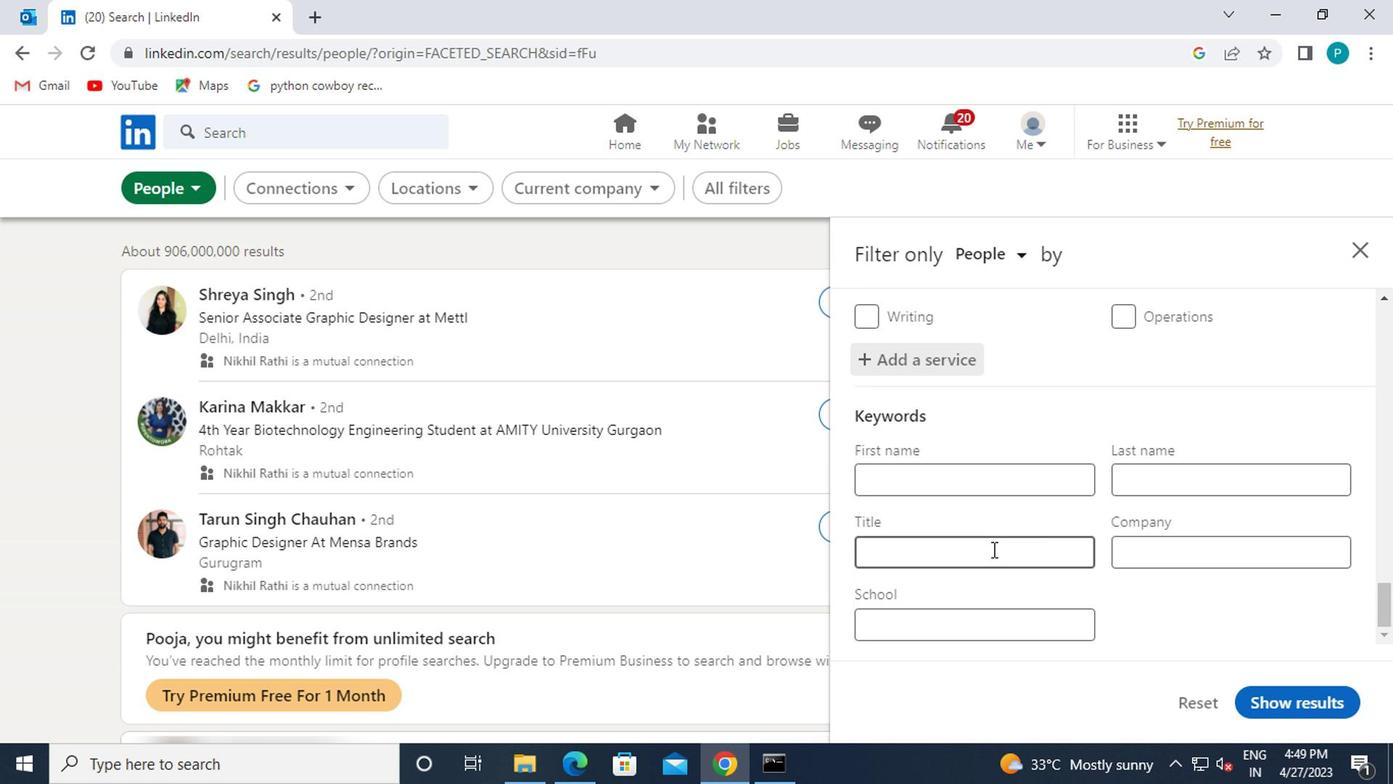 
Action: Key pressed <Key.caps_lock>C<Key.caps_lock>ULTURE<Key.space><Key.caps_lock>O<Key.caps_lock>PERATIONS<Key.space><Key.caps_lock>M<Key.caps_lock>ANAGER
Screenshot: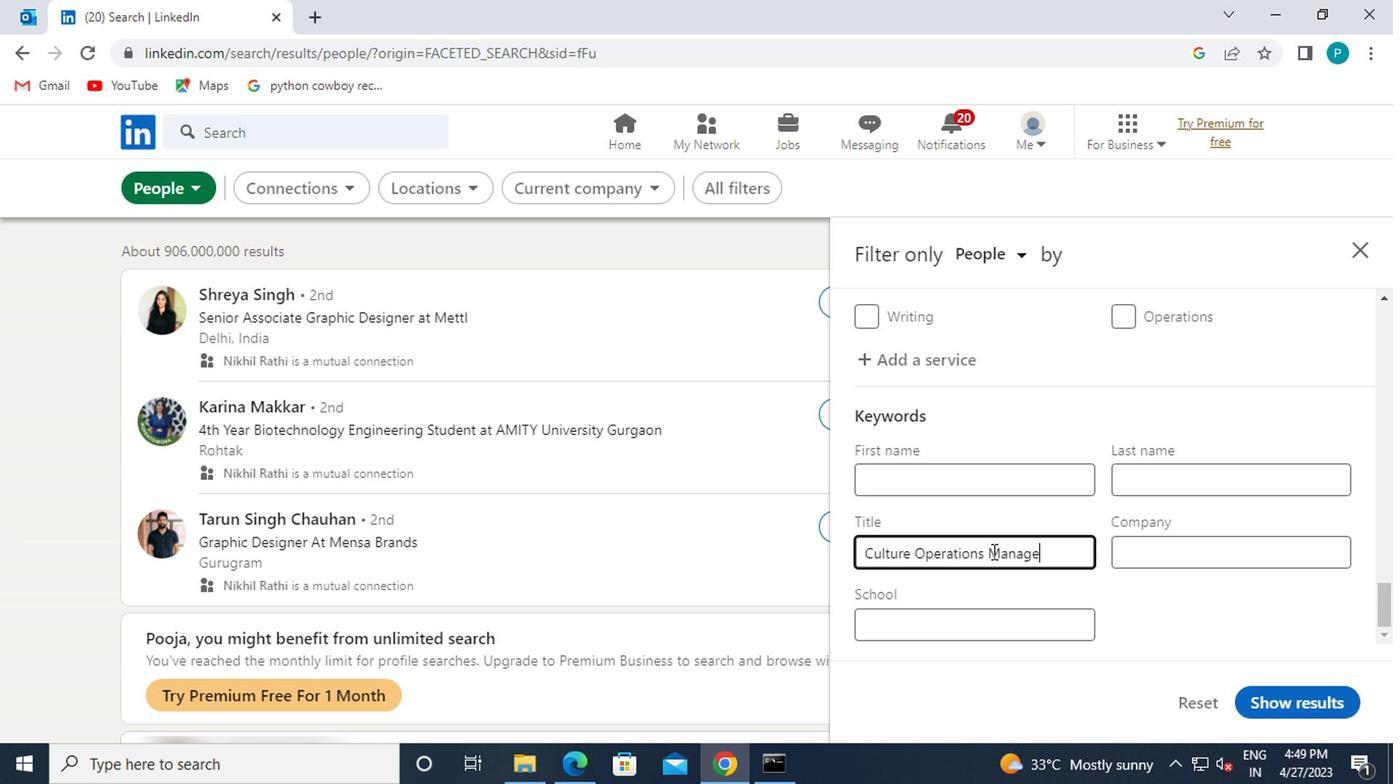 
Action: Mouse moved to (1300, 699)
Screenshot: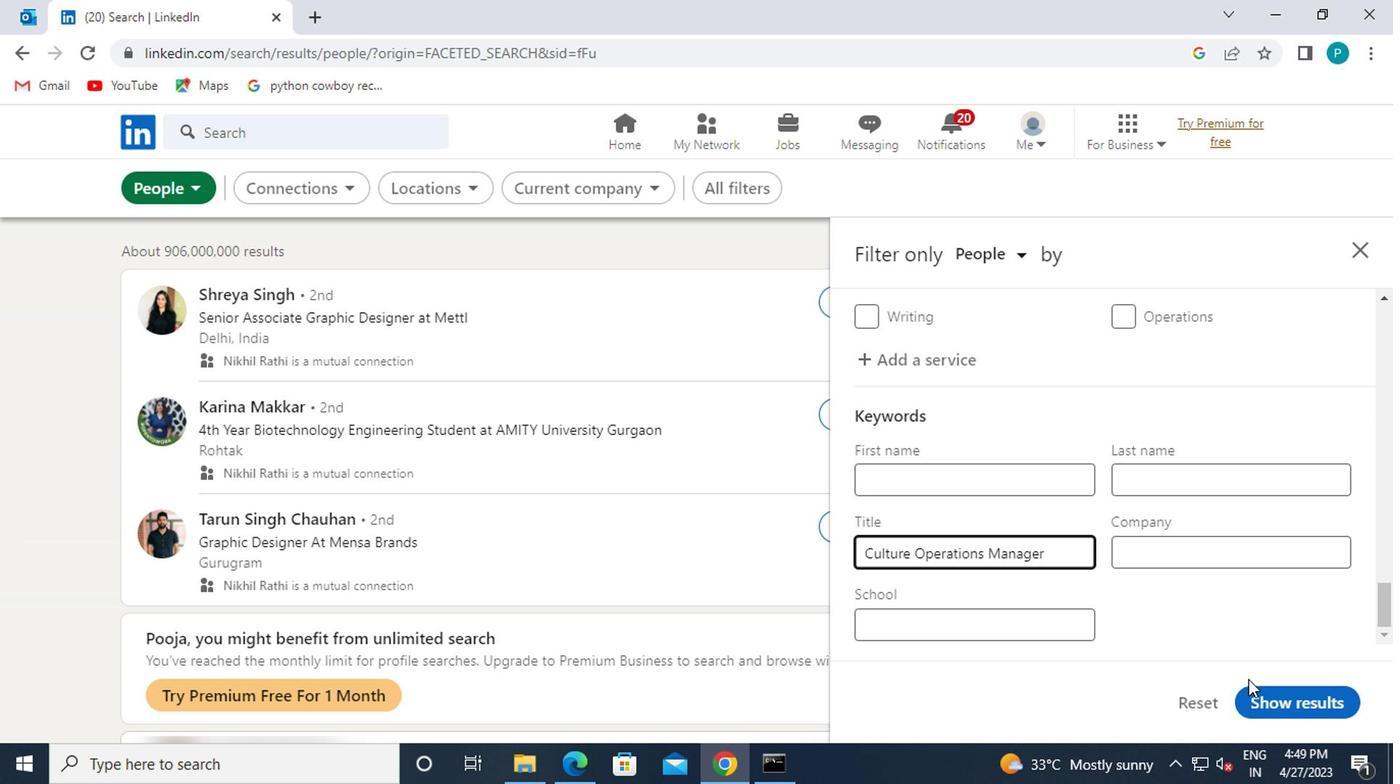 
Action: Mouse pressed left at (1300, 699)
Screenshot: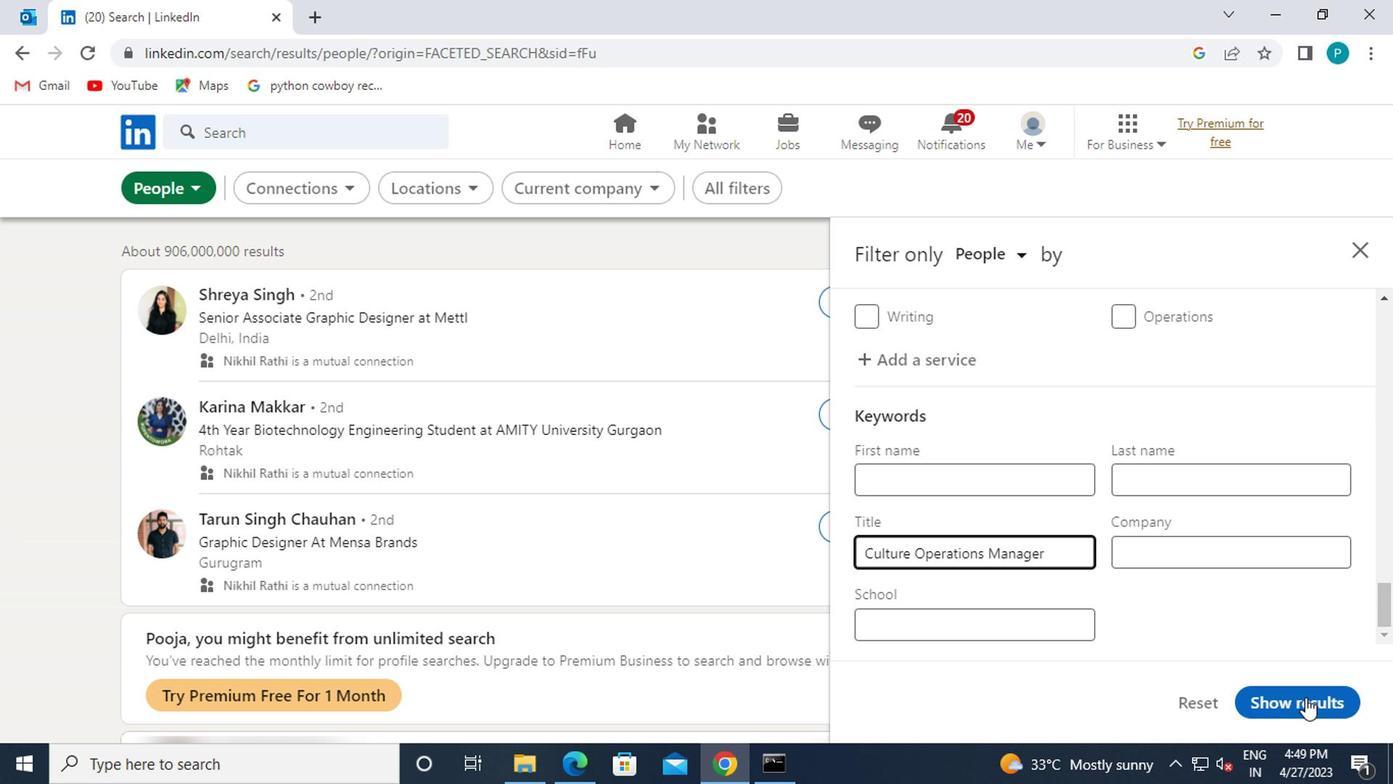 
Action: Mouse moved to (1301, 698)
Screenshot: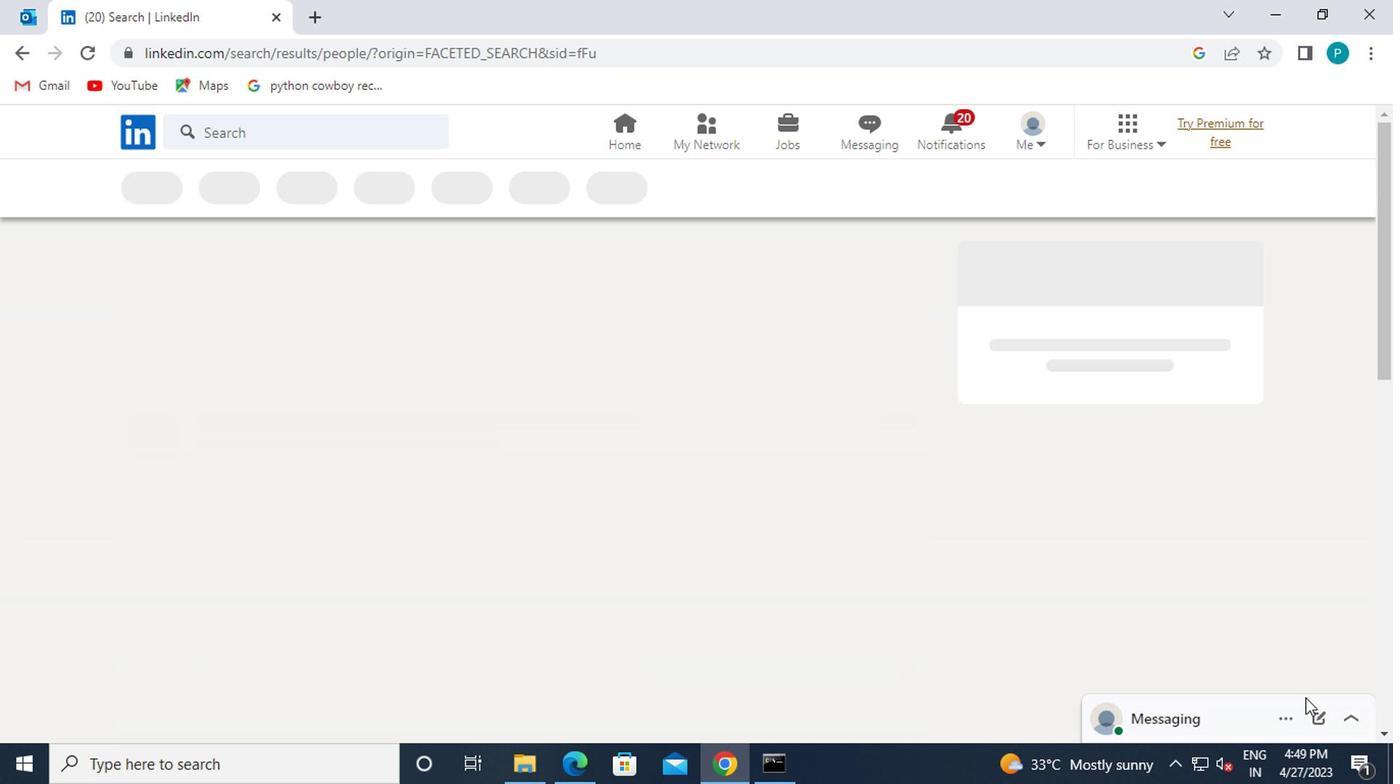 
